 Task: Buy 3 Foil Shavers for Women's from Shave & Hair Removal section under best seller category for shipping address: Mary Jones, 2840 Point Street, Park Ridge, Illinois 60068, Cell Number 7738643880. Pay from credit card ending with 7965, CVV 549
Action: Mouse moved to (27, 97)
Screenshot: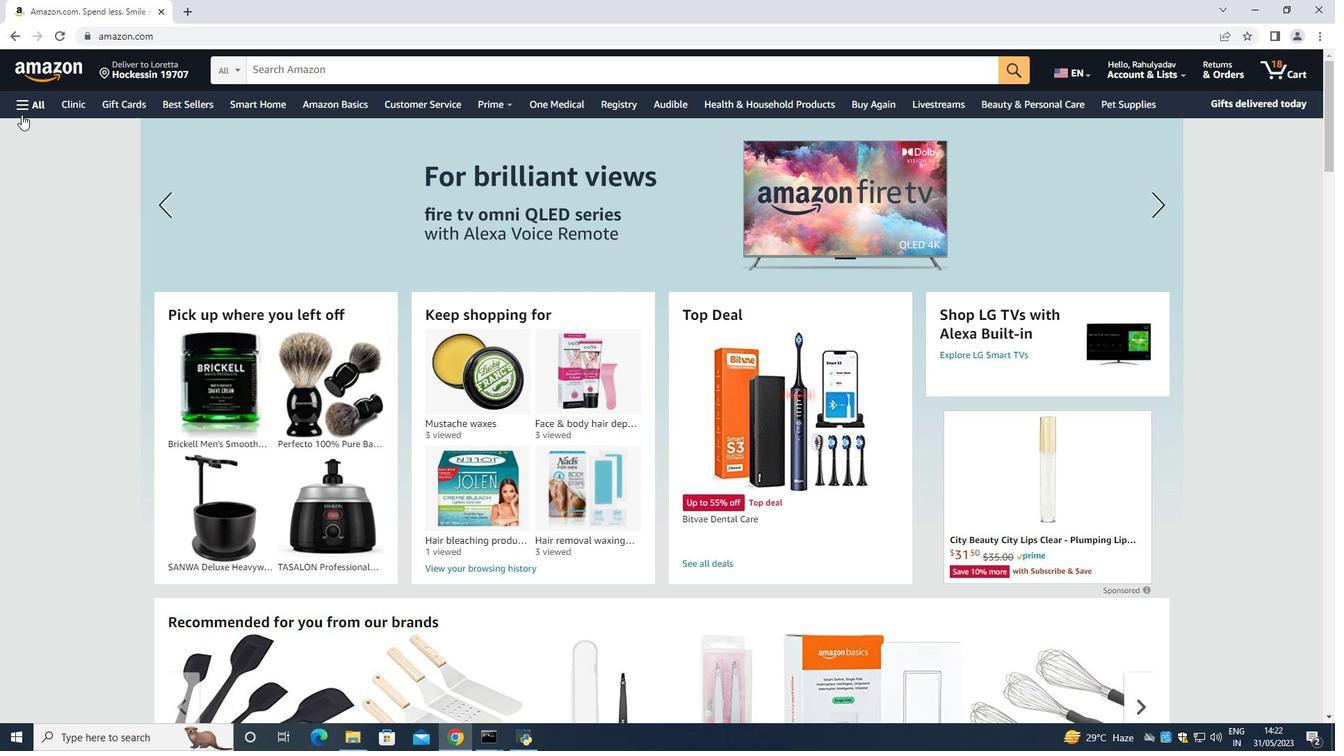 
Action: Mouse pressed left at (27, 97)
Screenshot: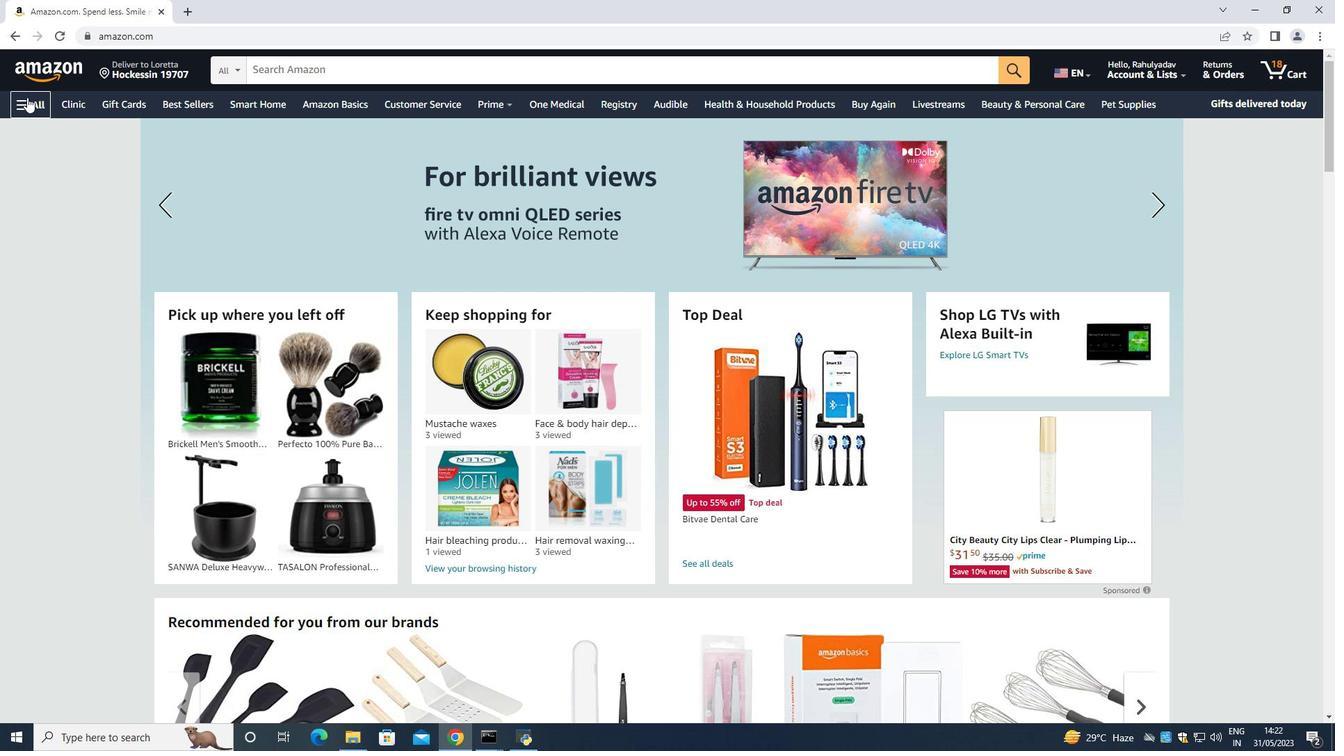 
Action: Mouse moved to (51, 137)
Screenshot: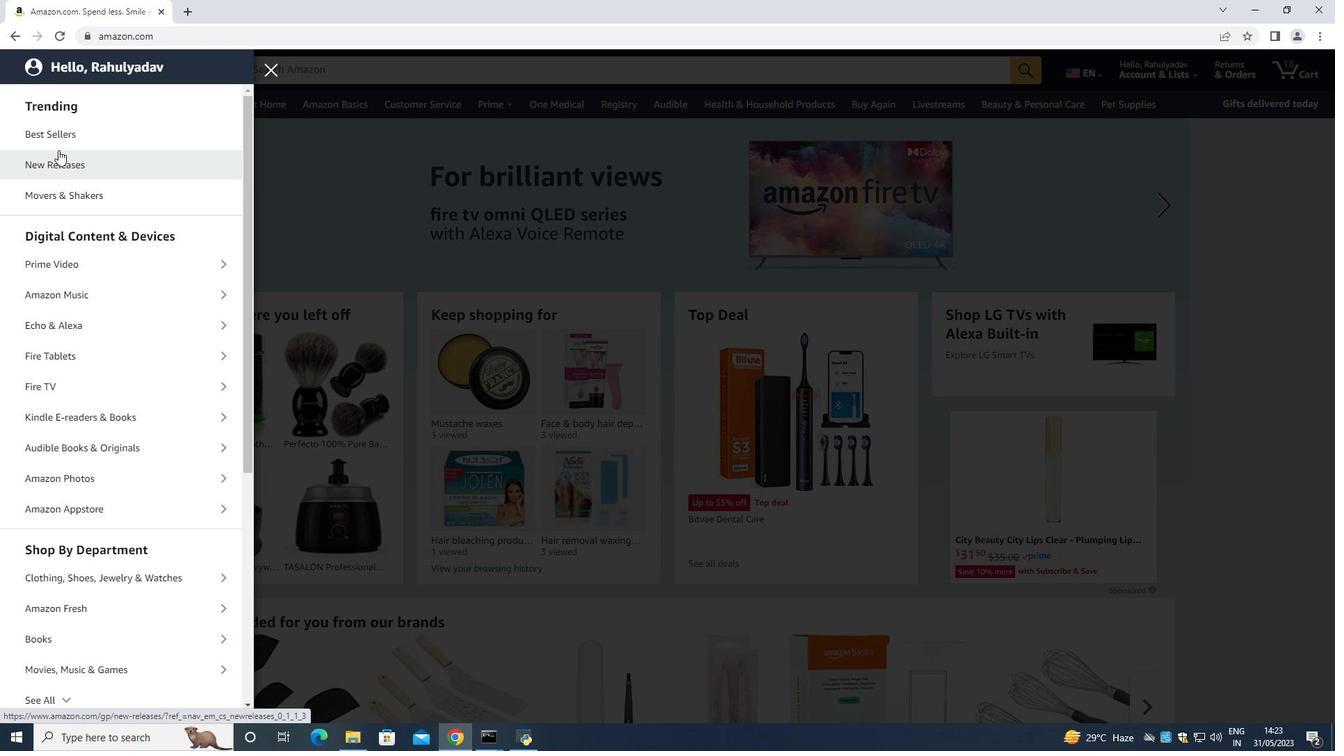 
Action: Mouse pressed left at (51, 137)
Screenshot: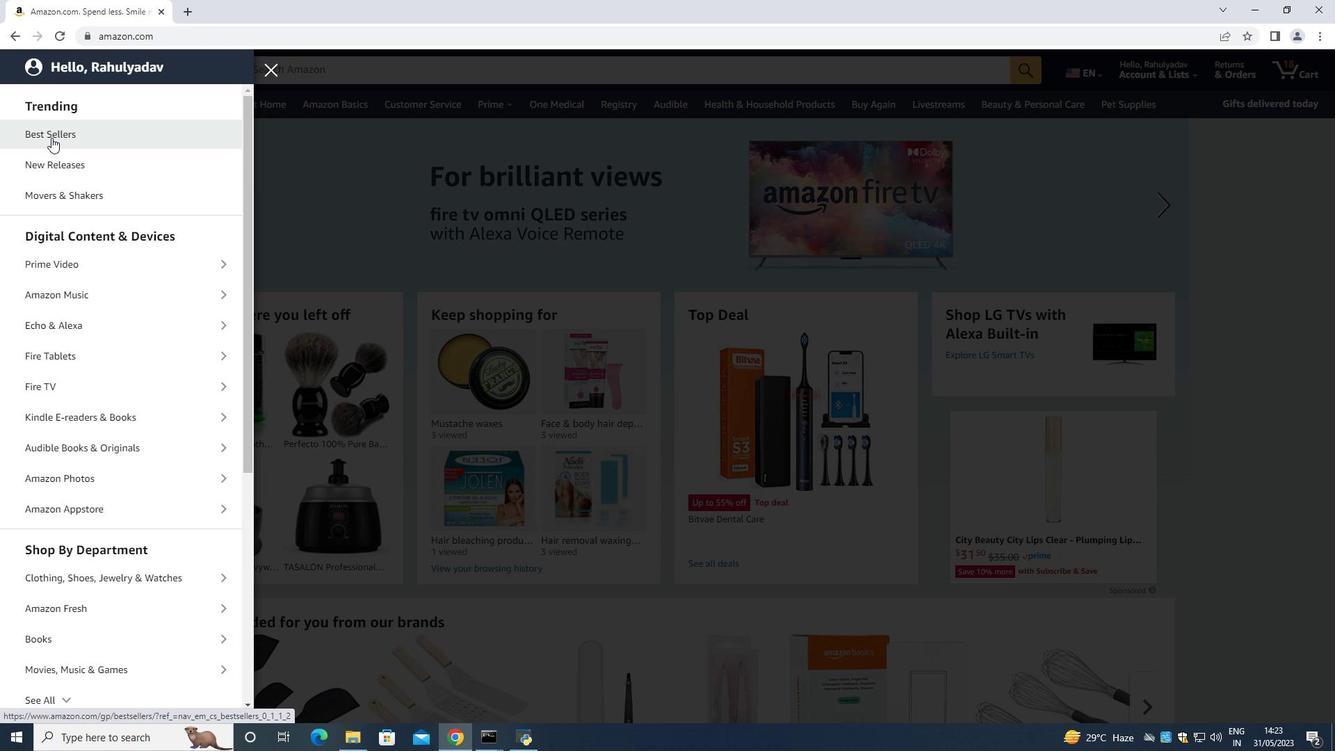 
Action: Mouse moved to (352, 80)
Screenshot: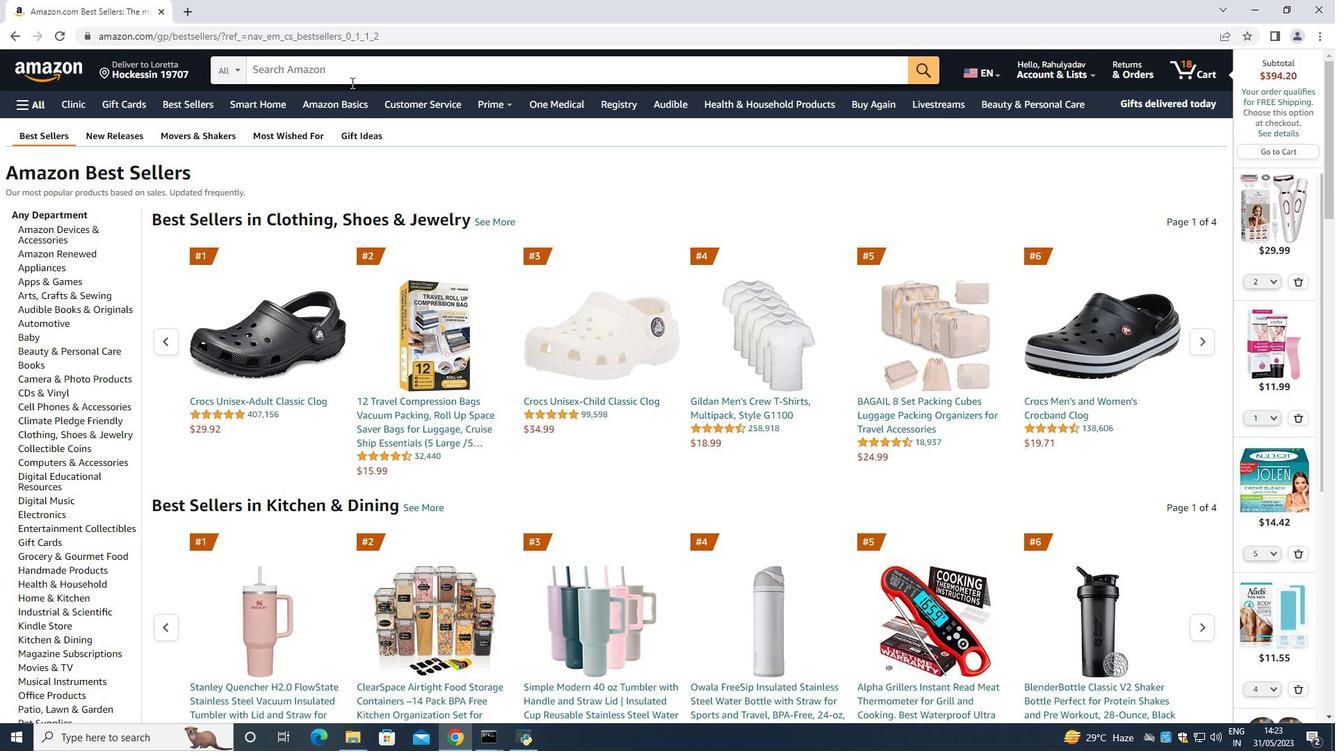 
Action: Mouse pressed left at (352, 80)
Screenshot: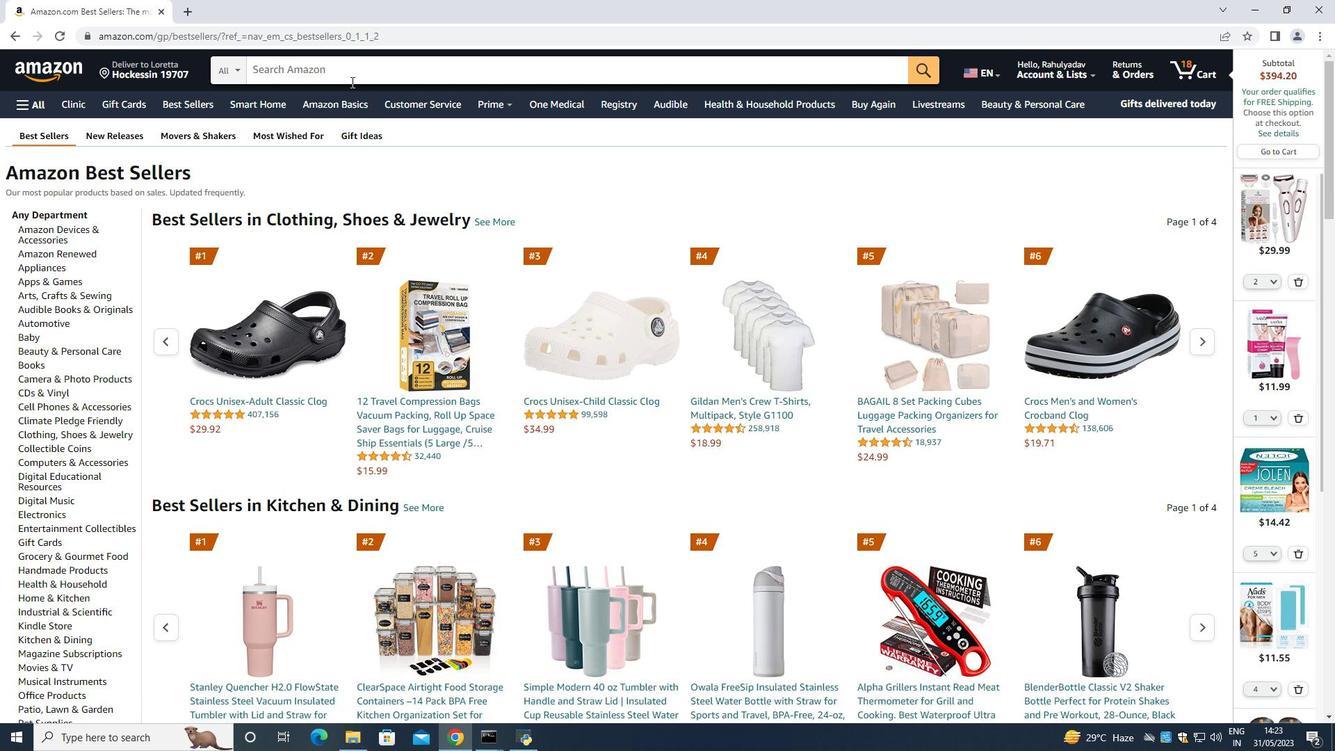 
Action: Key pressed <Key.shift><Key.shift><Key.shift><Key.shift><Key.shift><Key.shift><Key.shift><Key.shift><Key.shift><Key.shift><Key.shift><Key.shift><Key.shift><Key.shift><Key.shift>Foil<Key.space><Key.shift><Key.shift><Key.shift>Shavers<Key.space><Key.shift>For<Key.space><Key.shift>Womr<Key.backspace>en<Key.space><Key.enter><Key.right><Key.down><Key.down><Key.down><Key.down><Key.down><Key.down>
Screenshot: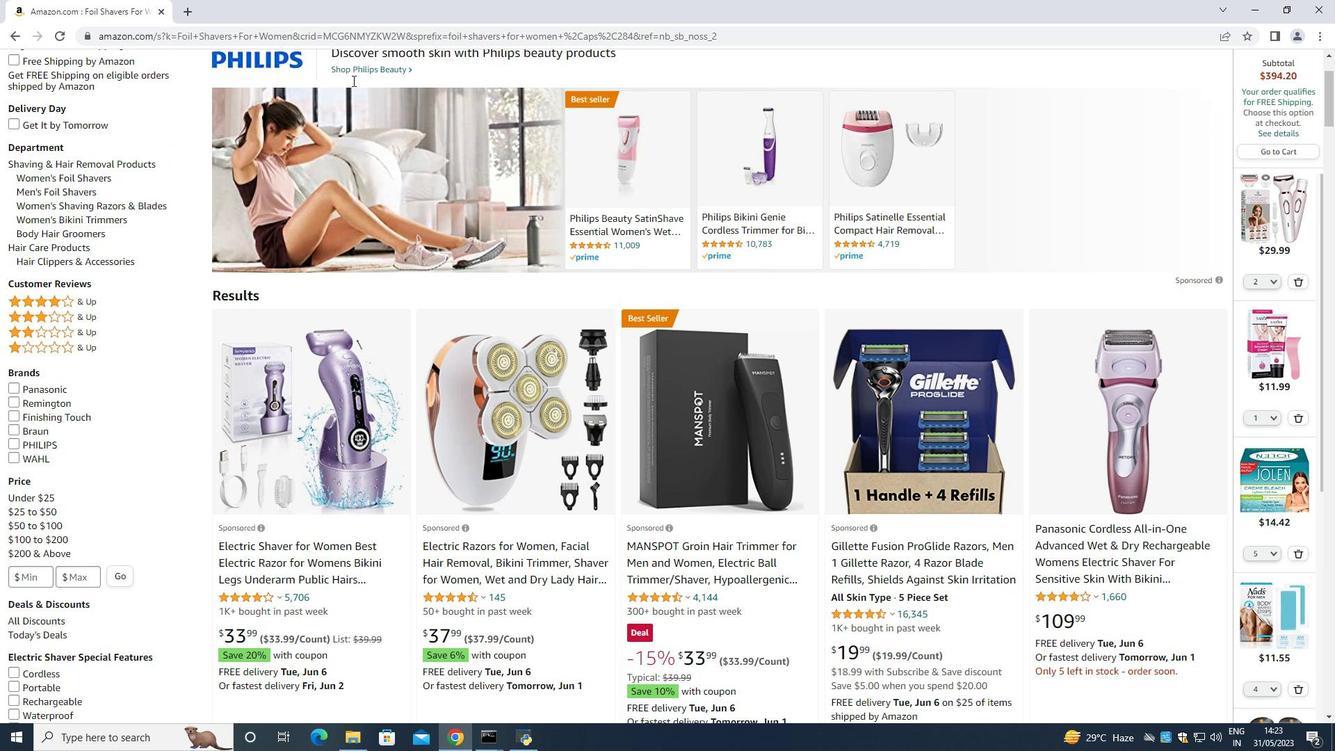 
Action: Mouse moved to (811, 498)
Screenshot: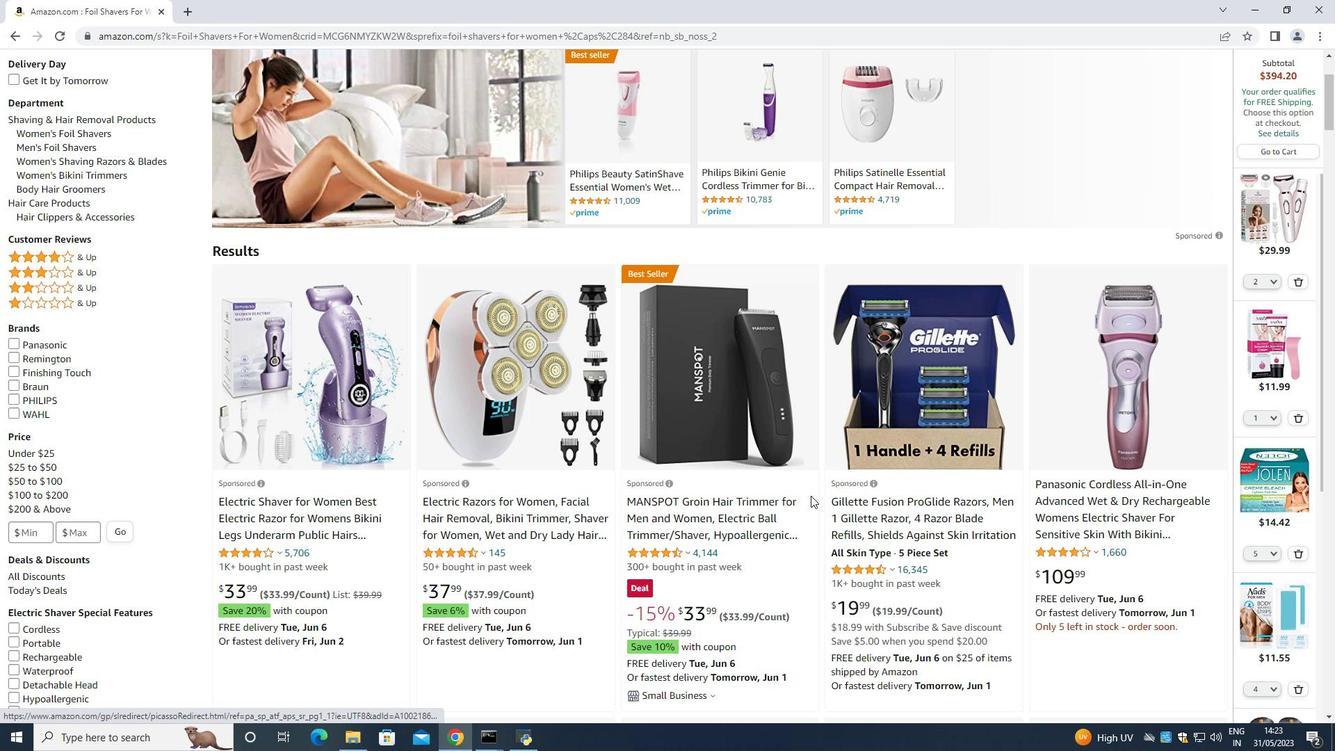 
Action: Mouse scrolled (811, 497) with delta (0, 0)
Screenshot: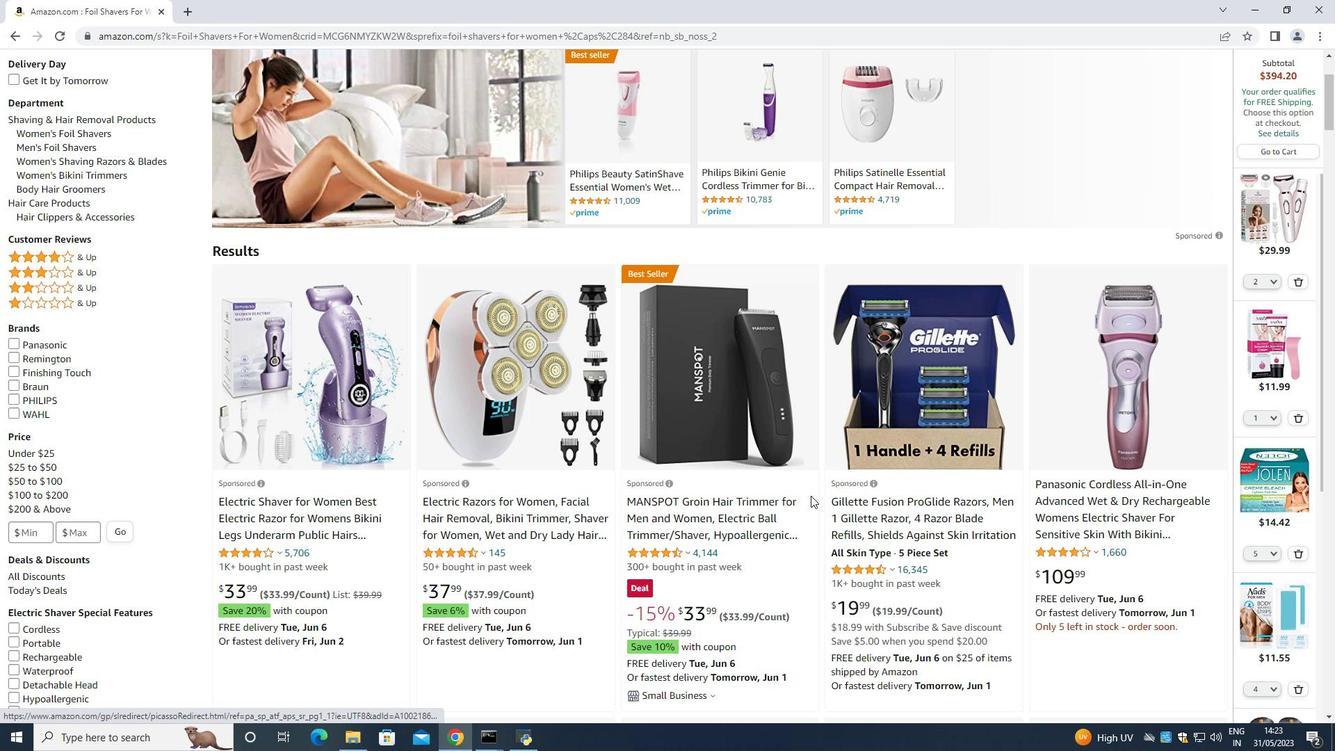 
Action: Mouse moved to (809, 503)
Screenshot: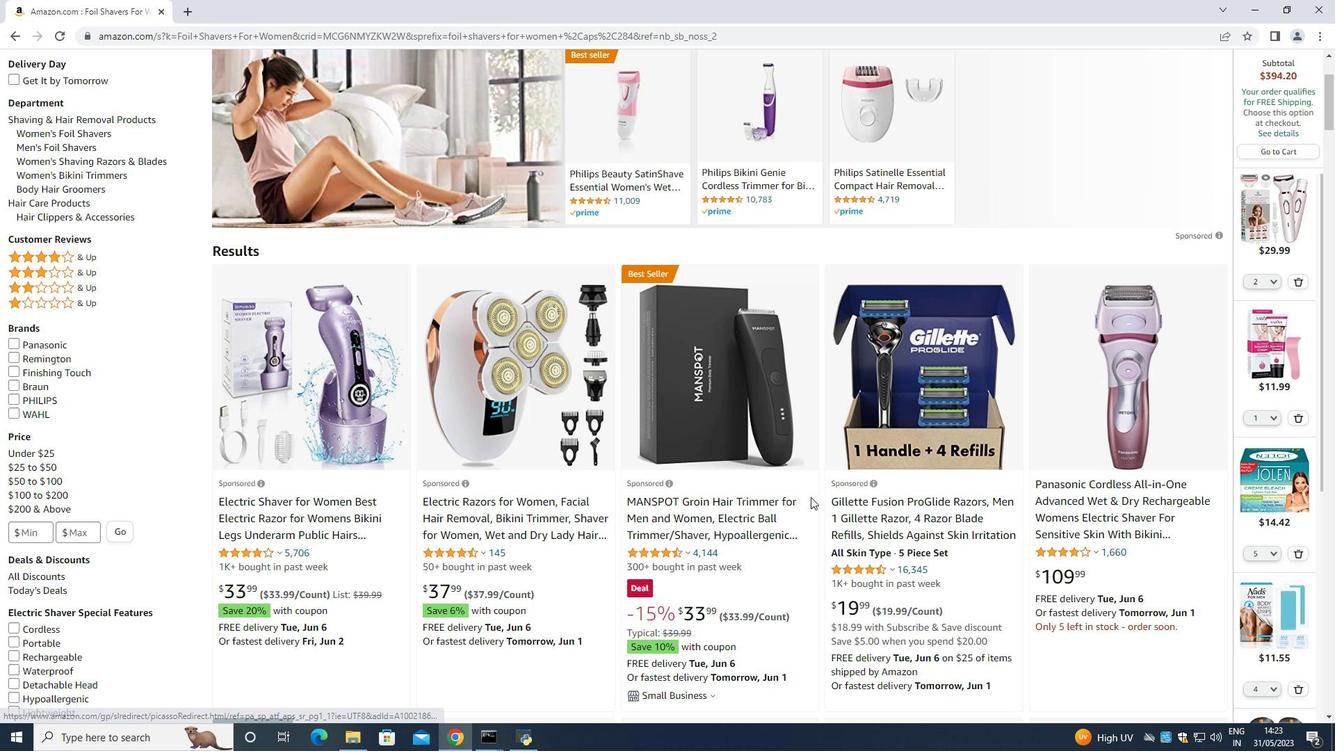 
Action: Mouse scrolled (809, 502) with delta (0, 0)
Screenshot: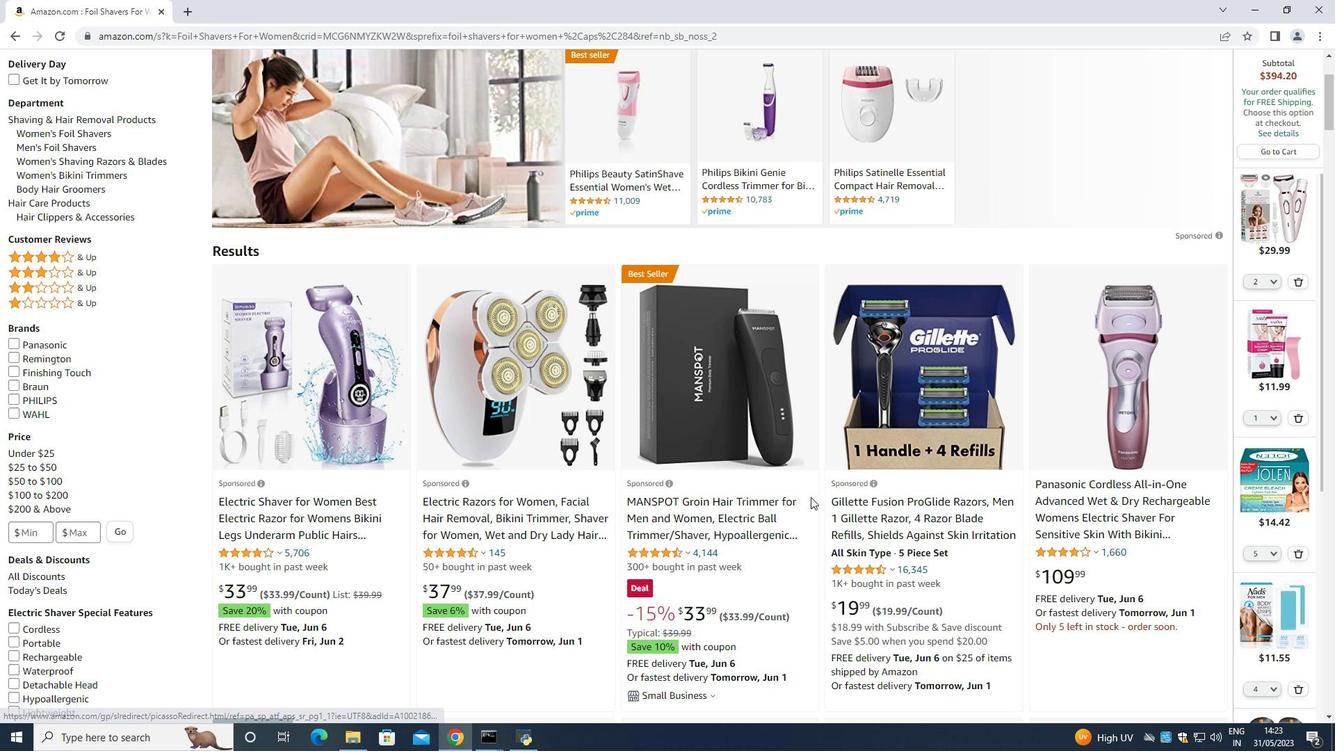 
Action: Mouse moved to (748, 460)
Screenshot: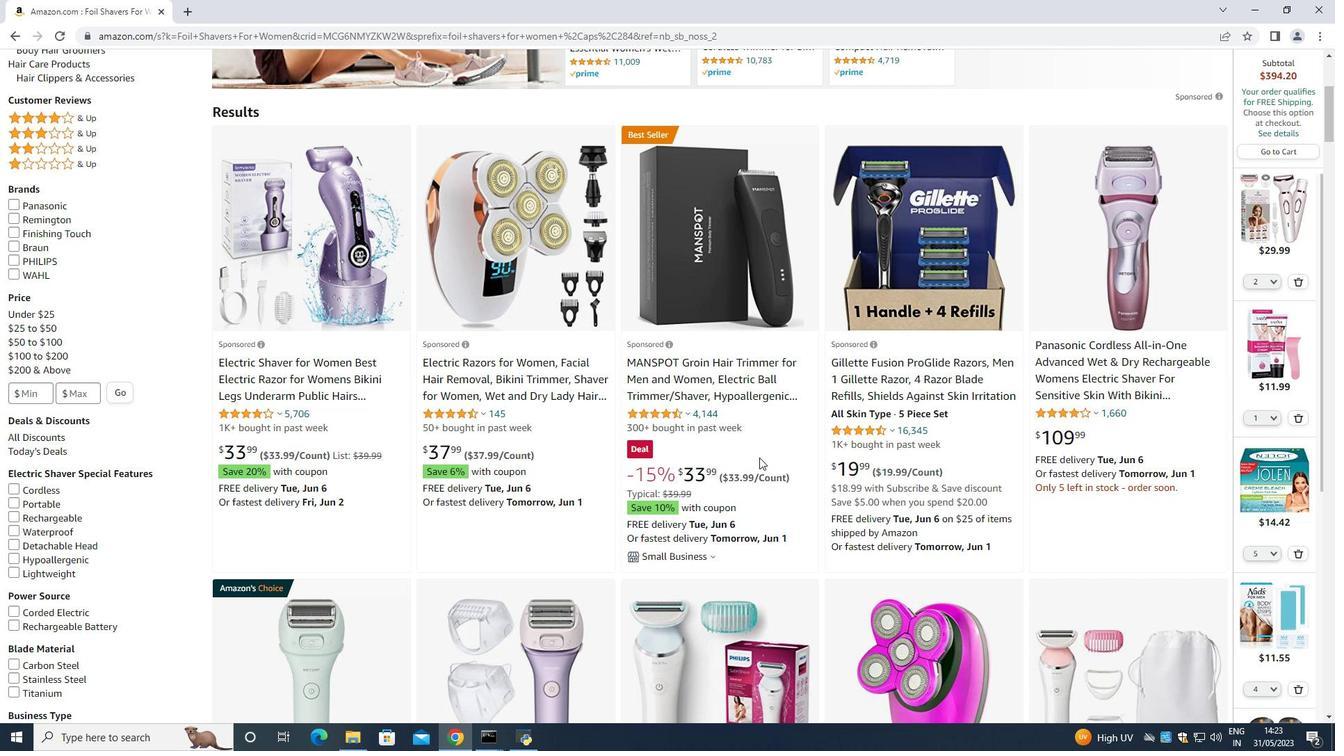 
Action: Mouse scrolled (748, 459) with delta (0, 0)
Screenshot: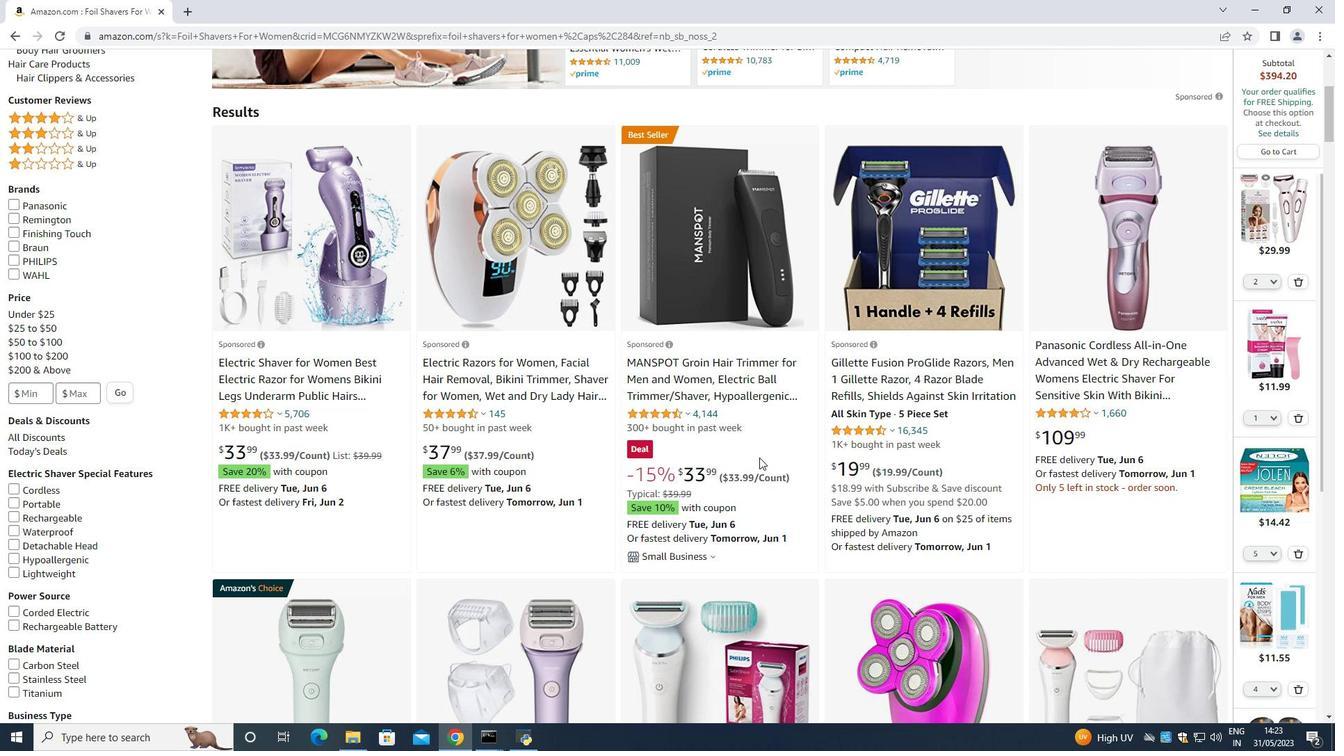 
Action: Mouse scrolled (748, 459) with delta (0, 0)
Screenshot: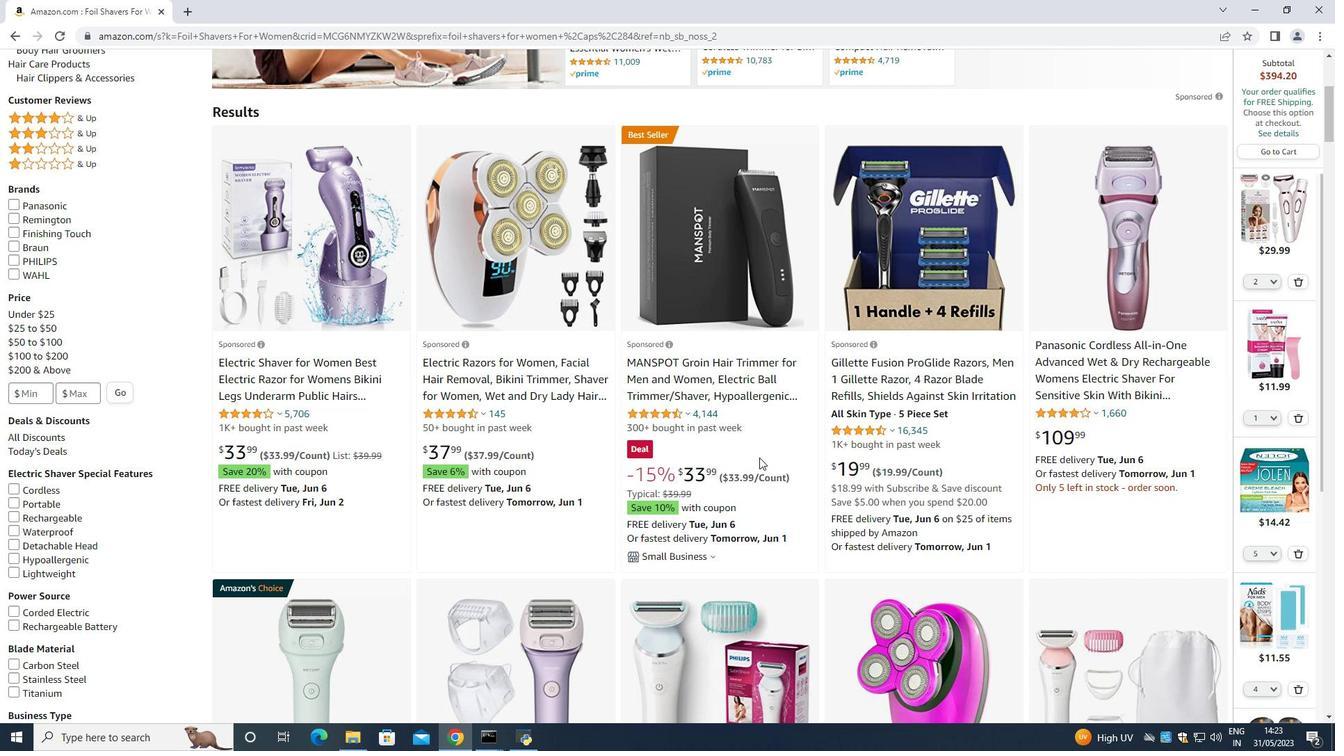 
Action: Mouse moved to (743, 460)
Screenshot: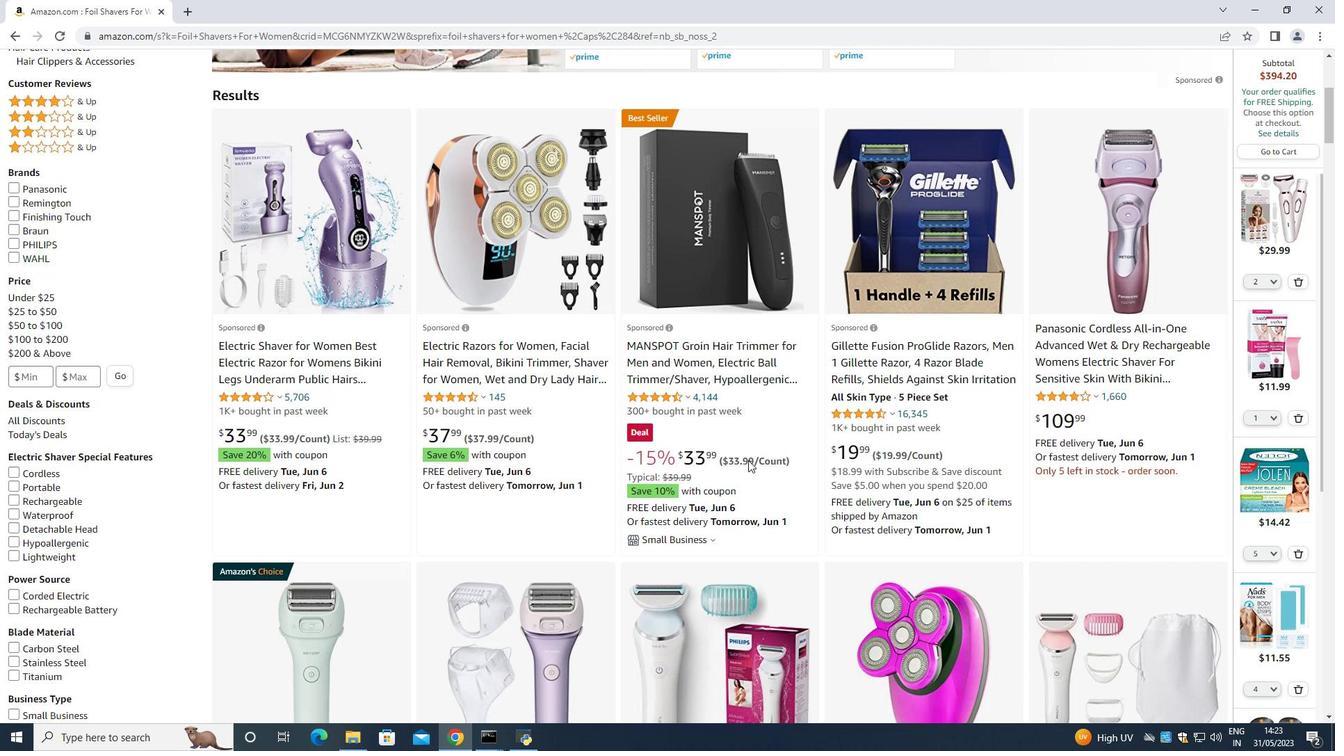
Action: Mouse scrolled (745, 459) with delta (0, 0)
Screenshot: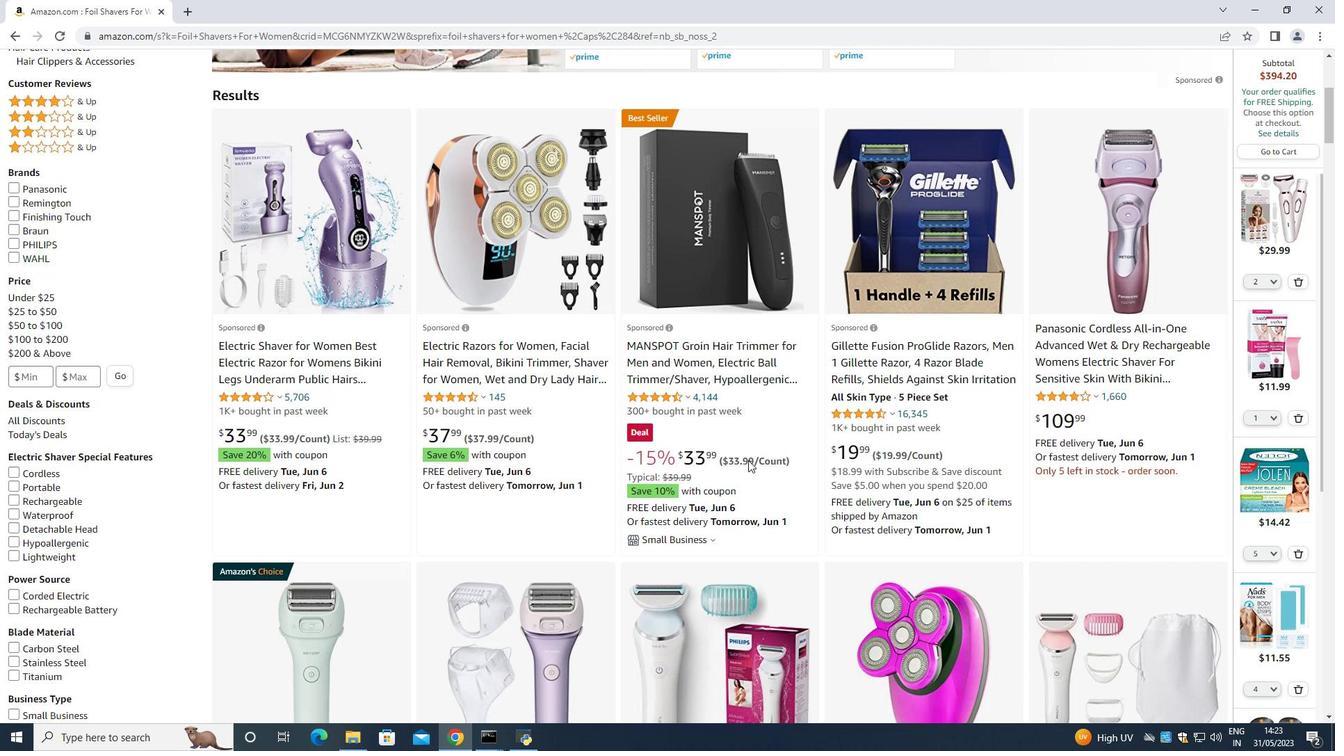 
Action: Mouse moved to (848, 381)
Screenshot: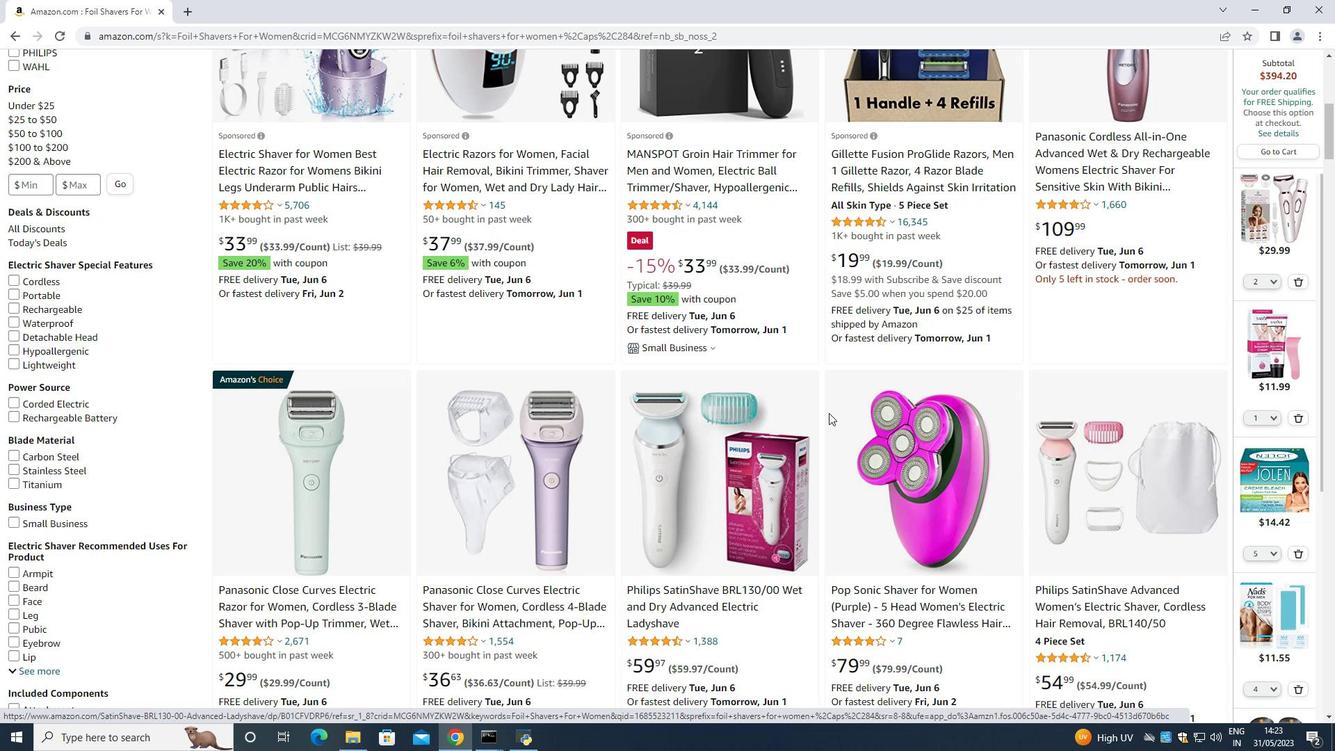 
Action: Mouse scrolled (848, 381) with delta (0, 0)
Screenshot: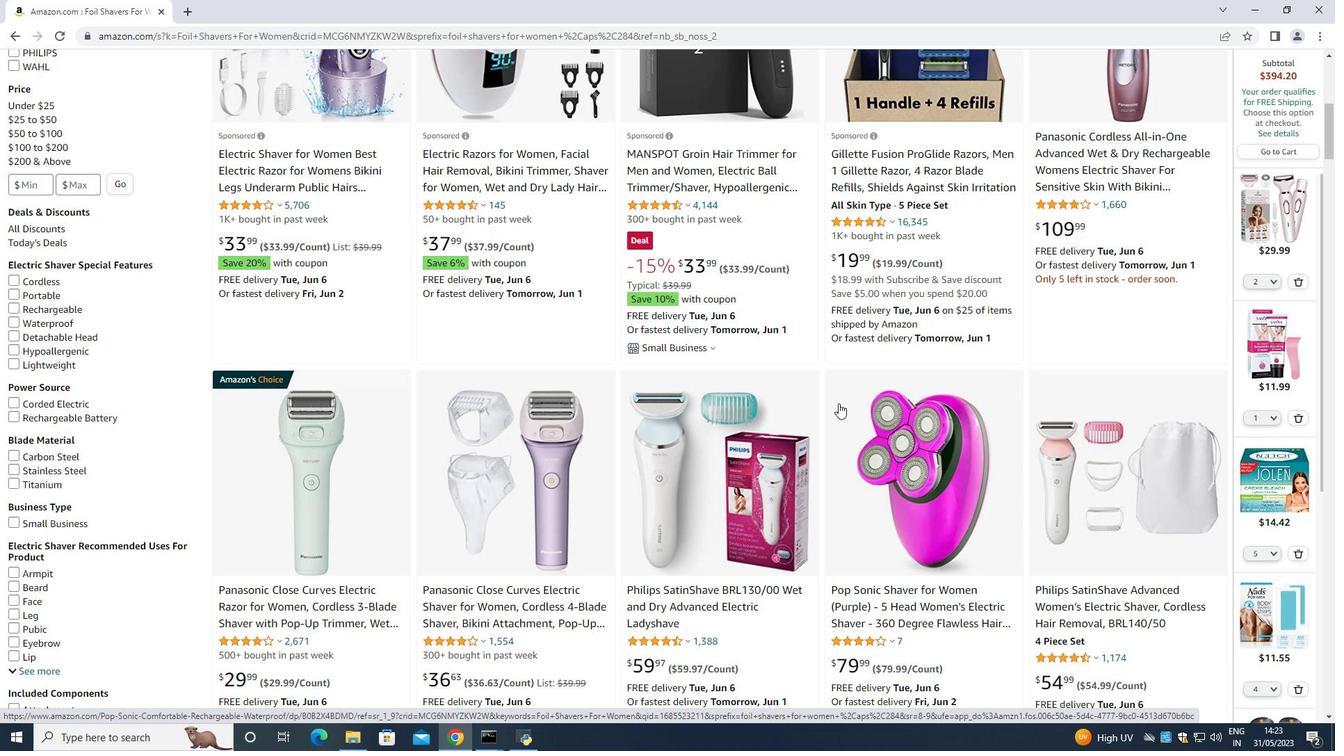 
Action: Mouse moved to (848, 379)
Screenshot: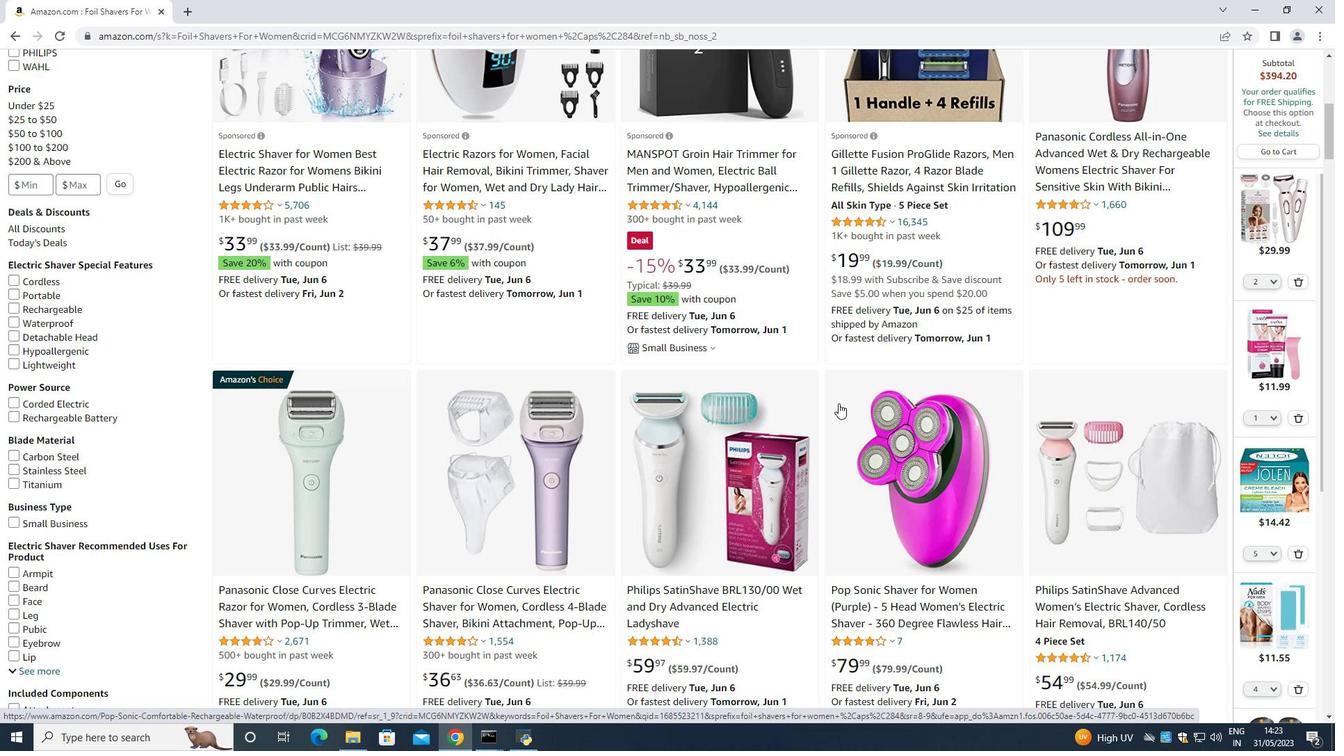 
Action: Mouse scrolled (848, 380) with delta (0, 0)
Screenshot: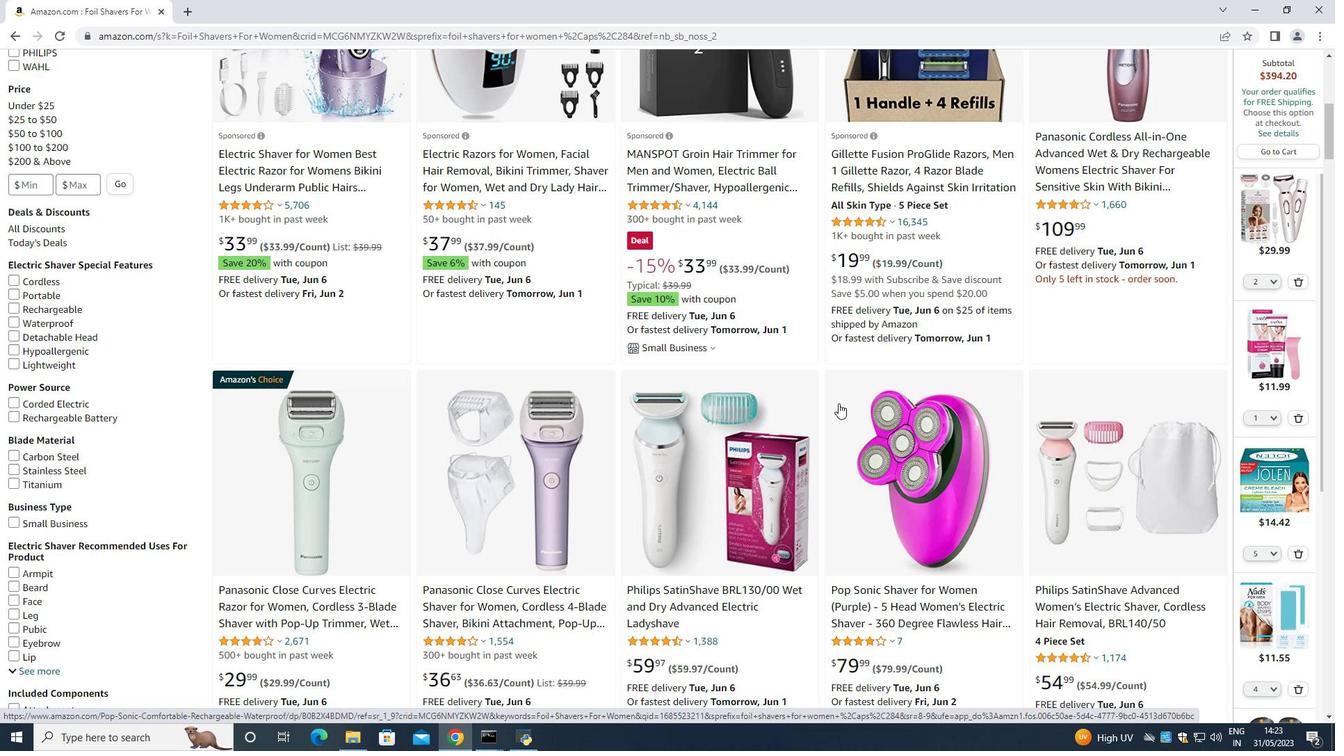 
Action: Mouse moved to (845, 376)
Screenshot: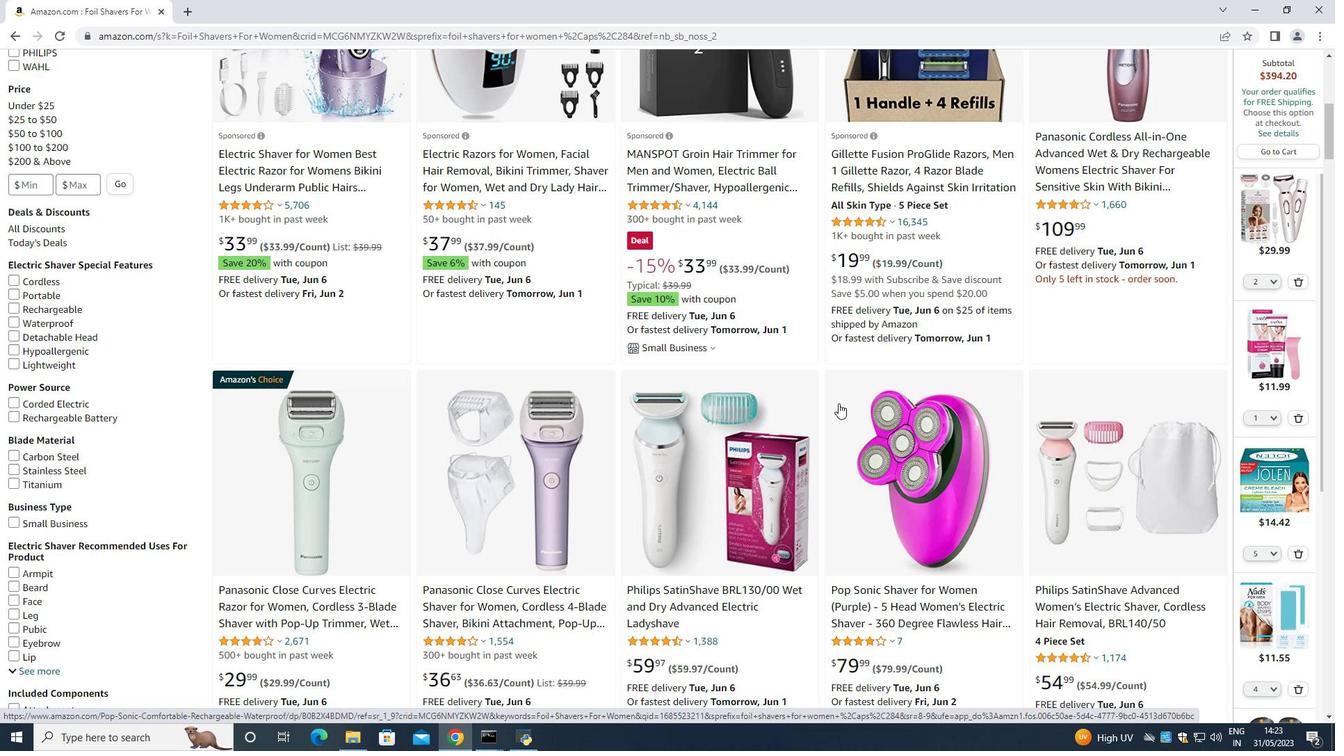 
Action: Mouse scrolled (845, 377) with delta (0, 0)
Screenshot: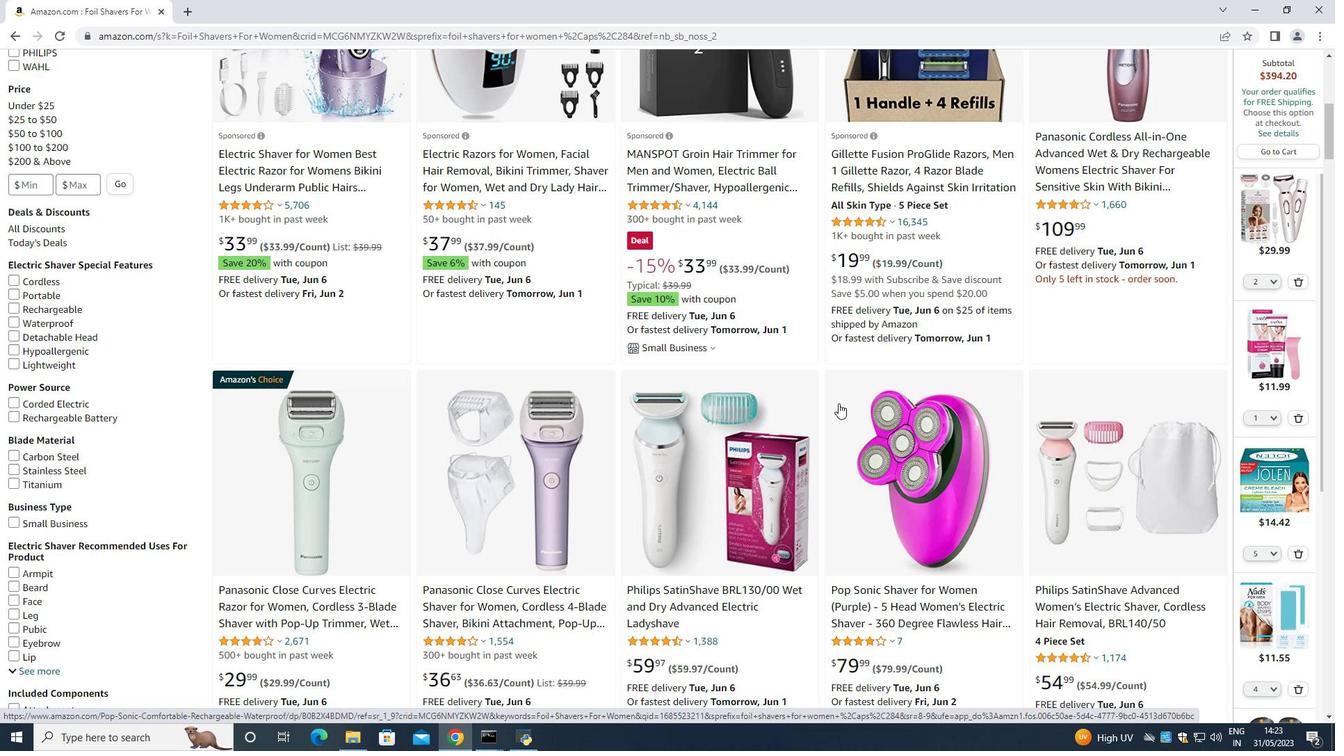 
Action: Mouse moved to (838, 372)
Screenshot: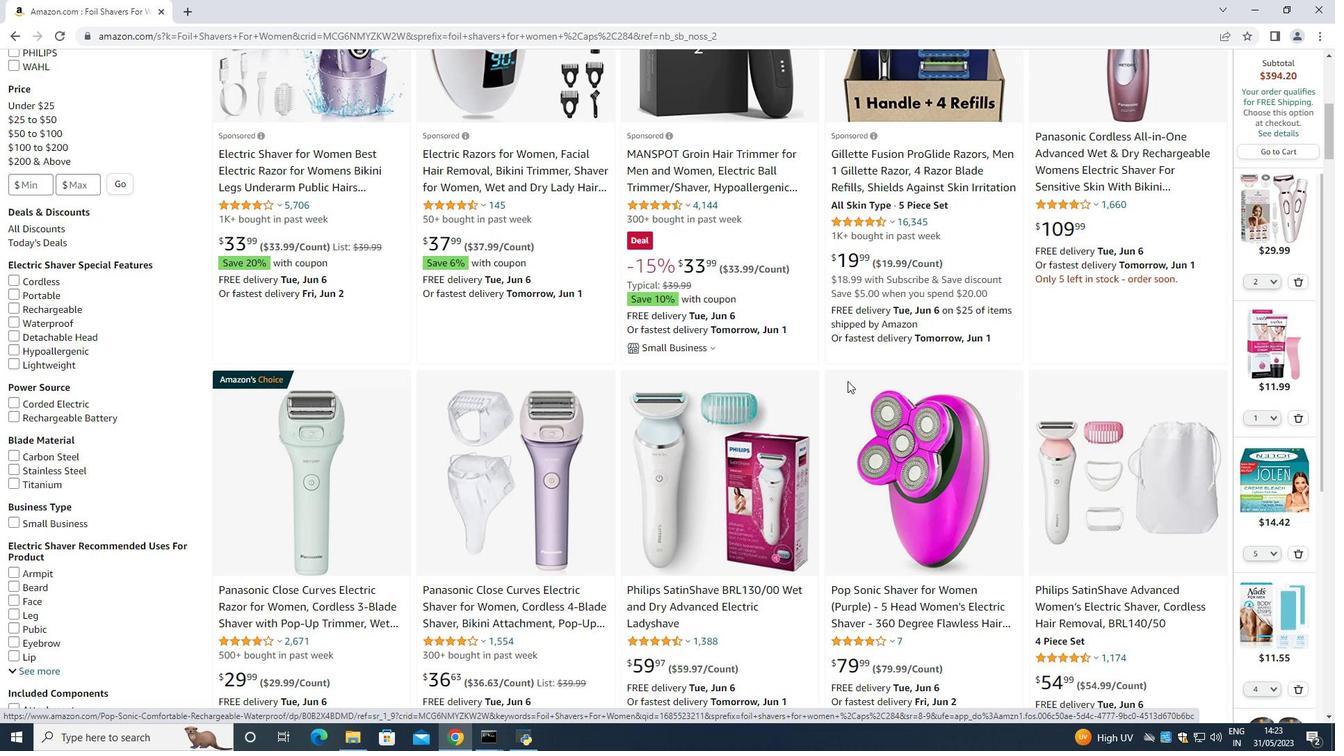 
Action: Mouse scrolled (839, 372) with delta (0, 0)
Screenshot: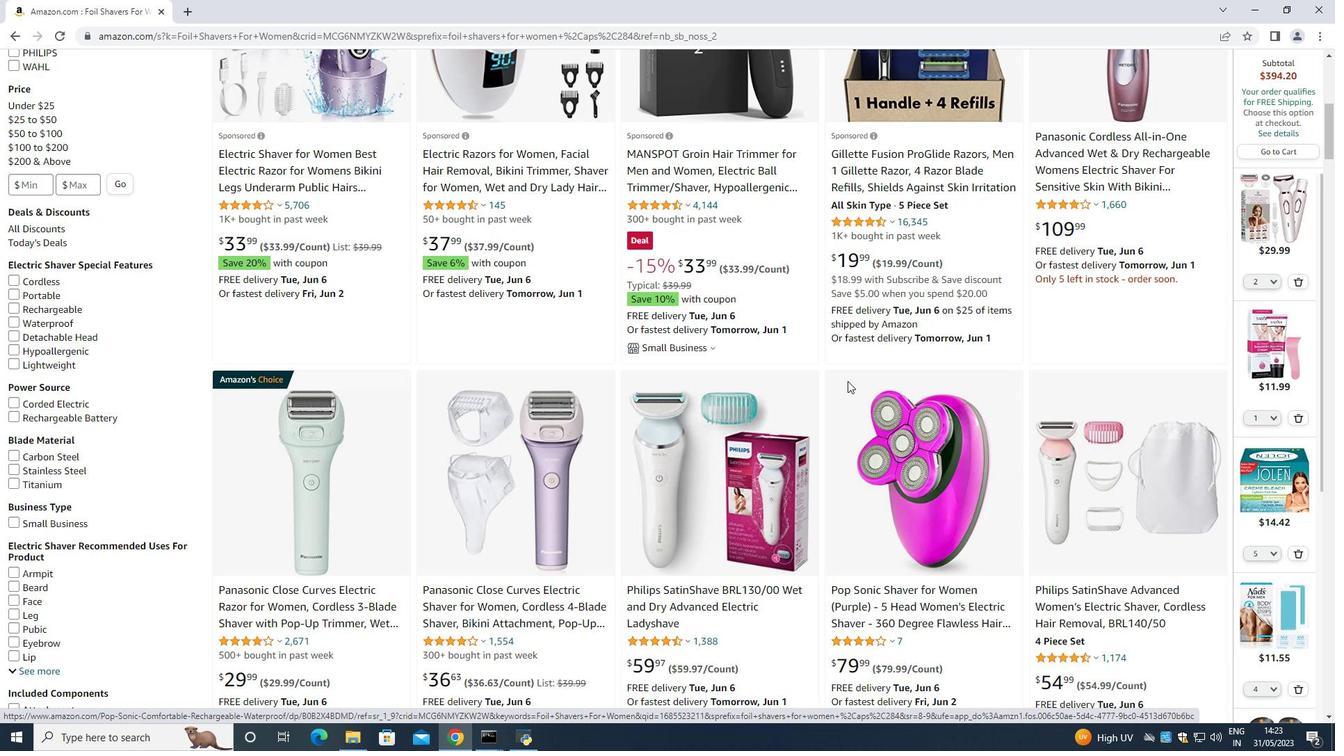 
Action: Mouse moved to (835, 370)
Screenshot: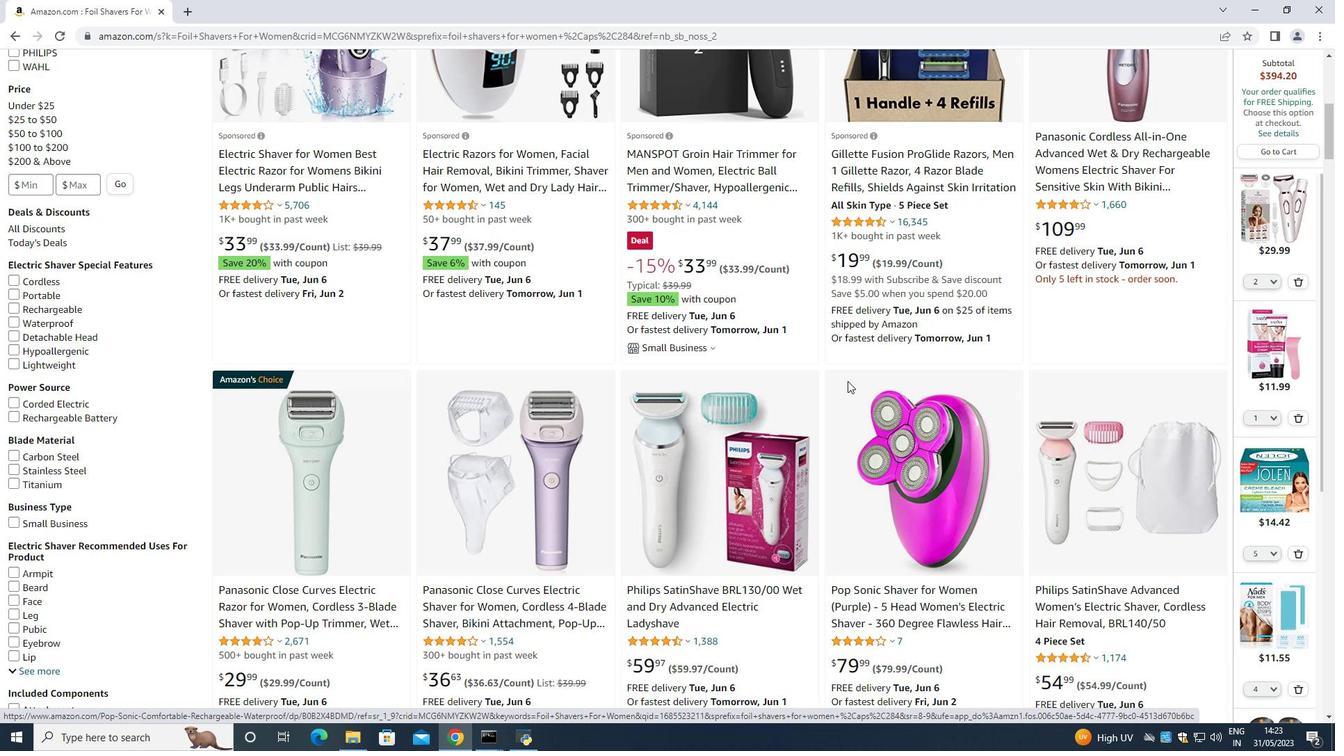 
Action: Mouse scrolled (836, 371) with delta (0, 0)
Screenshot: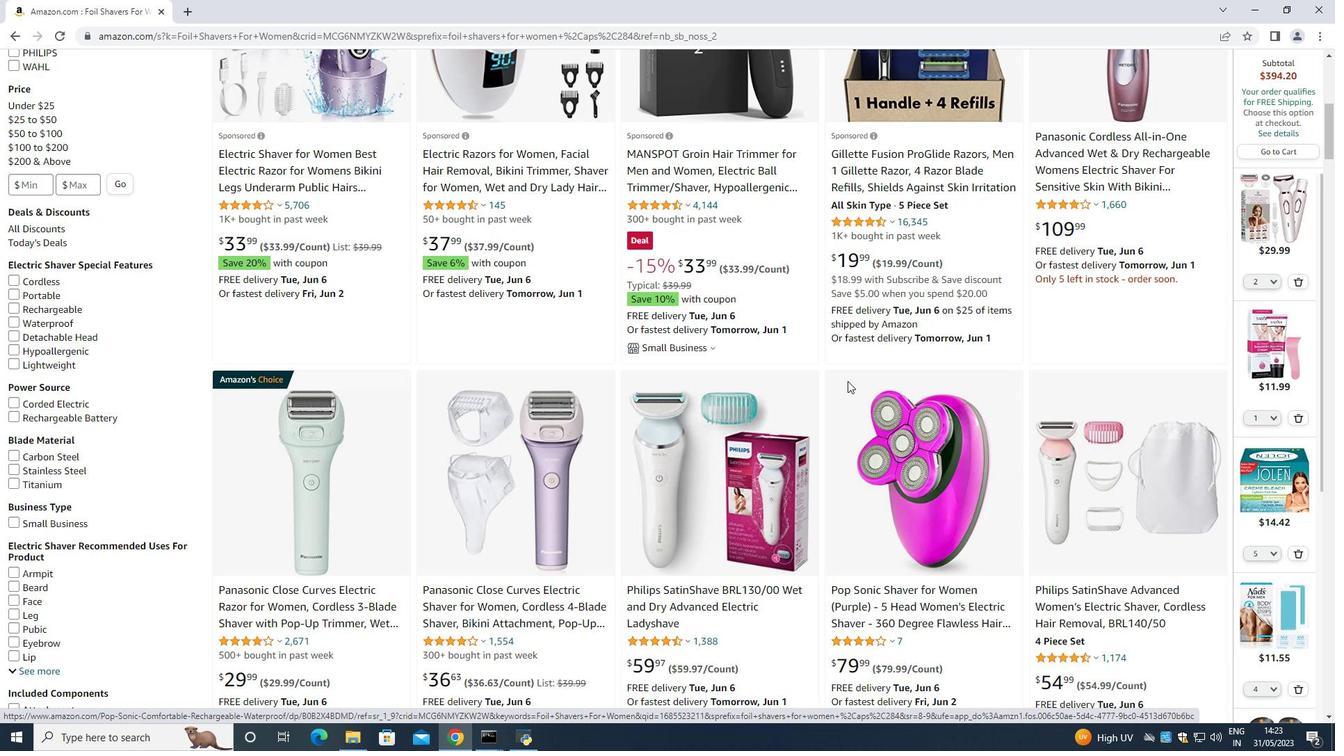 
Action: Mouse moved to (835, 369)
Screenshot: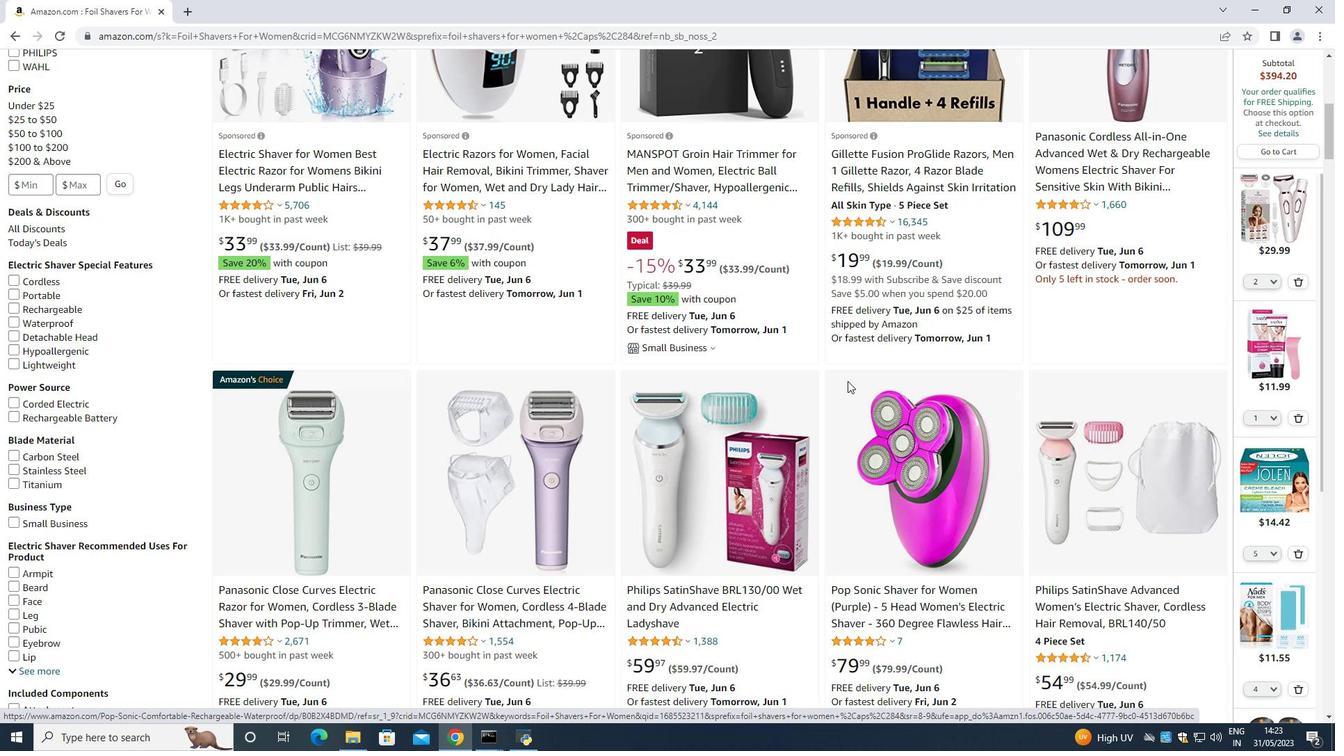 
Action: Mouse scrolled (835, 370) with delta (0, 0)
Screenshot: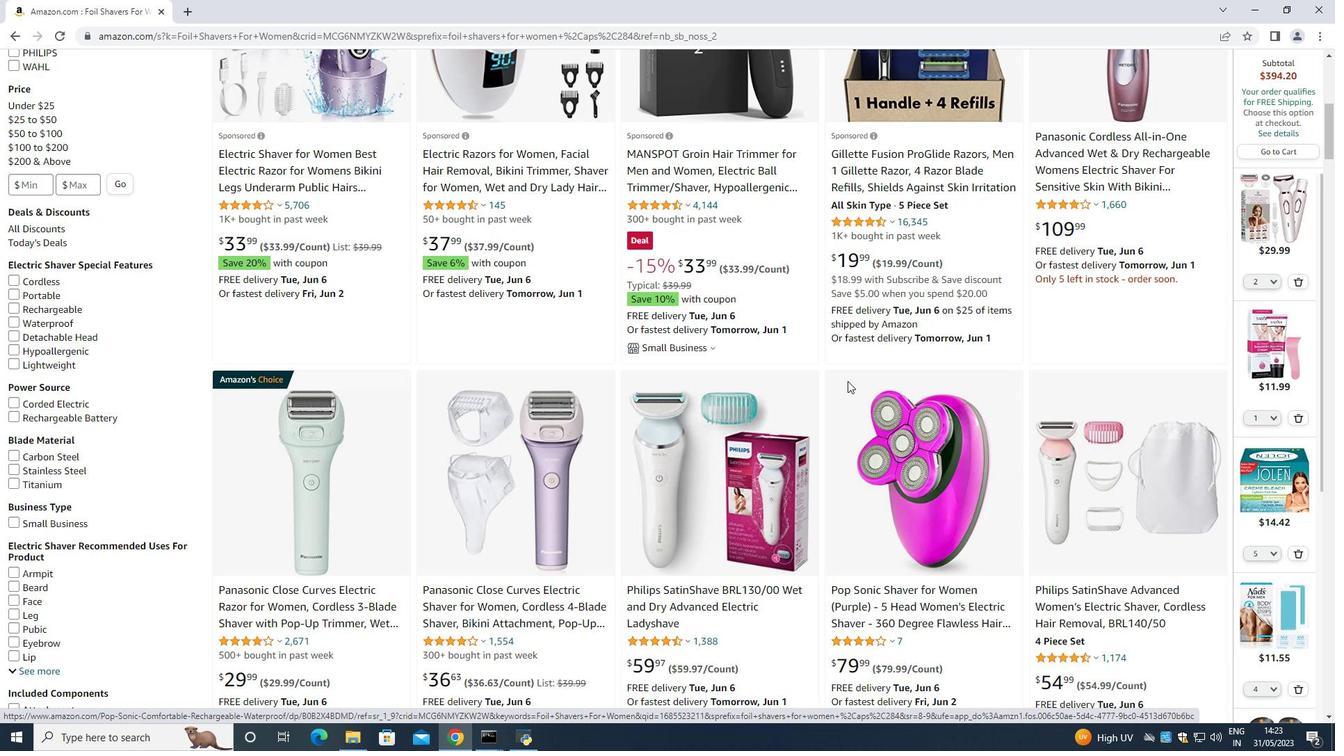 
Action: Mouse moved to (827, 361)
Screenshot: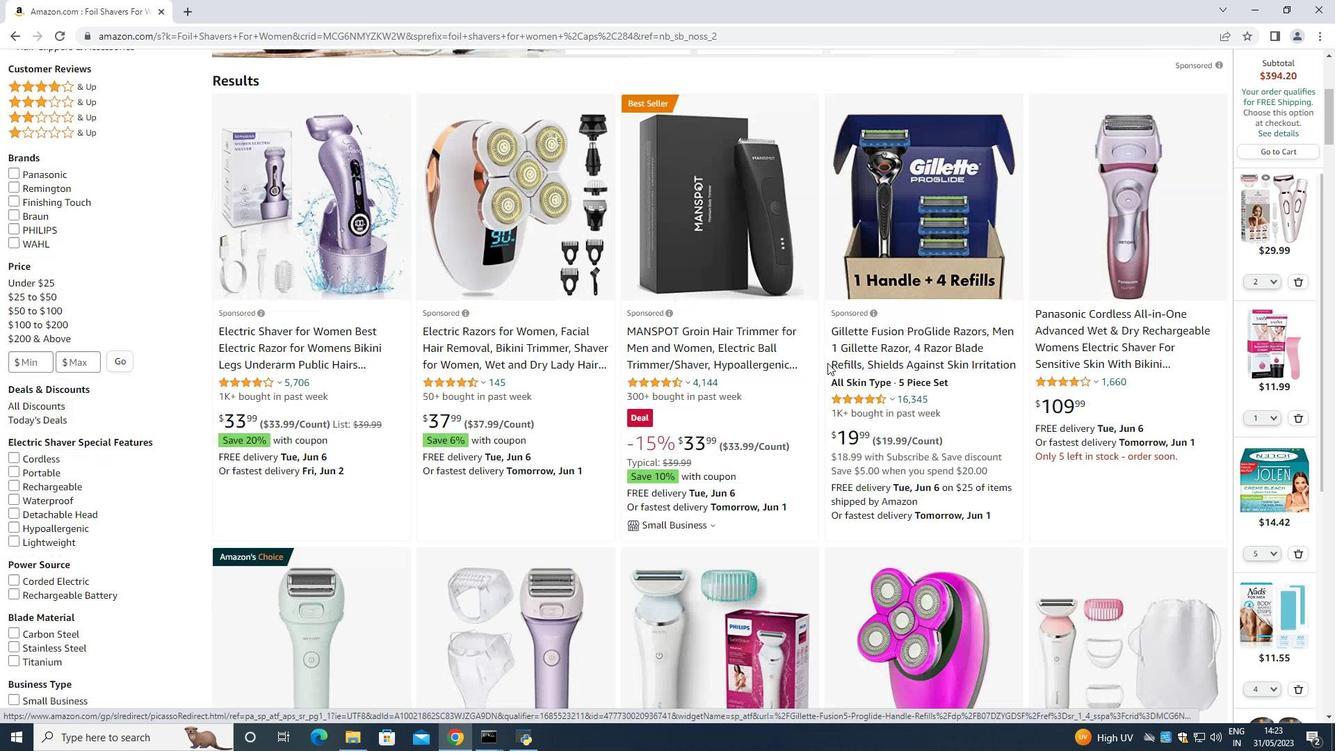 
Action: Mouse scrolled (827, 361) with delta (0, 0)
Screenshot: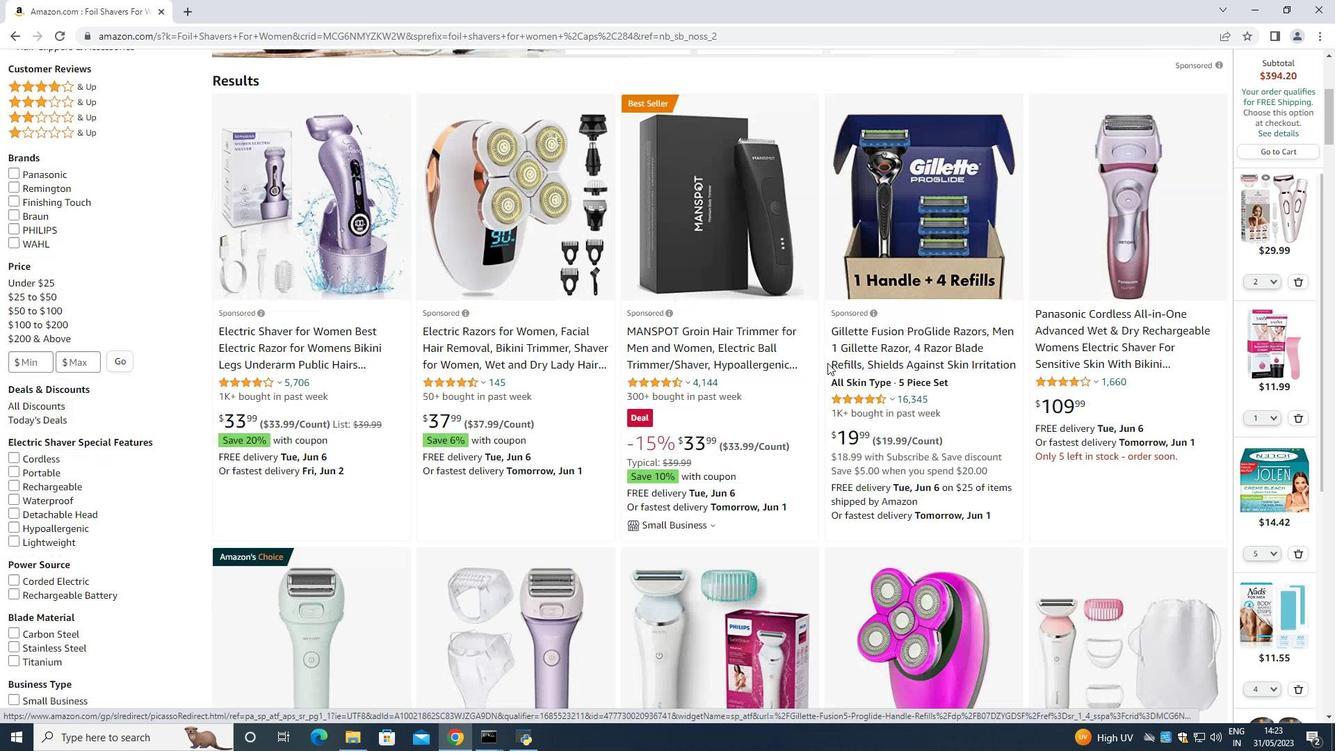 
Action: Mouse moved to (827, 359)
Screenshot: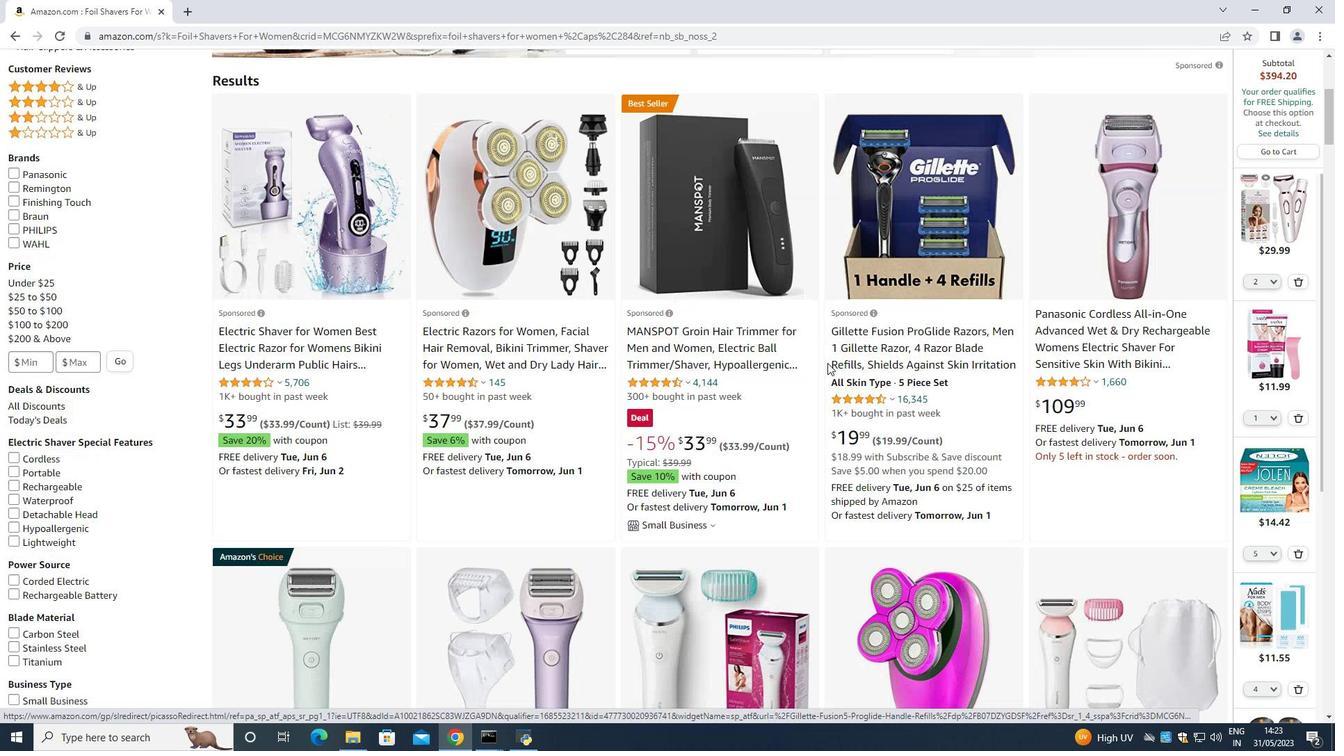 
Action: Mouse scrolled (827, 360) with delta (0, 0)
Screenshot: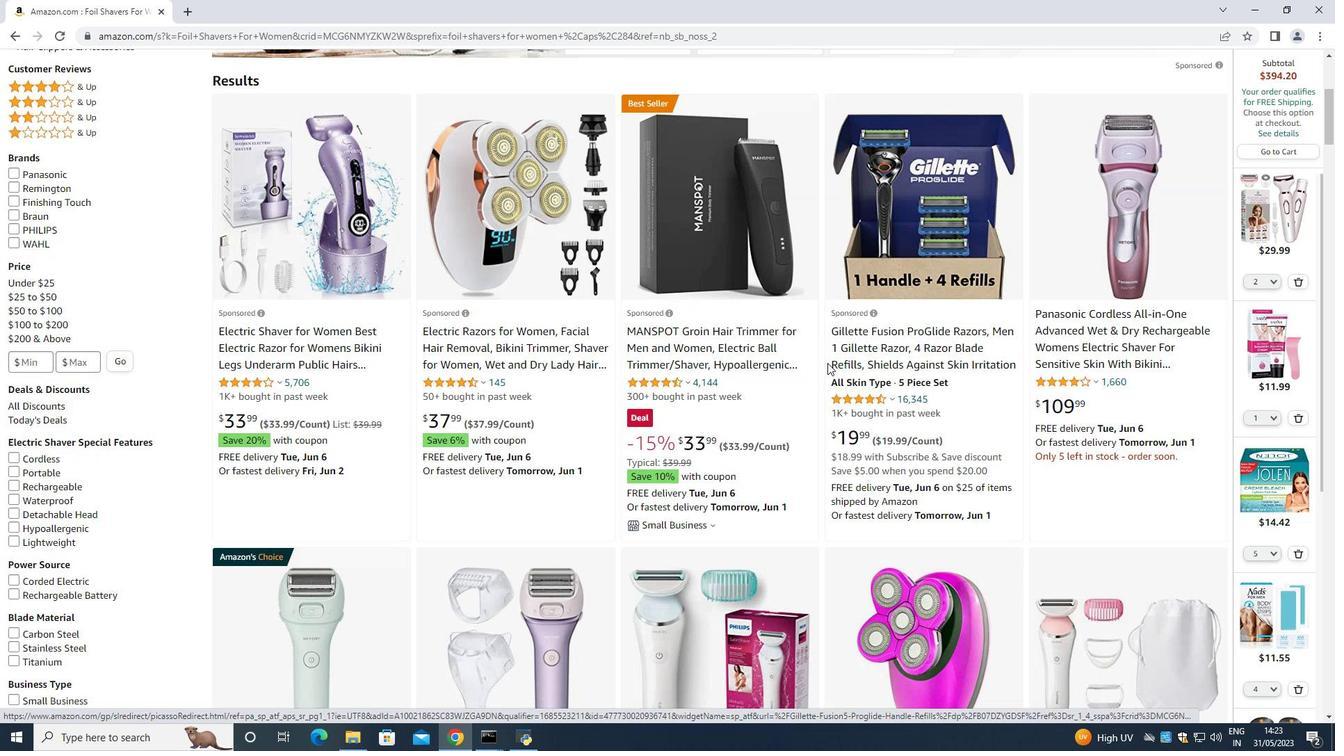 
Action: Mouse scrolled (827, 360) with delta (0, 0)
Screenshot: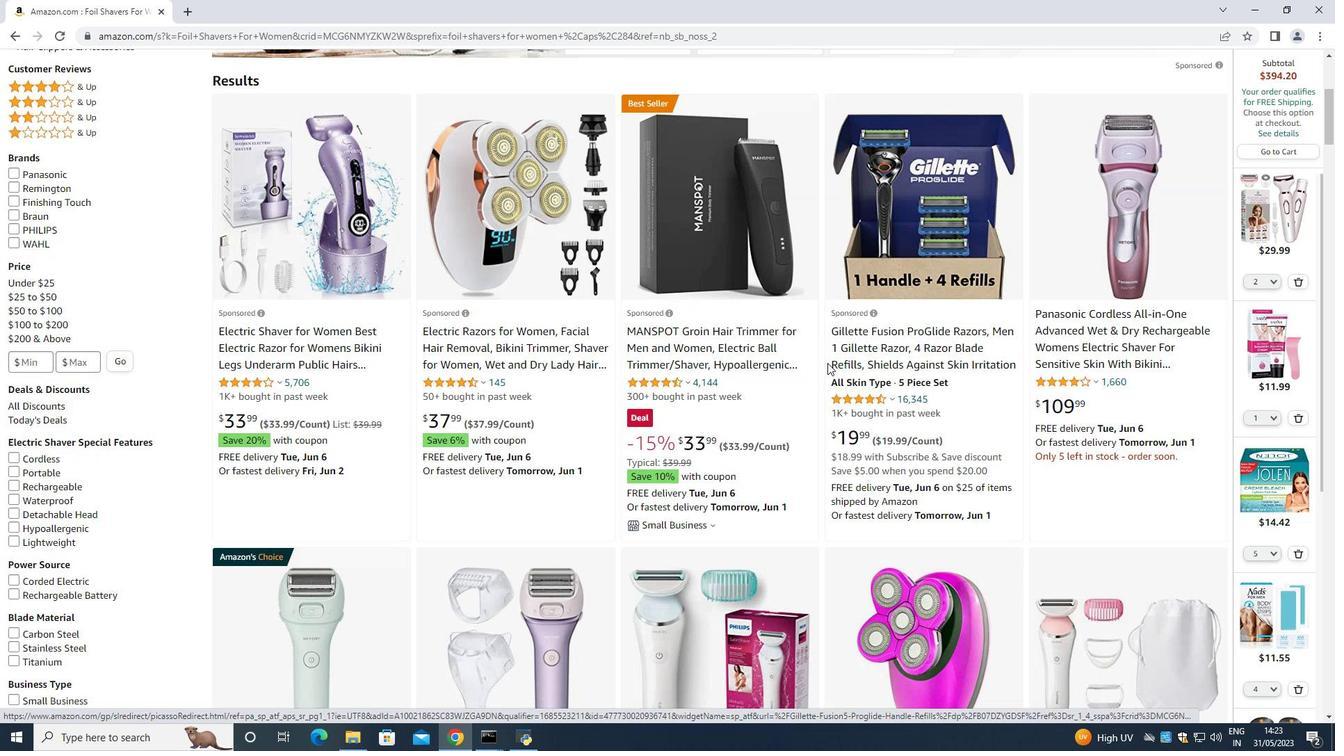 
Action: Mouse scrolled (827, 360) with delta (0, 0)
Screenshot: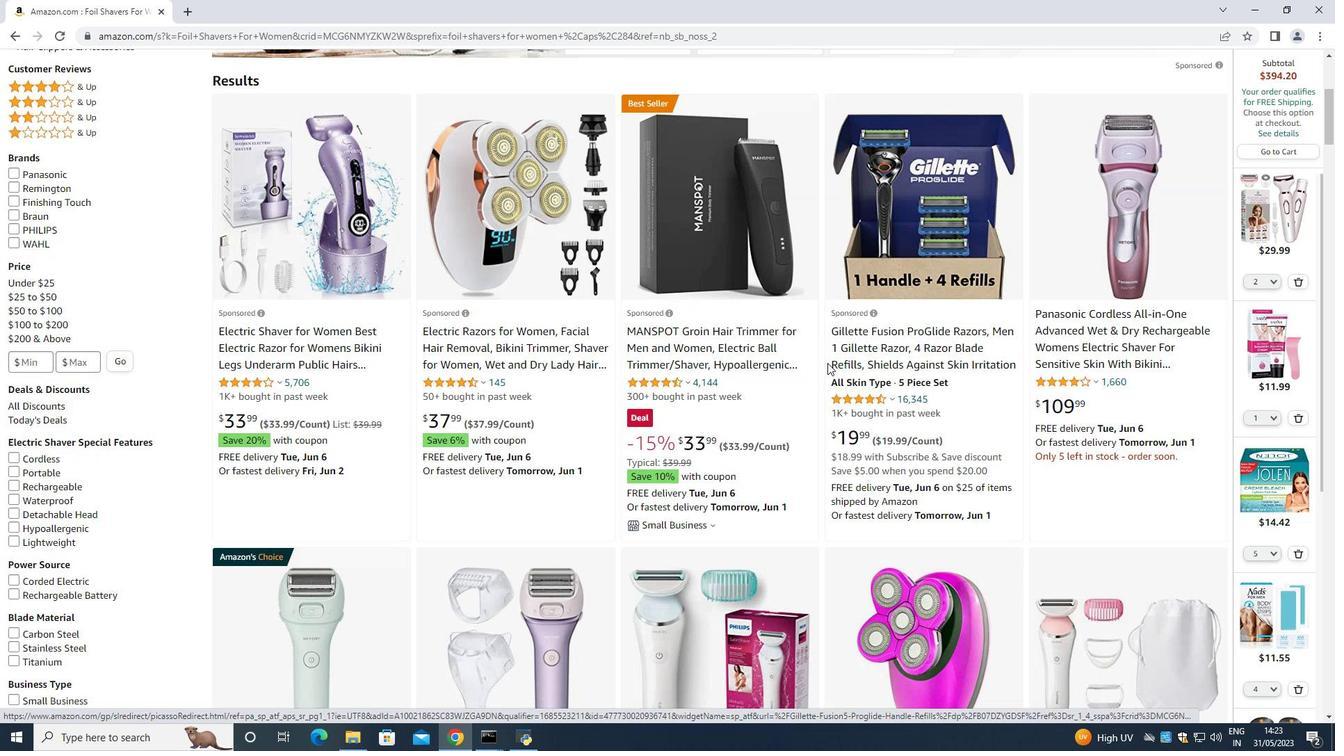 
Action: Mouse scrolled (827, 360) with delta (0, 0)
Screenshot: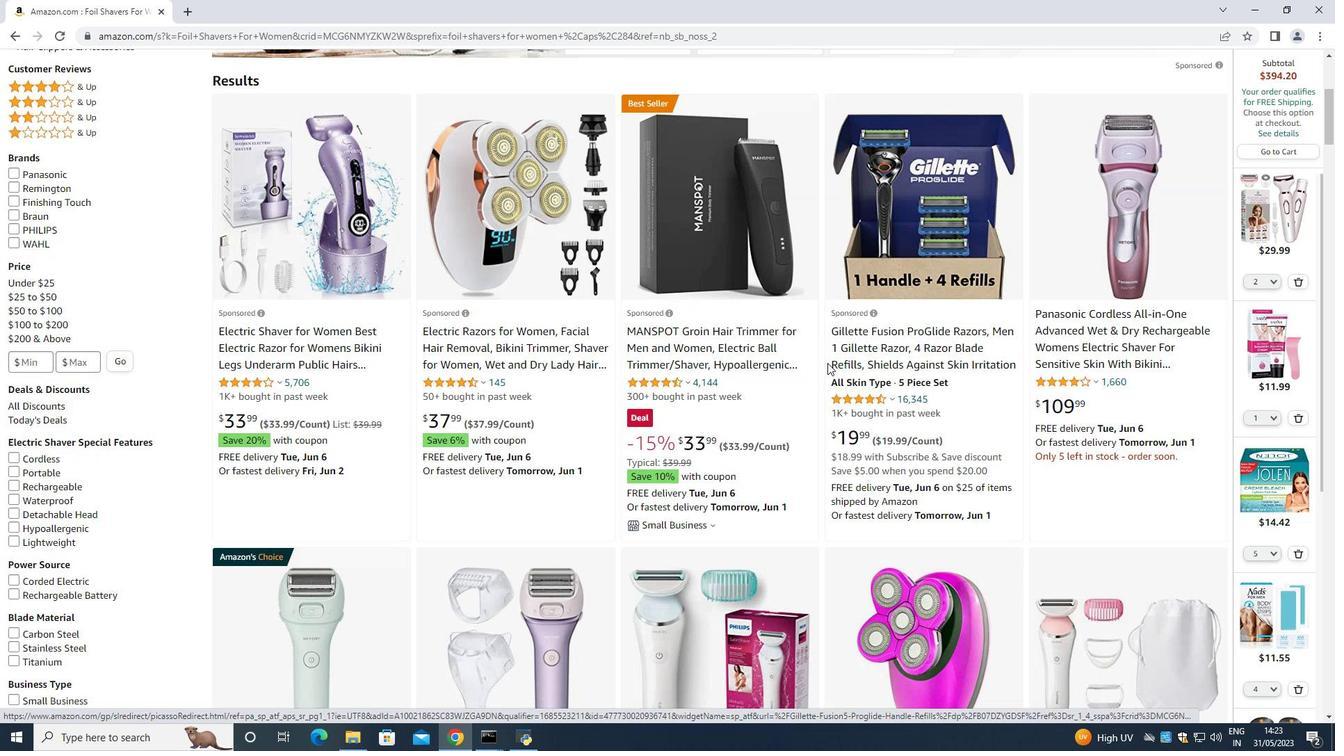 
Action: Mouse scrolled (827, 360) with delta (0, 0)
Screenshot: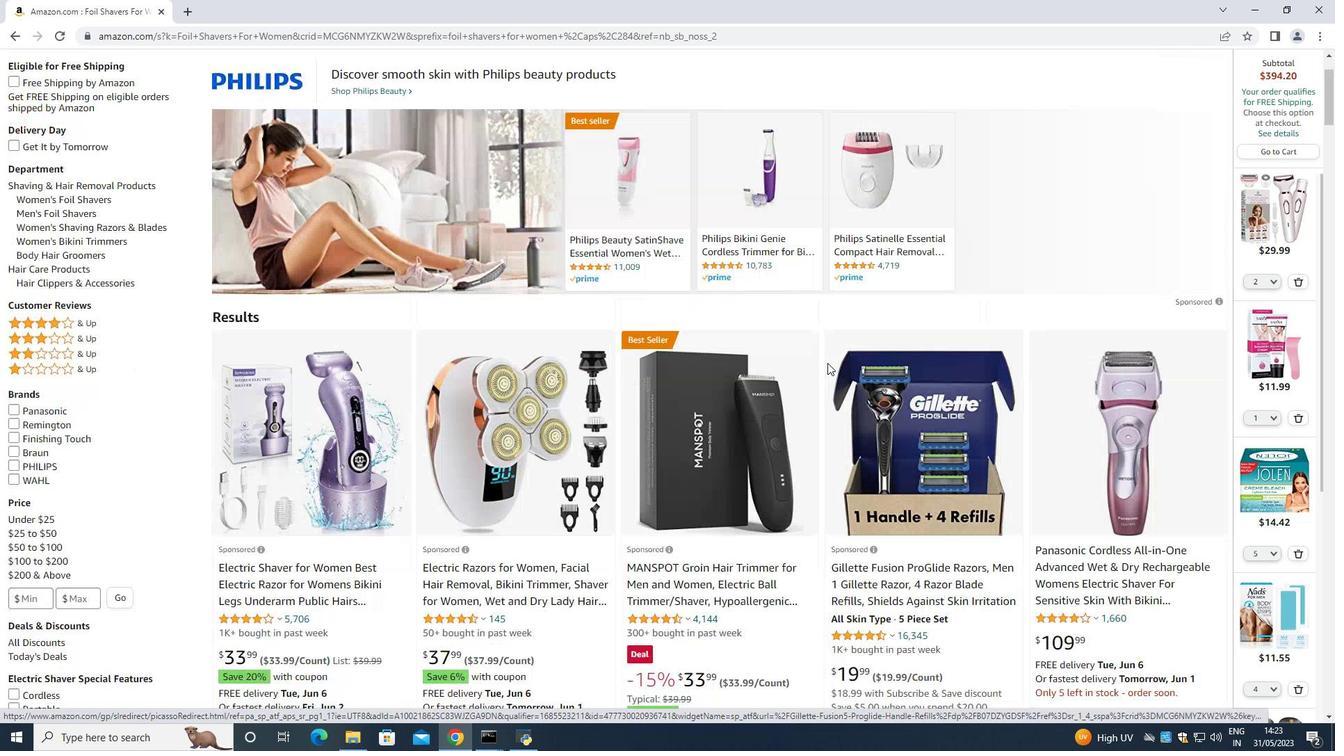 
Action: Mouse moved to (813, 347)
Screenshot: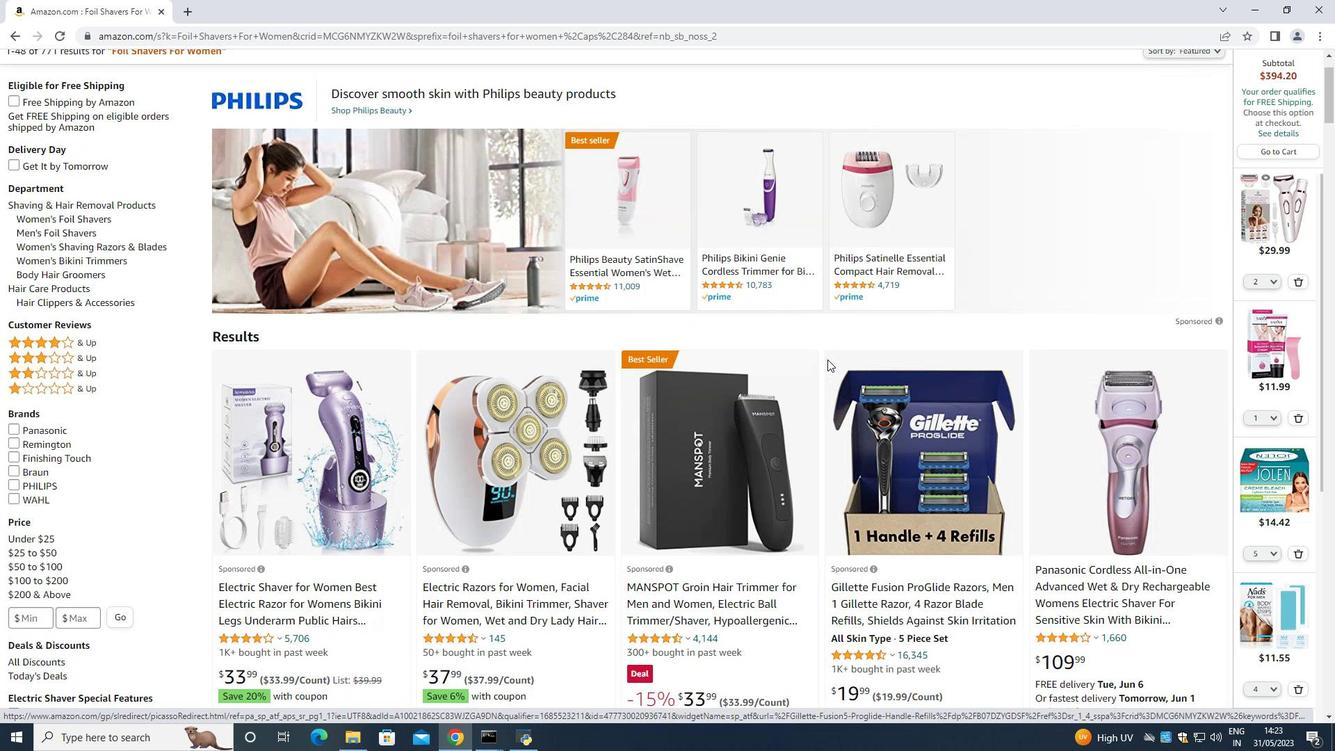 
Action: Mouse scrolled (813, 348) with delta (0, 0)
Screenshot: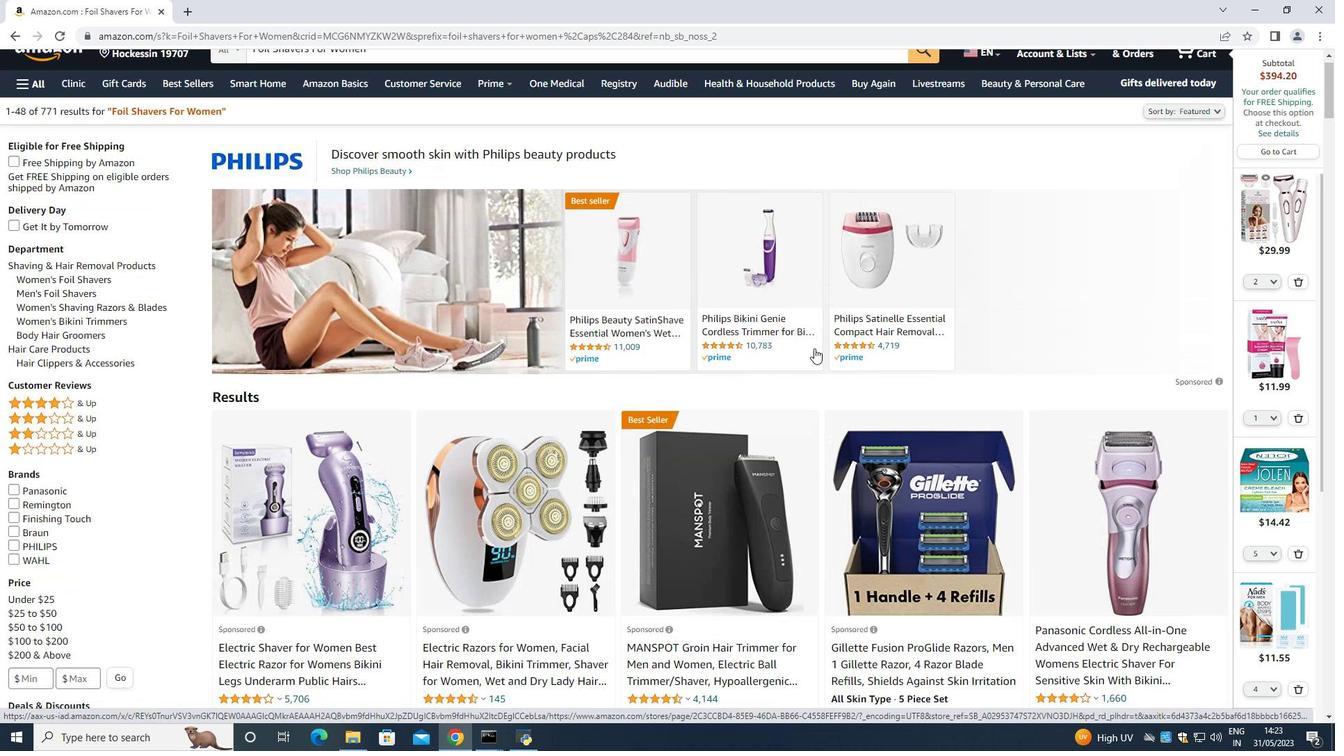 
Action: Mouse scrolled (813, 348) with delta (0, 0)
Screenshot: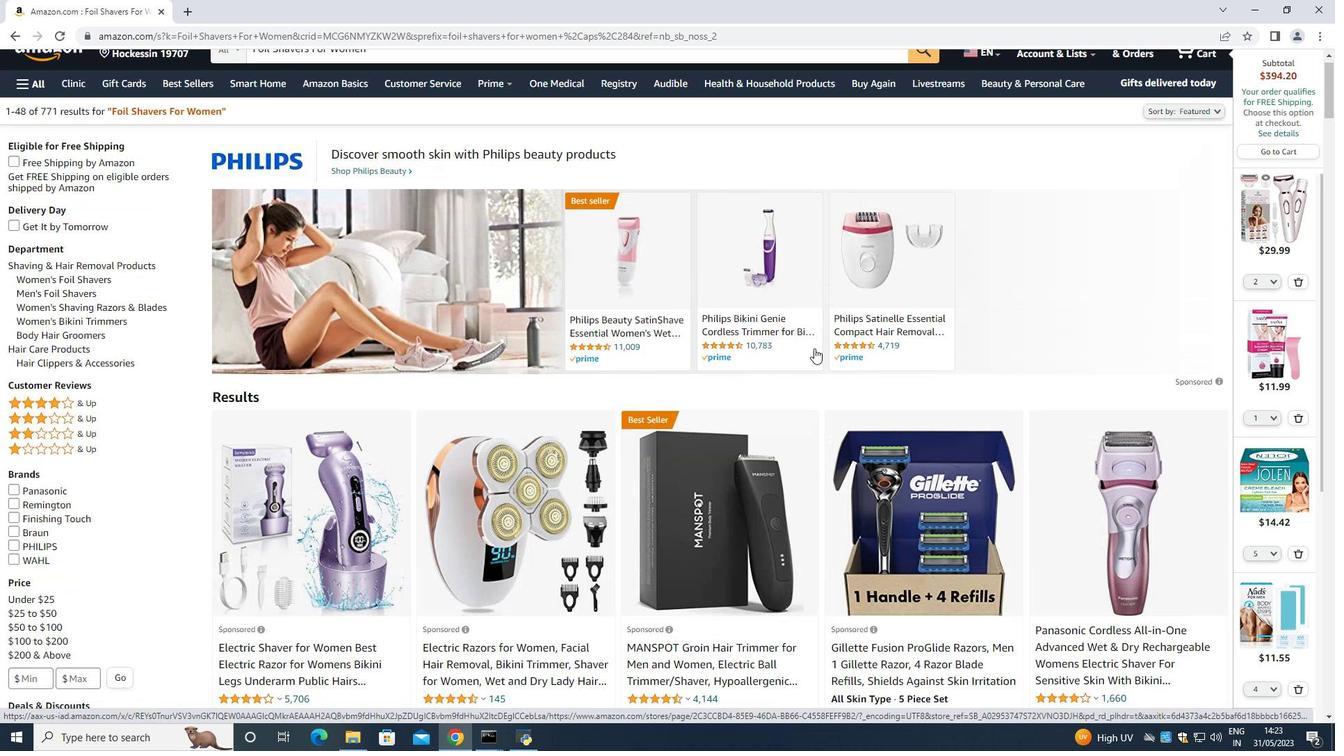 
Action: Mouse scrolled (813, 348) with delta (0, 0)
Screenshot: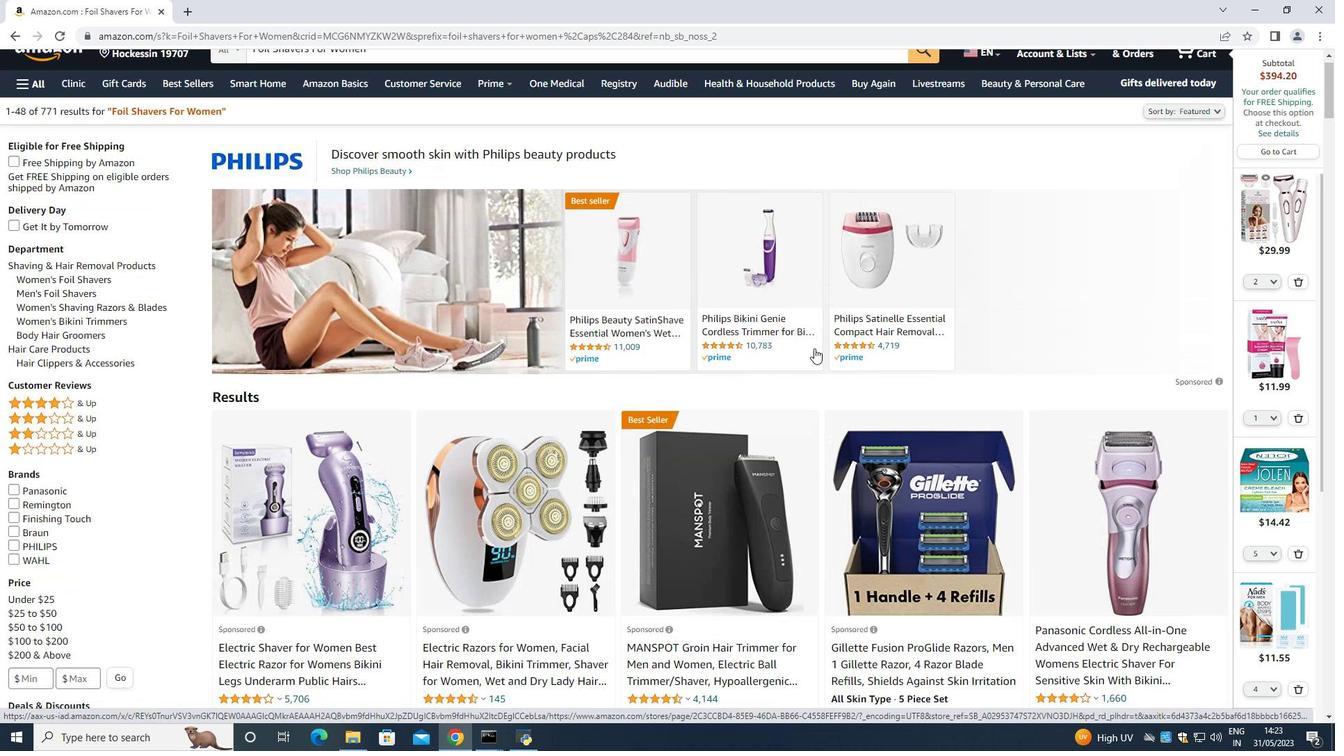 
Action: Mouse scrolled (813, 348) with delta (0, 0)
Screenshot: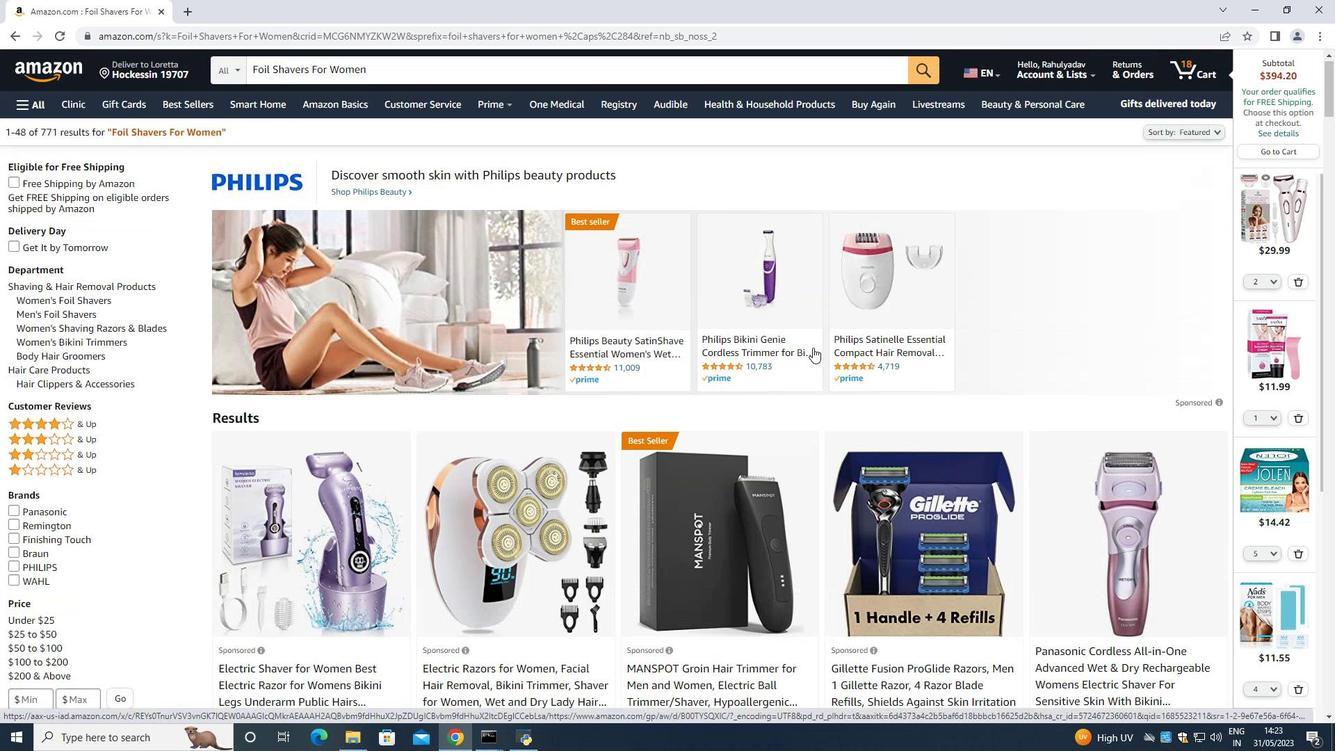 
Action: Mouse scrolled (813, 348) with delta (0, 0)
Screenshot: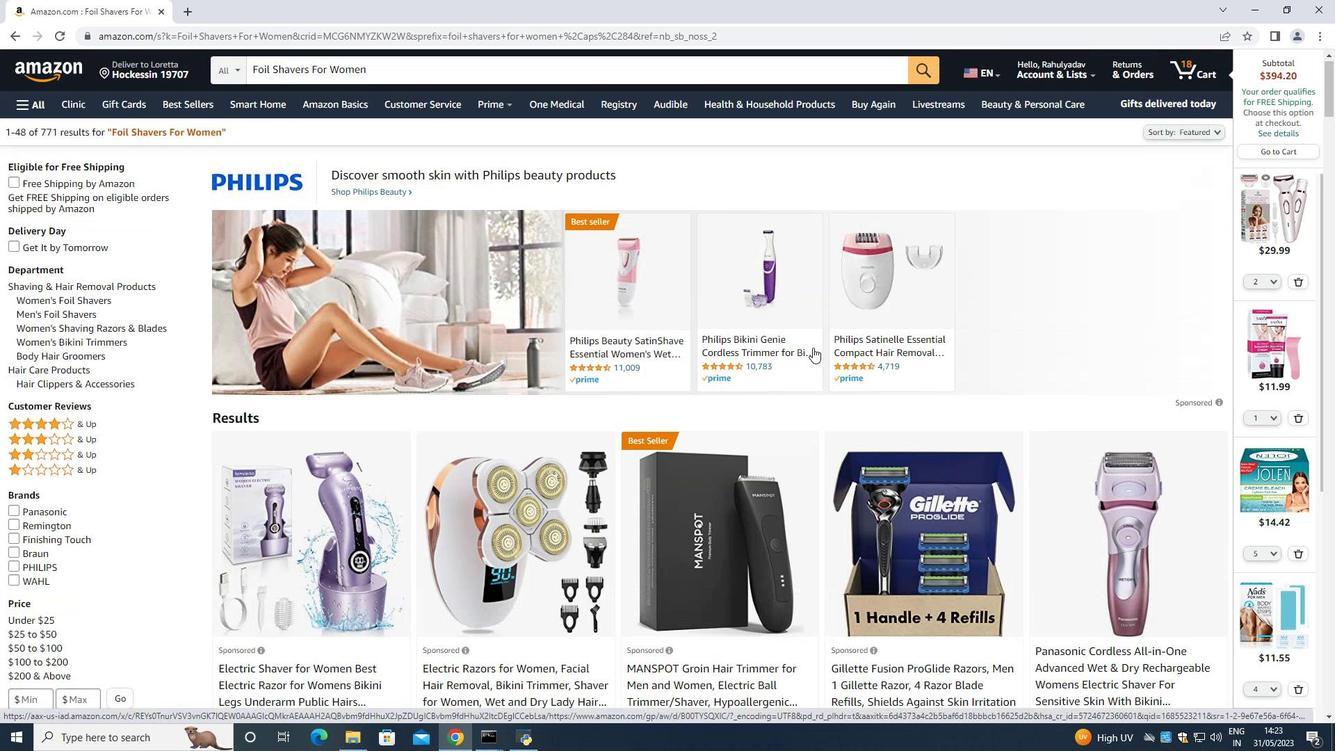 
Action: Mouse scrolled (813, 348) with delta (0, 0)
Screenshot: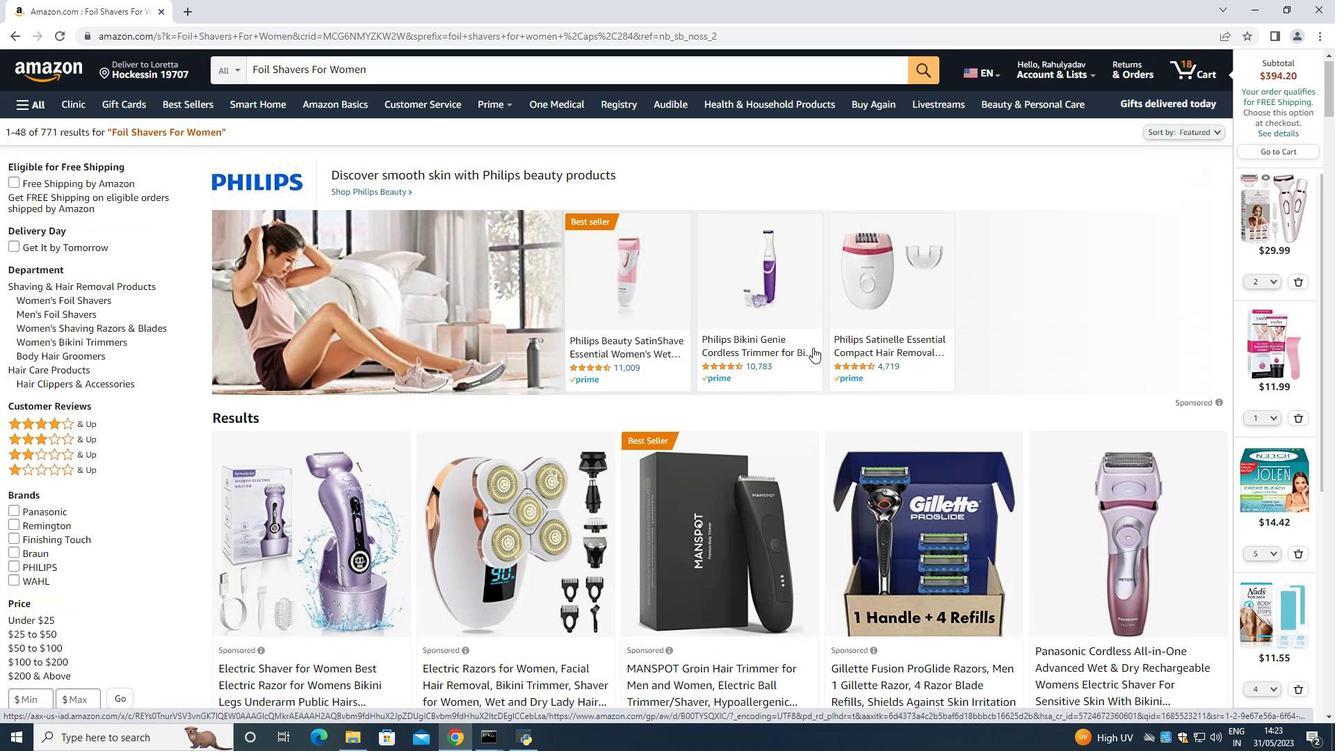 
Action: Mouse scrolled (813, 348) with delta (0, 0)
Screenshot: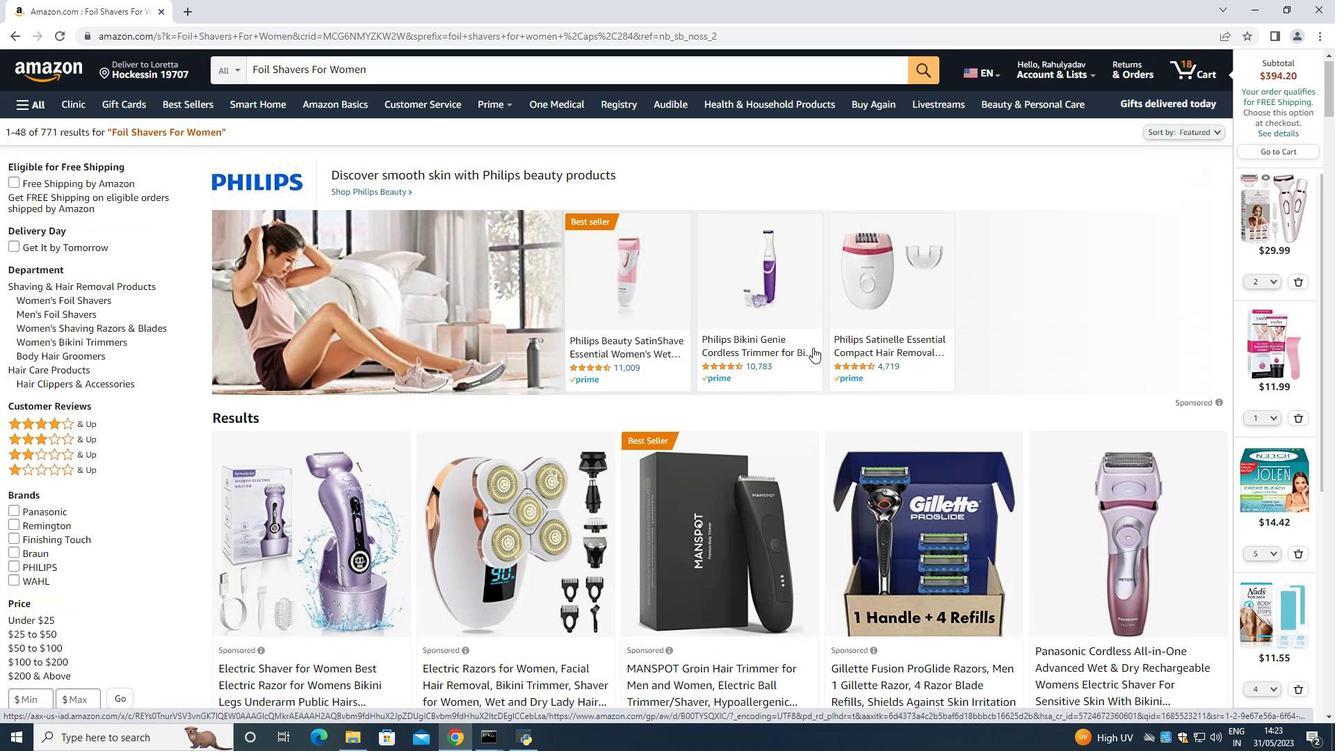 
Action: Mouse moved to (560, 423)
Screenshot: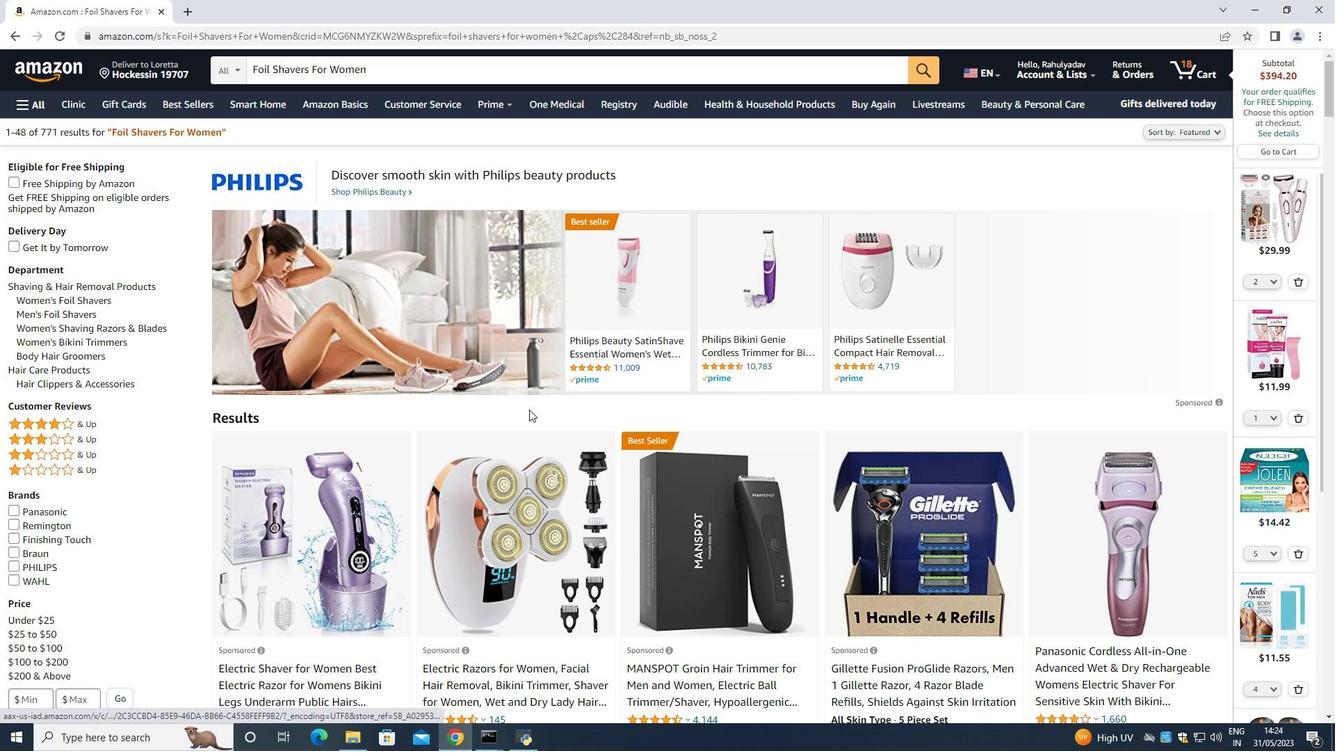 
Action: Mouse scrolled (560, 422) with delta (0, 0)
Screenshot: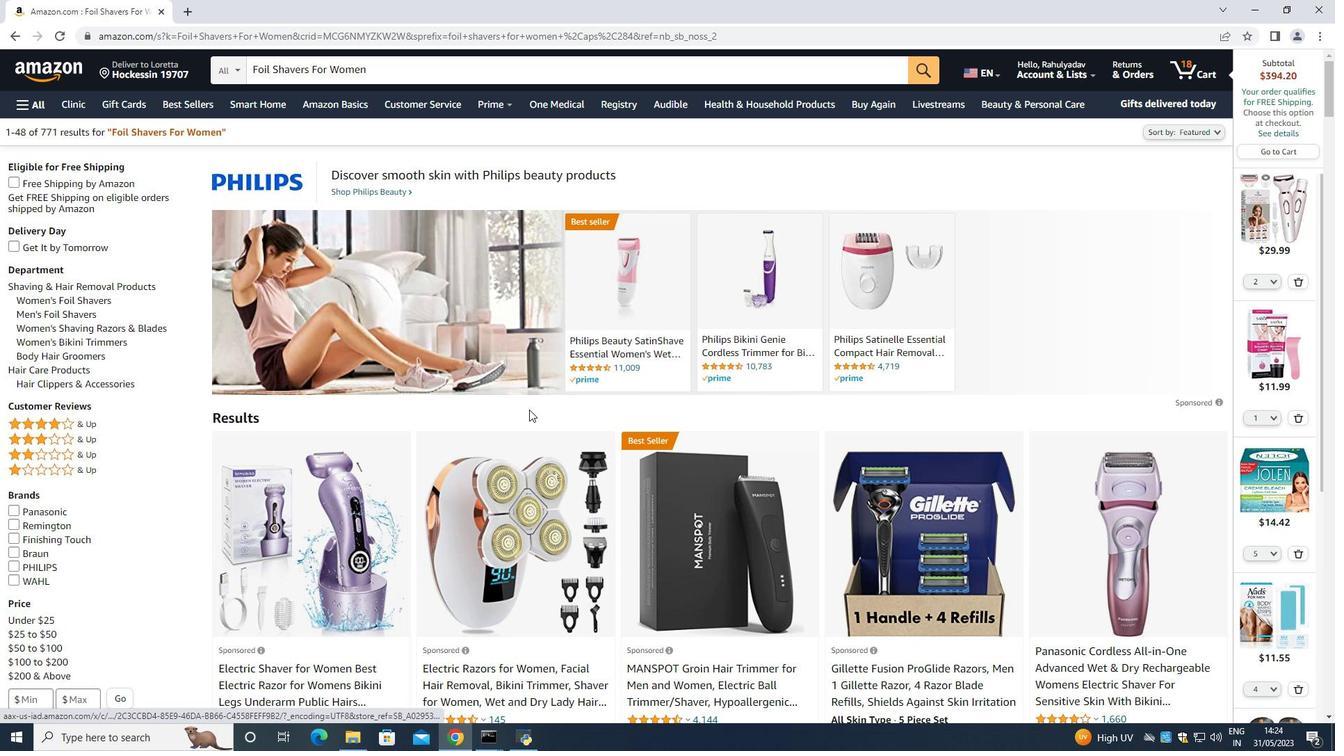 
Action: Mouse moved to (665, 434)
Screenshot: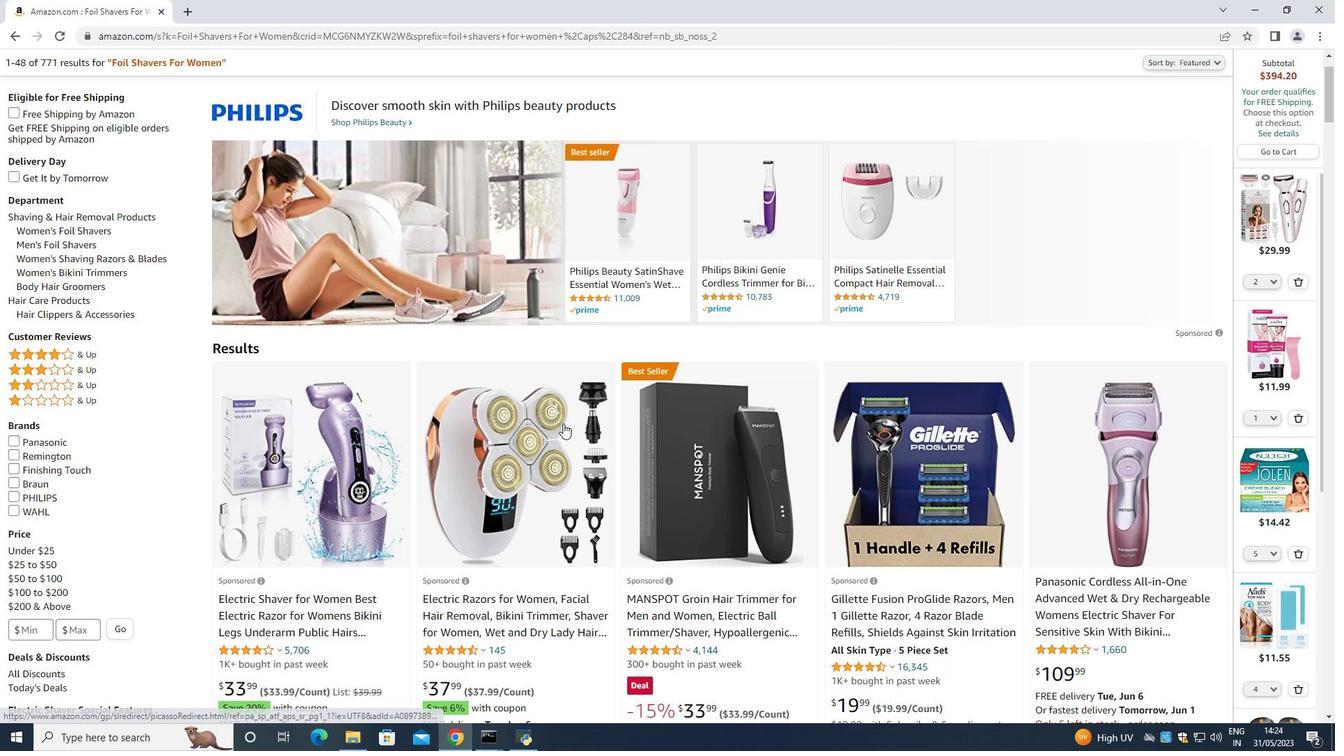 
Action: Mouse scrolled (664, 434) with delta (0, 0)
Screenshot: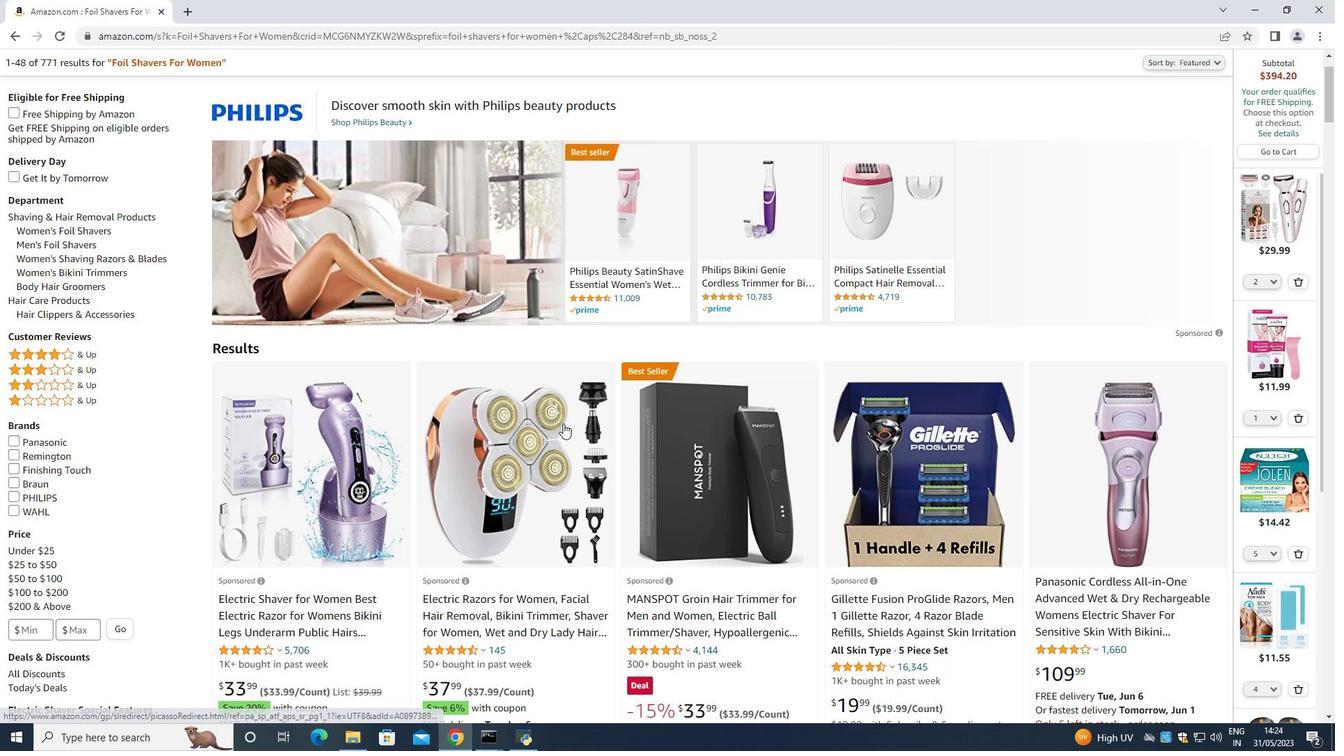 
Action: Mouse moved to (1172, 542)
Screenshot: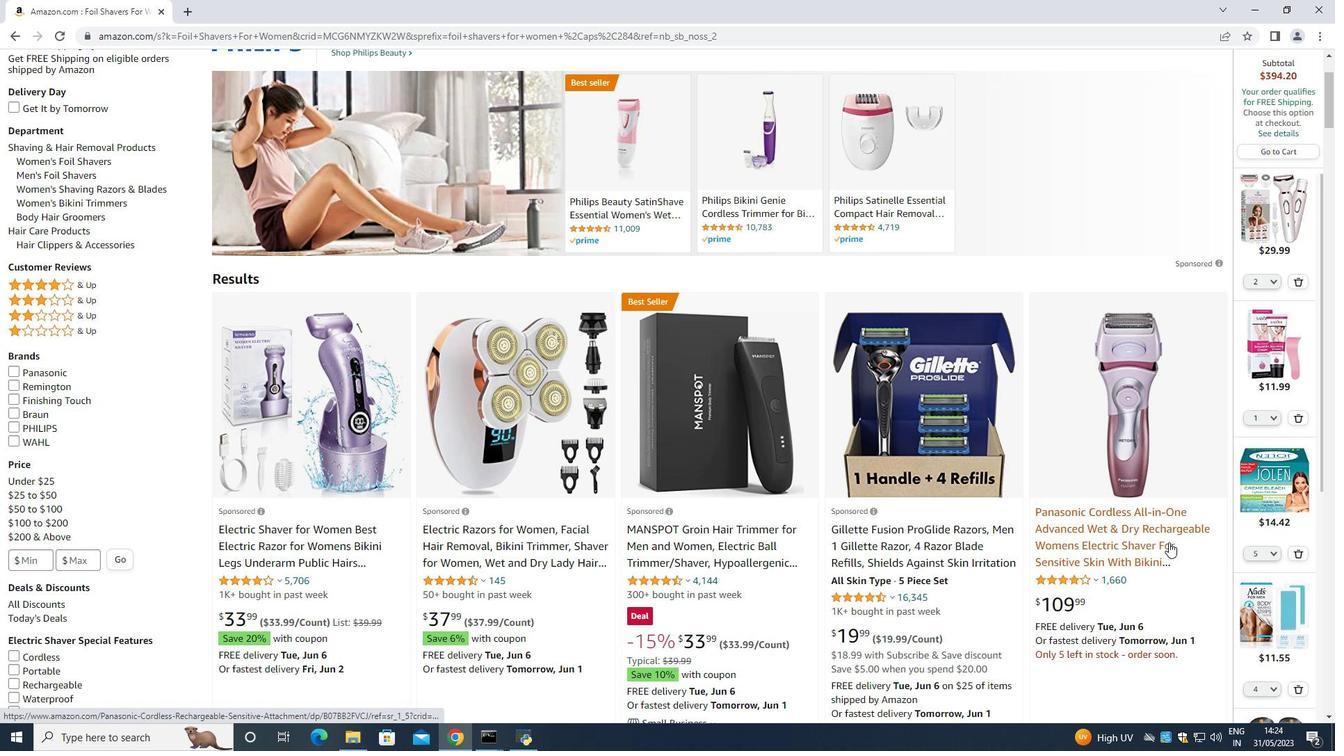 
Action: Mouse scrolled (1172, 541) with delta (0, 0)
Screenshot: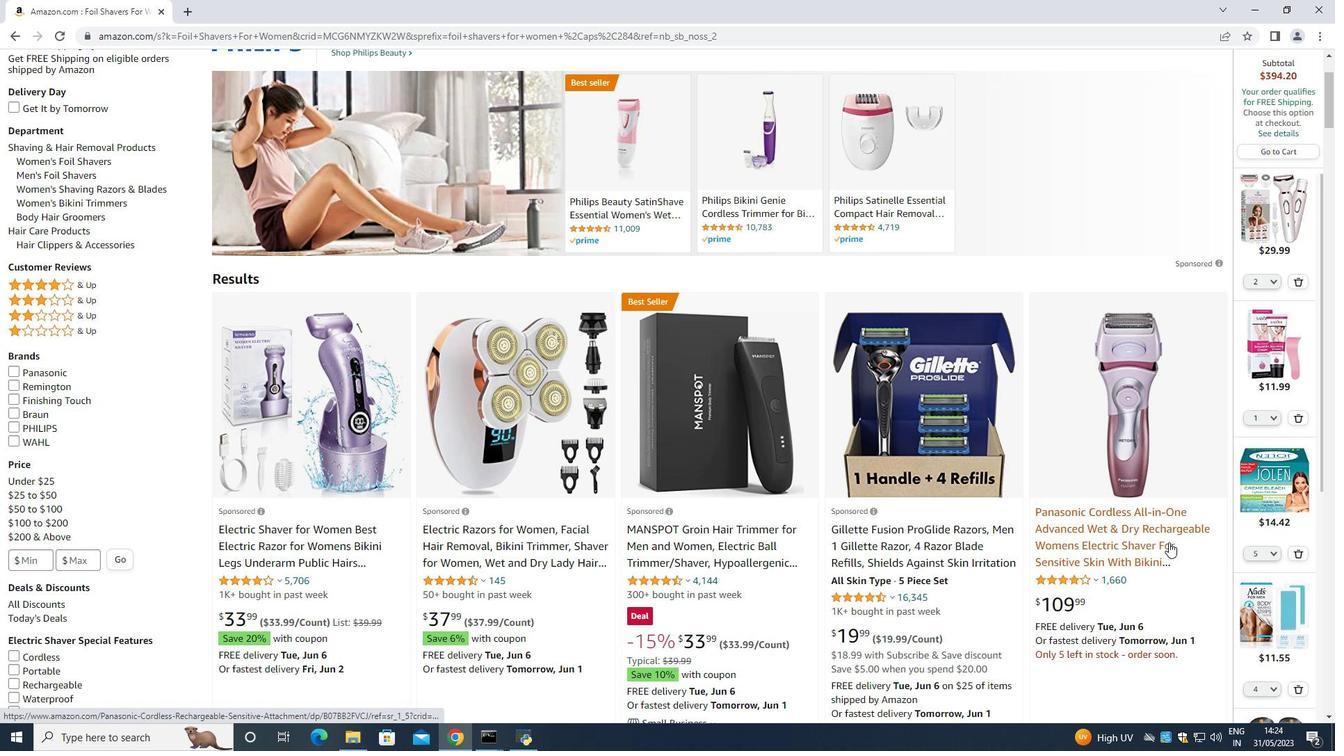 
Action: Mouse moved to (1111, 518)
Screenshot: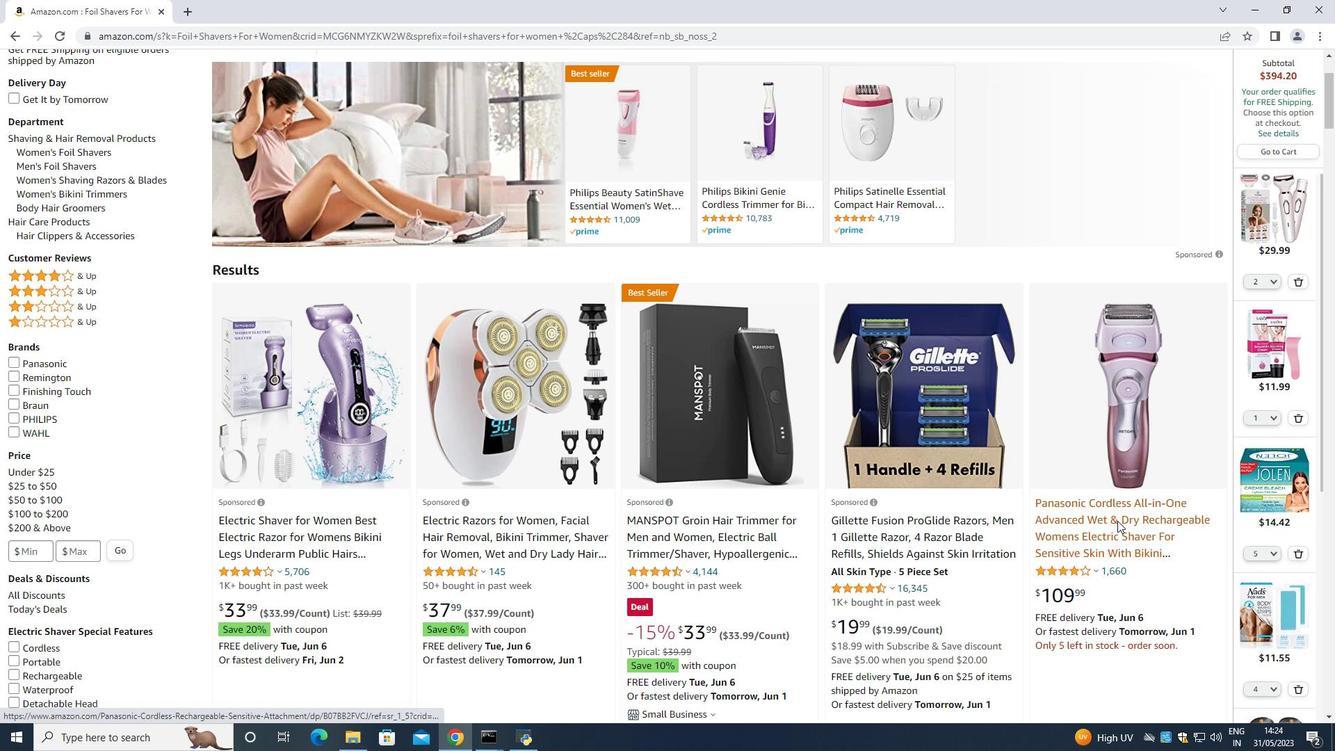 
Action: Mouse scrolled (1111, 517) with delta (0, 0)
Screenshot: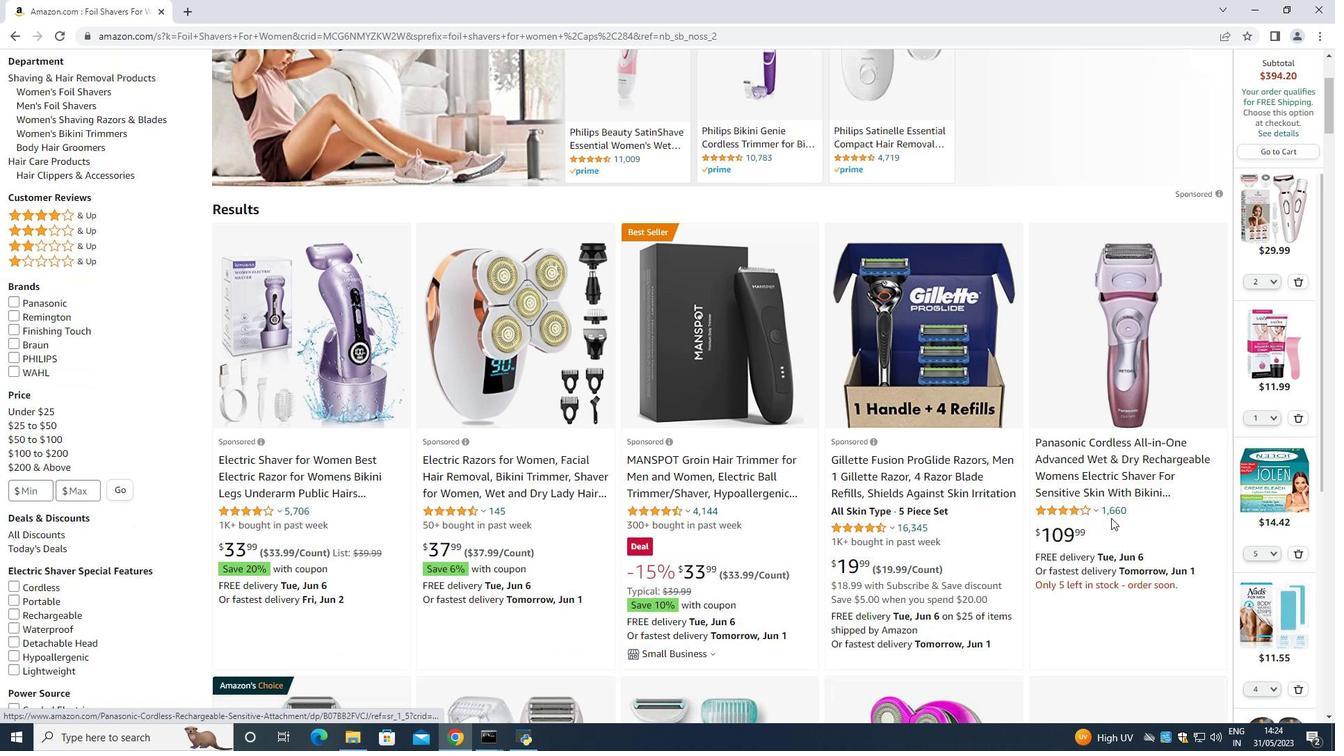 
Action: Mouse scrolled (1111, 517) with delta (0, 0)
Screenshot: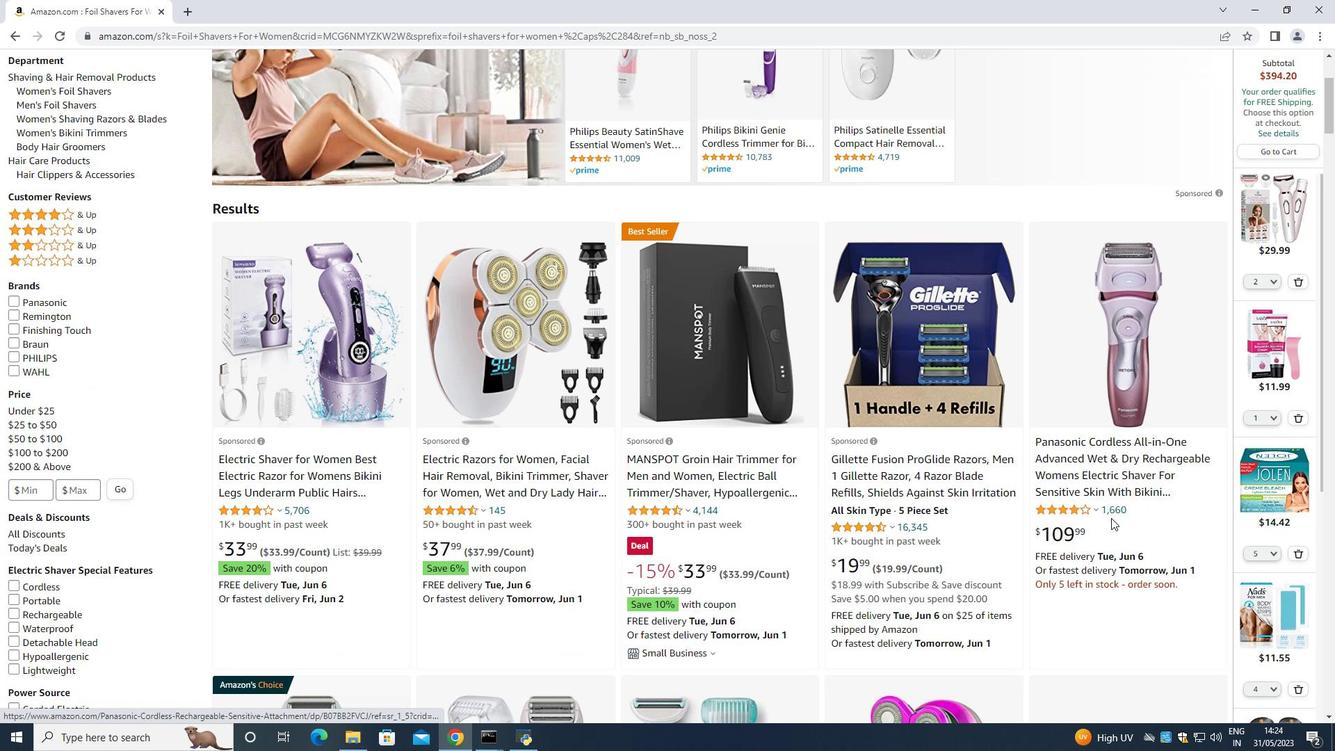 
Action: Mouse moved to (752, 338)
Screenshot: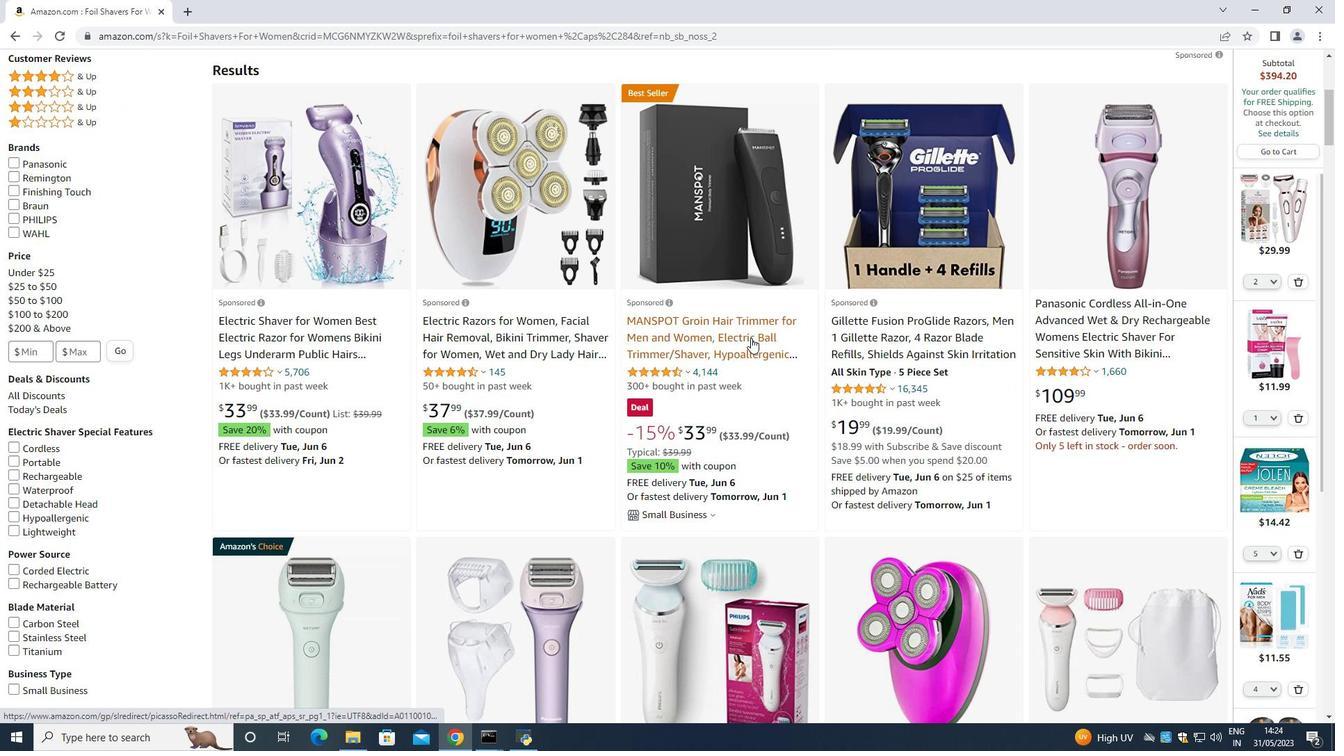 
Action: Mouse pressed left at (752, 338)
Screenshot: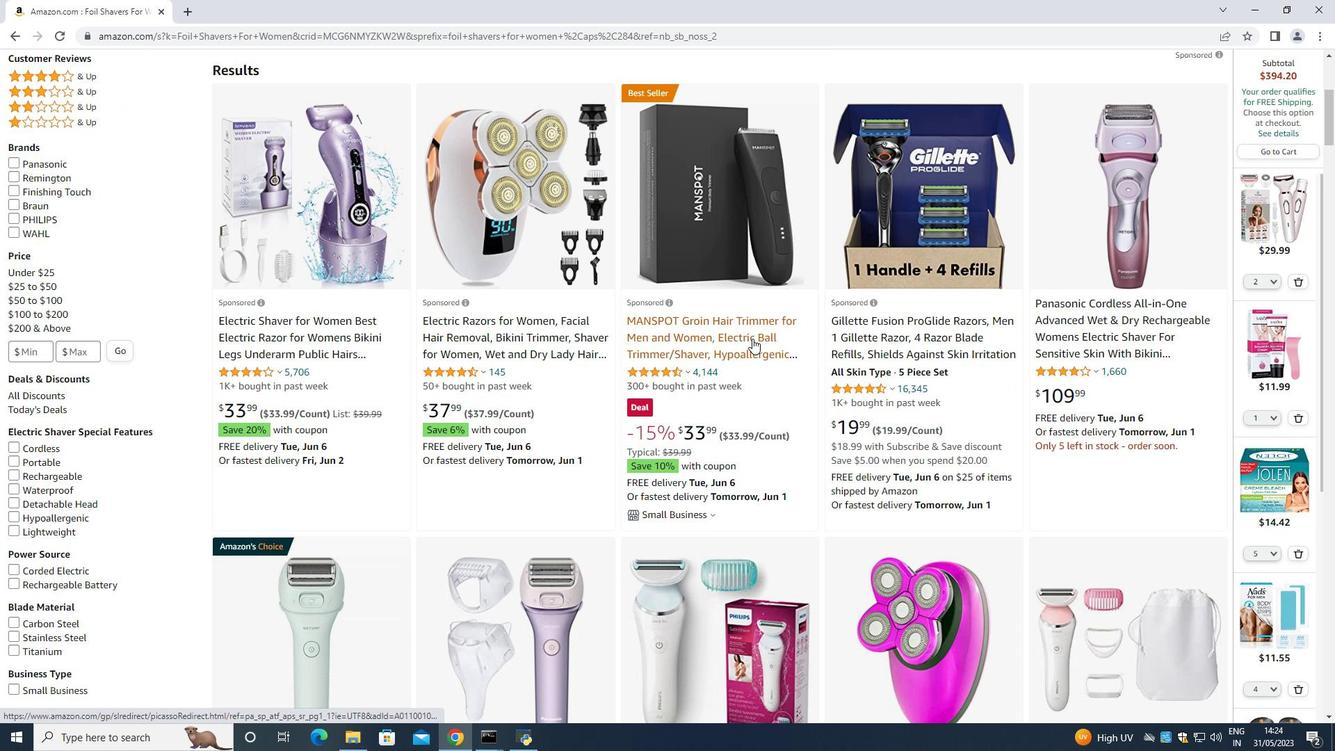 
Action: Mouse moved to (11, 36)
Screenshot: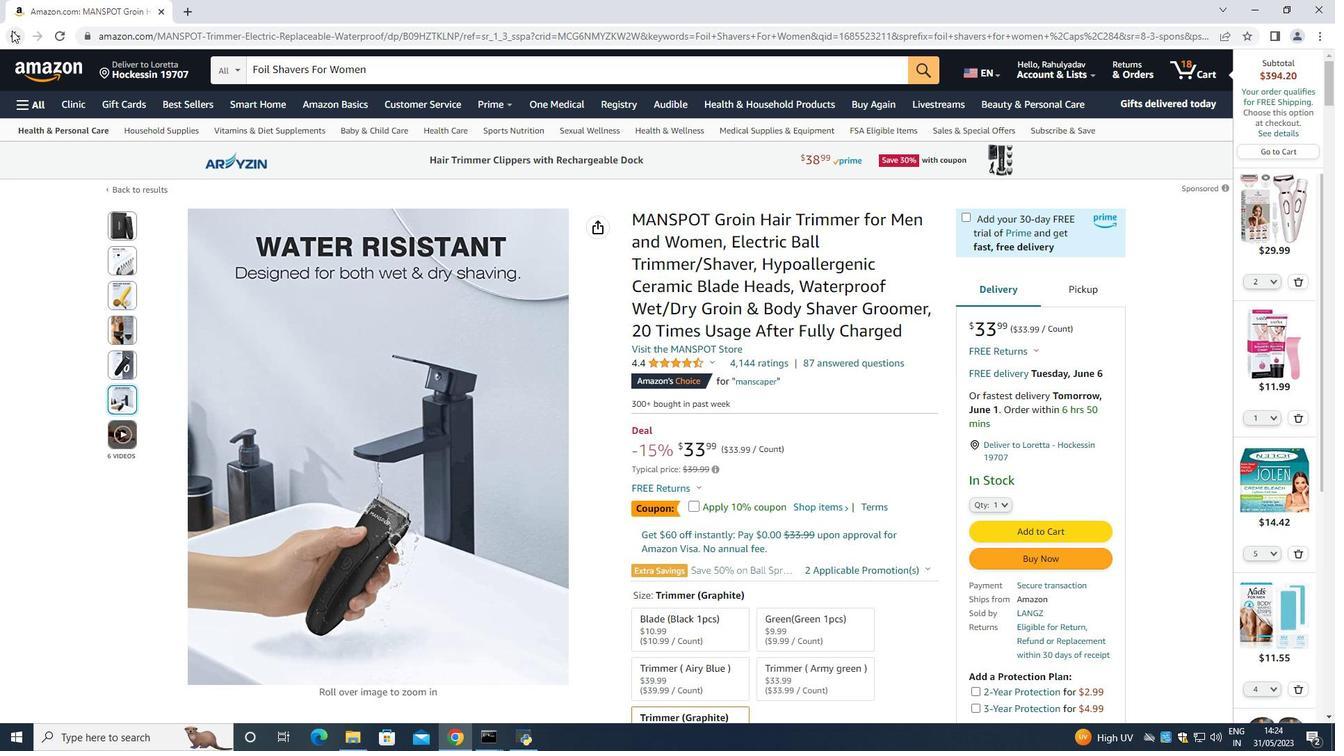 
Action: Mouse pressed left at (11, 36)
Screenshot: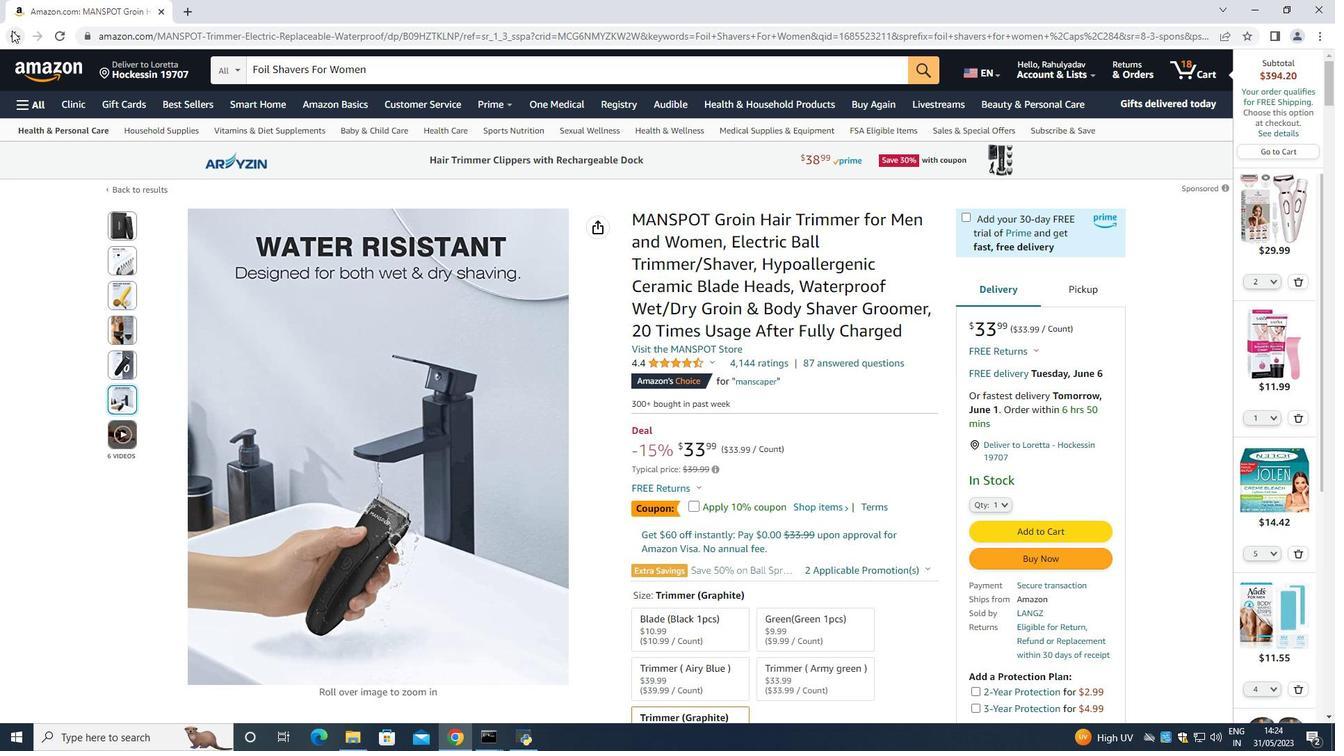 
Action: Mouse moved to (1111, 352)
Screenshot: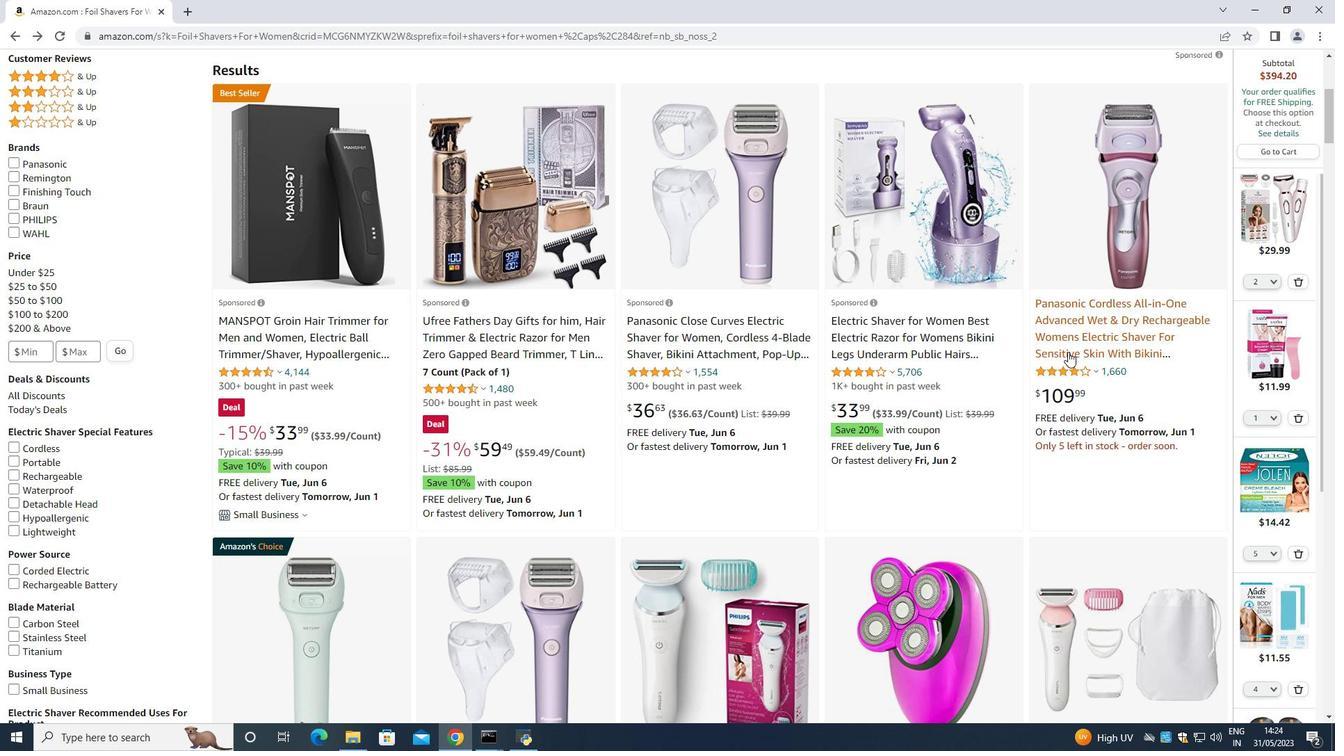 
Action: Mouse scrolled (1111, 351) with delta (0, 0)
Screenshot: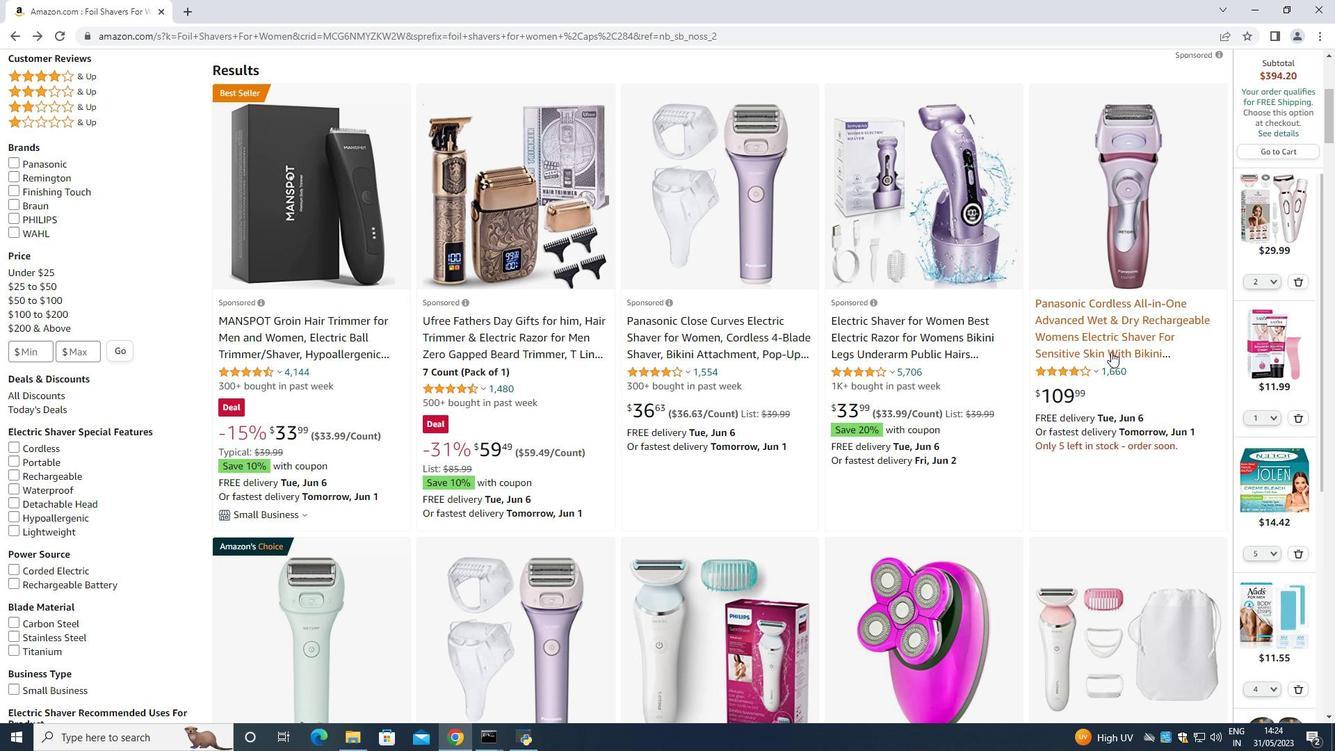 
Action: Mouse moved to (1112, 353)
Screenshot: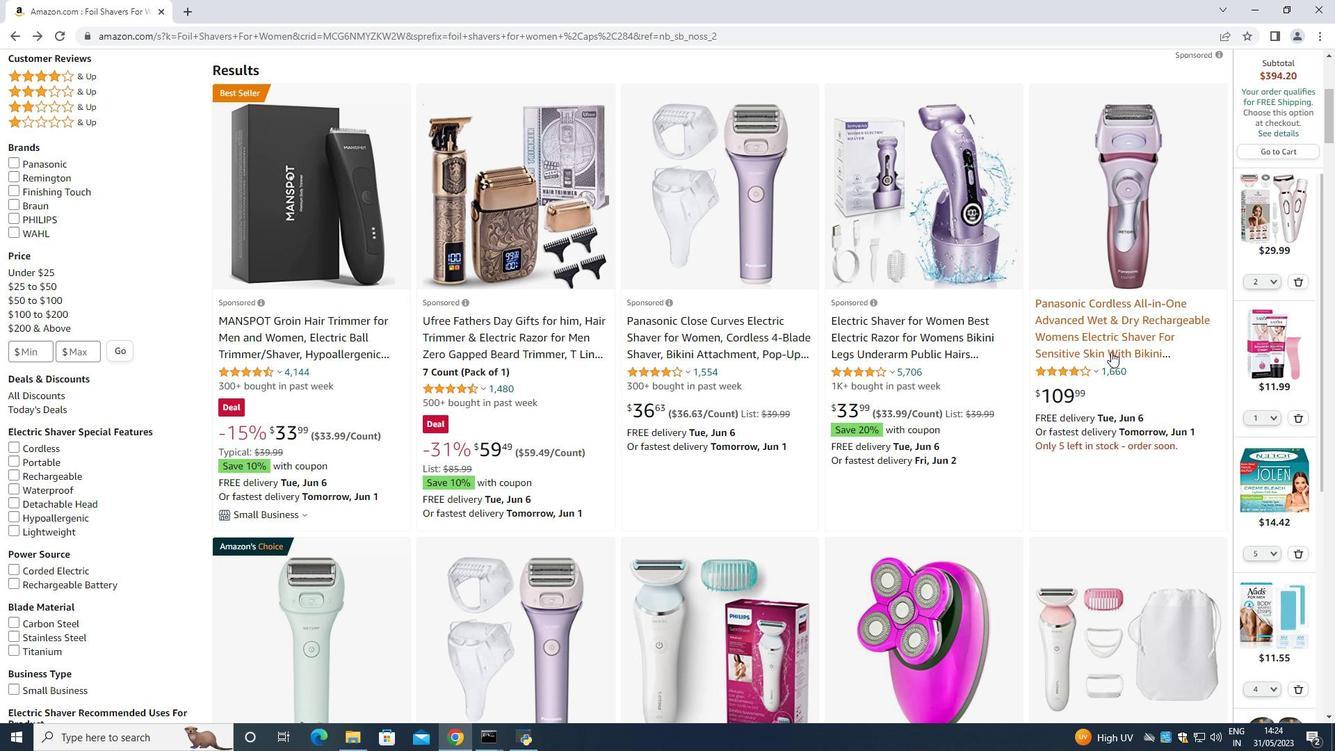 
Action: Mouse scrolled (1112, 352) with delta (0, 0)
Screenshot: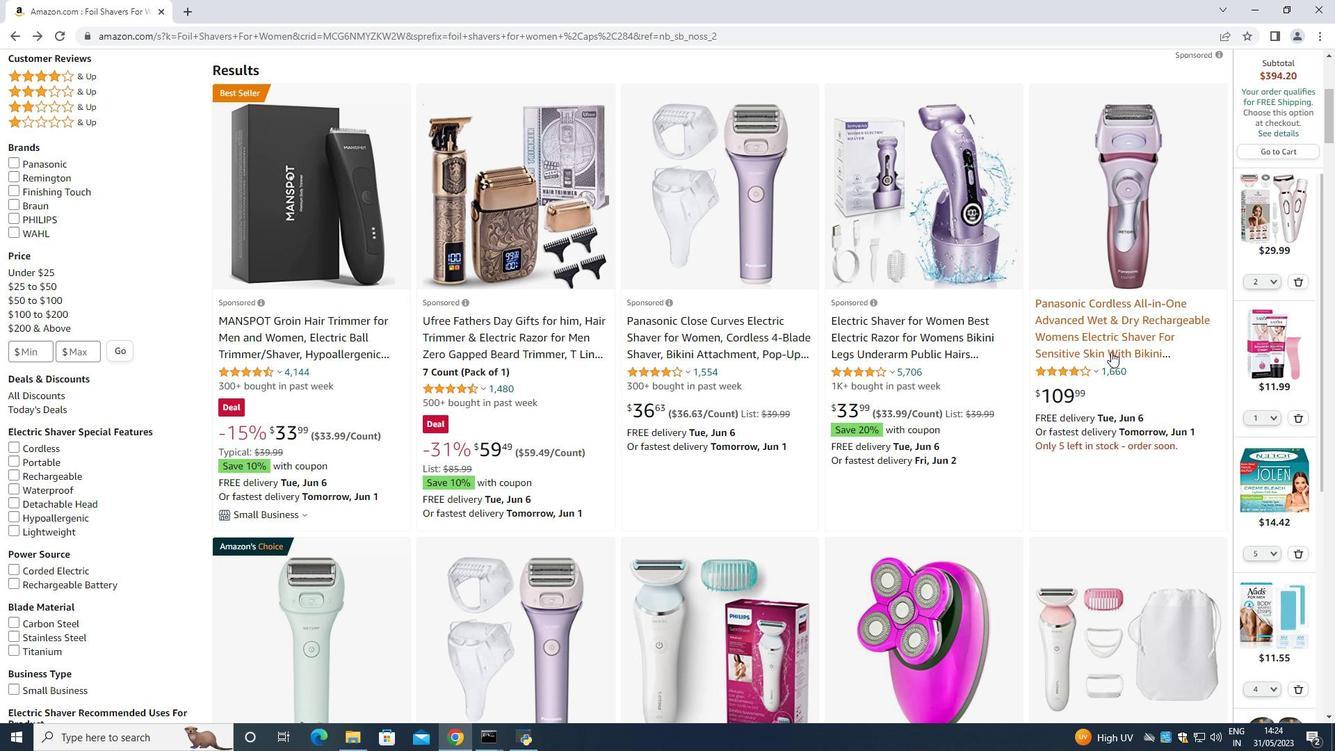 
Action: Mouse moved to (1112, 354)
Screenshot: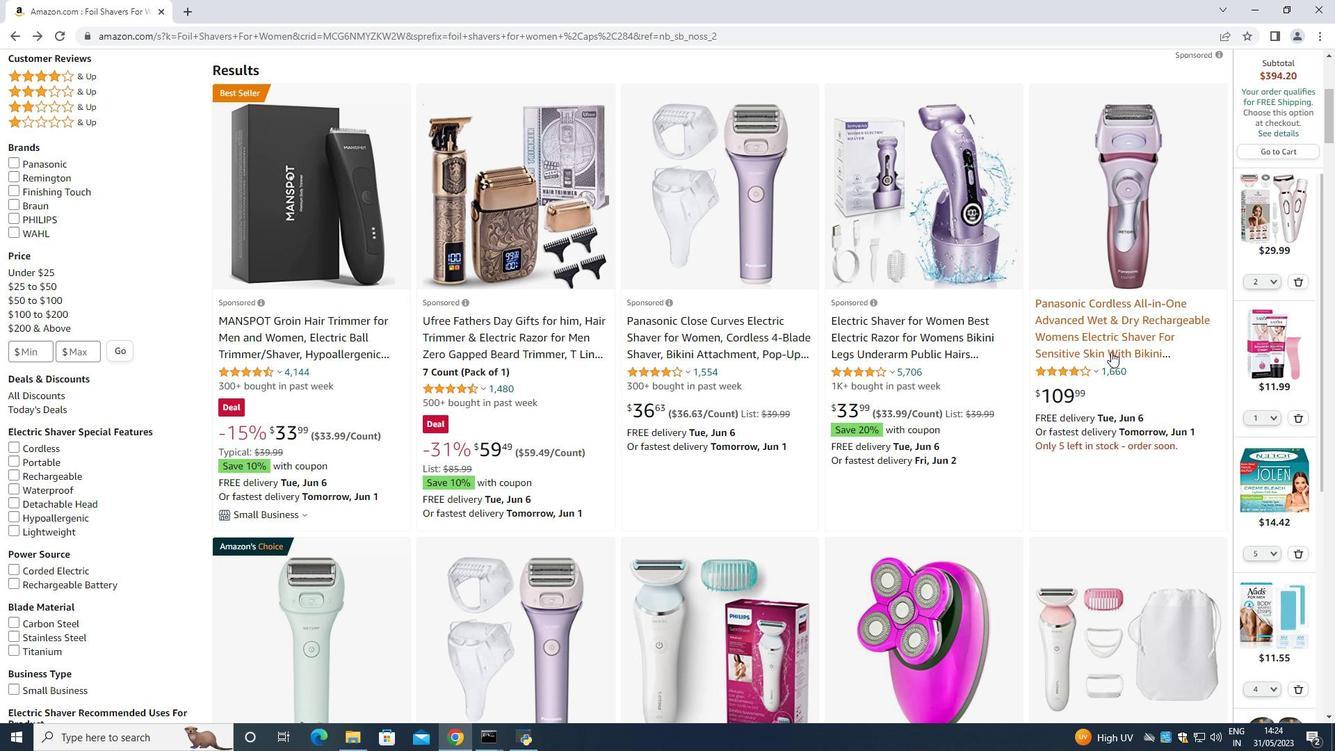 
Action: Mouse scrolled (1112, 353) with delta (0, 0)
Screenshot: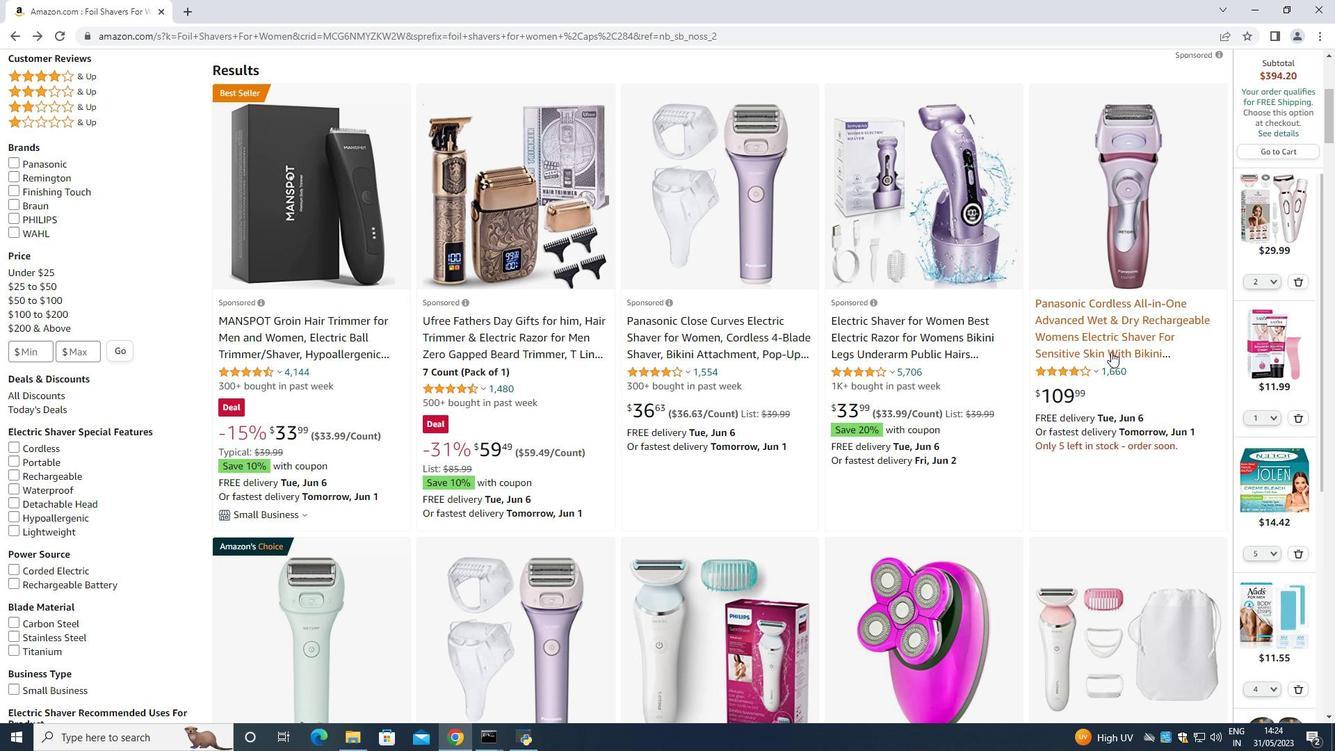 
Action: Mouse scrolled (1112, 353) with delta (0, 0)
Screenshot: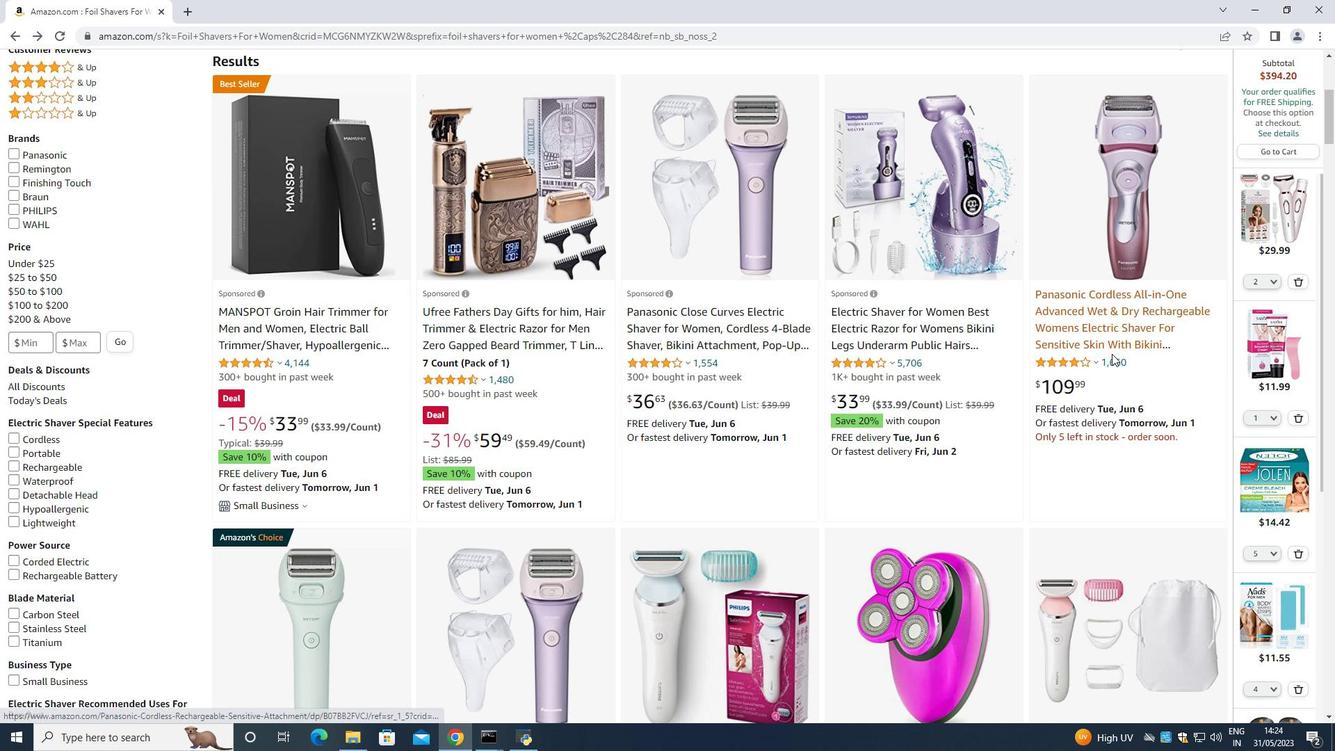 
Action: Mouse moved to (1112, 354)
Screenshot: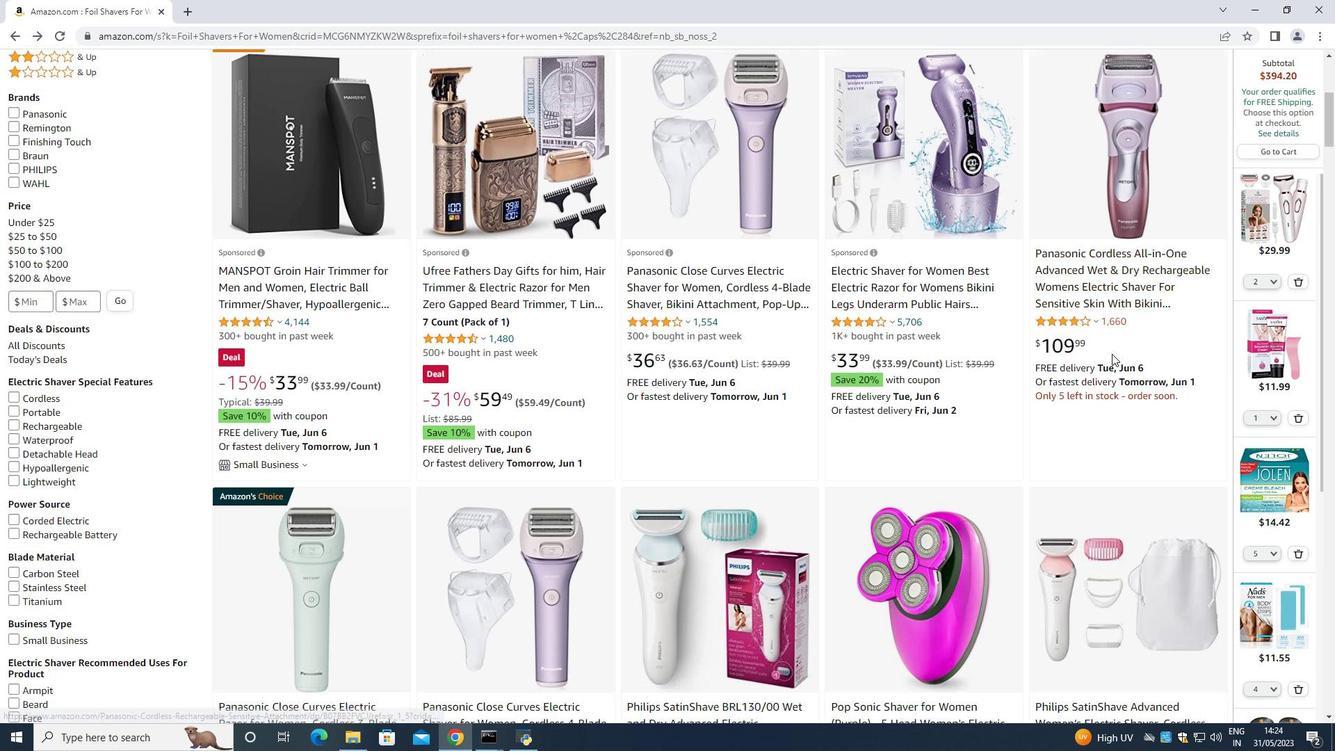 
Action: Mouse scrolled (1112, 354) with delta (0, 0)
Screenshot: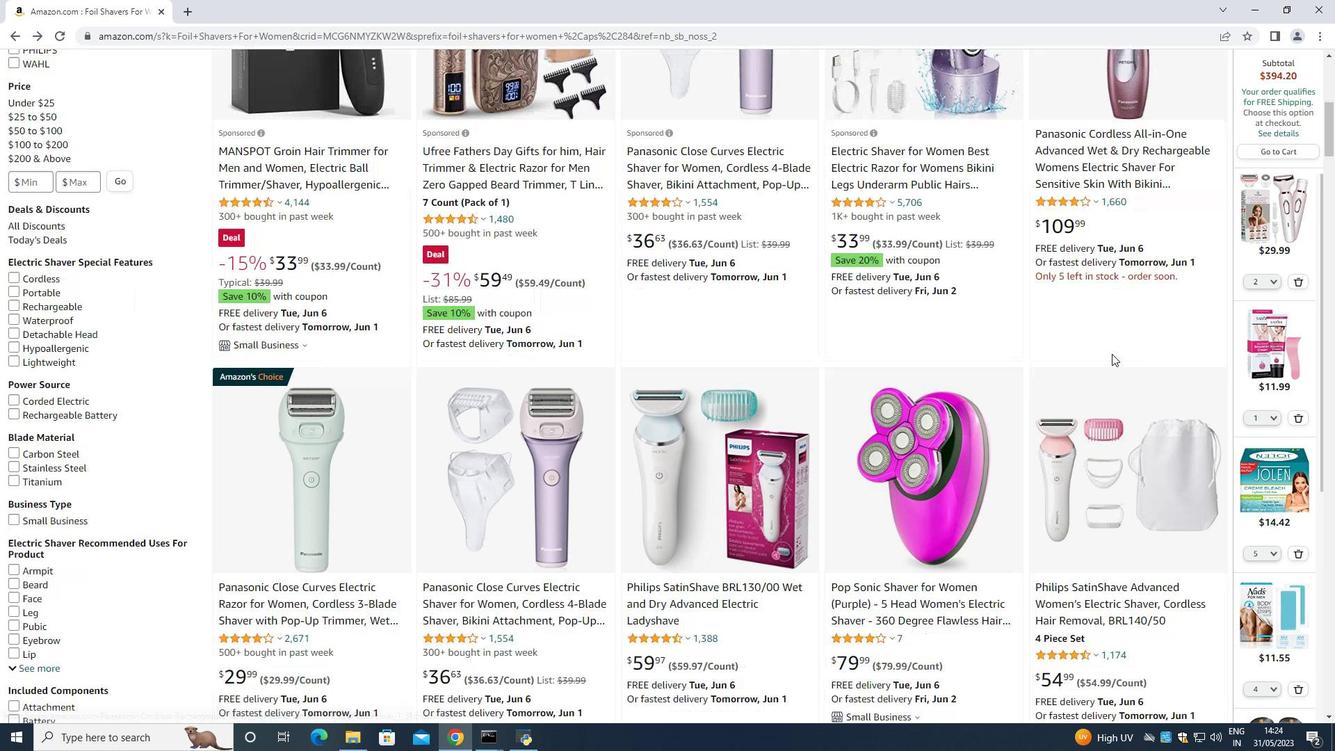 
Action: Mouse moved to (315, 403)
Screenshot: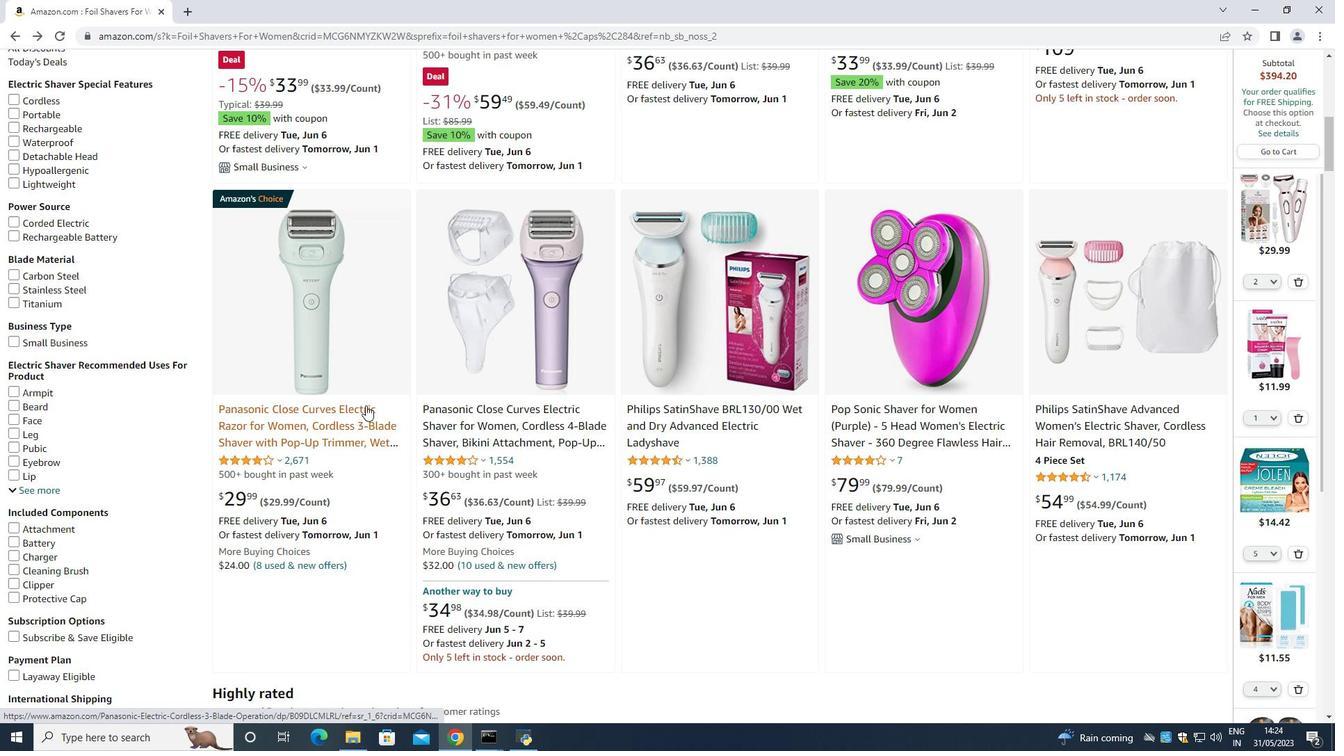 
Action: Mouse scrolled (315, 402) with delta (0, 0)
Screenshot: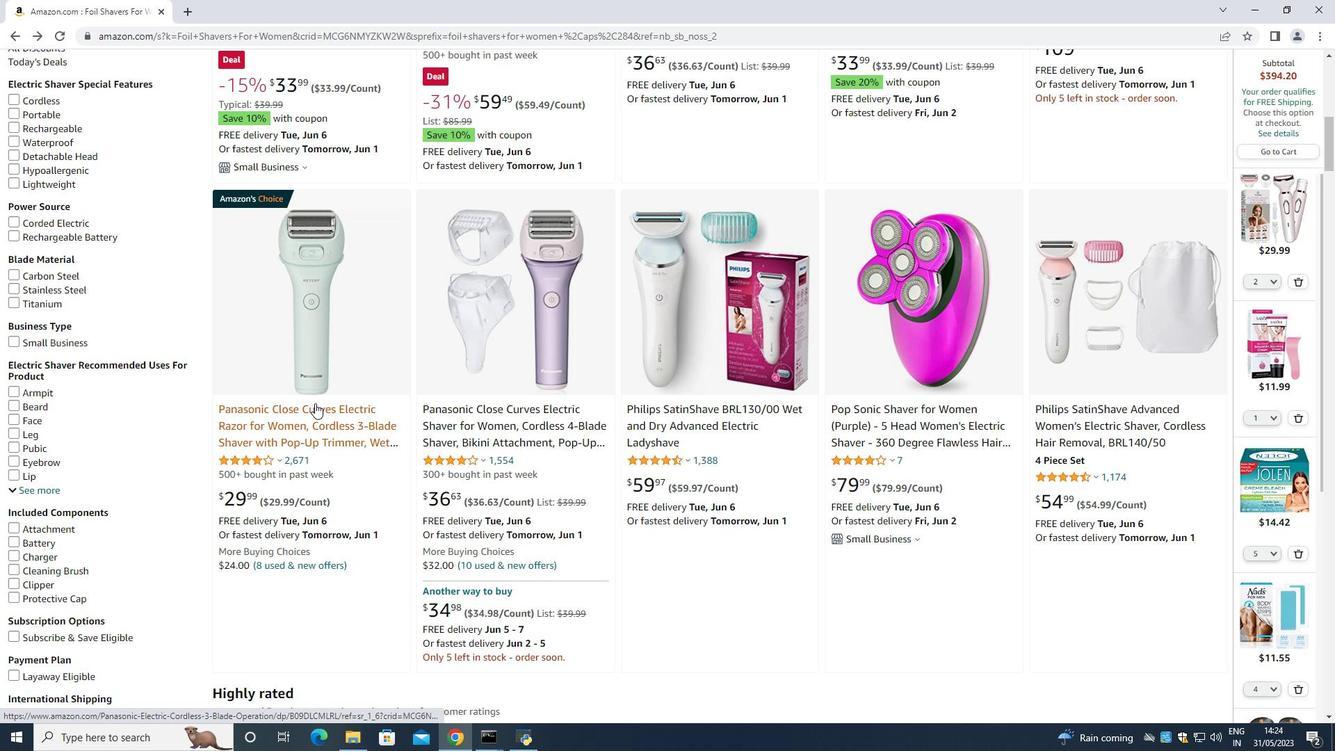 
Action: Mouse scrolled (315, 402) with delta (0, 0)
Screenshot: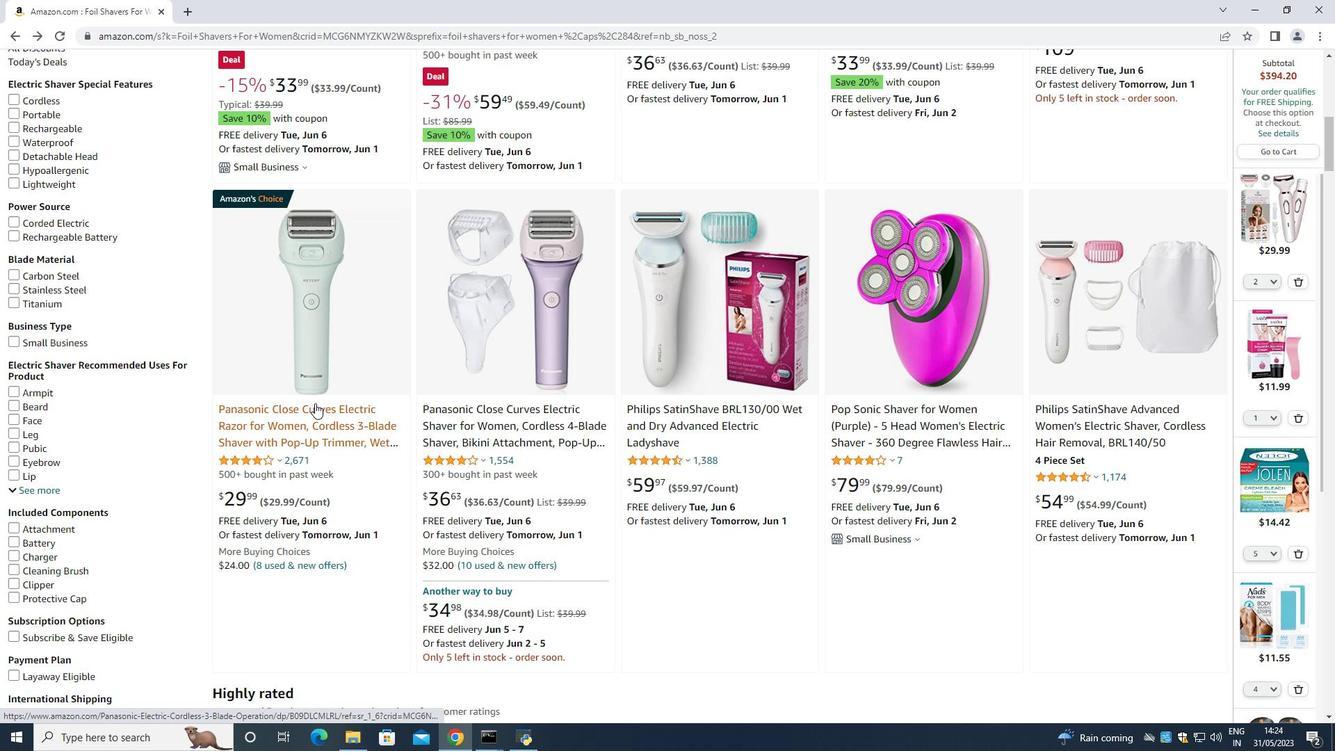 
Action: Mouse scrolled (315, 402) with delta (0, 0)
Screenshot: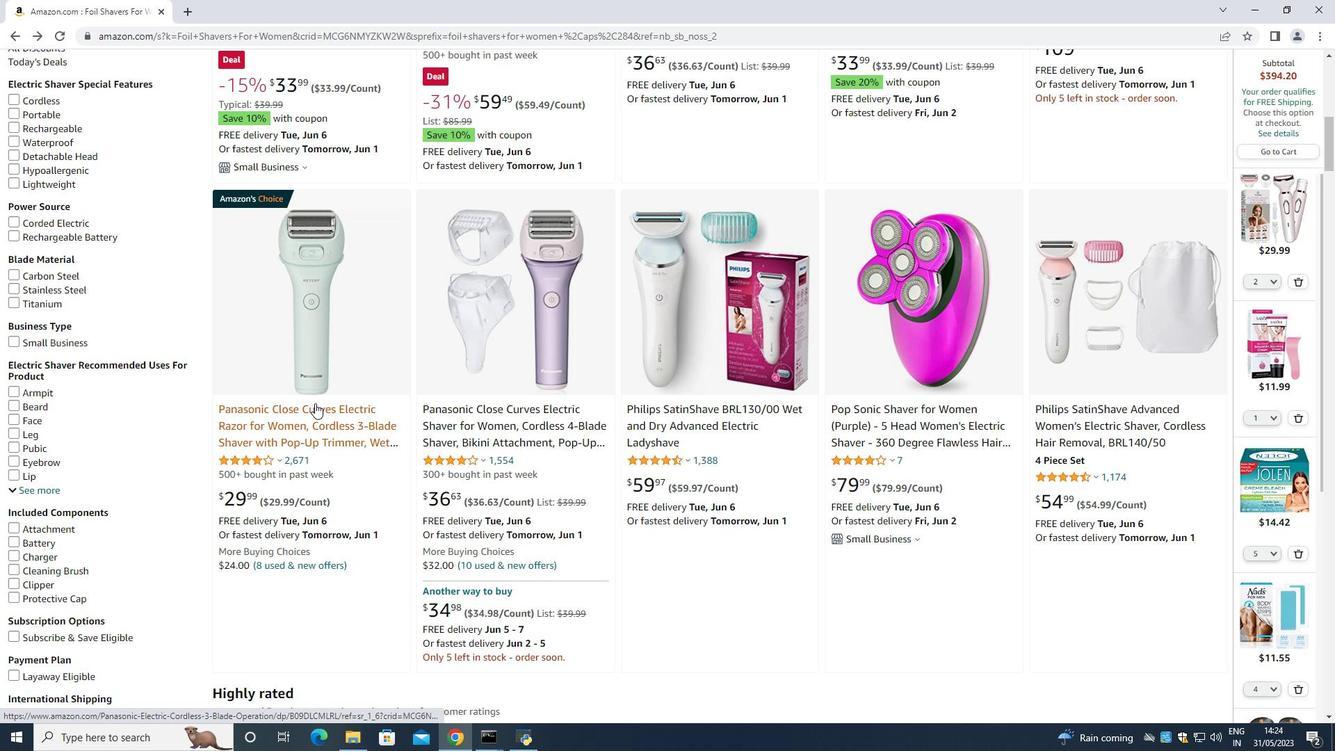 
Action: Mouse scrolled (315, 402) with delta (0, 0)
Screenshot: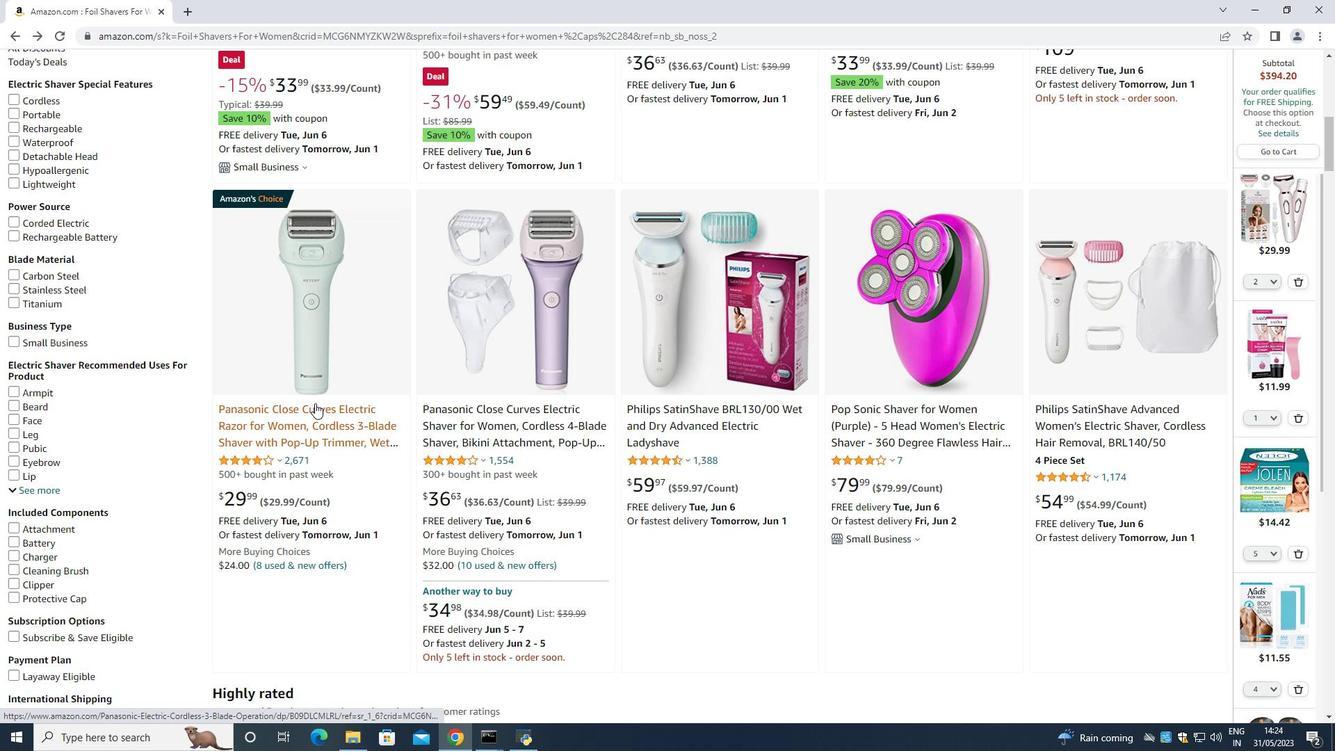 
Action: Mouse scrolled (315, 402) with delta (0, 0)
Screenshot: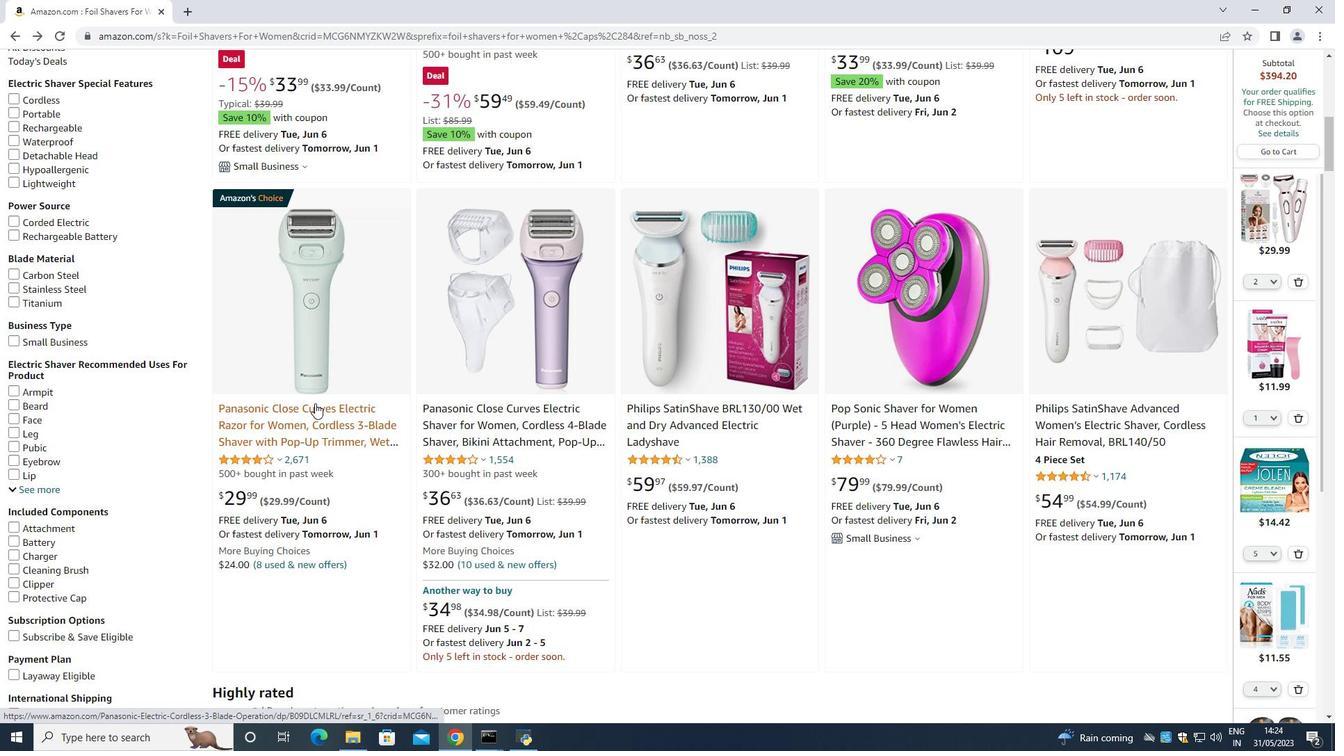 
Action: Mouse scrolled (315, 402) with delta (0, 0)
Screenshot: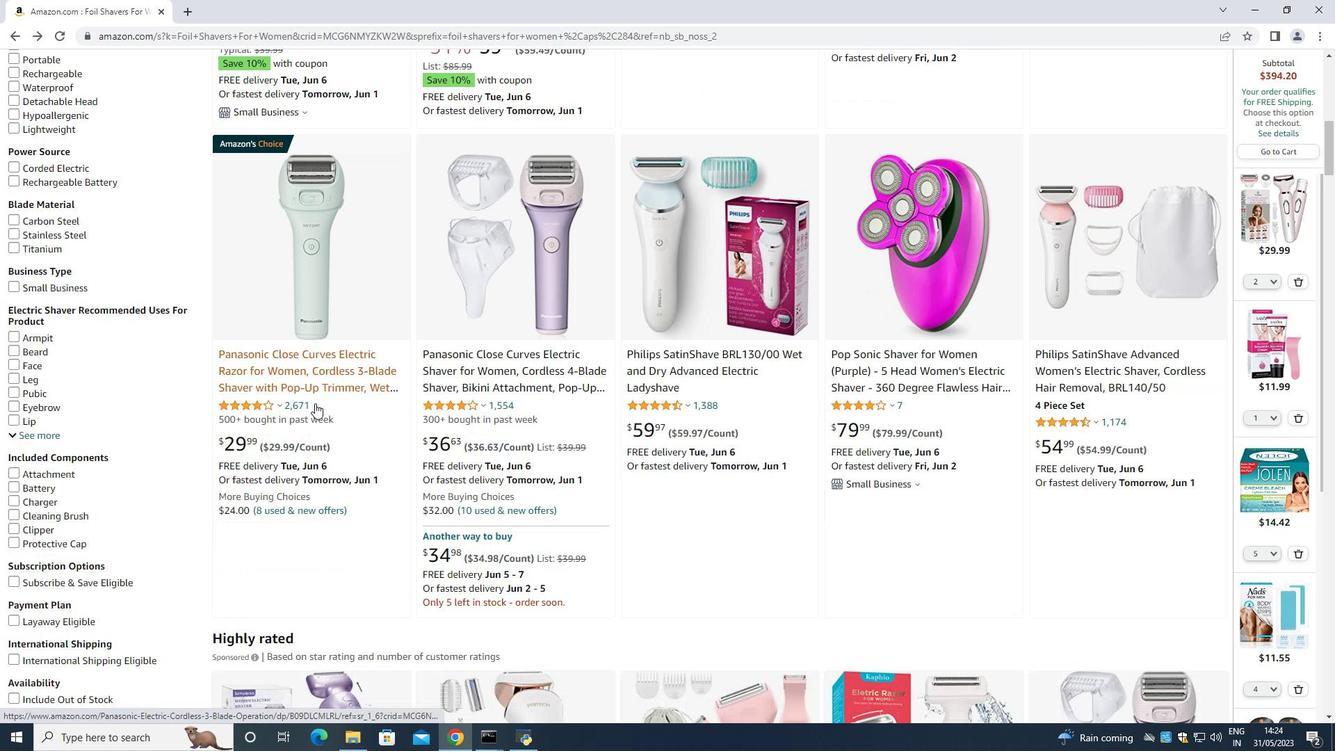 
Action: Mouse moved to (1070, 538)
Screenshot: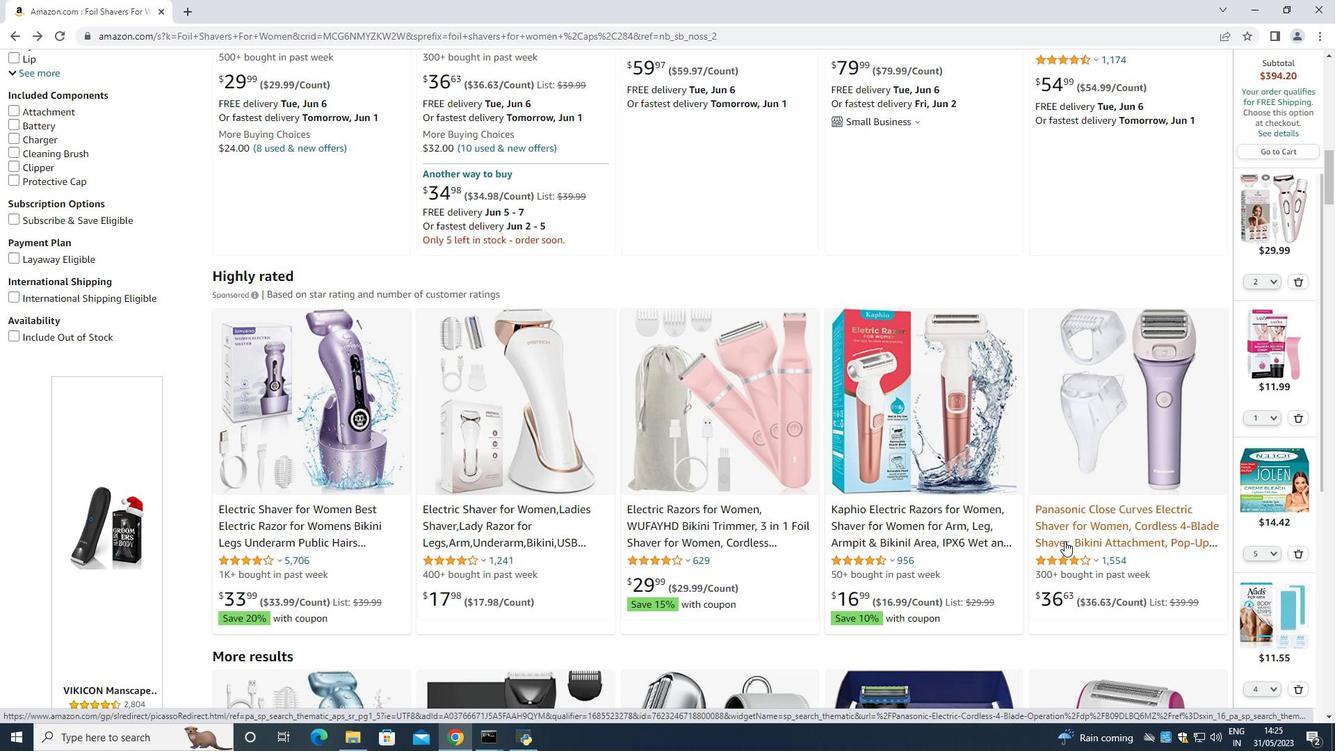 
Action: Mouse scrolled (1070, 537) with delta (0, 0)
Screenshot: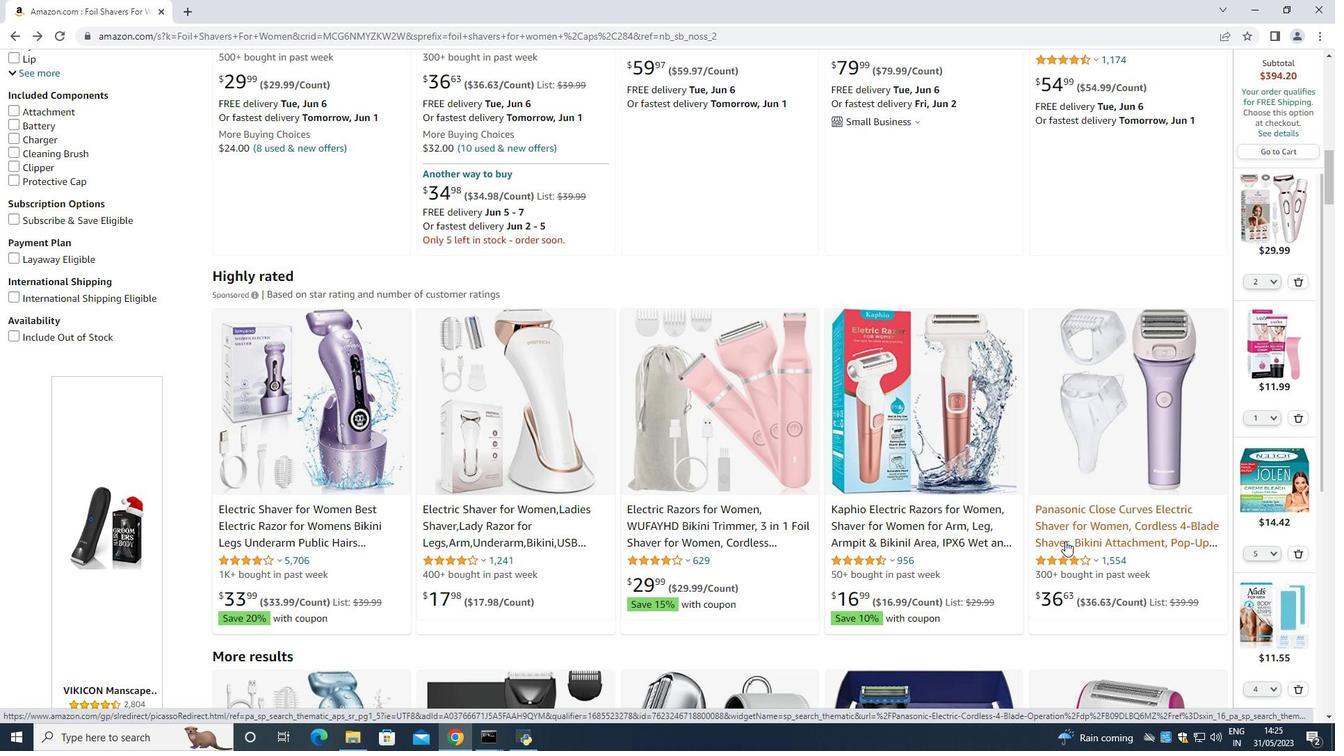 
Action: Mouse scrolled (1070, 537) with delta (0, 0)
Screenshot: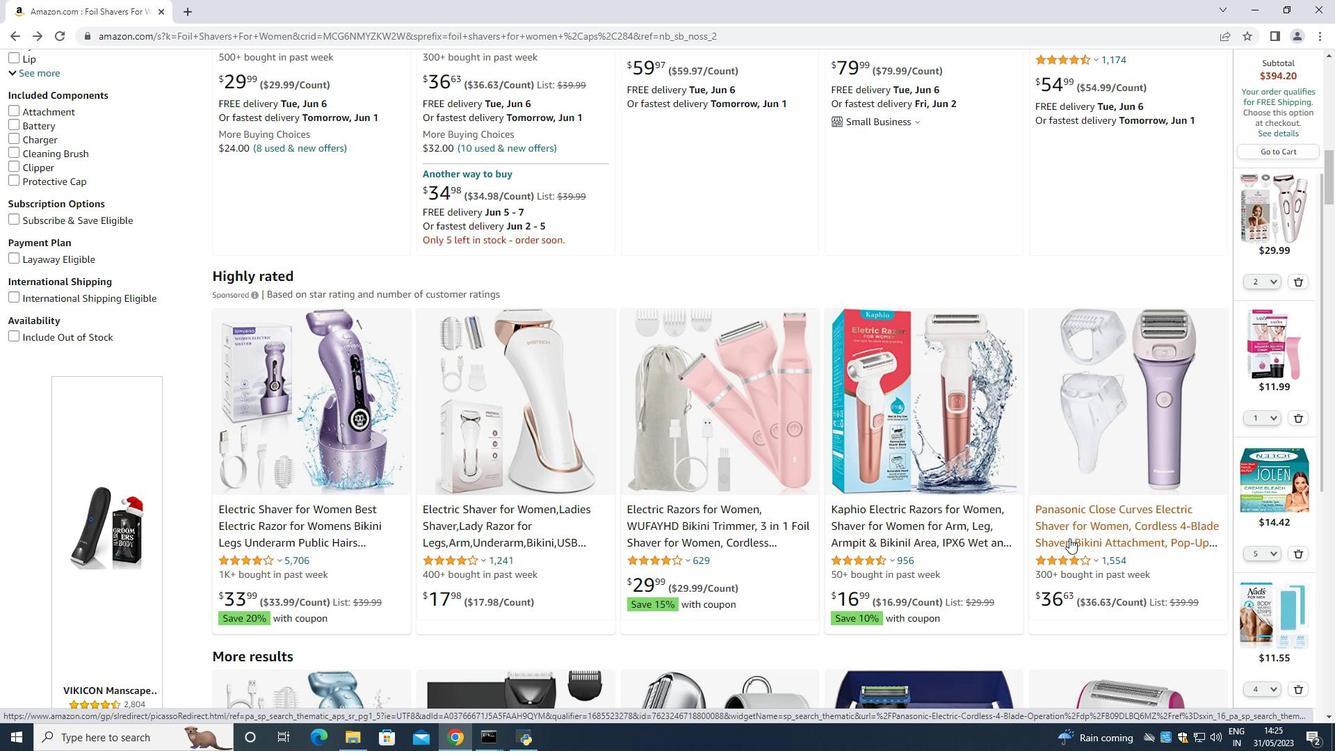 
Action: Mouse scrolled (1070, 537) with delta (0, 0)
Screenshot: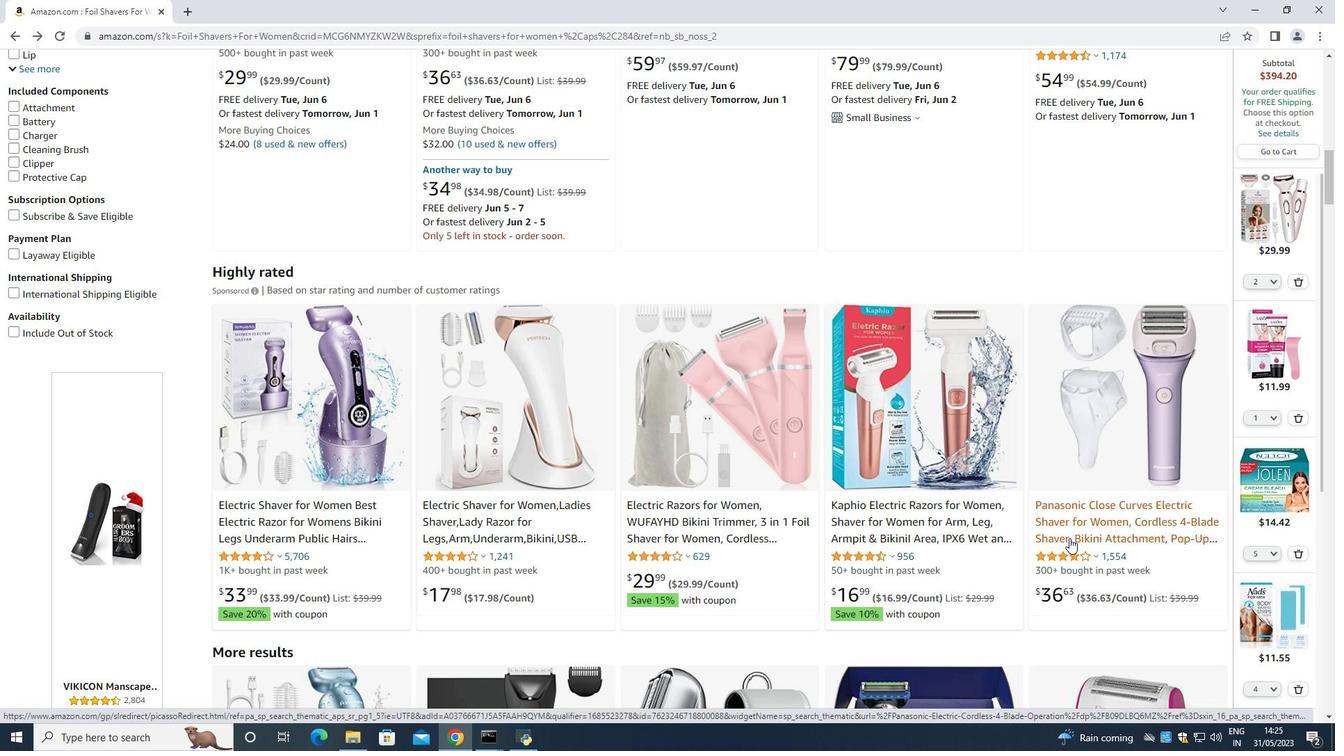 
Action: Mouse scrolled (1070, 537) with delta (0, 0)
Screenshot: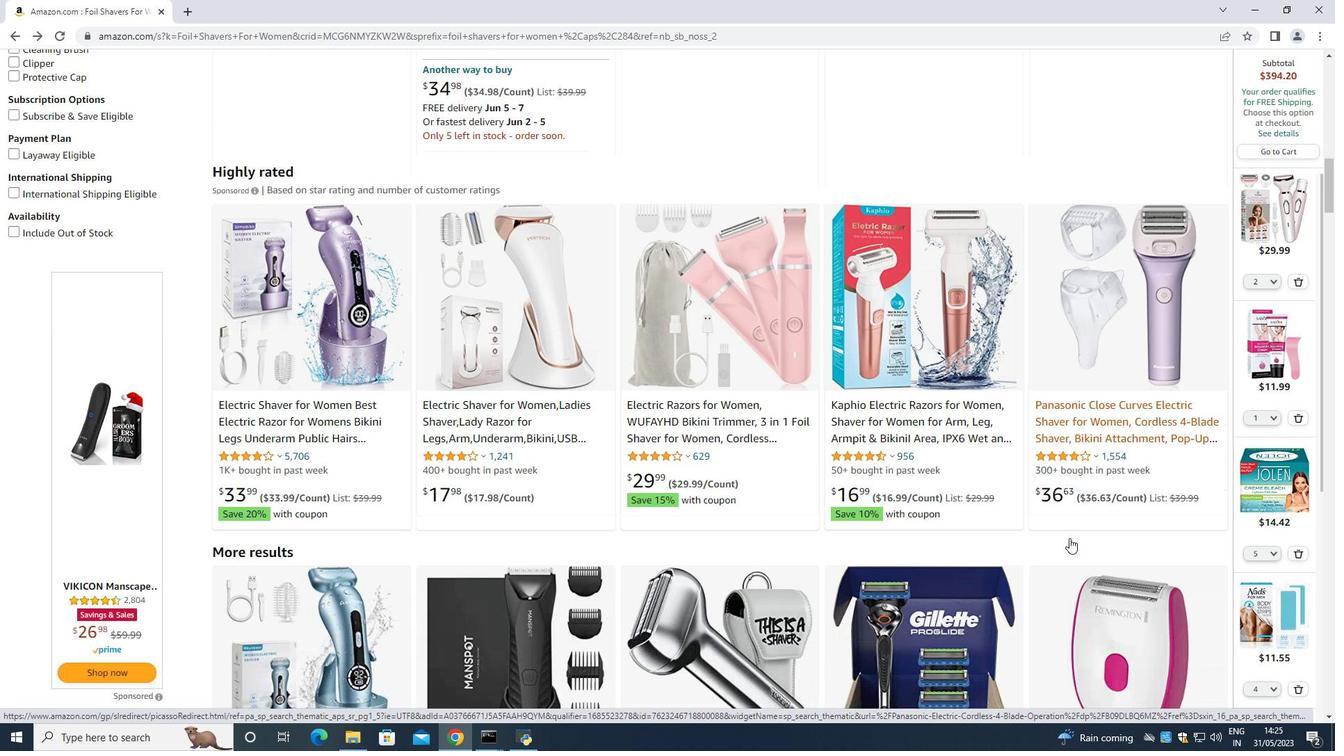 
Action: Mouse scrolled (1070, 537) with delta (0, 0)
Screenshot: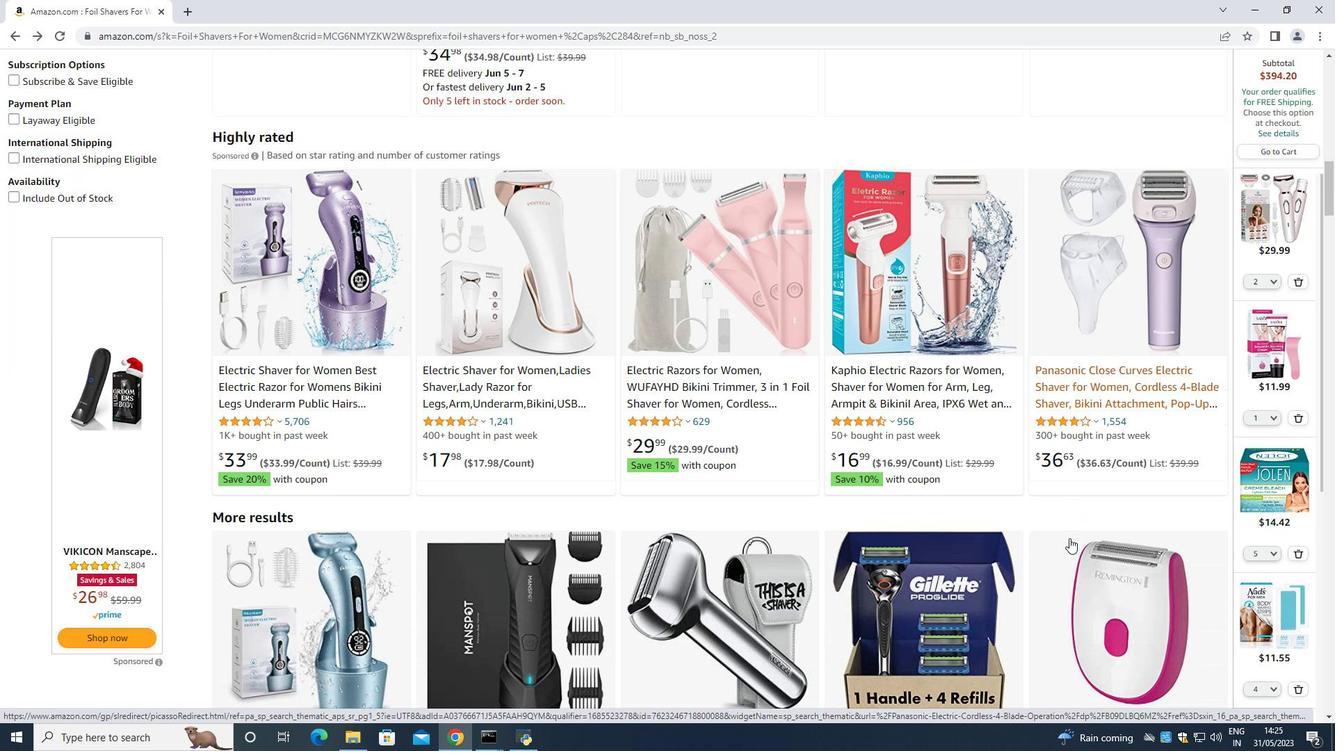 
Action: Mouse moved to (1070, 537)
Screenshot: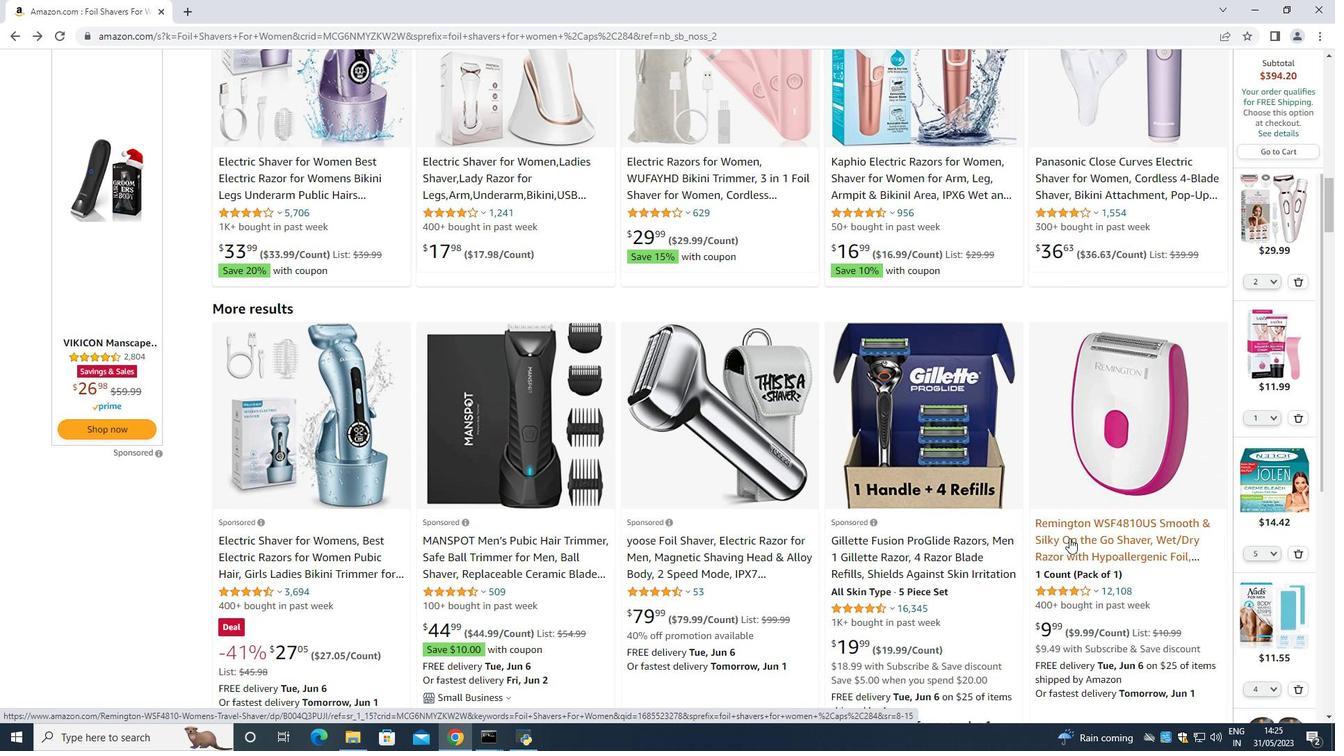 
Action: Mouse scrolled (1070, 537) with delta (0, 0)
Screenshot: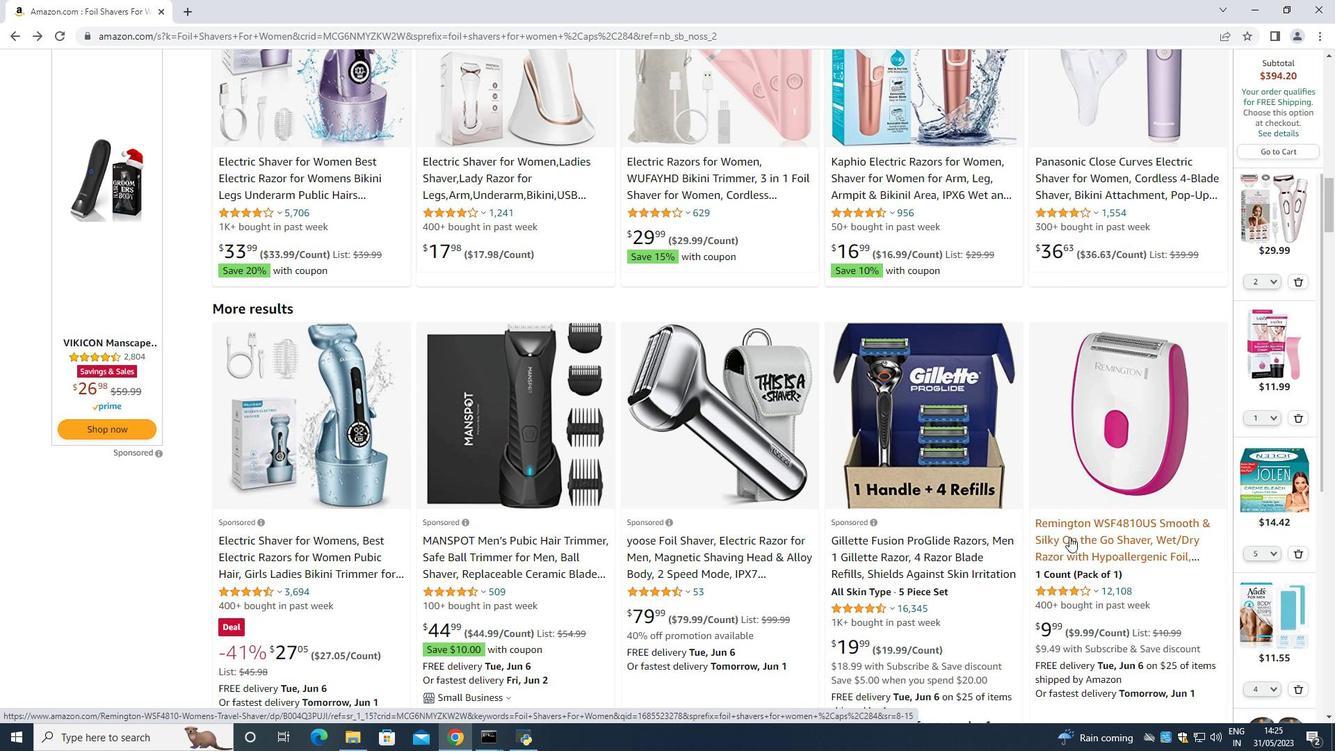 
Action: Mouse moved to (701, 610)
Screenshot: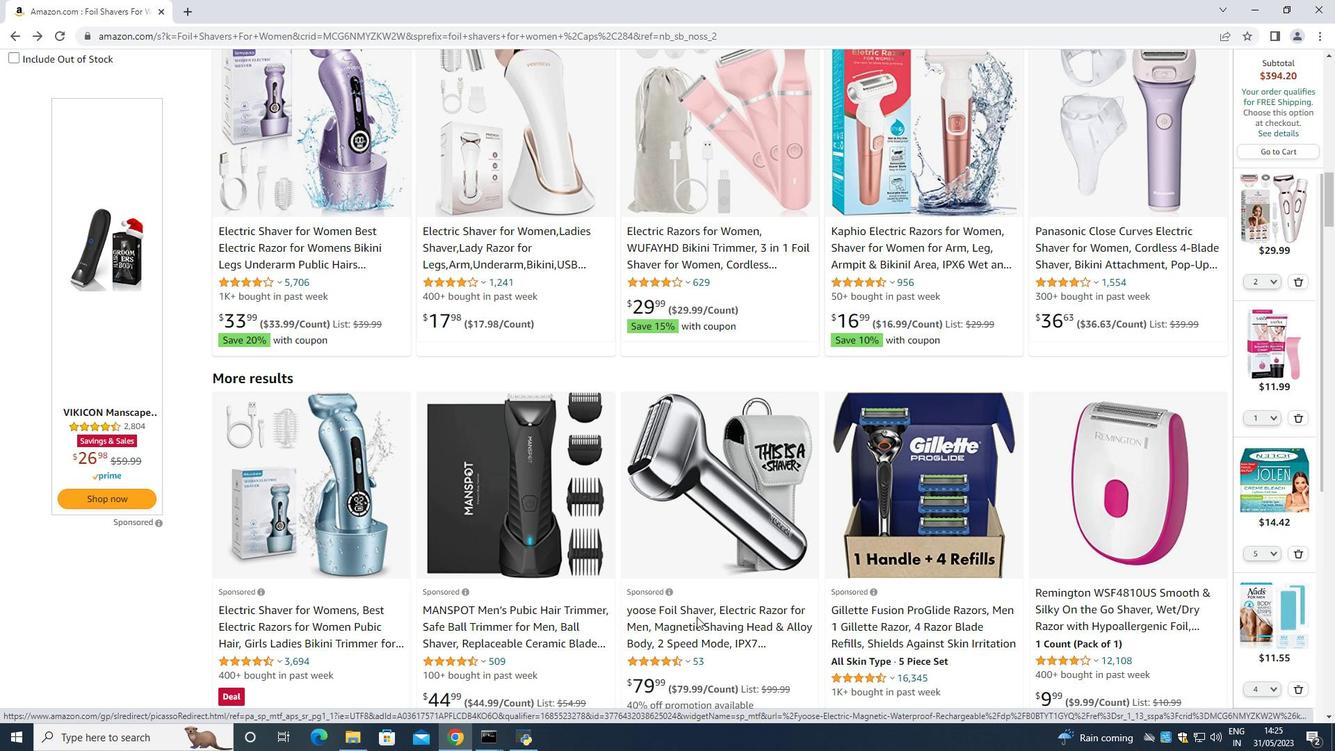 
Action: Mouse scrolled (701, 609) with delta (0, 0)
Screenshot: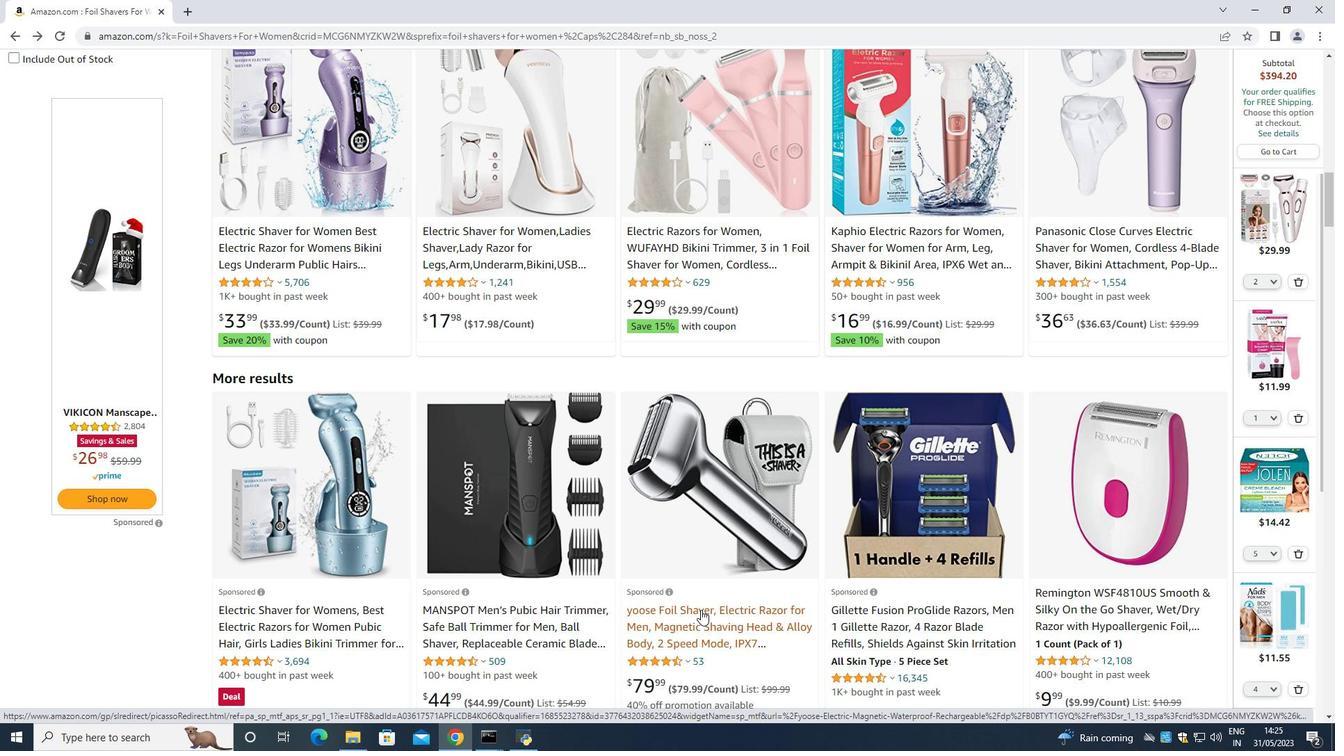 
Action: Mouse scrolled (701, 609) with delta (0, 0)
Screenshot: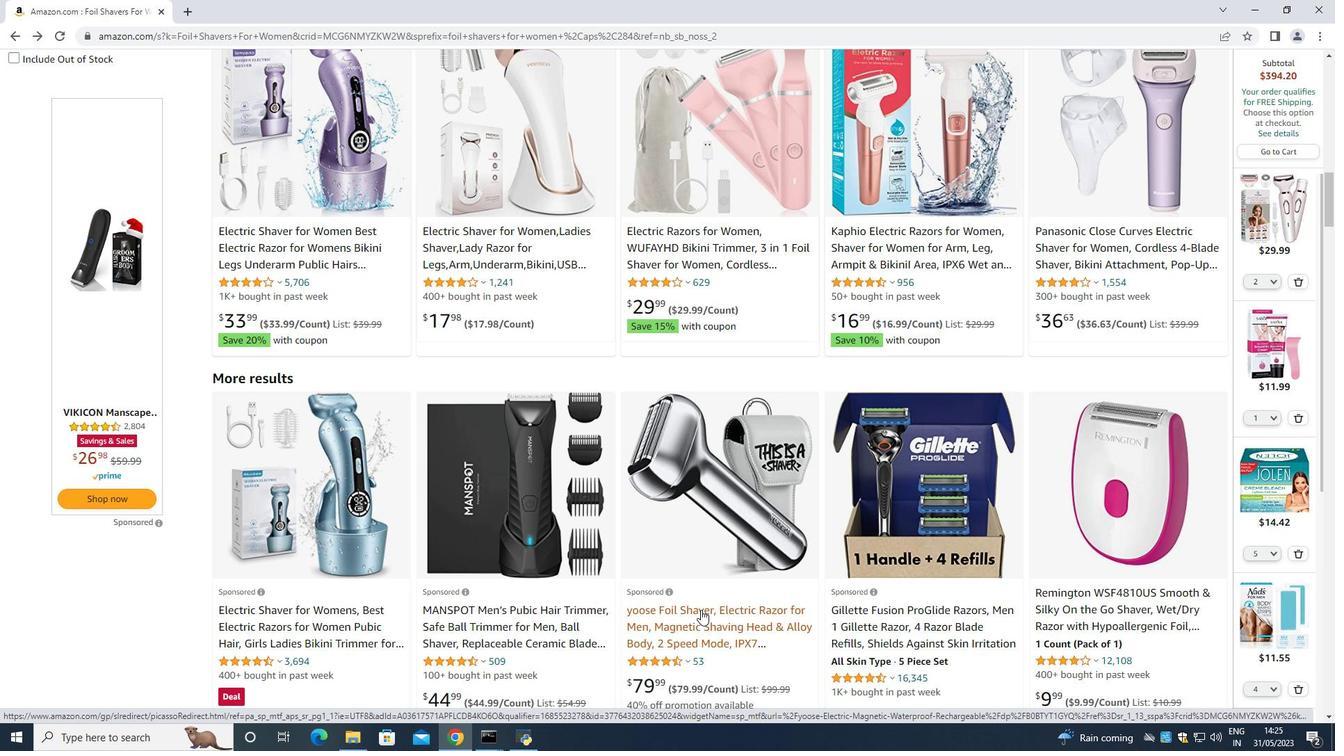
Action: Mouse moved to (697, 594)
Screenshot: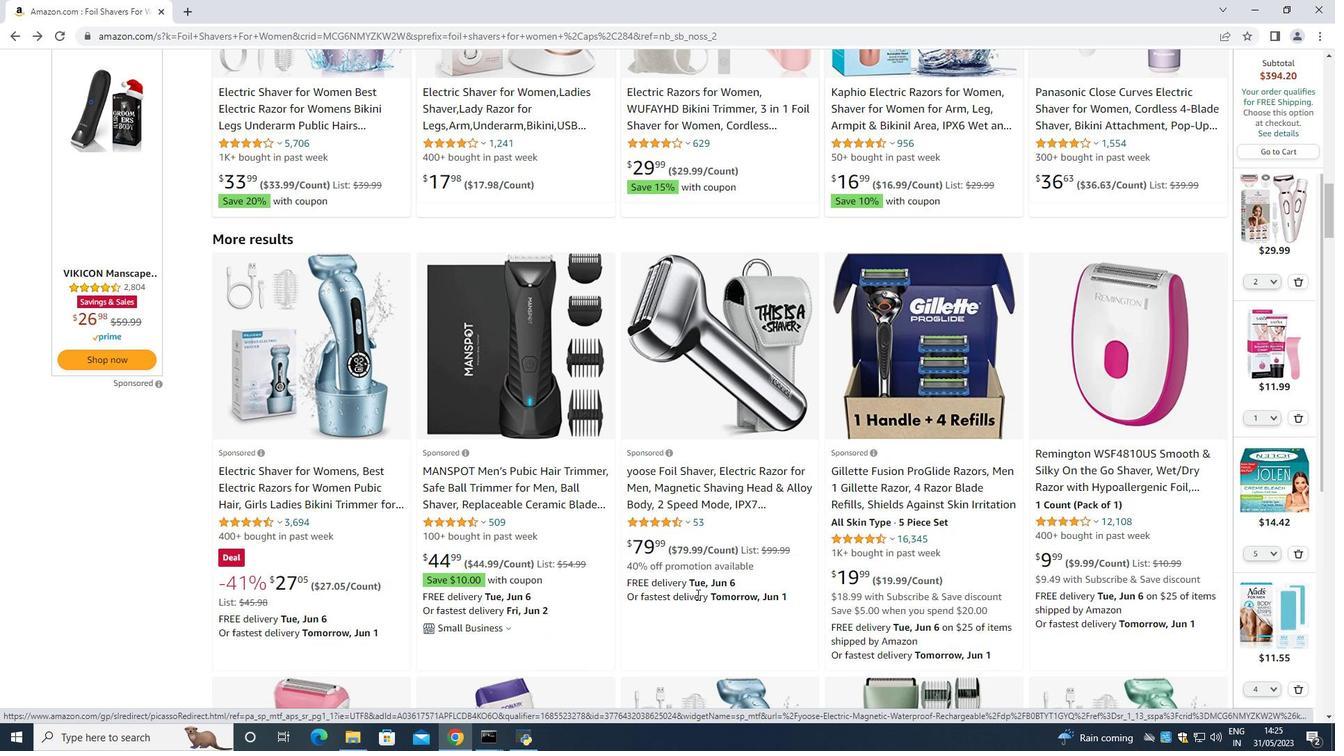 
Action: Mouse scrolled (697, 593) with delta (0, 0)
Screenshot: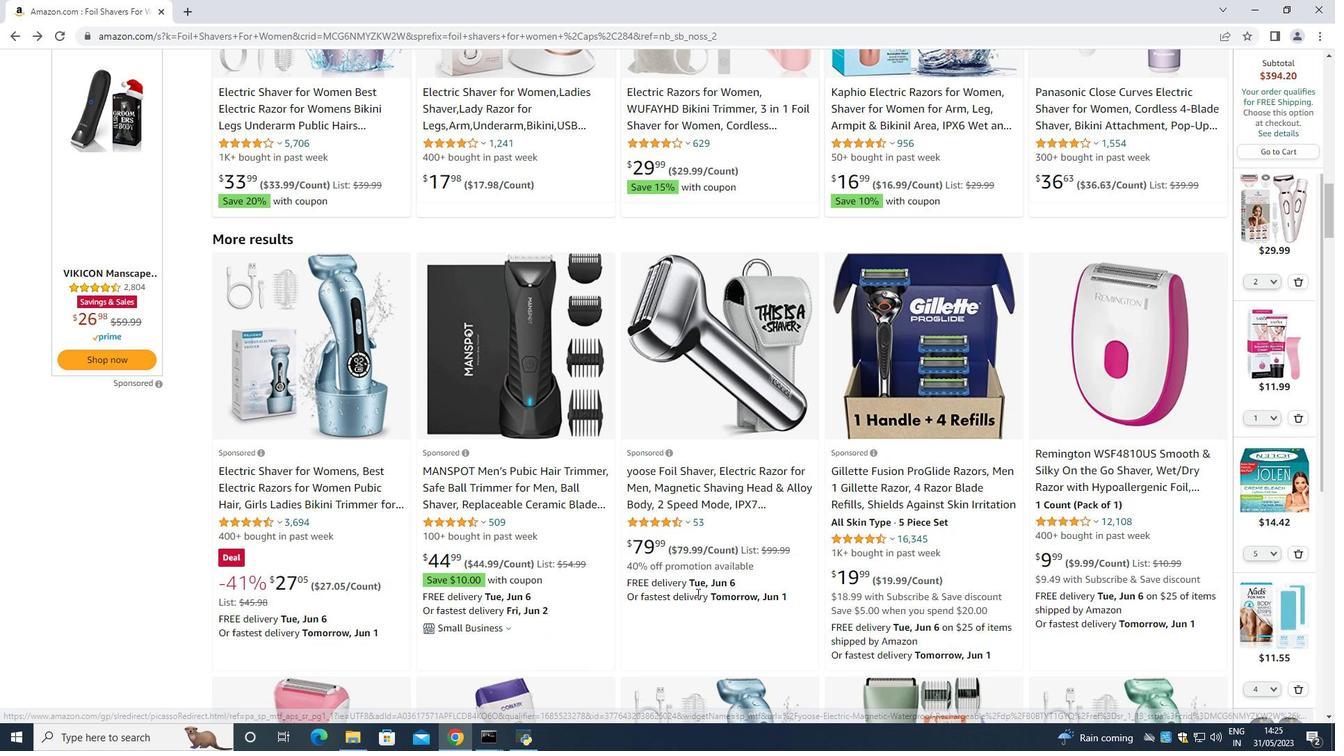 
Action: Mouse scrolled (697, 593) with delta (0, 0)
Screenshot: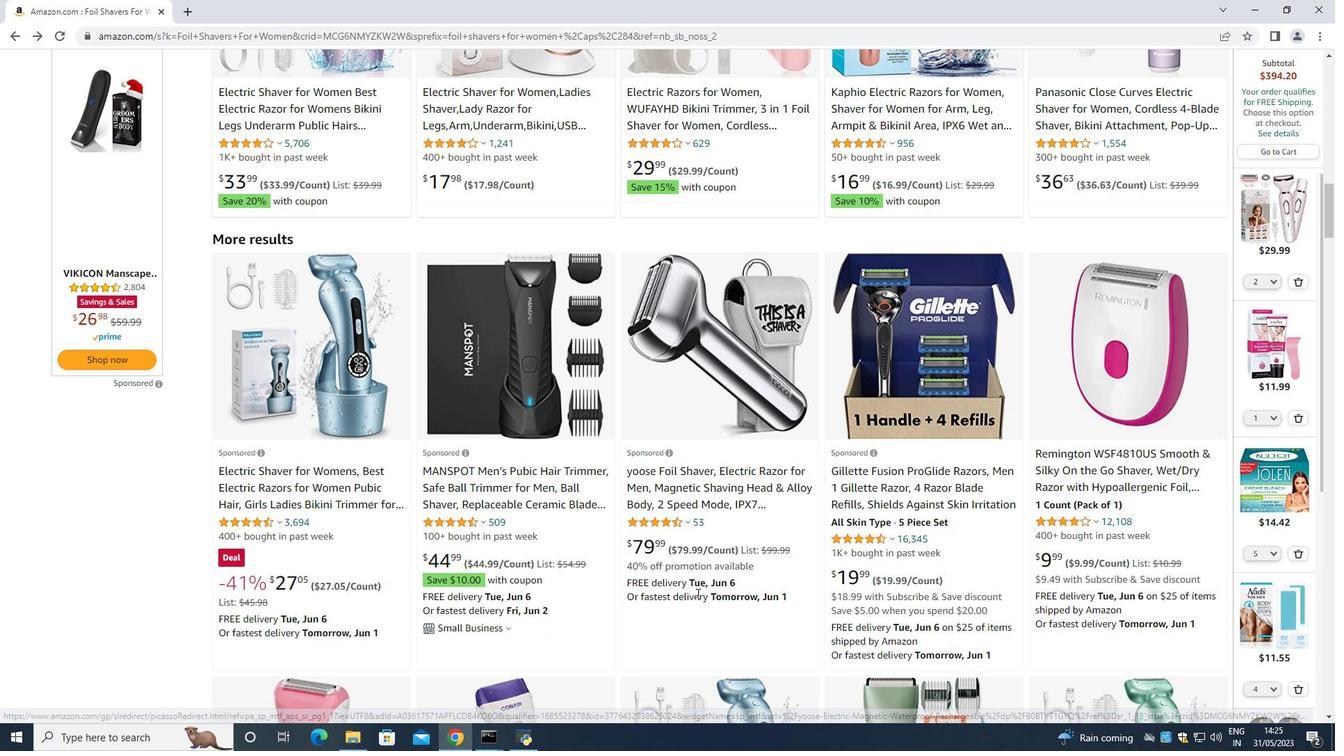 
Action: Mouse scrolled (697, 593) with delta (0, 0)
Screenshot: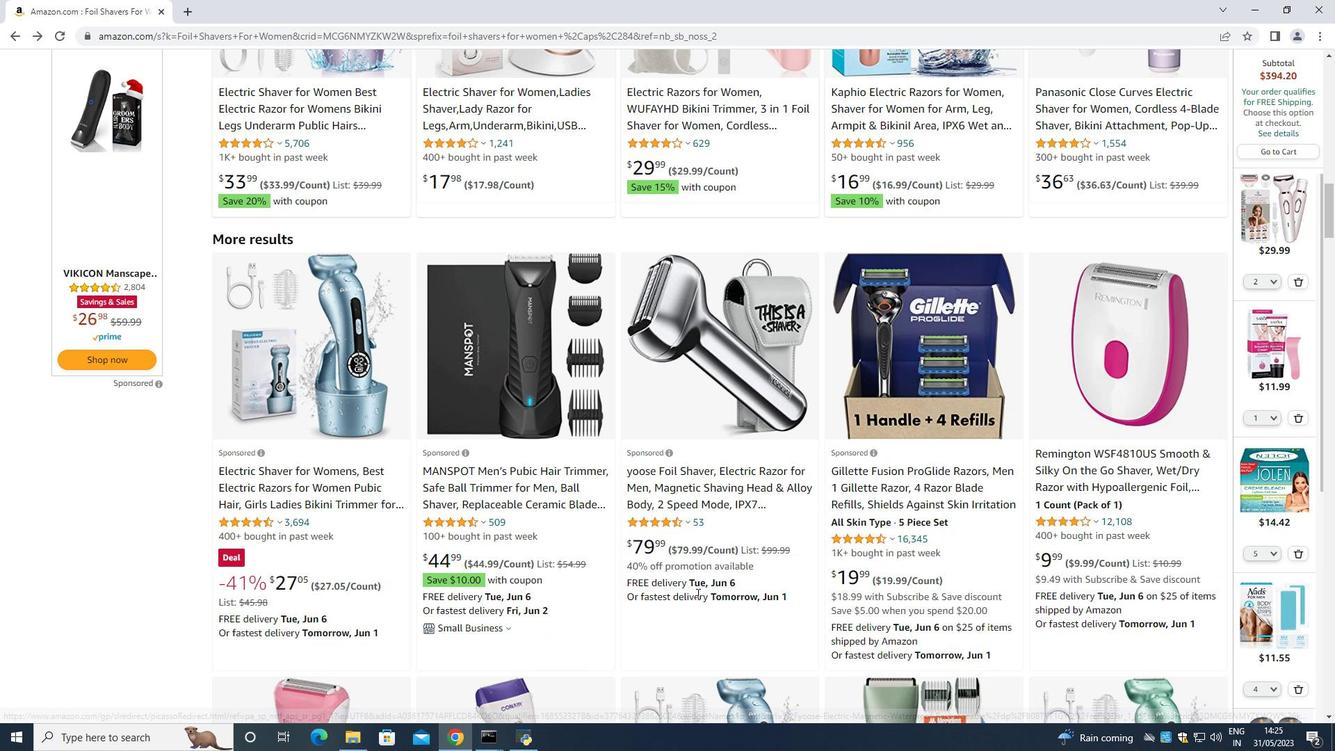 
Action: Mouse scrolled (697, 593) with delta (0, 0)
Screenshot: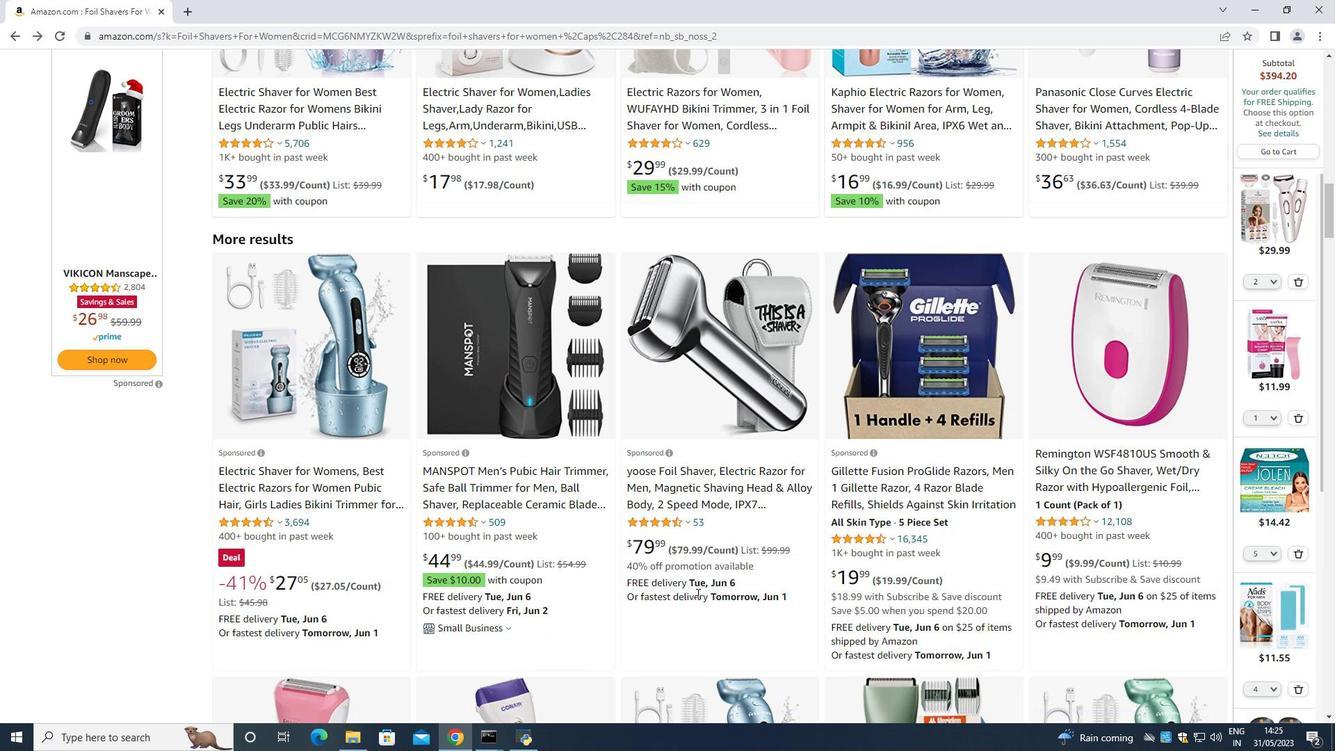 
Action: Mouse moved to (1112, 584)
Screenshot: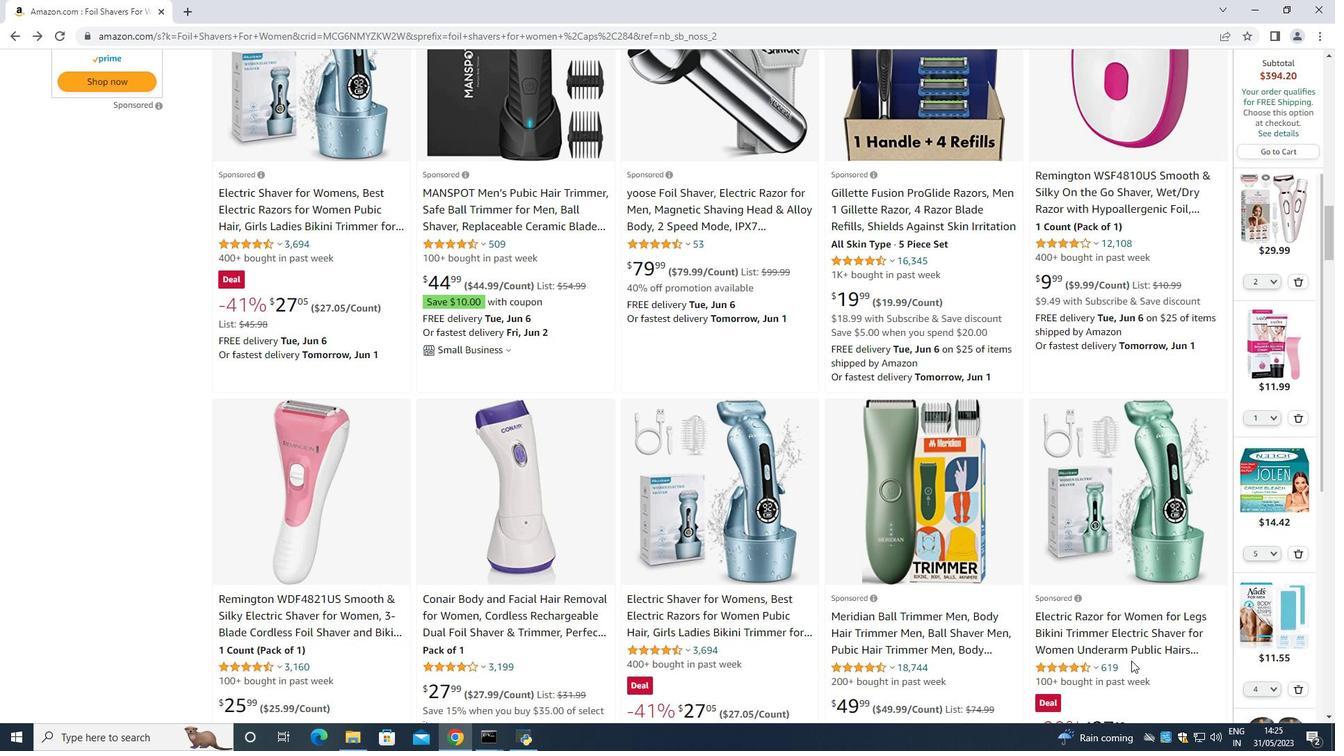 
Action: Mouse scrolled (1112, 585) with delta (0, 0)
Screenshot: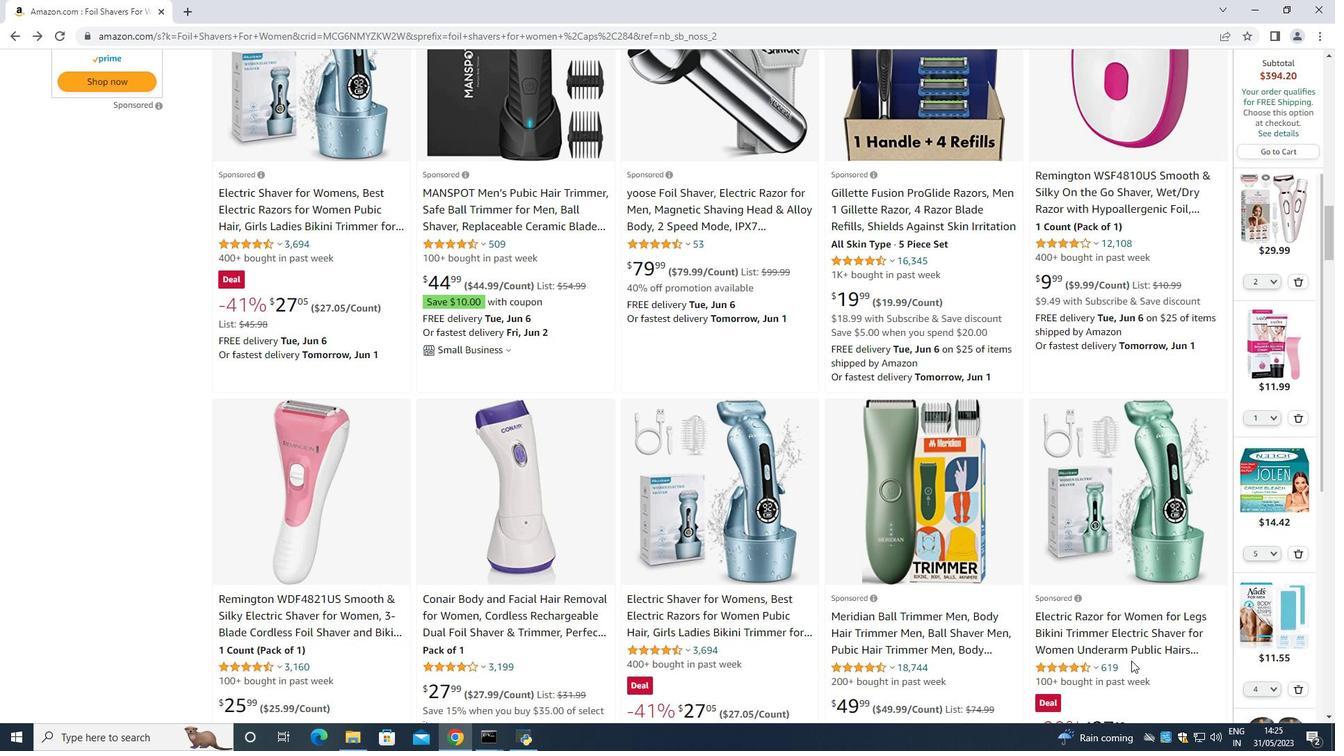 
Action: Mouse moved to (1111, 581)
Screenshot: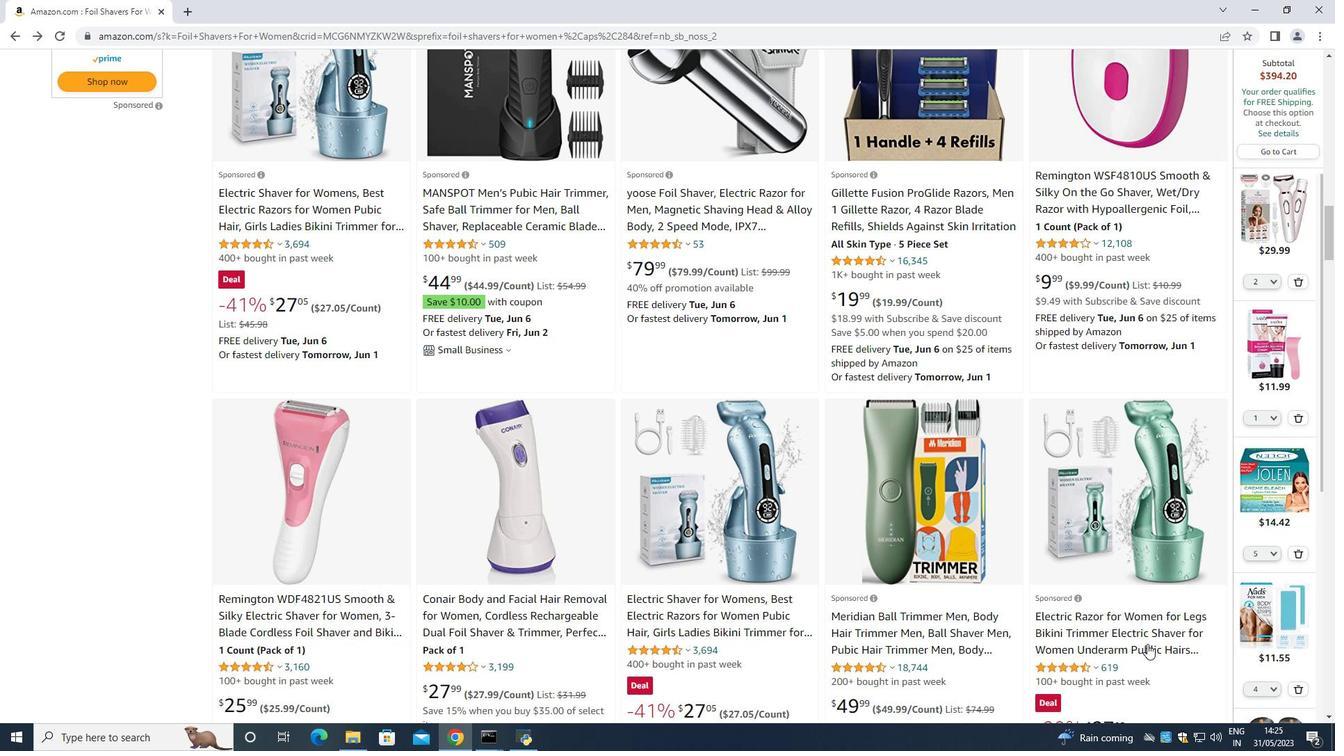 
Action: Mouse scrolled (1111, 582) with delta (0, 0)
Screenshot: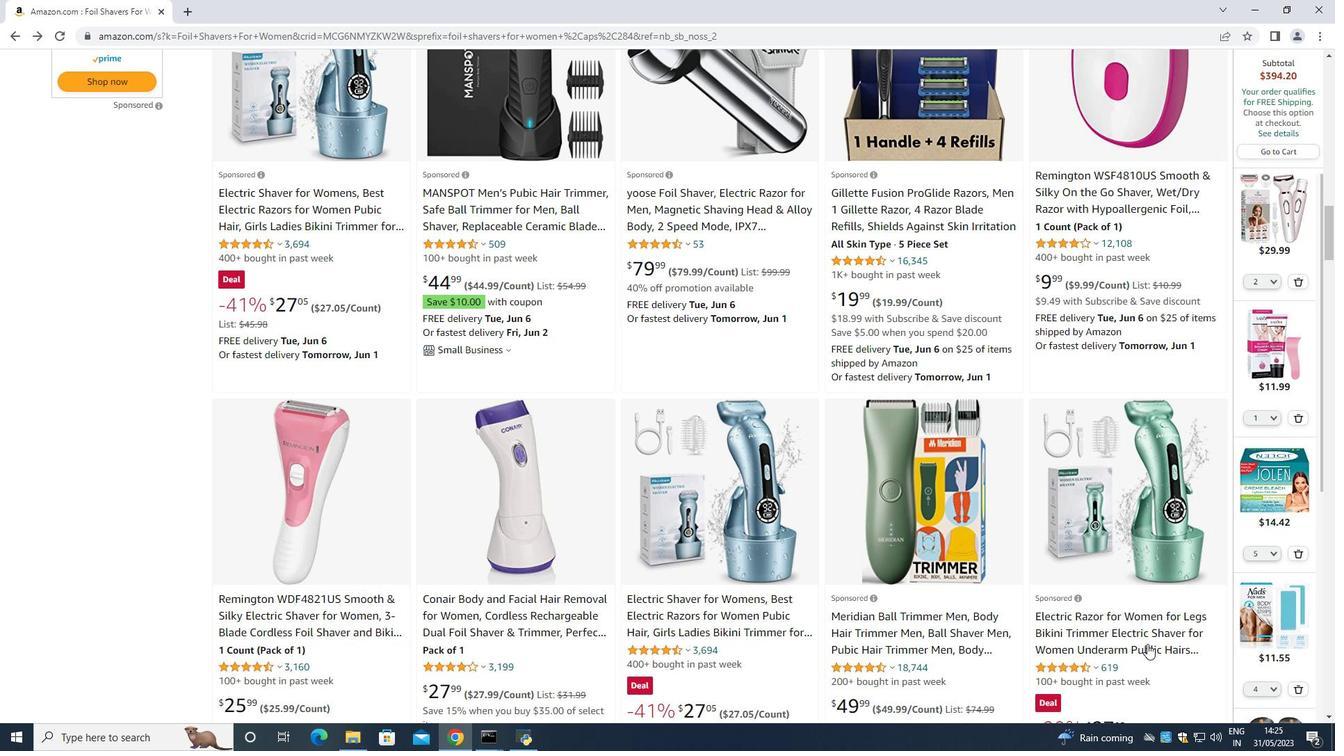 
Action: Mouse scrolled (1111, 582) with delta (0, 0)
Screenshot: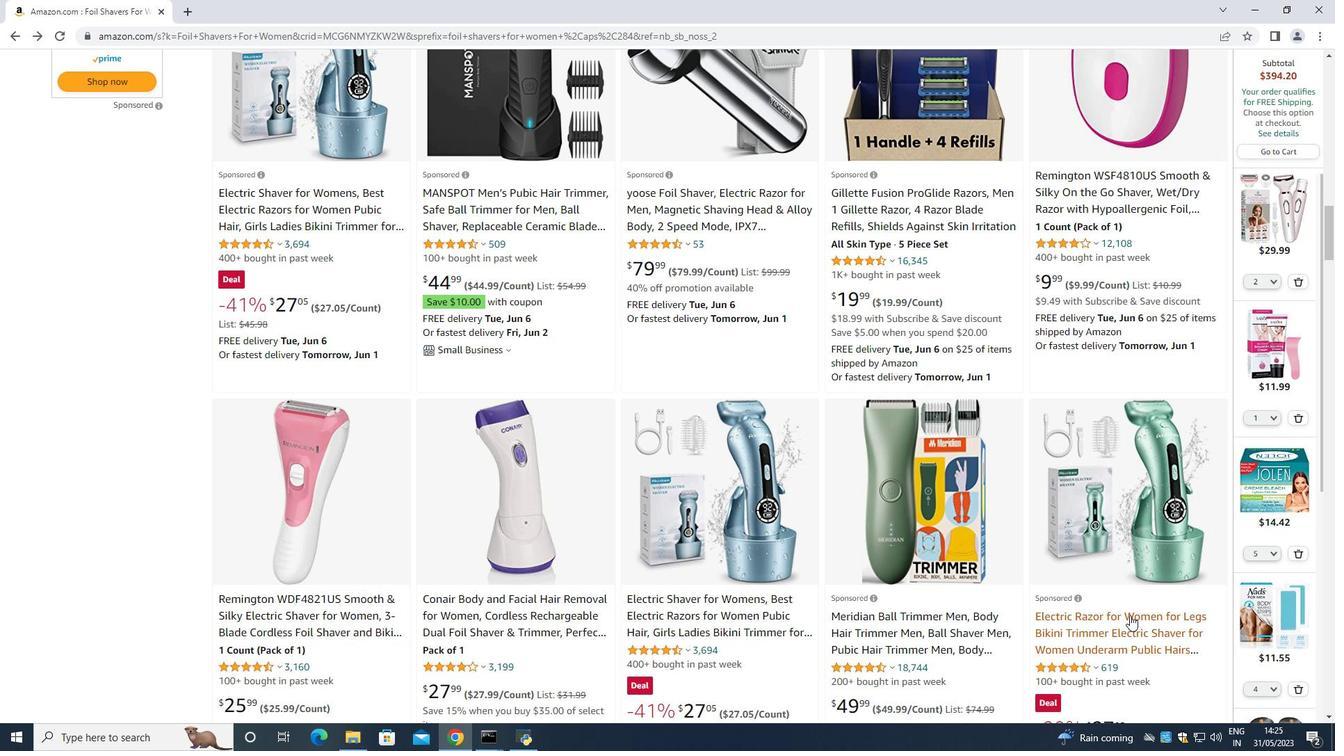 
Action: Mouse scrolled (1111, 582) with delta (0, 0)
Screenshot: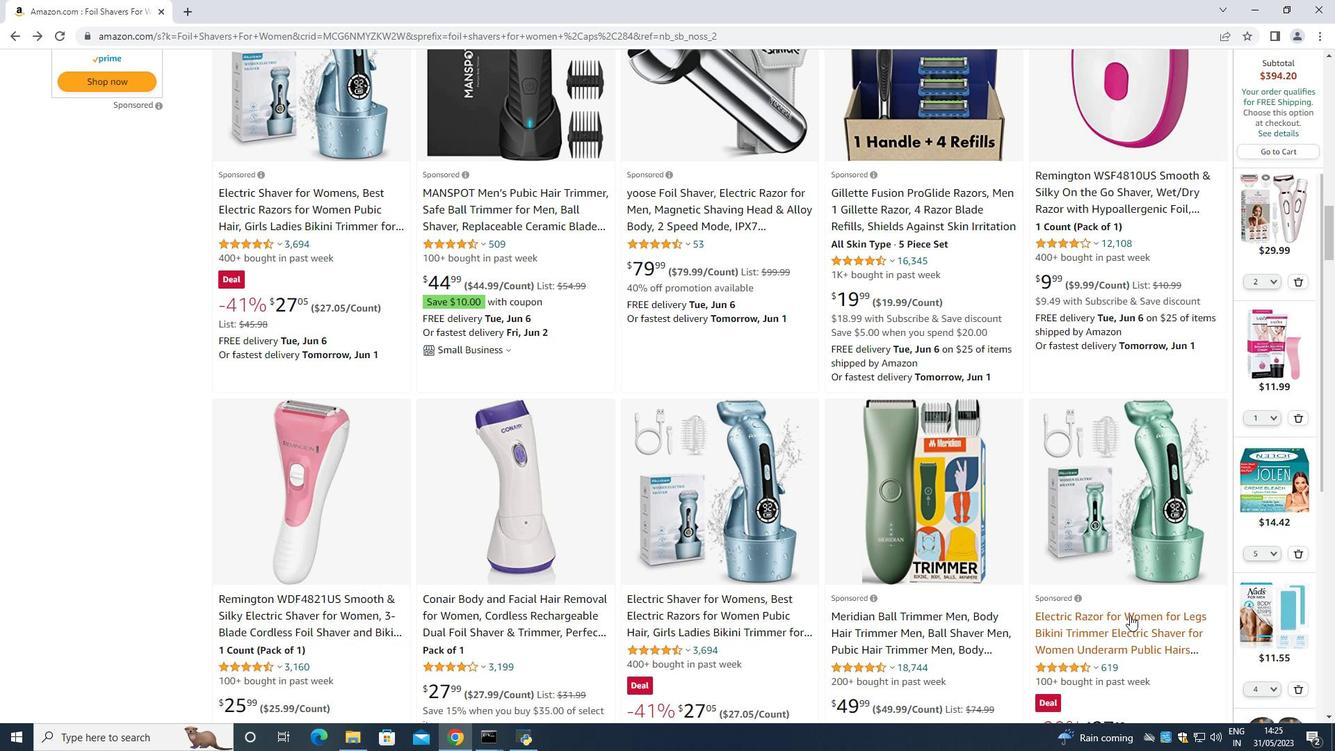 
Action: Mouse moved to (1110, 580)
Screenshot: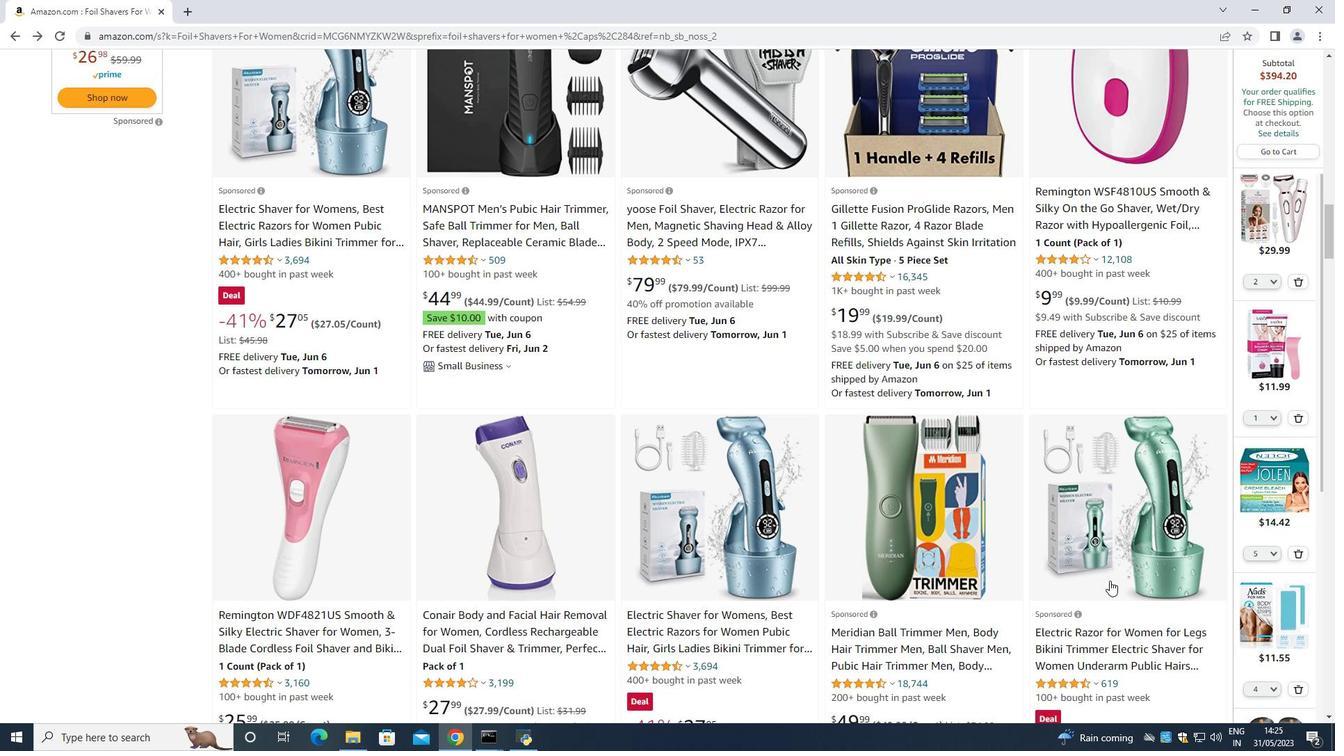 
Action: Mouse scrolled (1110, 580) with delta (0, 0)
Screenshot: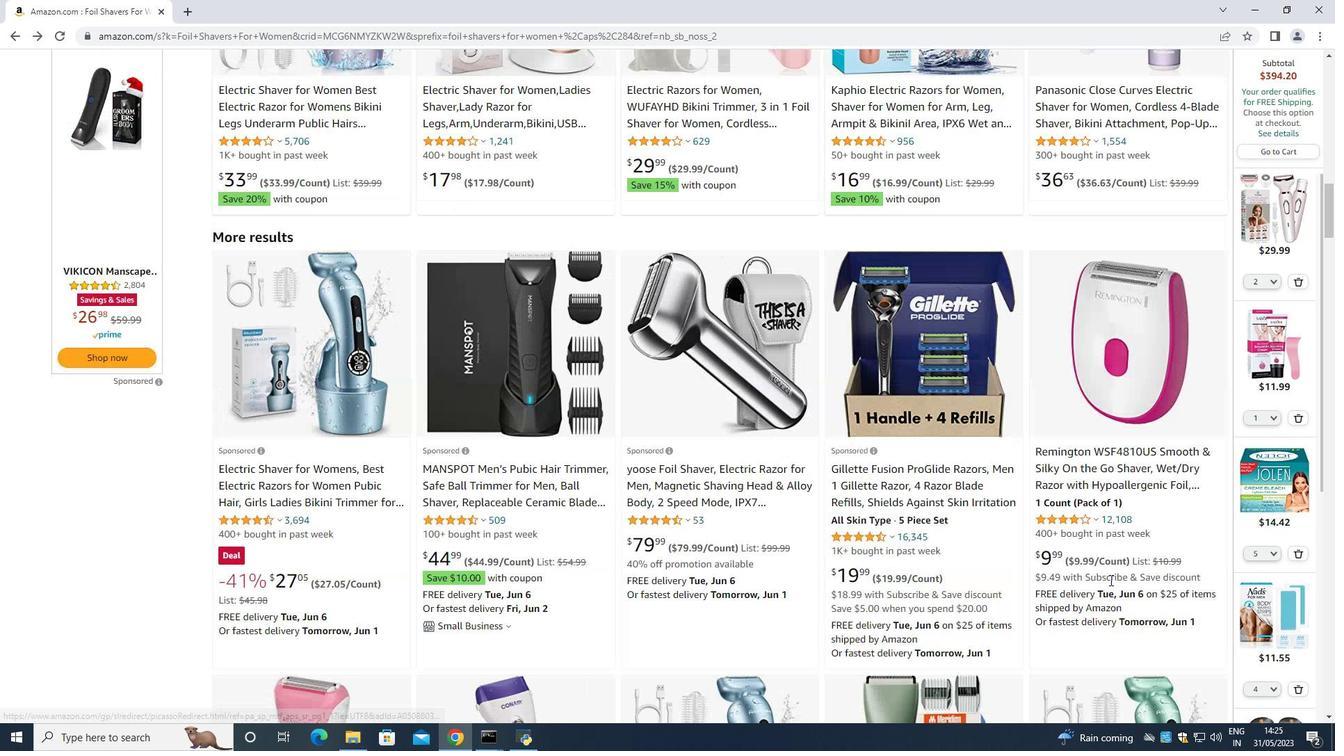 
Action: Mouse scrolled (1110, 580) with delta (0, 0)
Screenshot: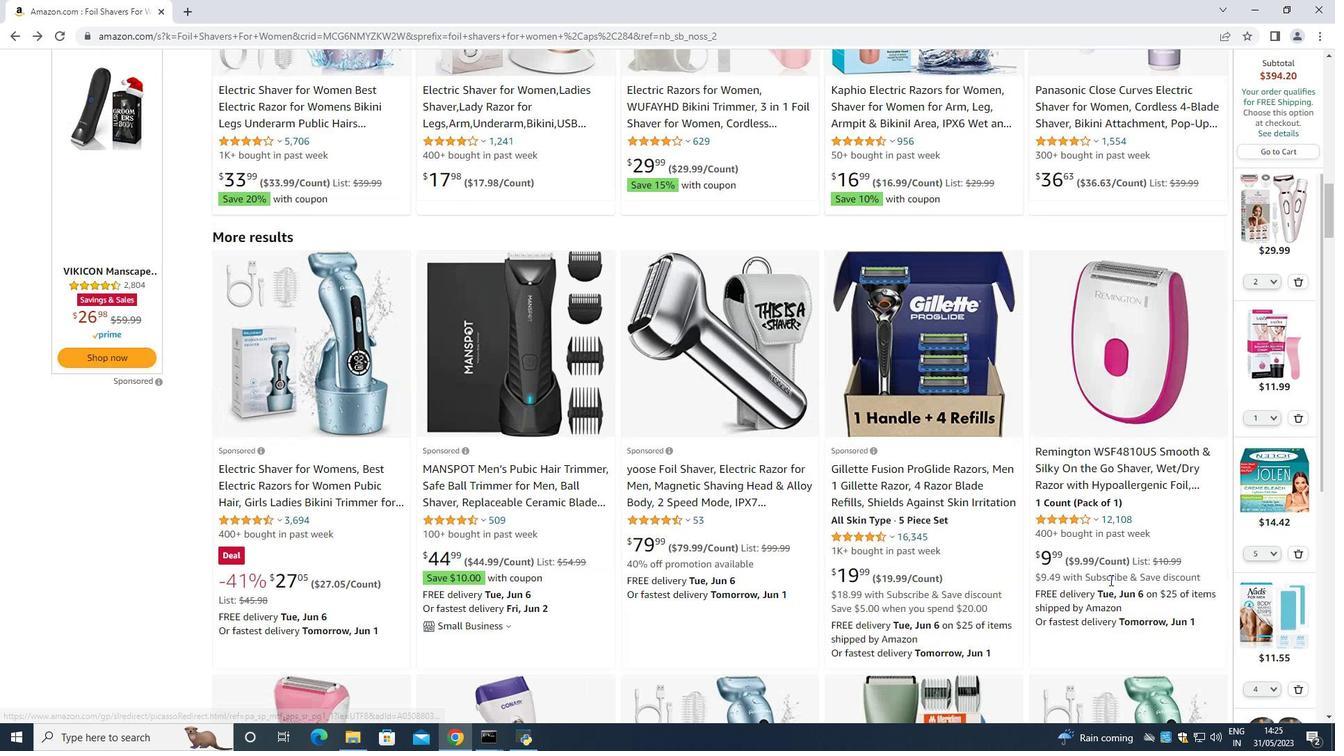 
Action: Mouse scrolled (1110, 580) with delta (0, 0)
Screenshot: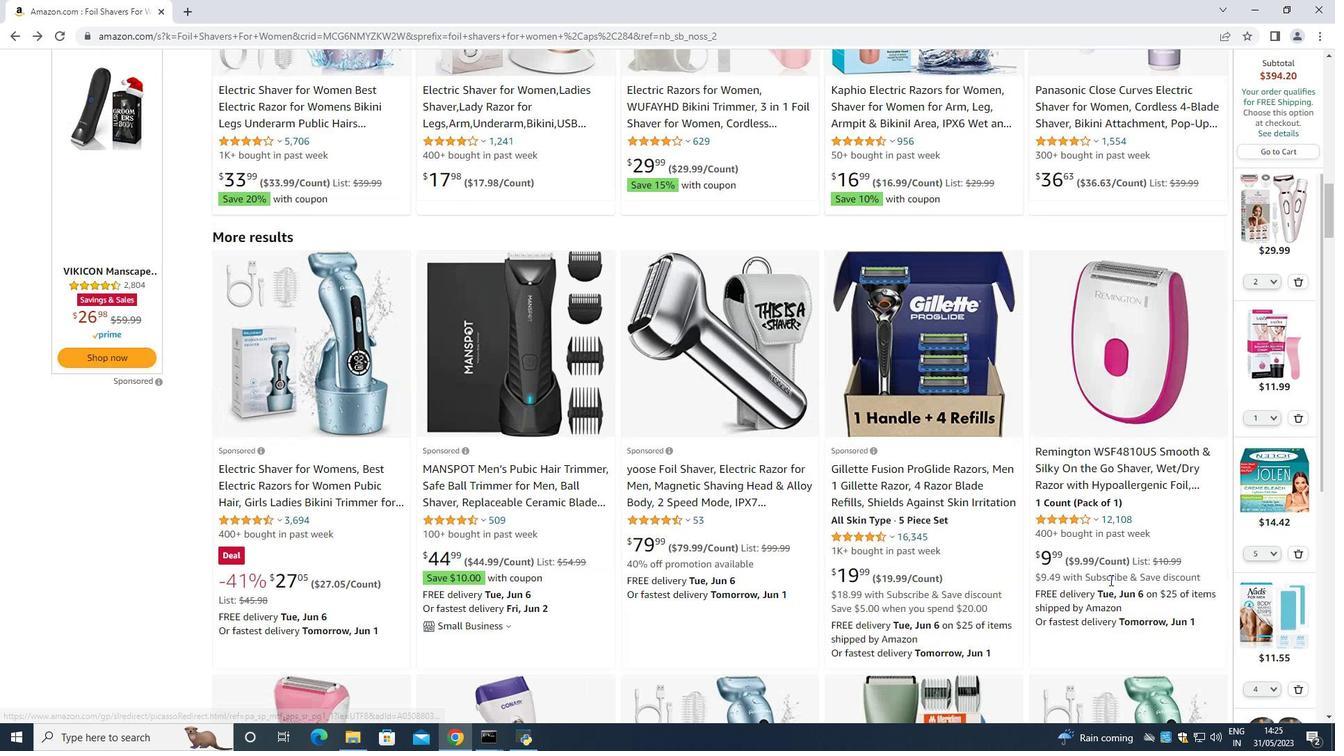 
Action: Mouse scrolled (1110, 580) with delta (0, 0)
Screenshot: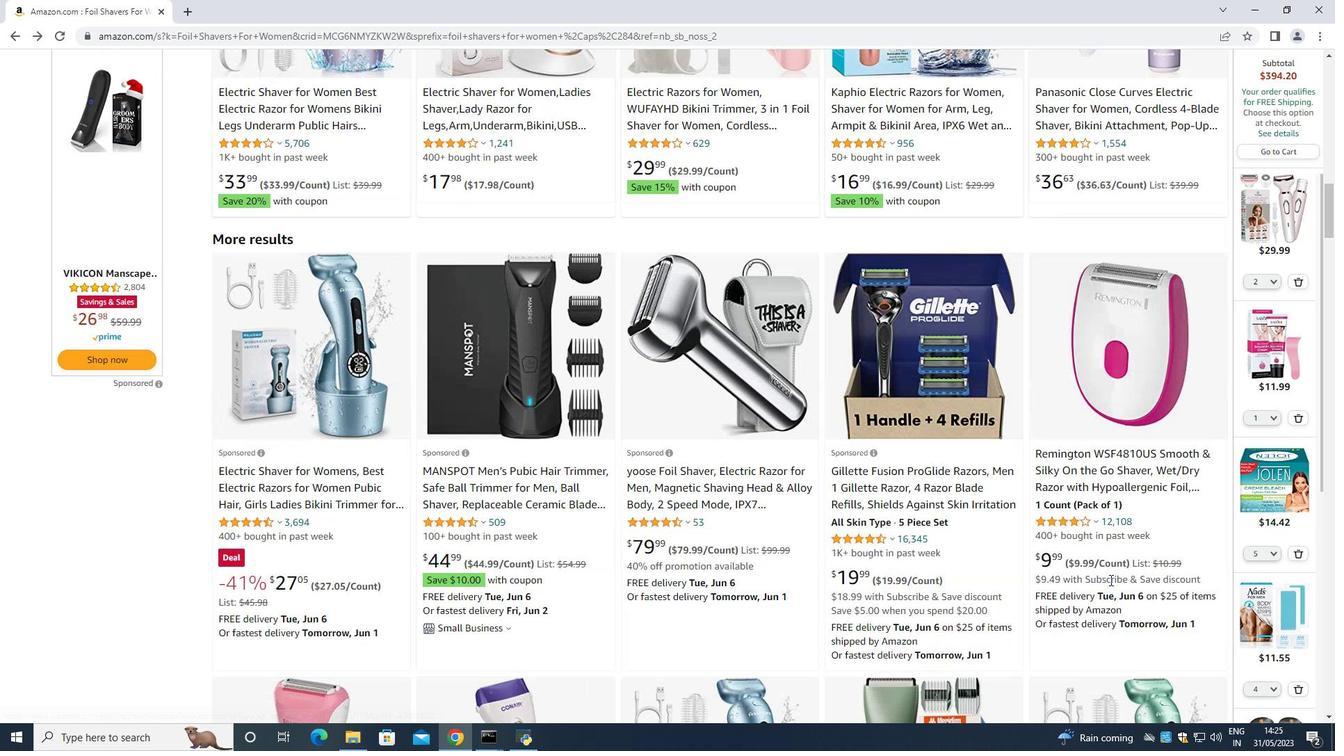 
Action: Mouse scrolled (1110, 580) with delta (0, 0)
Screenshot: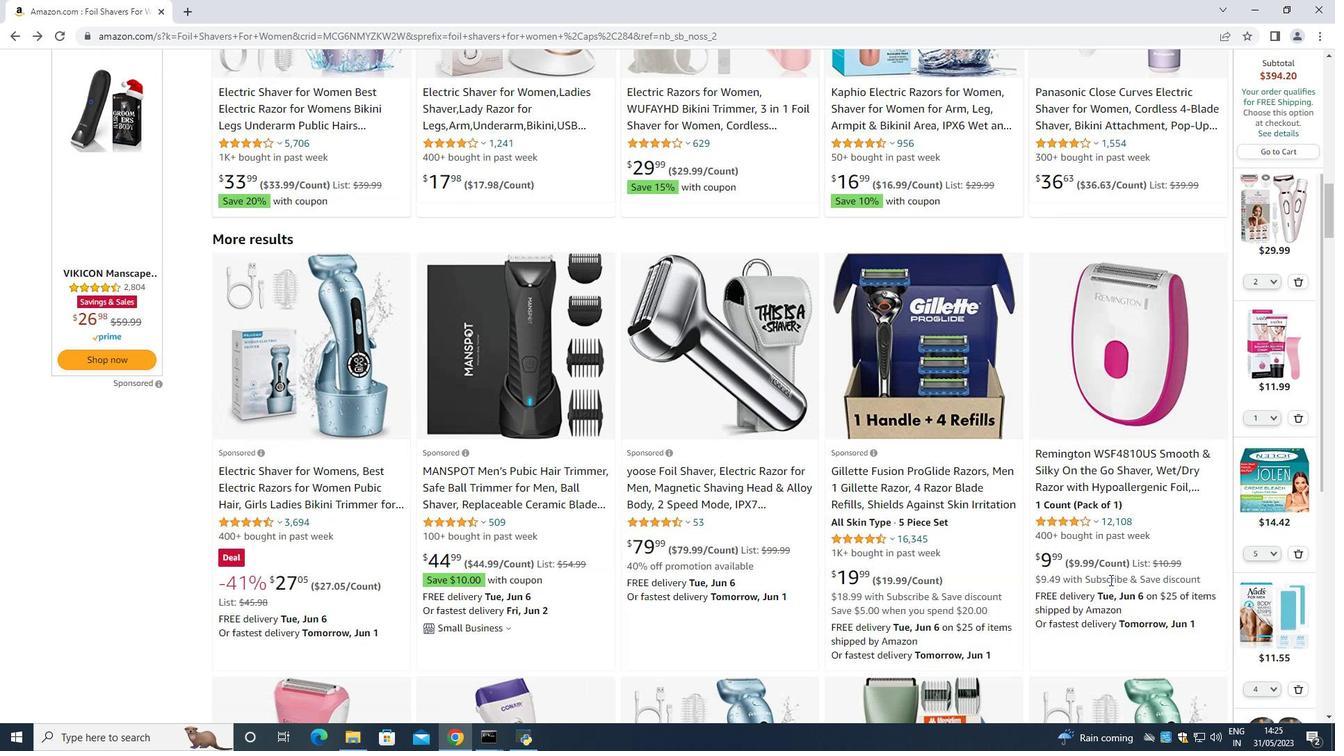 
Action: Mouse scrolled (1110, 580) with delta (0, 0)
Screenshot: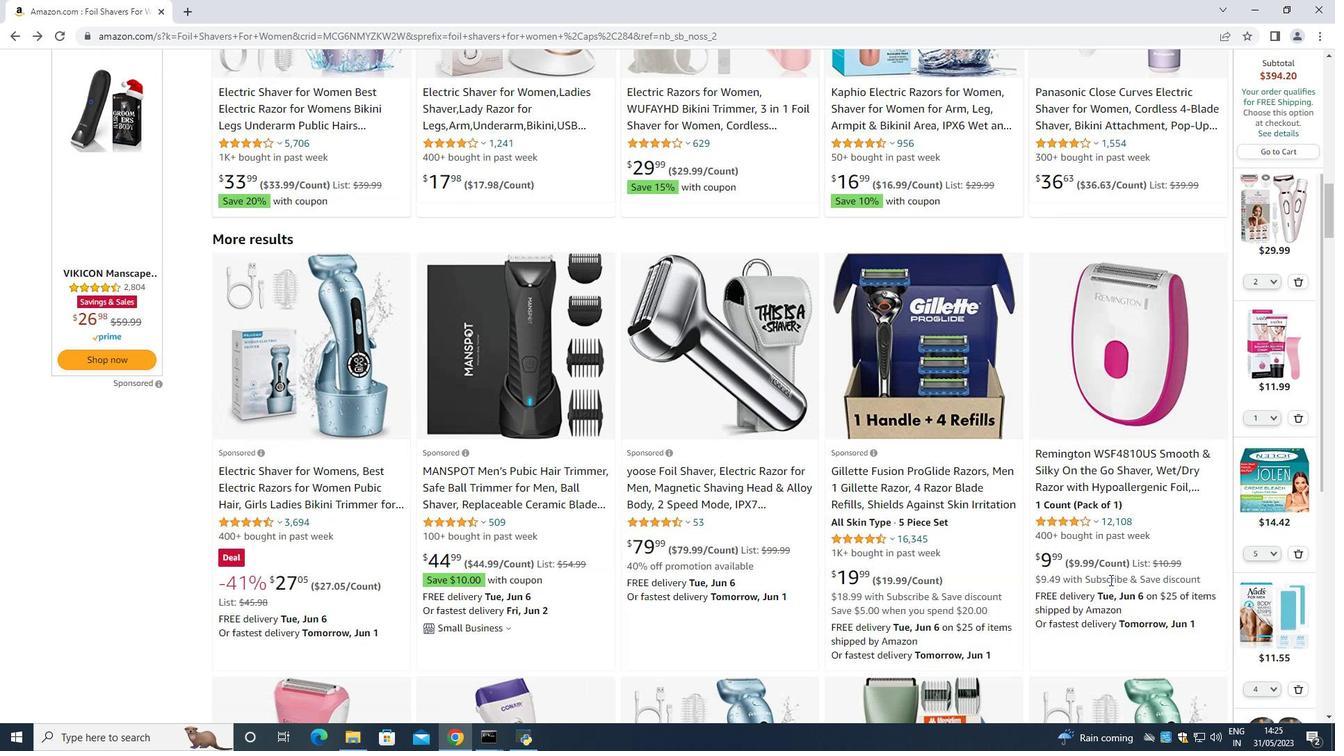 
Action: Mouse scrolled (1110, 580) with delta (0, 0)
Screenshot: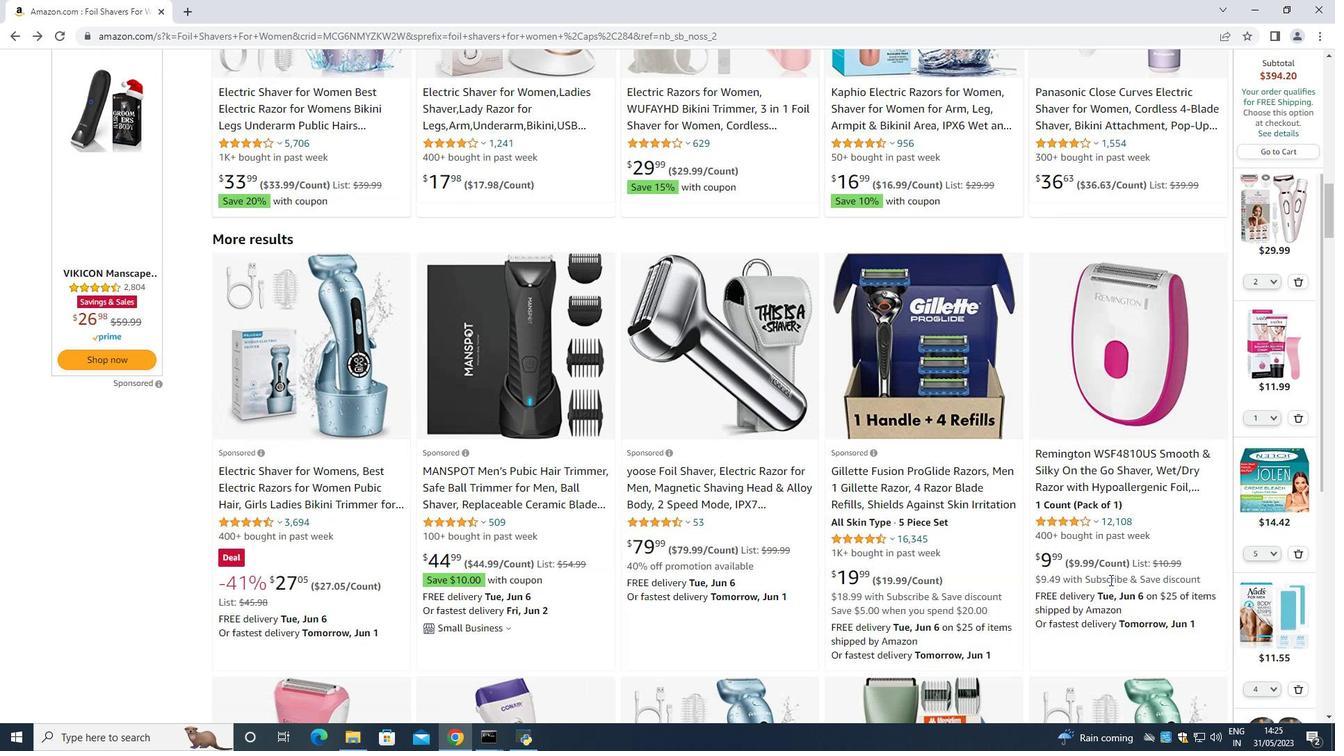 
Action: Mouse moved to (1110, 580)
Screenshot: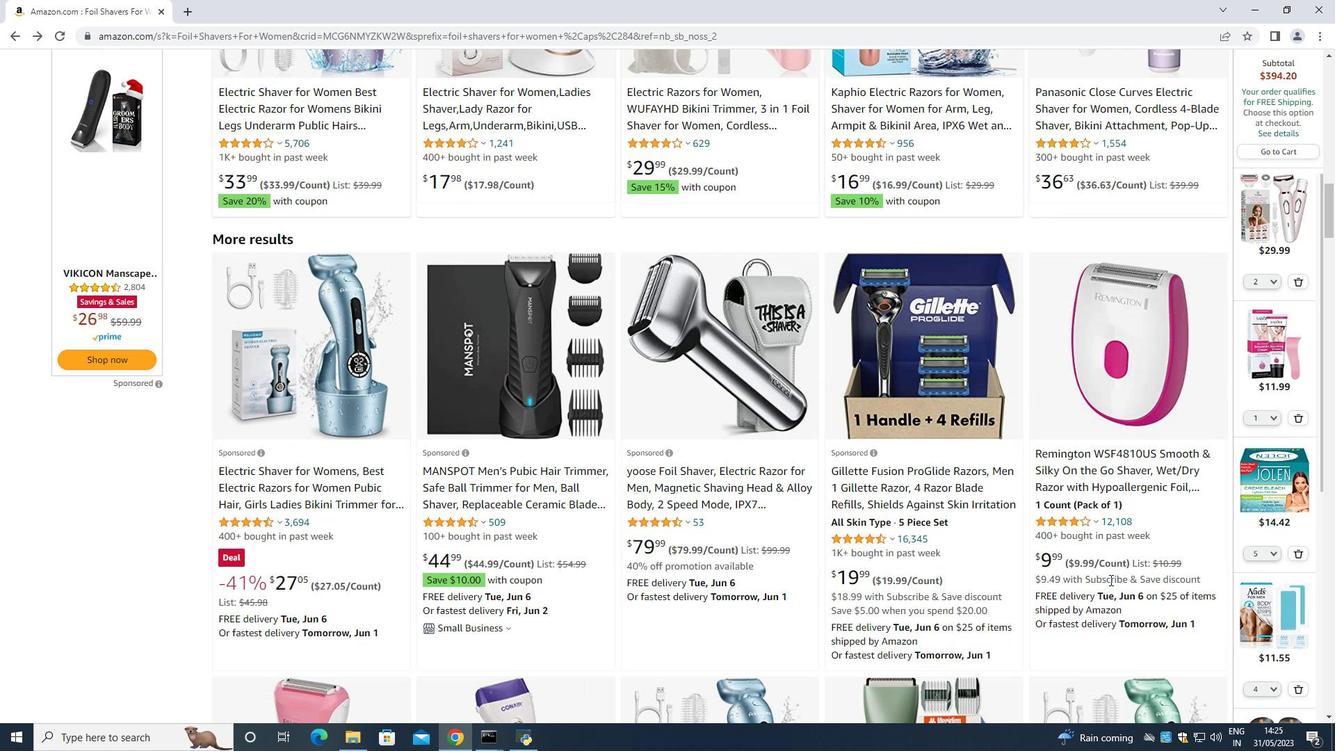 
Action: Mouse scrolled (1110, 580) with delta (0, 0)
Screenshot: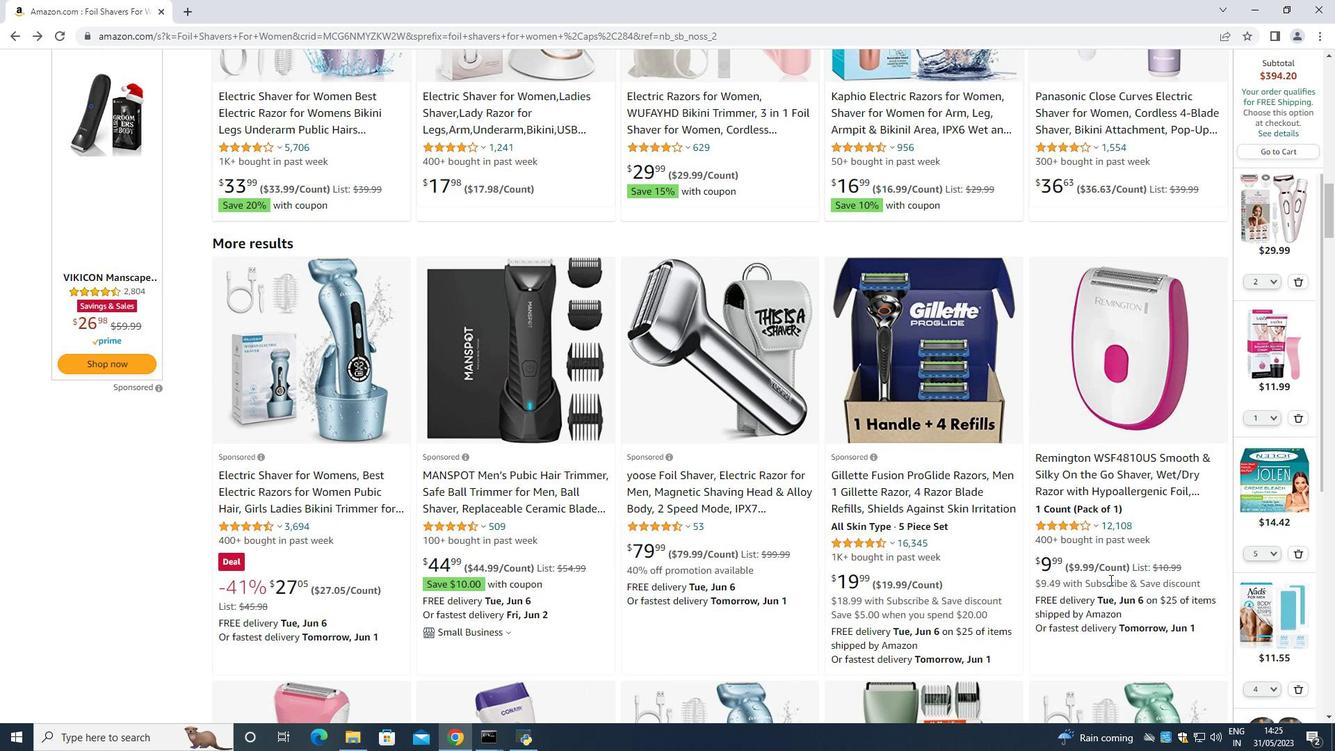 
Action: Mouse moved to (1110, 578)
Screenshot: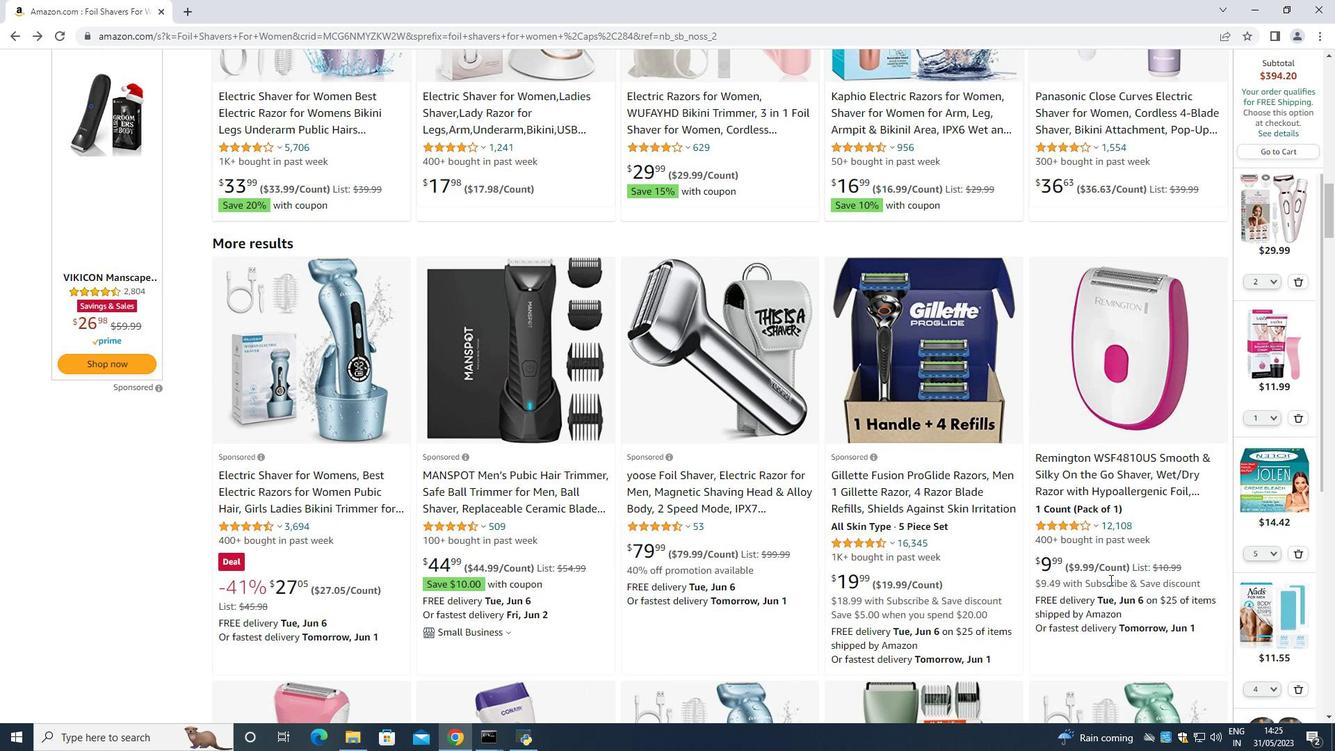 
Action: Mouse scrolled (1110, 578) with delta (0, 0)
Screenshot: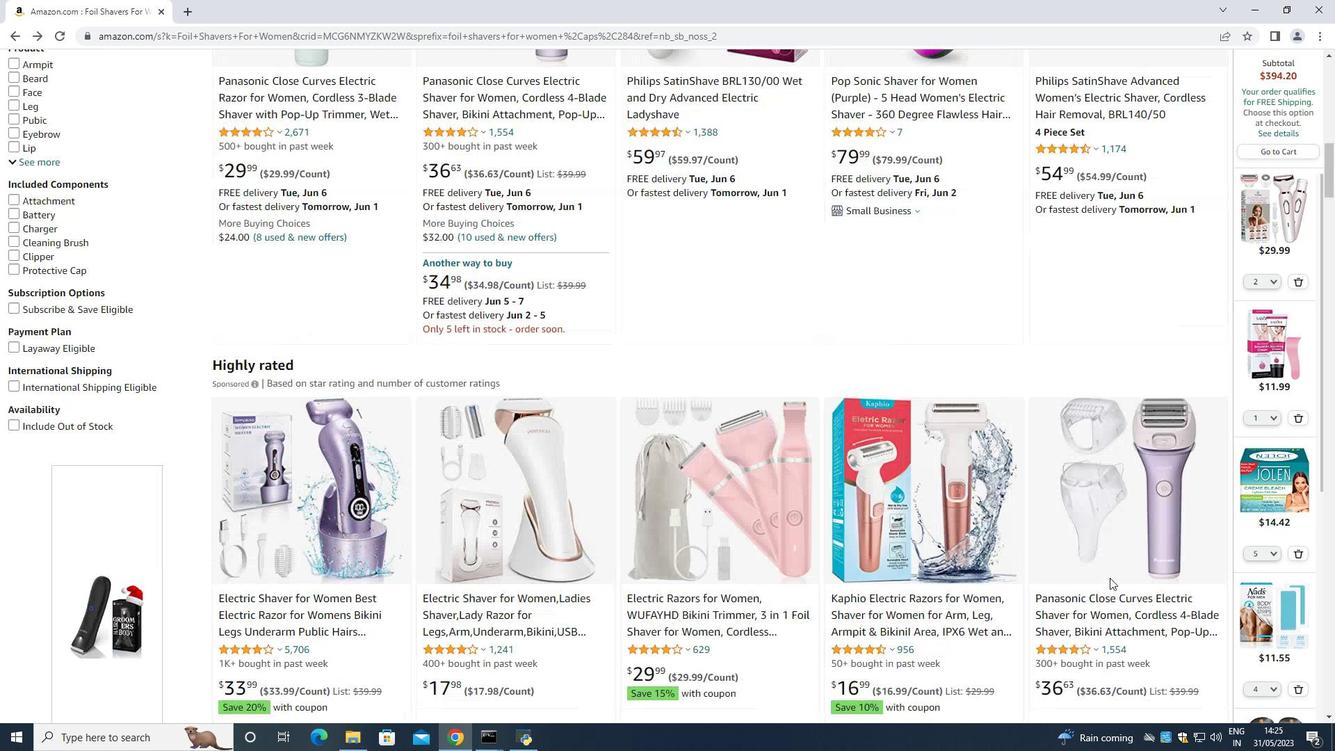 
Action: Mouse scrolled (1110, 578) with delta (0, 0)
Screenshot: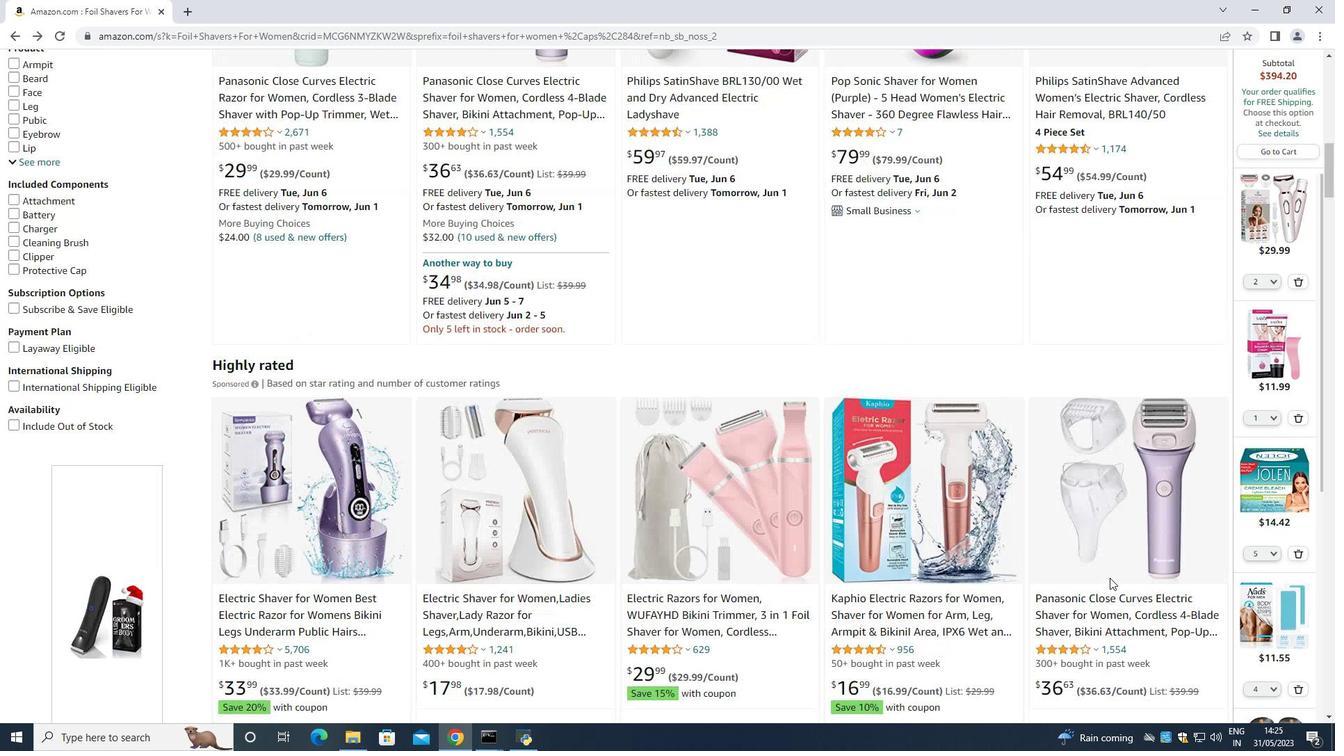 
Action: Mouse scrolled (1110, 578) with delta (0, 0)
Screenshot: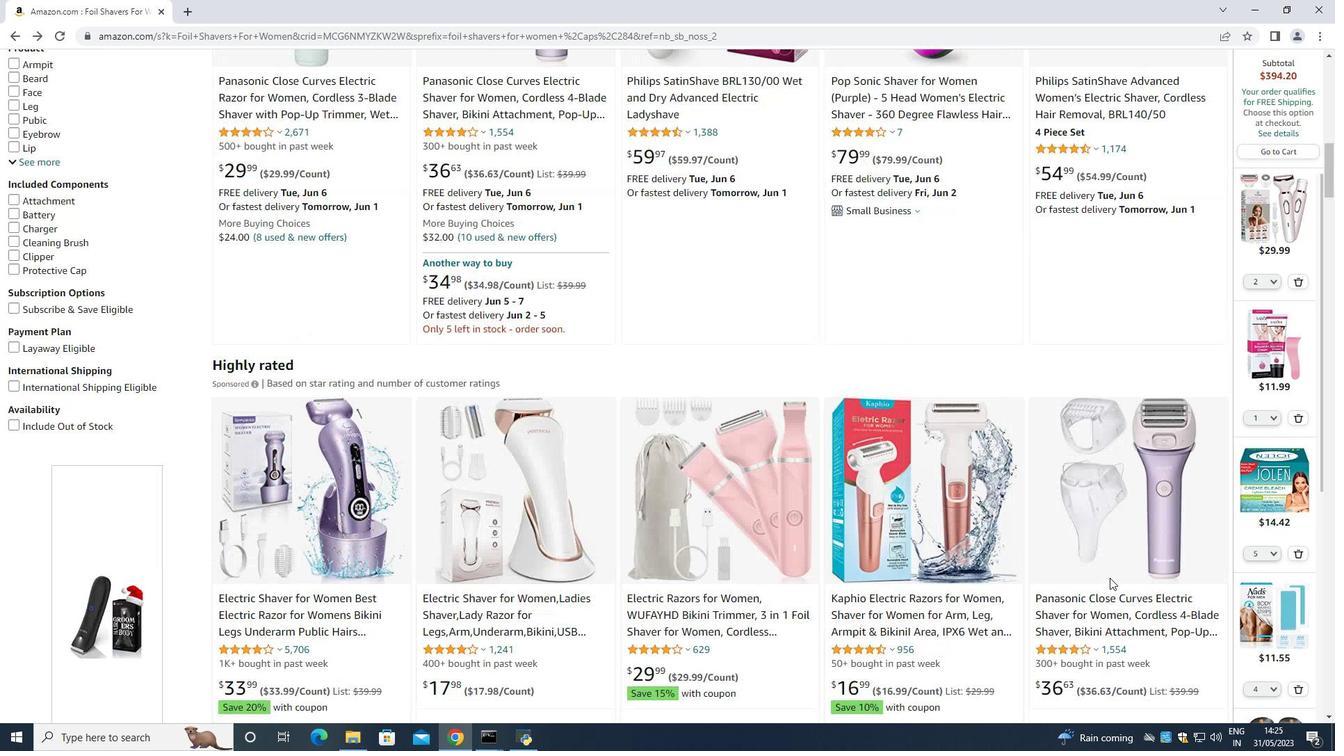 
Action: Mouse scrolled (1110, 578) with delta (0, 0)
Screenshot: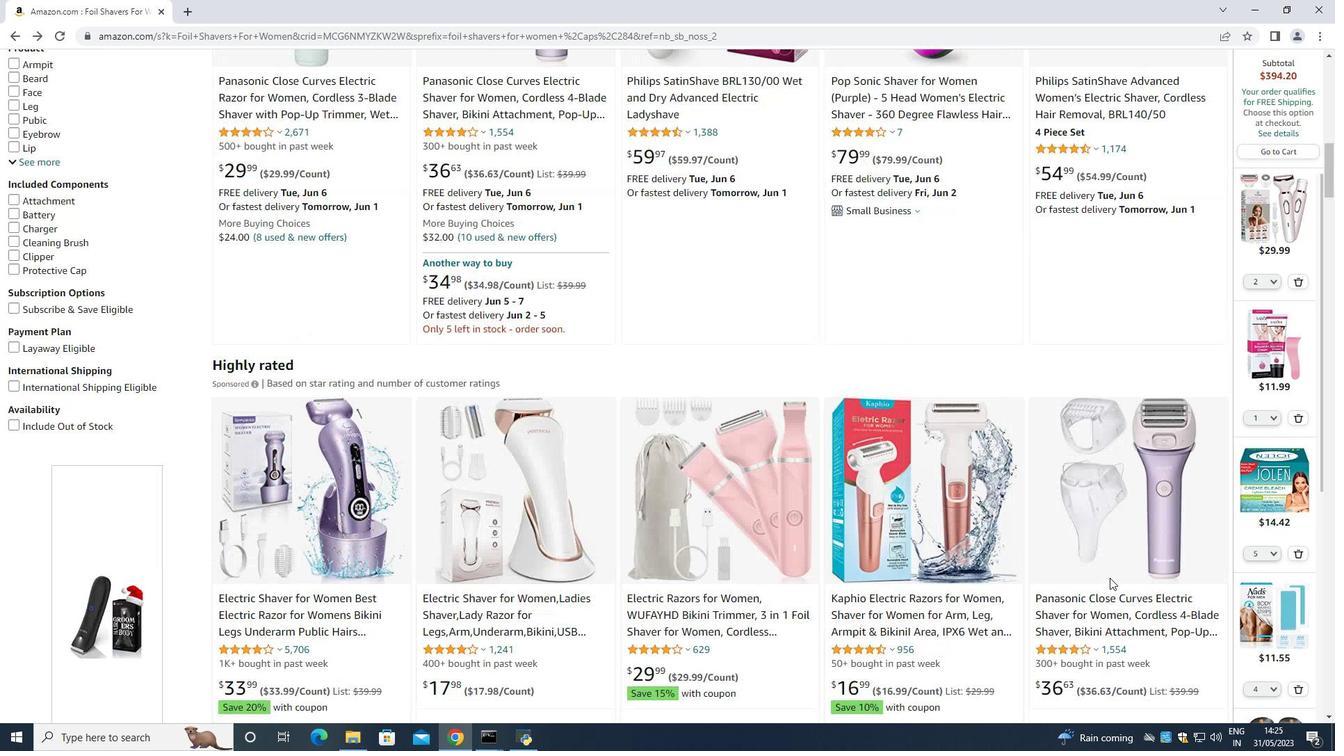 
Action: Mouse scrolled (1110, 578) with delta (0, 0)
Screenshot: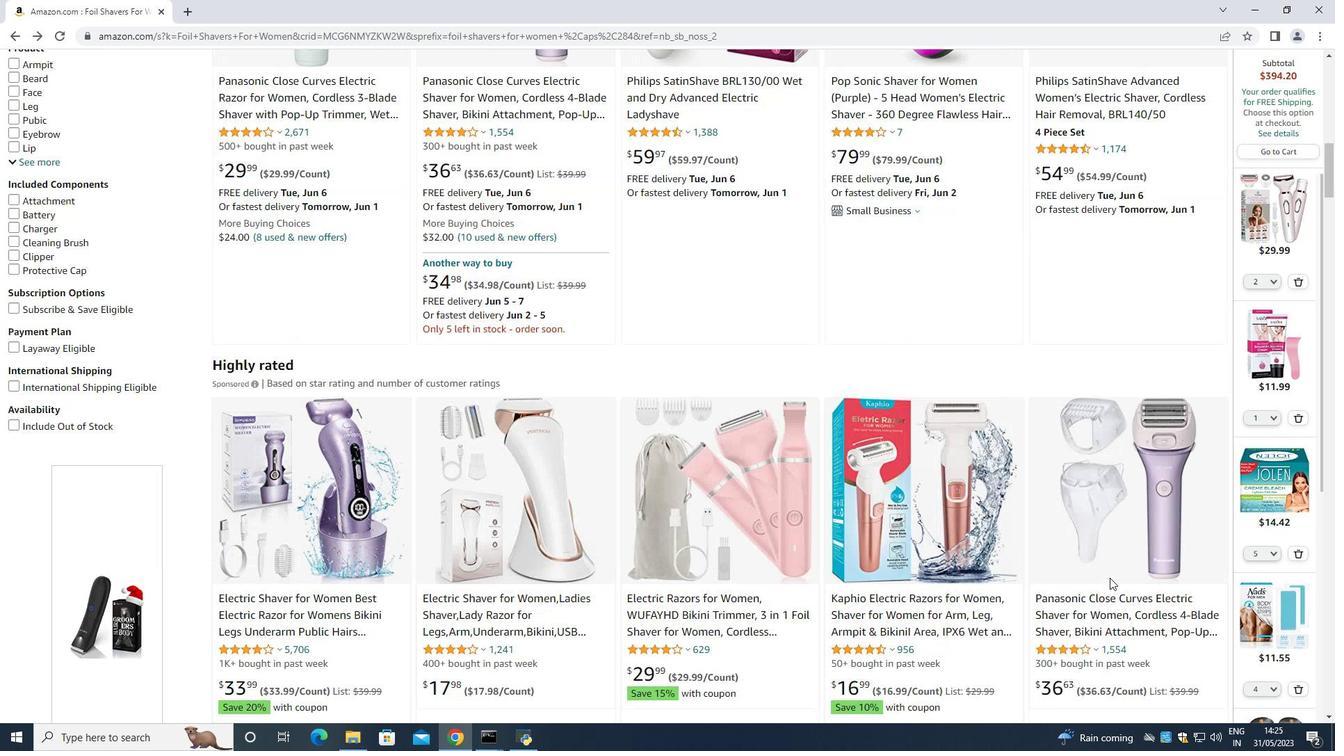 
Action: Mouse scrolled (1110, 578) with delta (0, 0)
Screenshot: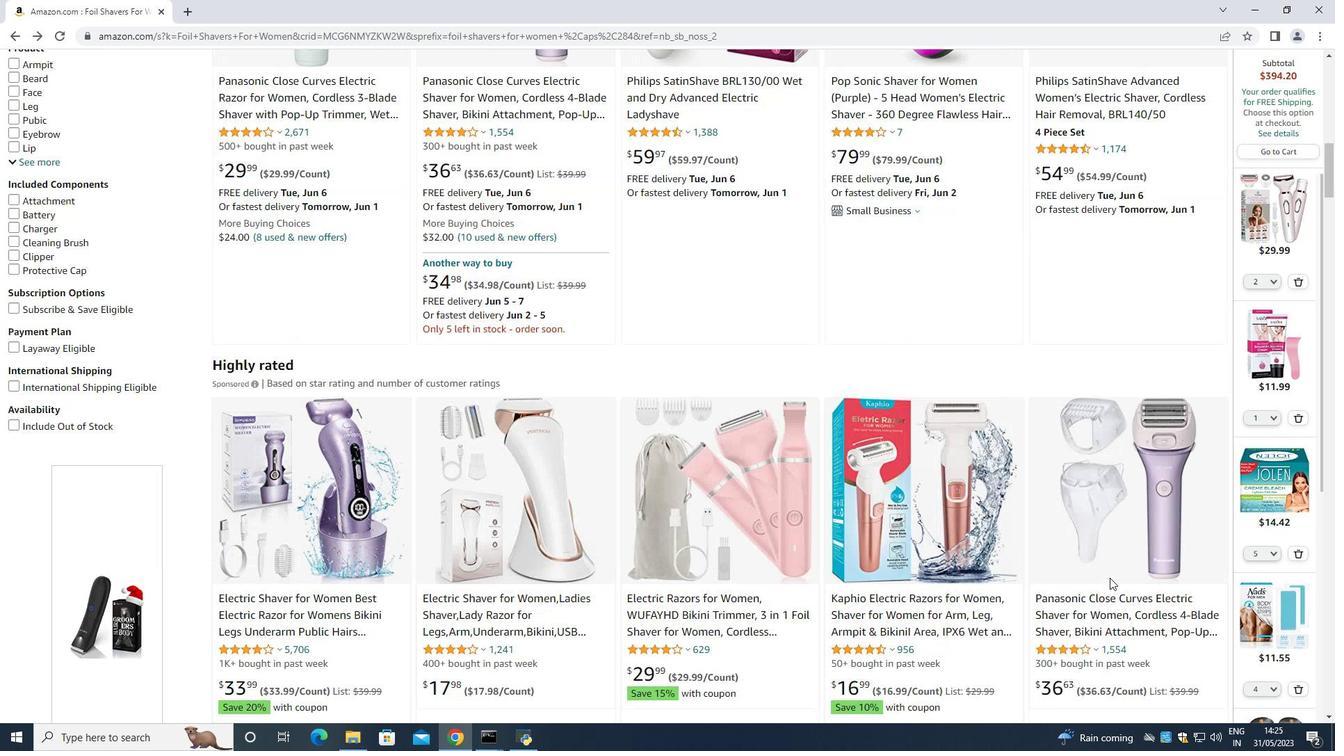 
Action: Mouse scrolled (1110, 578) with delta (0, 0)
Screenshot: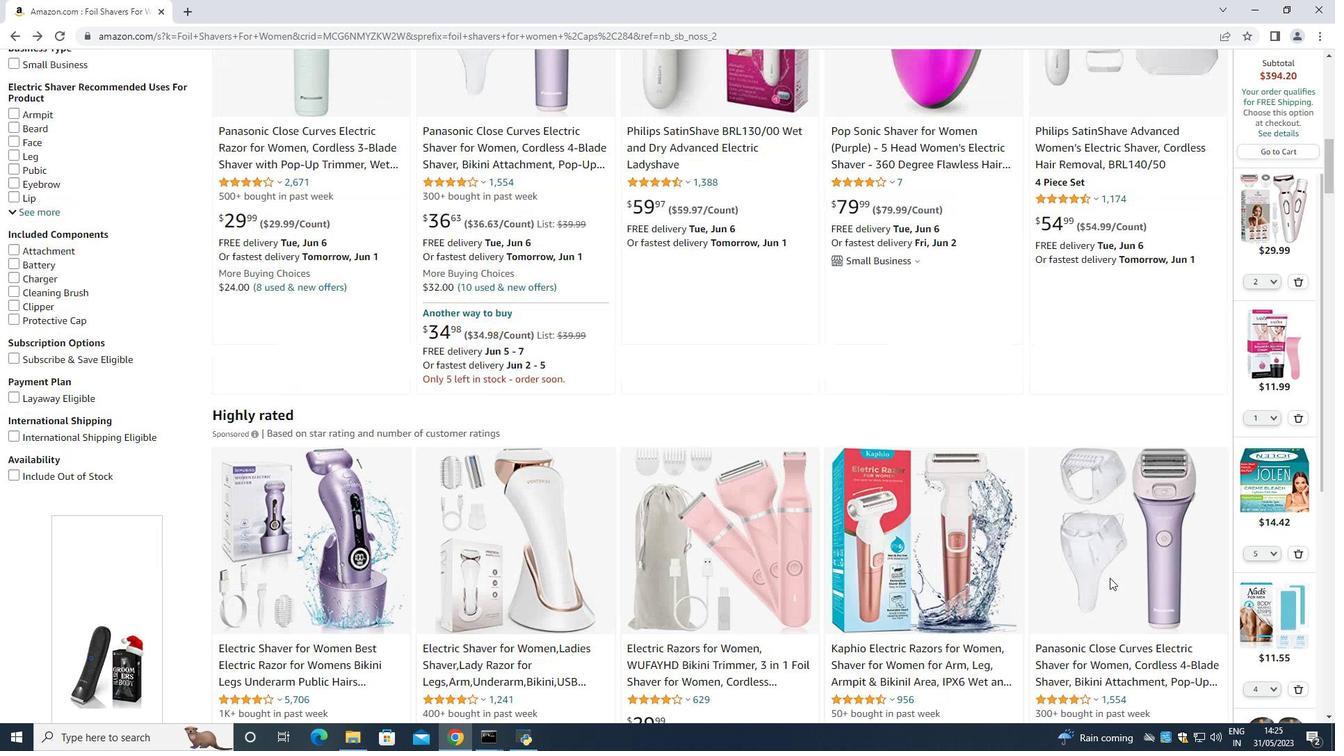 
Action: Mouse moved to (903, 630)
Screenshot: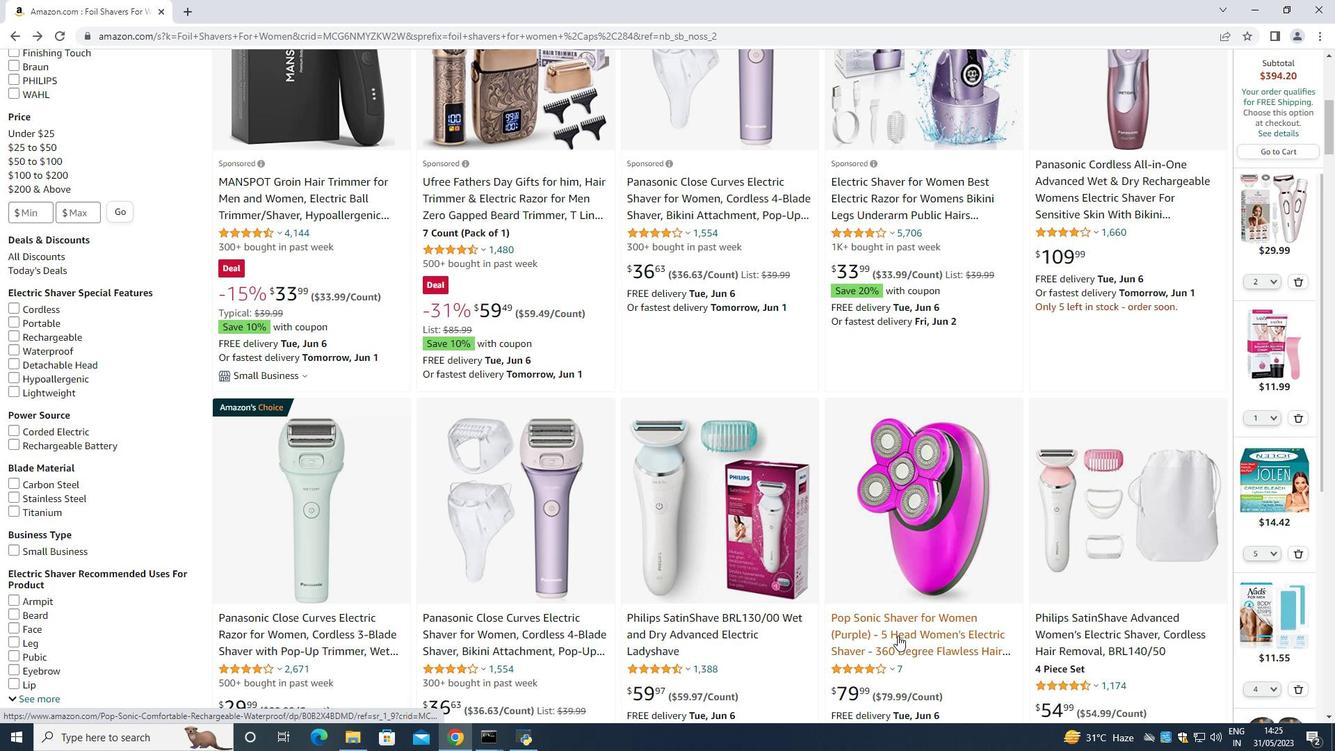 
Action: Mouse scrolled (903, 631) with delta (0, 0)
Screenshot: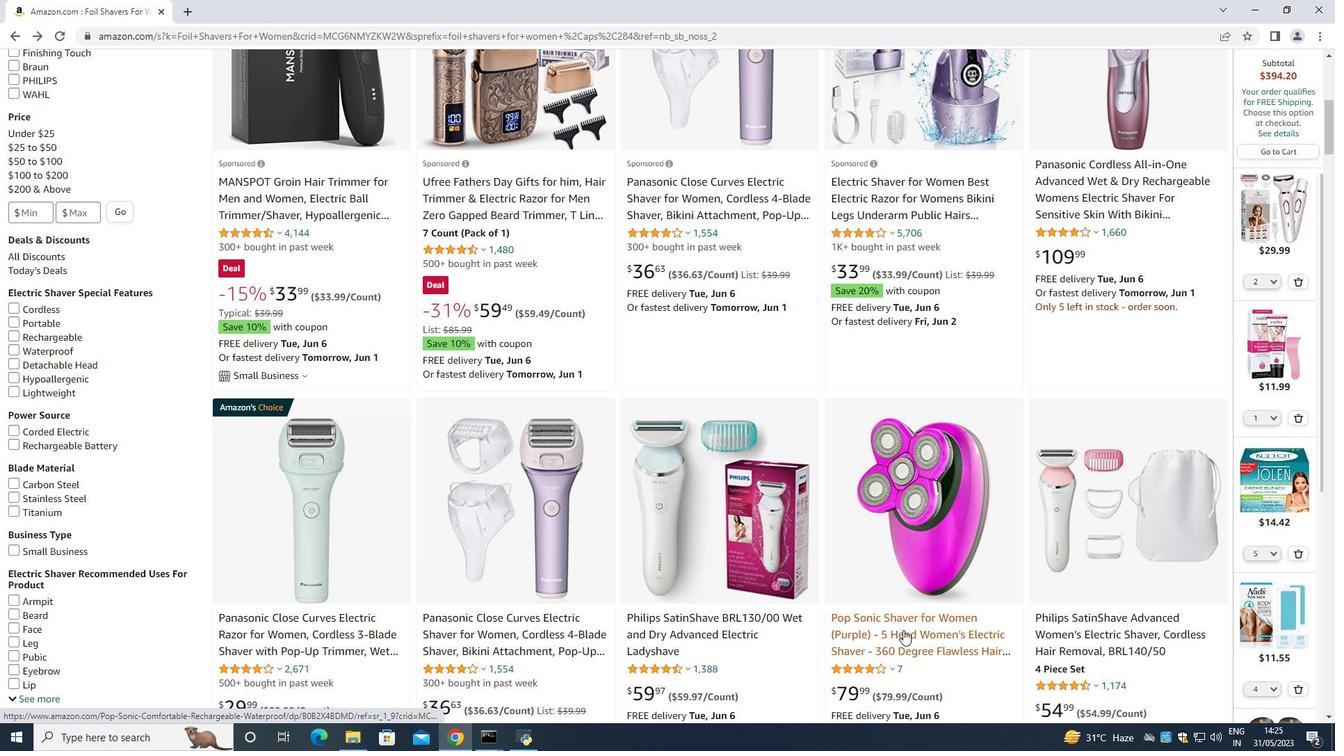 
Action: Mouse moved to (903, 629)
Screenshot: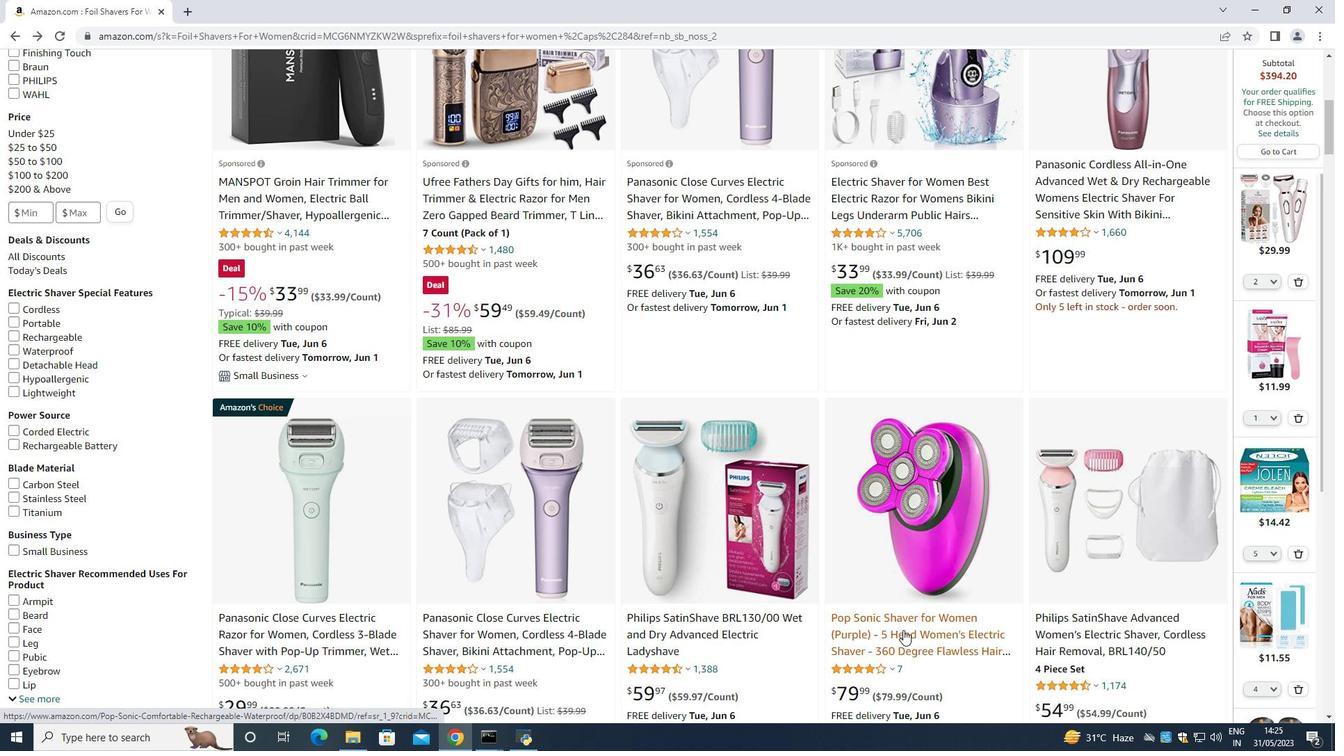 
Action: Mouse scrolled (903, 630) with delta (0, 0)
Screenshot: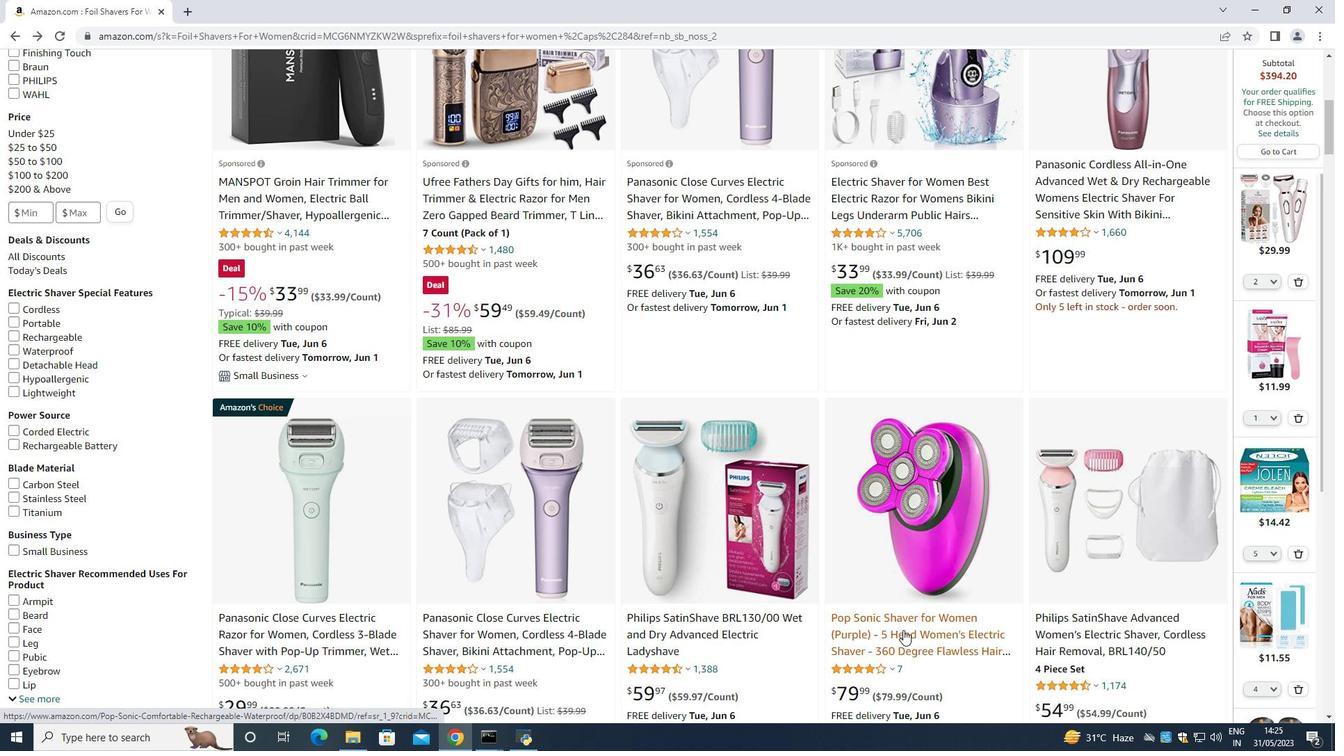 
Action: Mouse moved to (903, 627)
Screenshot: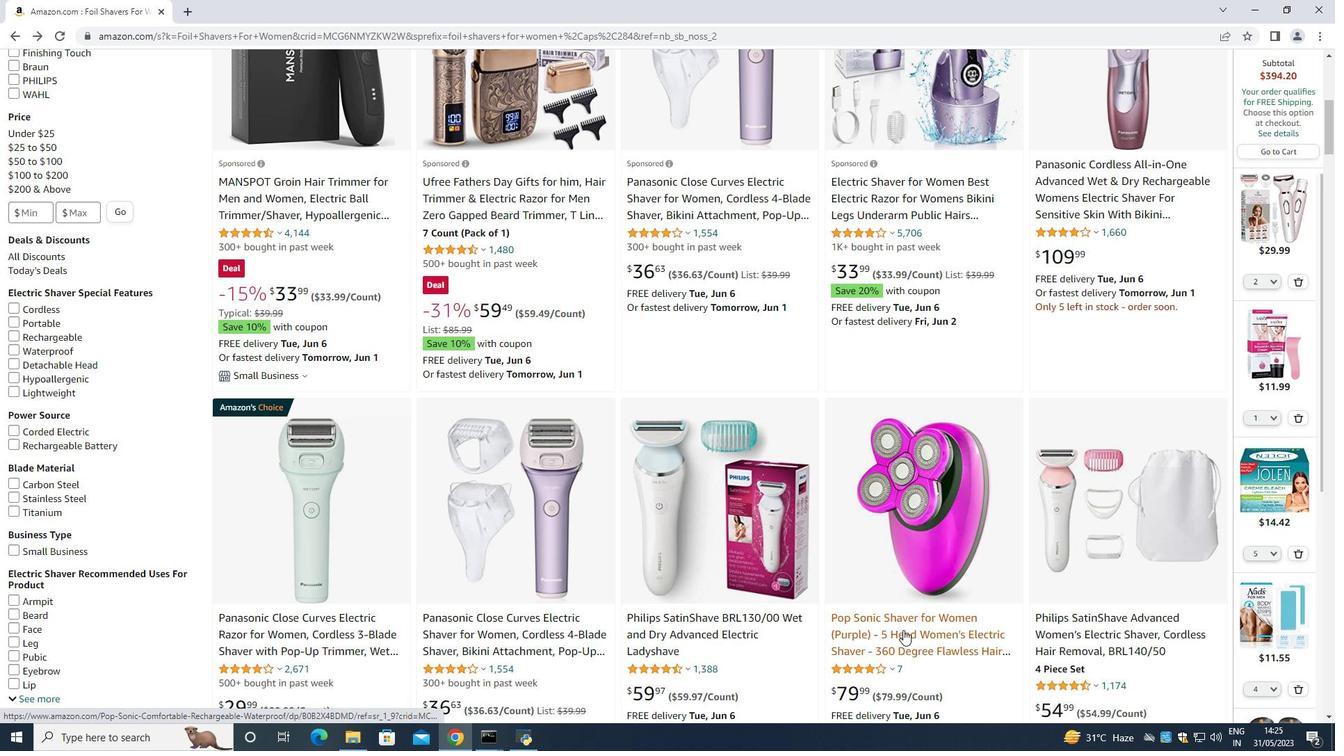 
Action: Mouse scrolled (903, 628) with delta (0, 0)
Screenshot: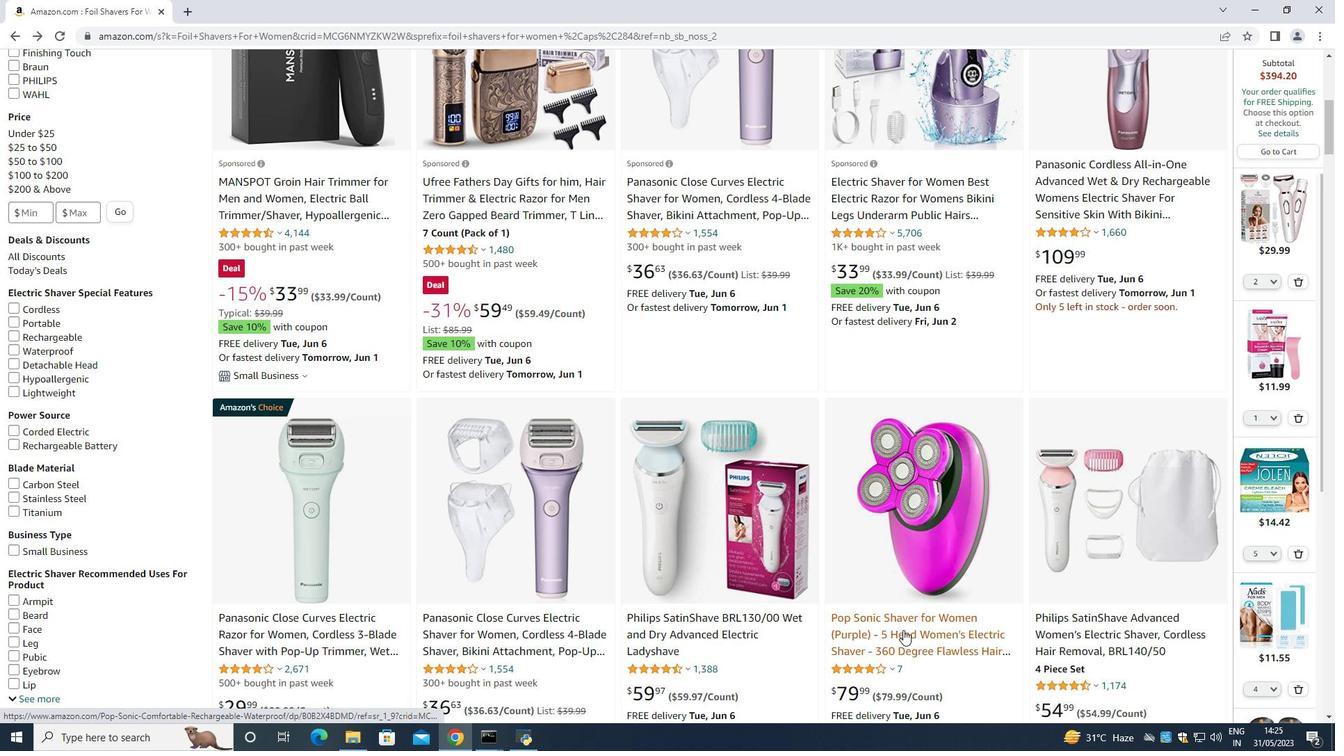 
Action: Mouse moved to (903, 627)
Screenshot: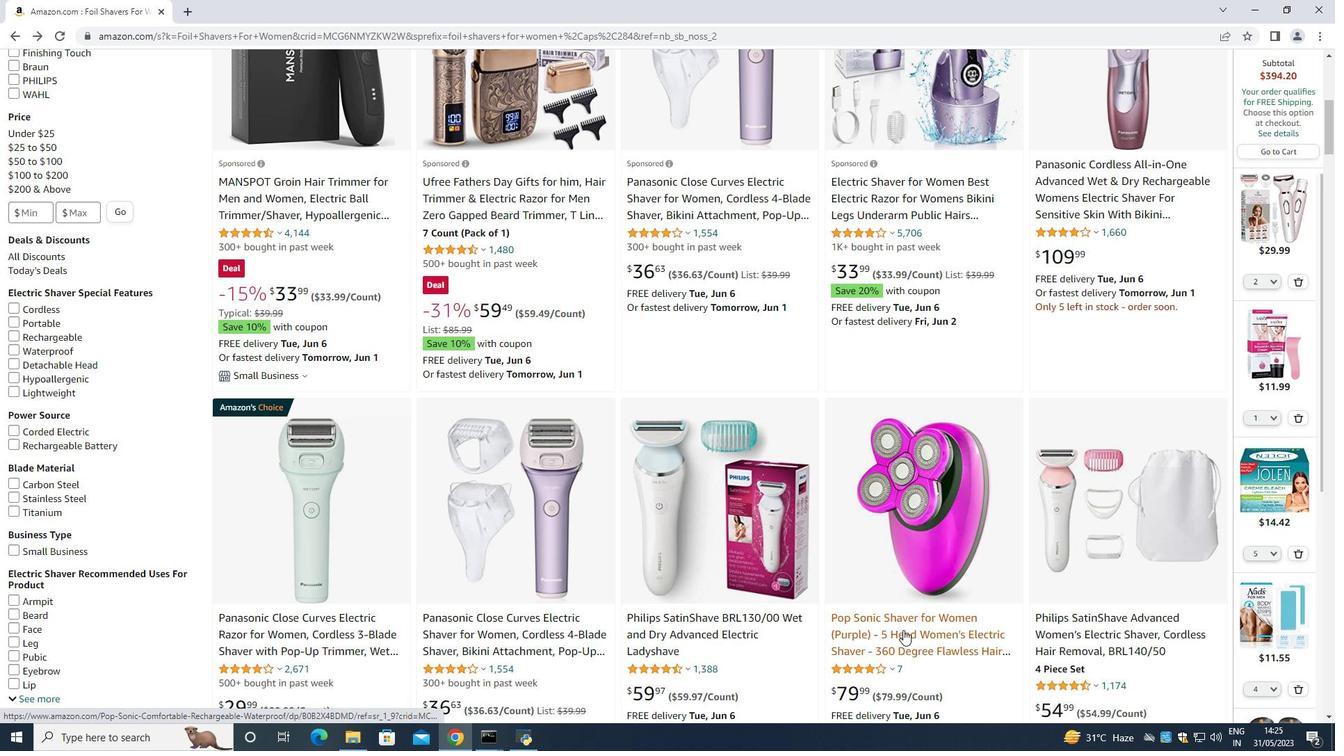 
Action: Mouse scrolled (903, 628) with delta (0, 0)
Screenshot: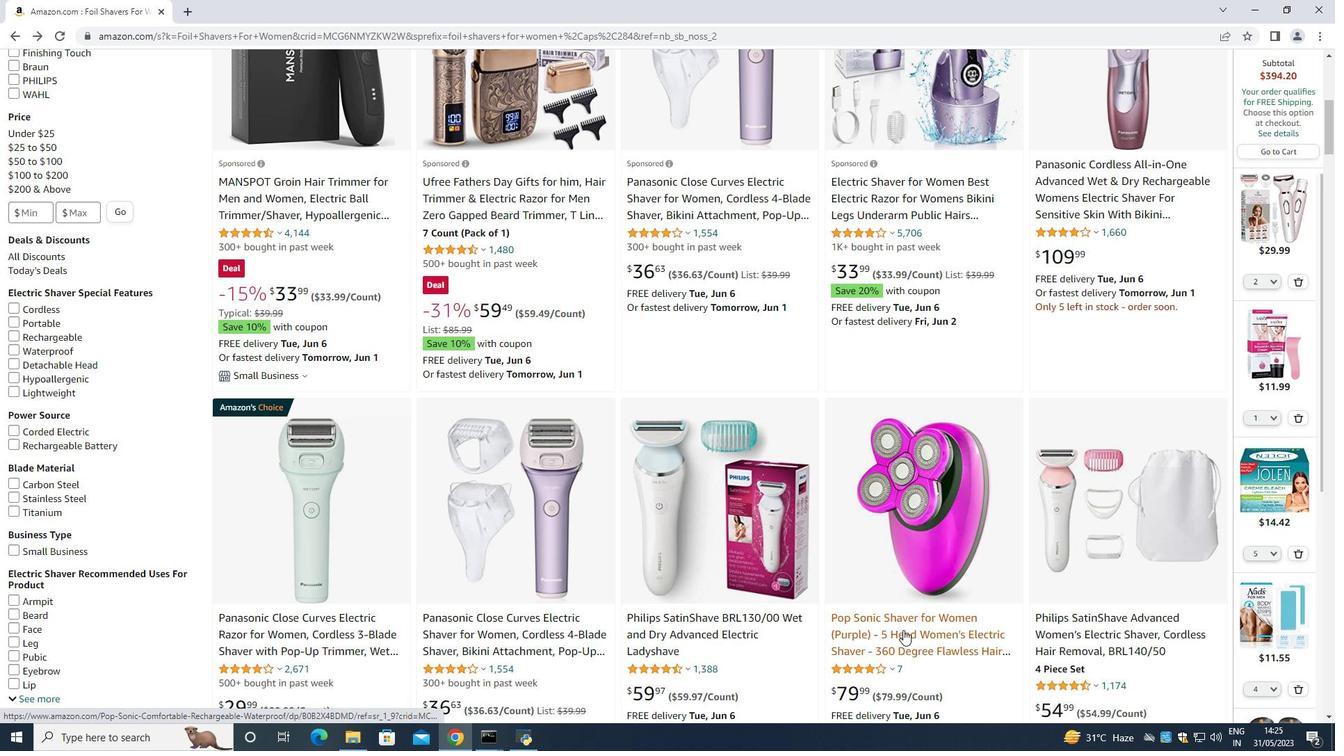 
Action: Mouse moved to (703, 502)
Screenshot: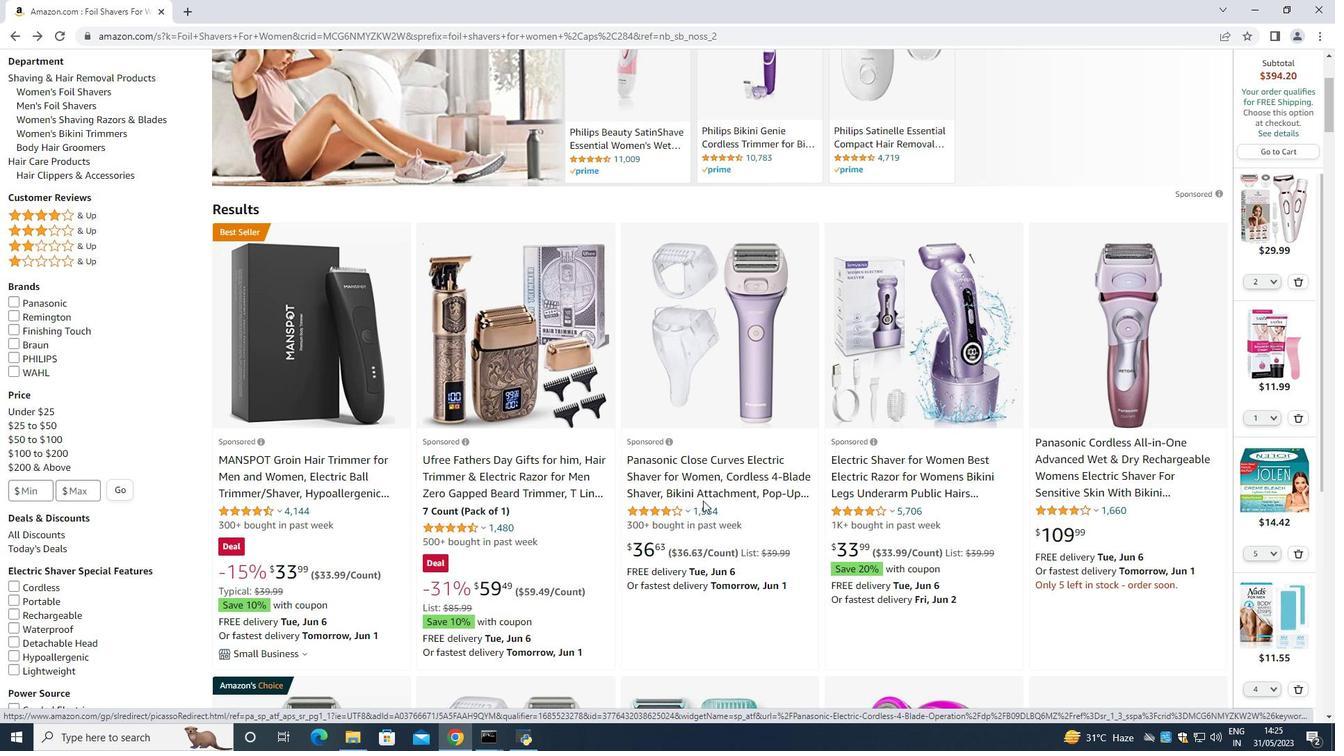 
Action: Mouse pressed left at (703, 501)
Screenshot: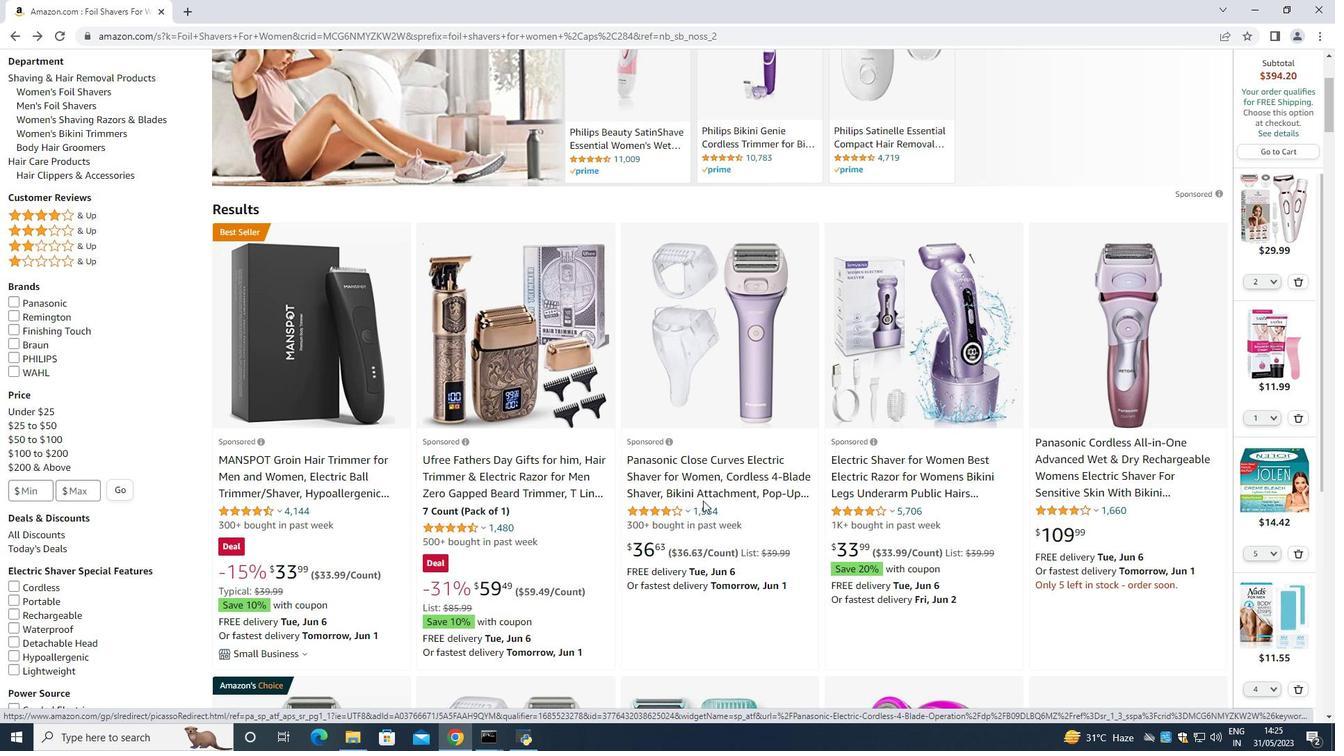 
Action: Mouse moved to (694, 496)
Screenshot: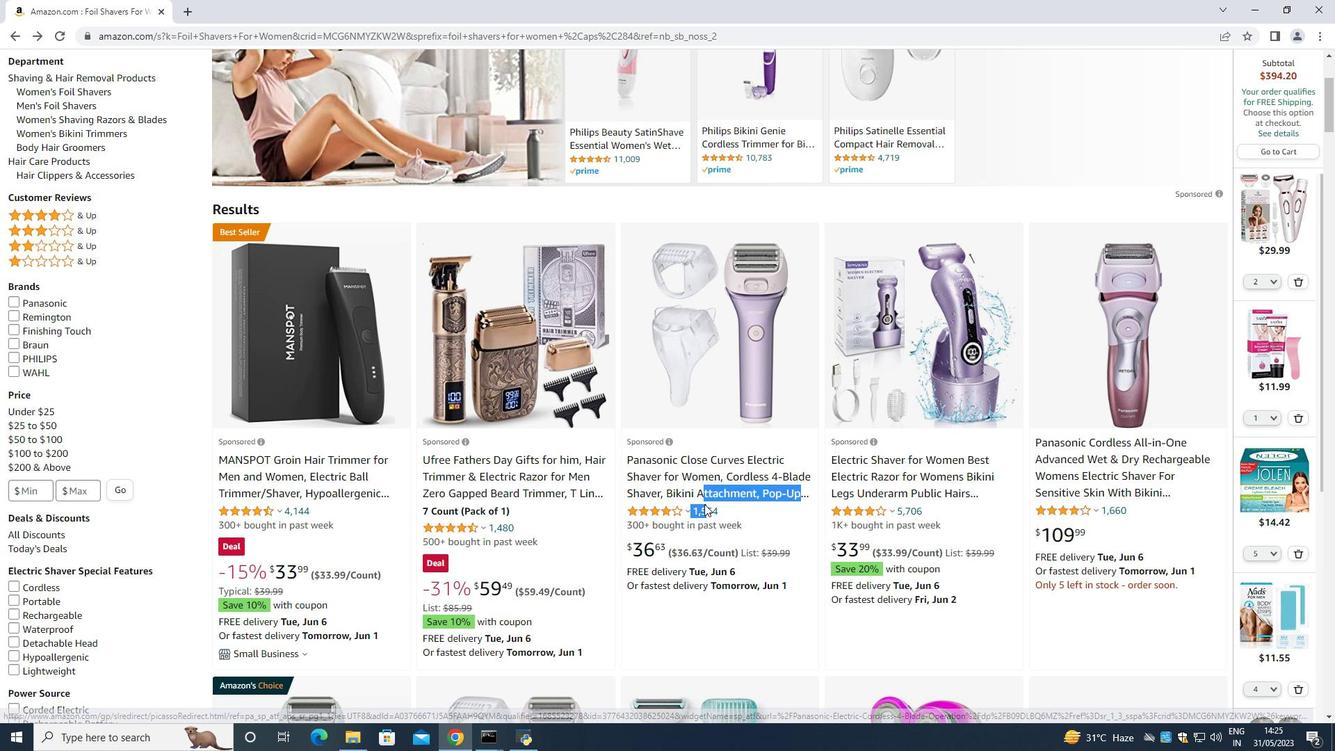 
Action: Mouse pressed left at (694, 496)
Screenshot: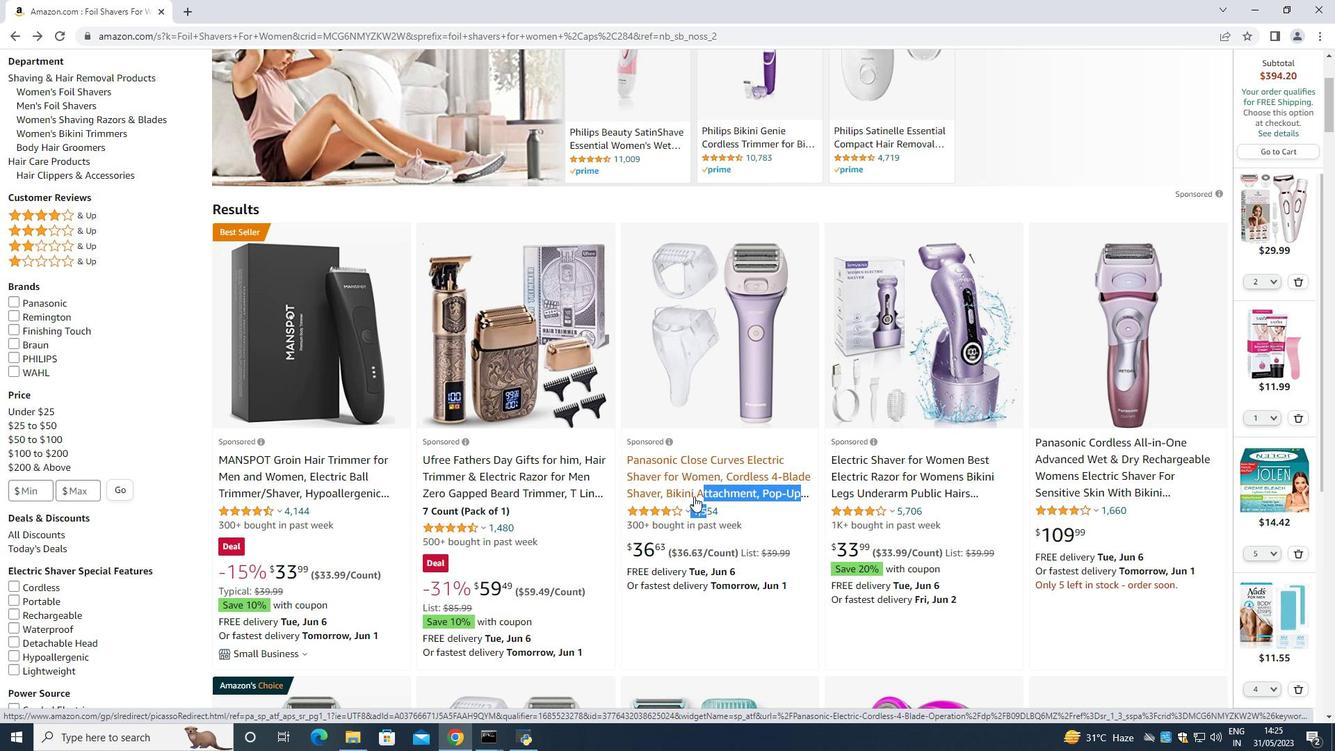 
Action: Mouse moved to (664, 477)
Screenshot: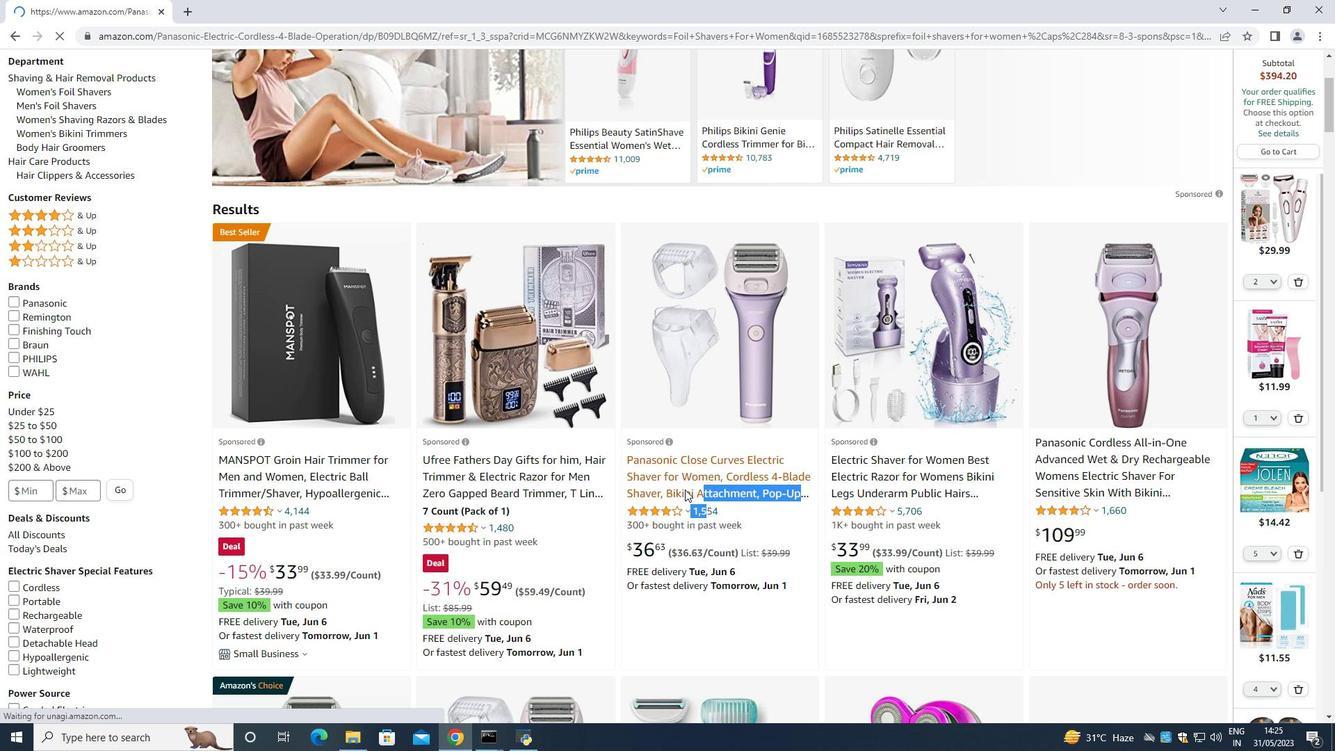 
Action: Mouse pressed left at (664, 477)
Screenshot: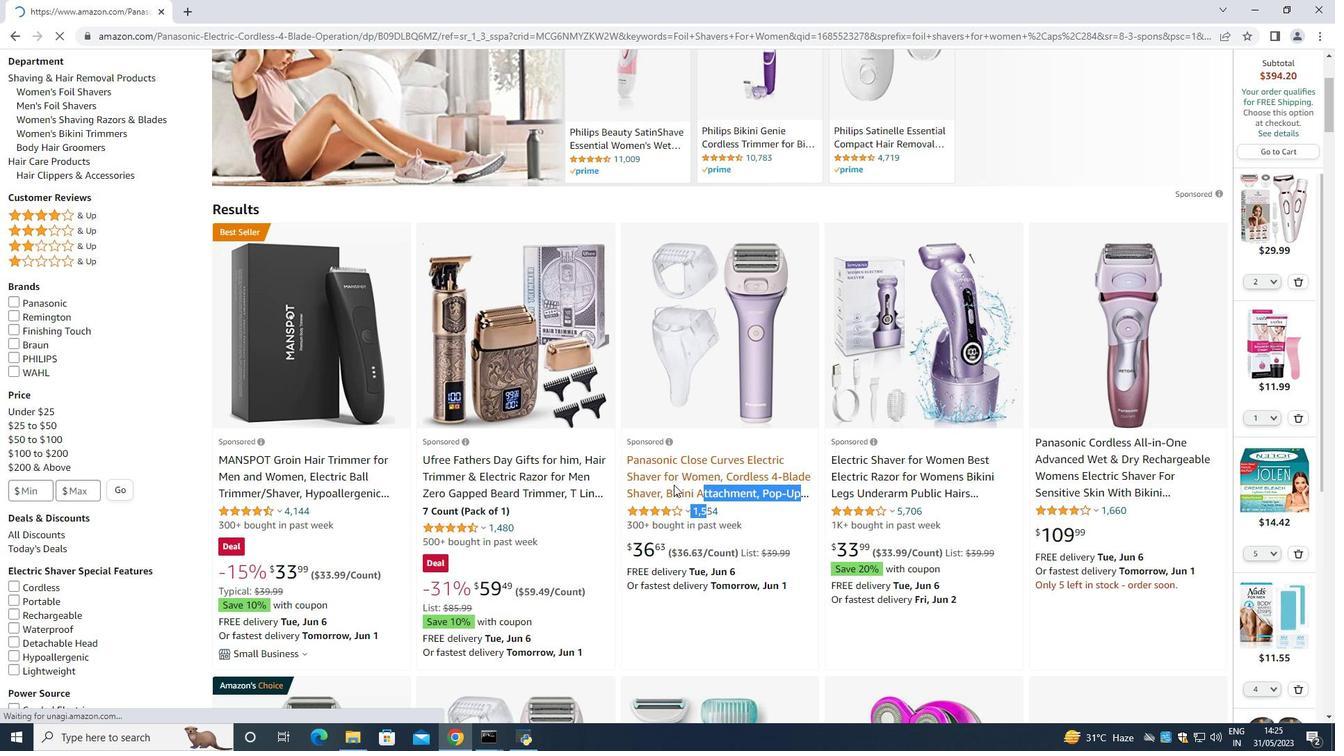 
Action: Mouse moved to (922, 278)
Screenshot: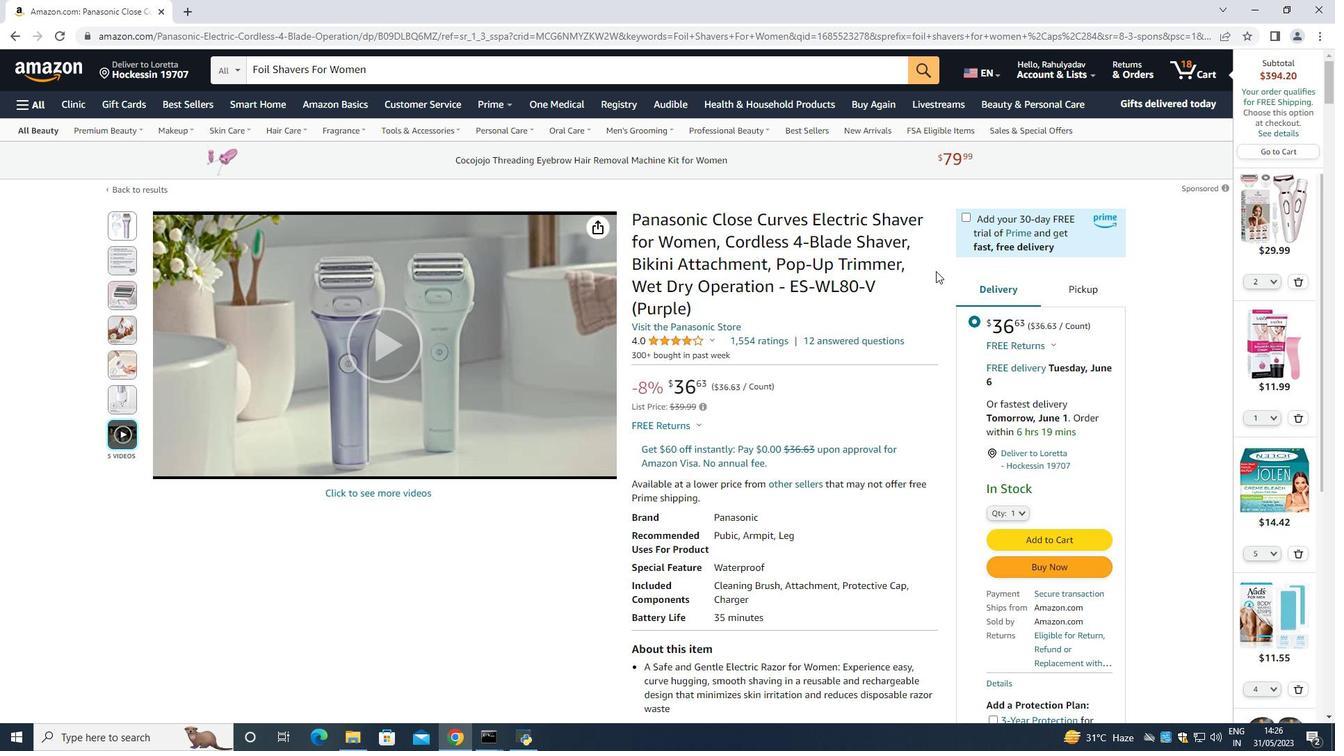 
Action: Mouse scrolled (933, 271) with delta (0, 0)
Screenshot: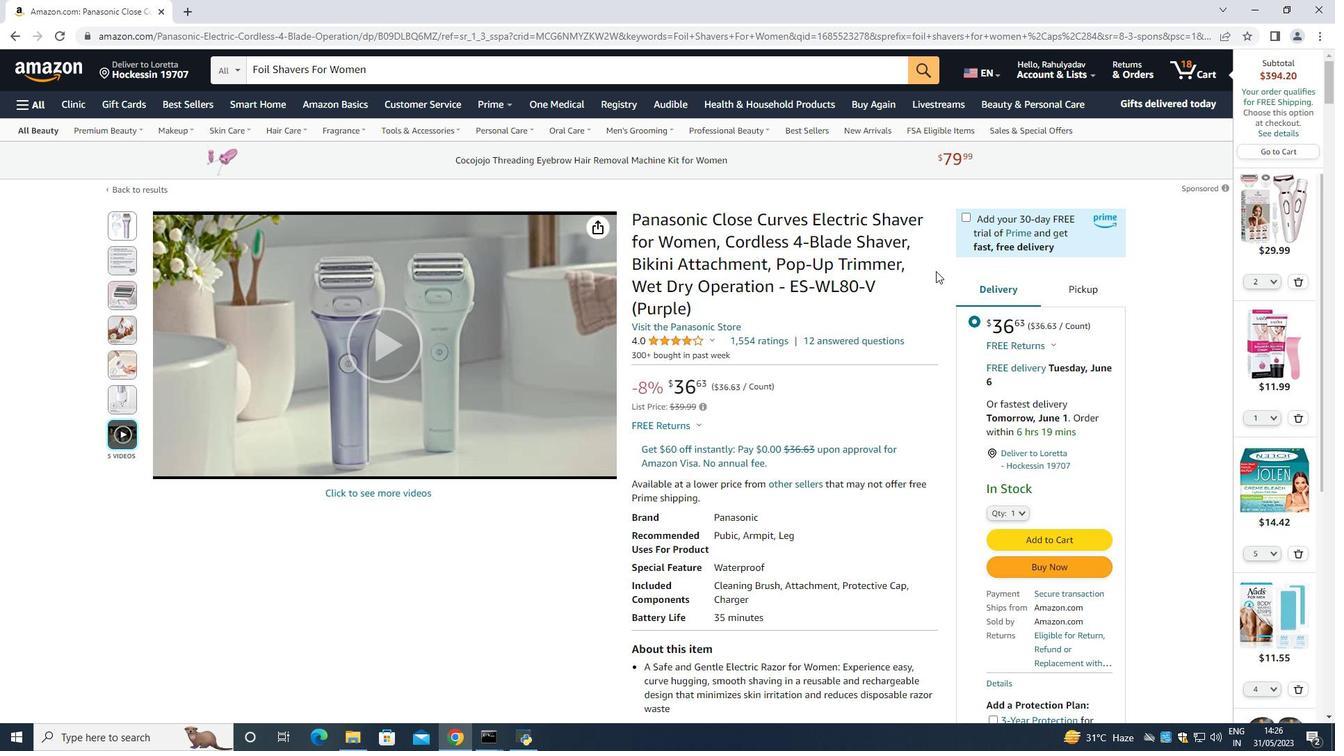
Action: Mouse moved to (921, 278)
Screenshot: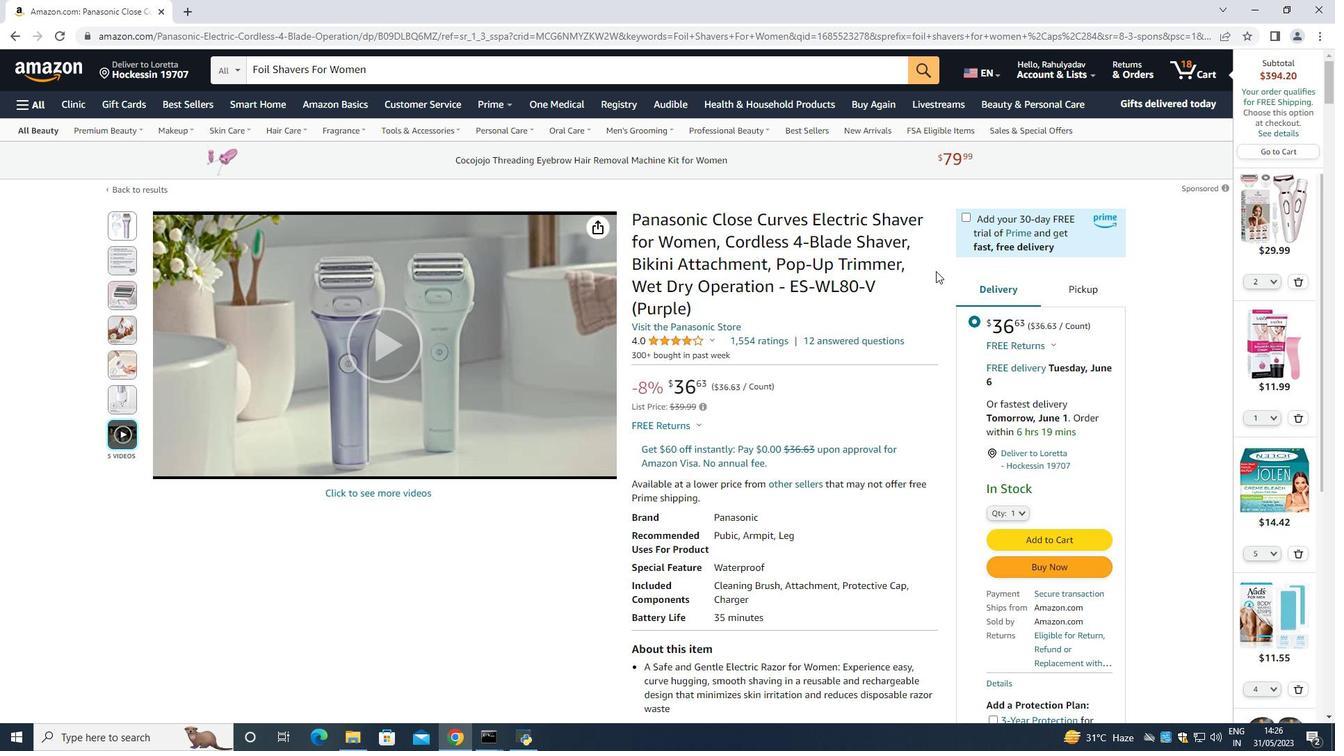 
Action: Mouse scrolled (930, 273) with delta (0, 0)
Screenshot: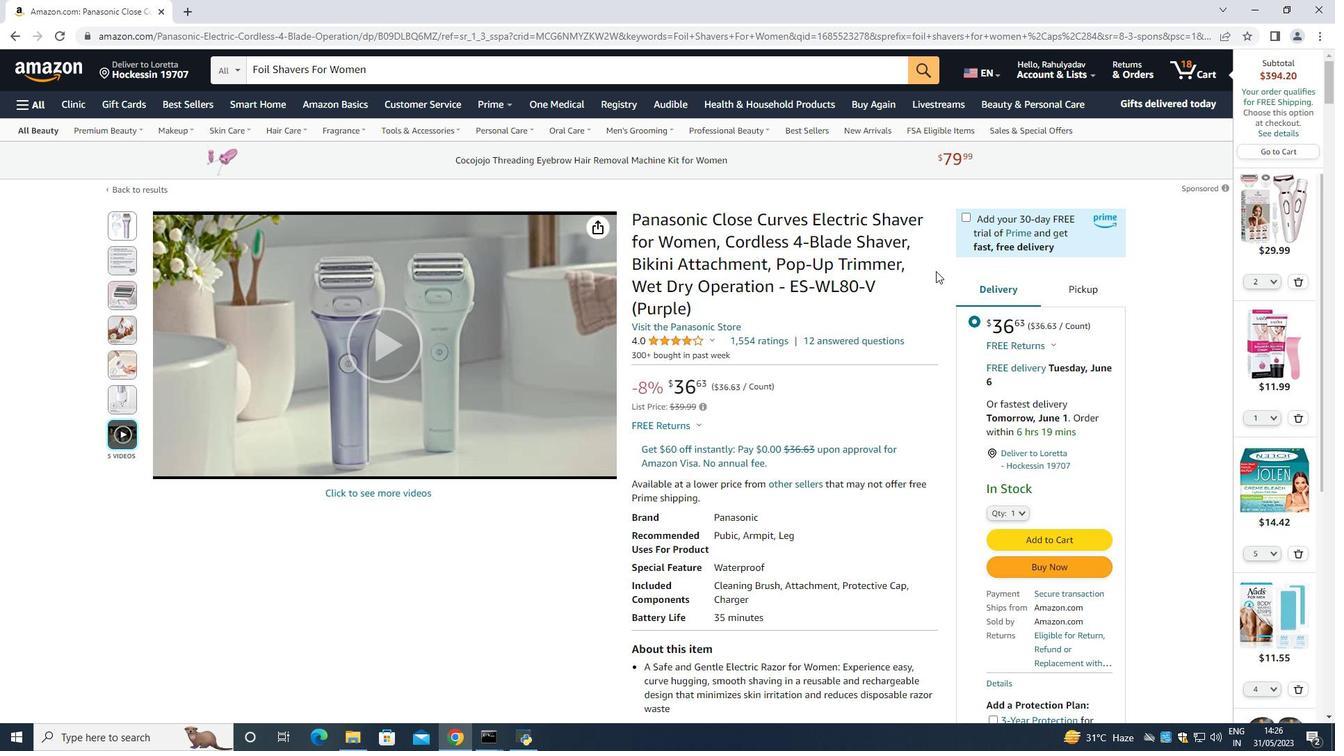 
Action: Mouse moved to (388, 164)
Screenshot: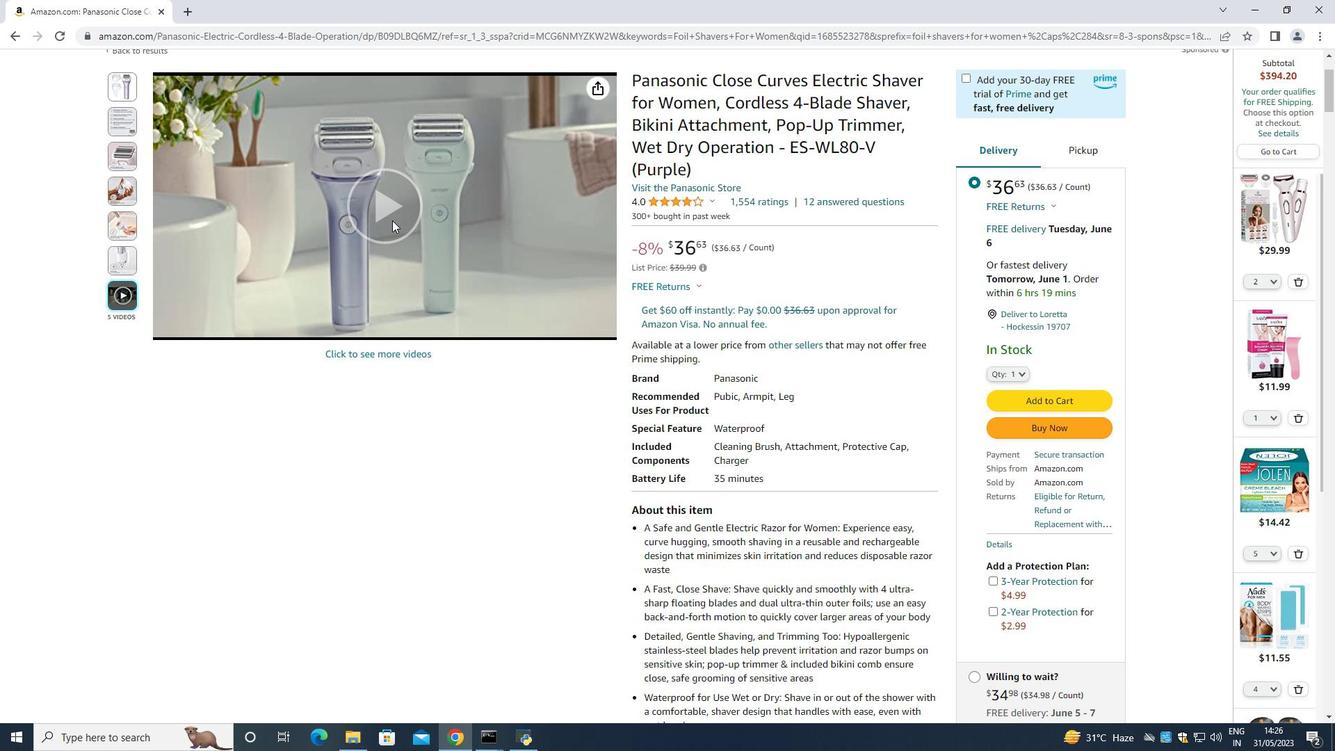 
Action: Mouse pressed left at (388, 164)
Screenshot: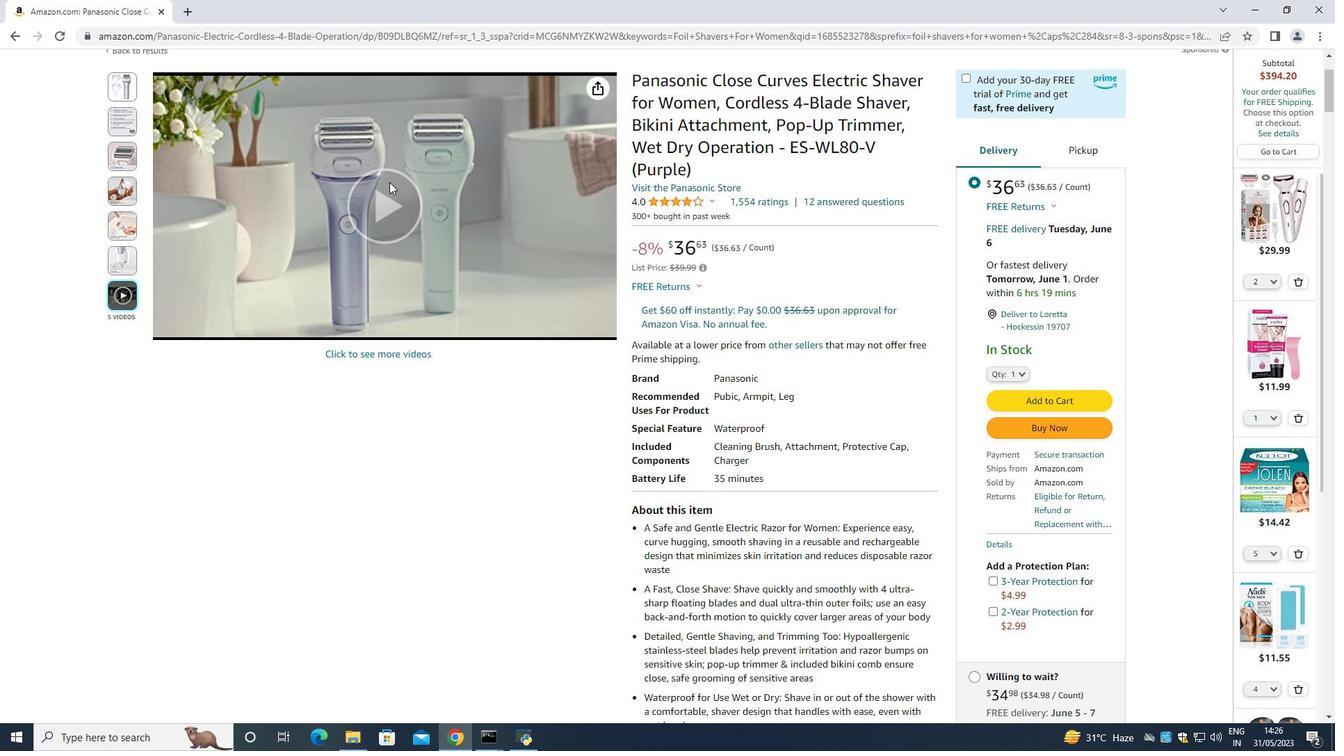 
Action: Mouse moved to (374, 194)
Screenshot: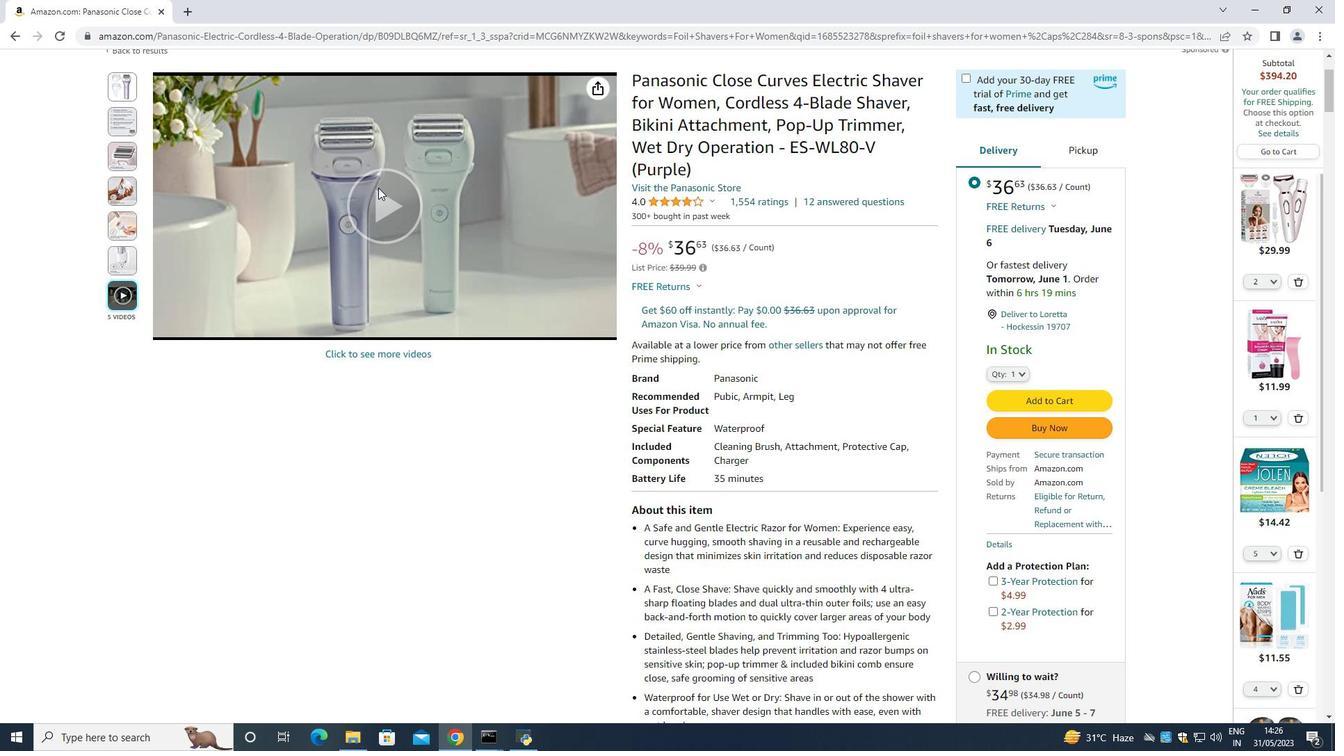 
Action: Mouse pressed left at (374, 194)
Screenshot: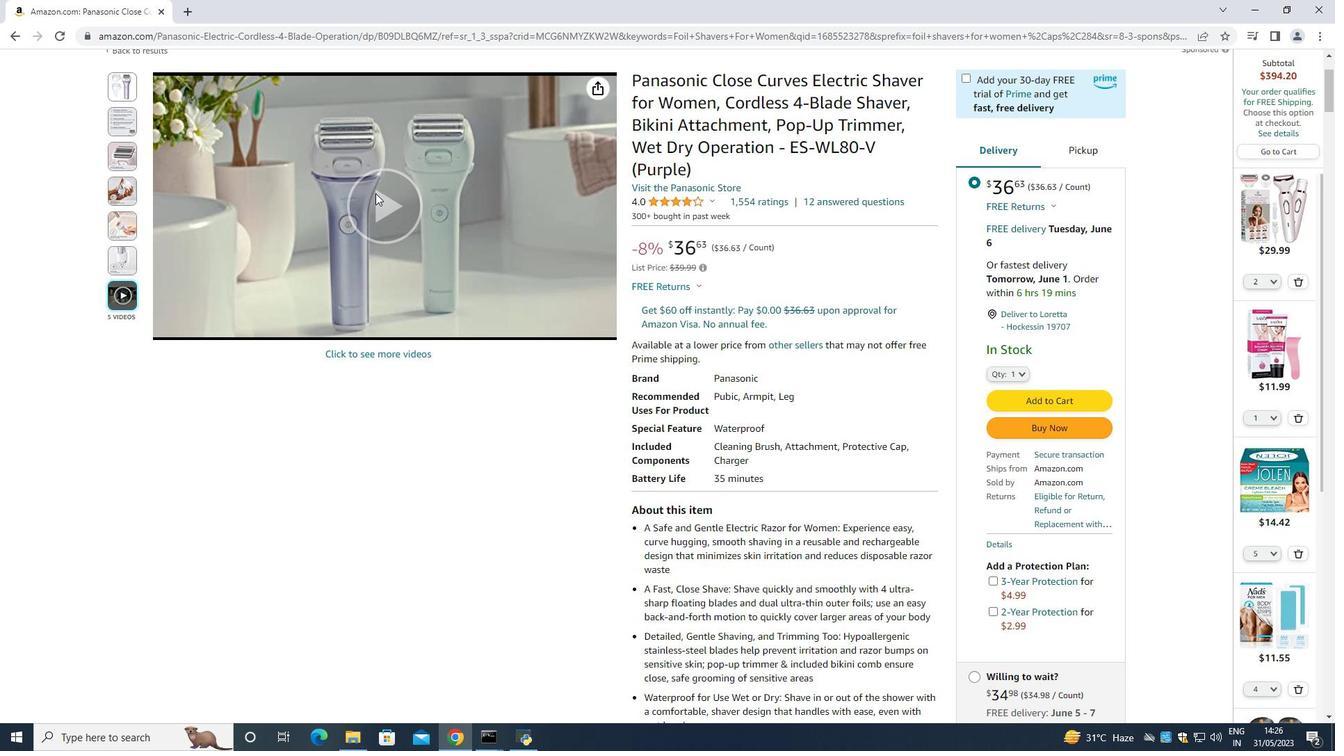 
Action: Mouse moved to (1290, 140)
Screenshot: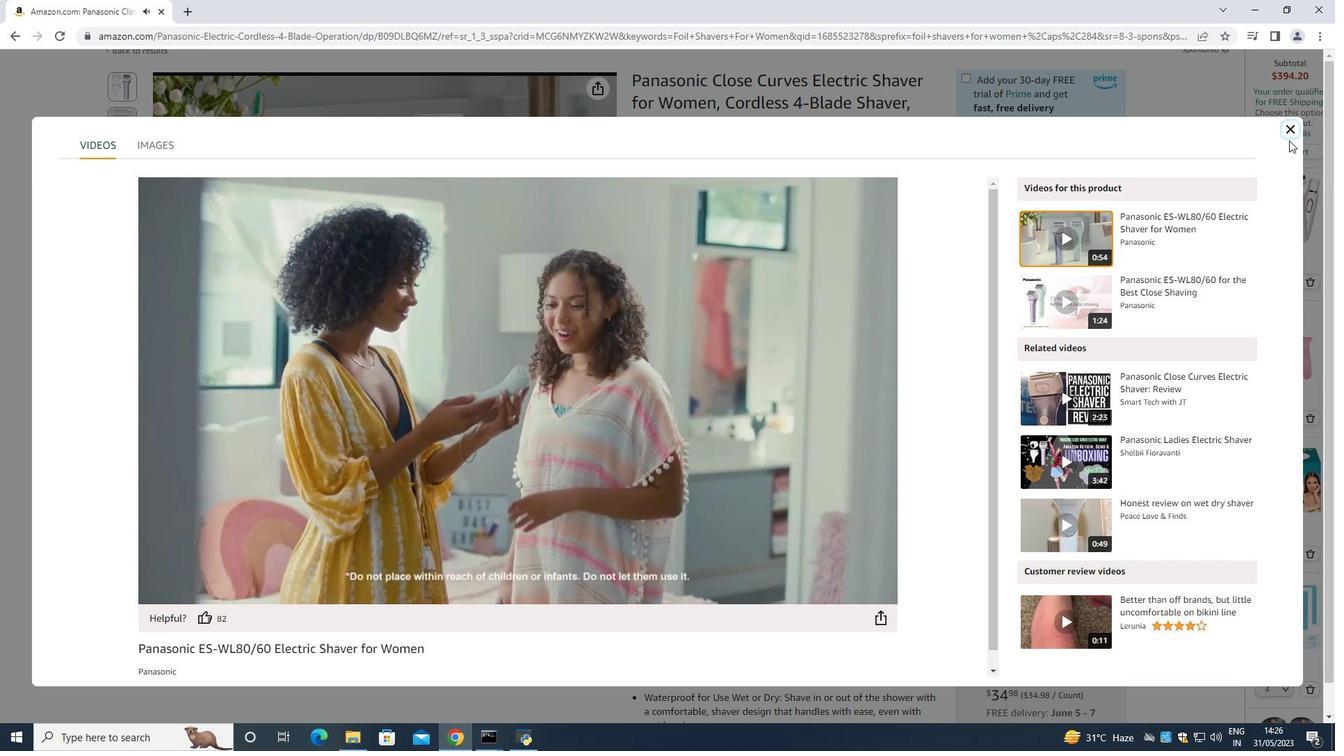 
Action: Mouse pressed left at (1290, 140)
Screenshot: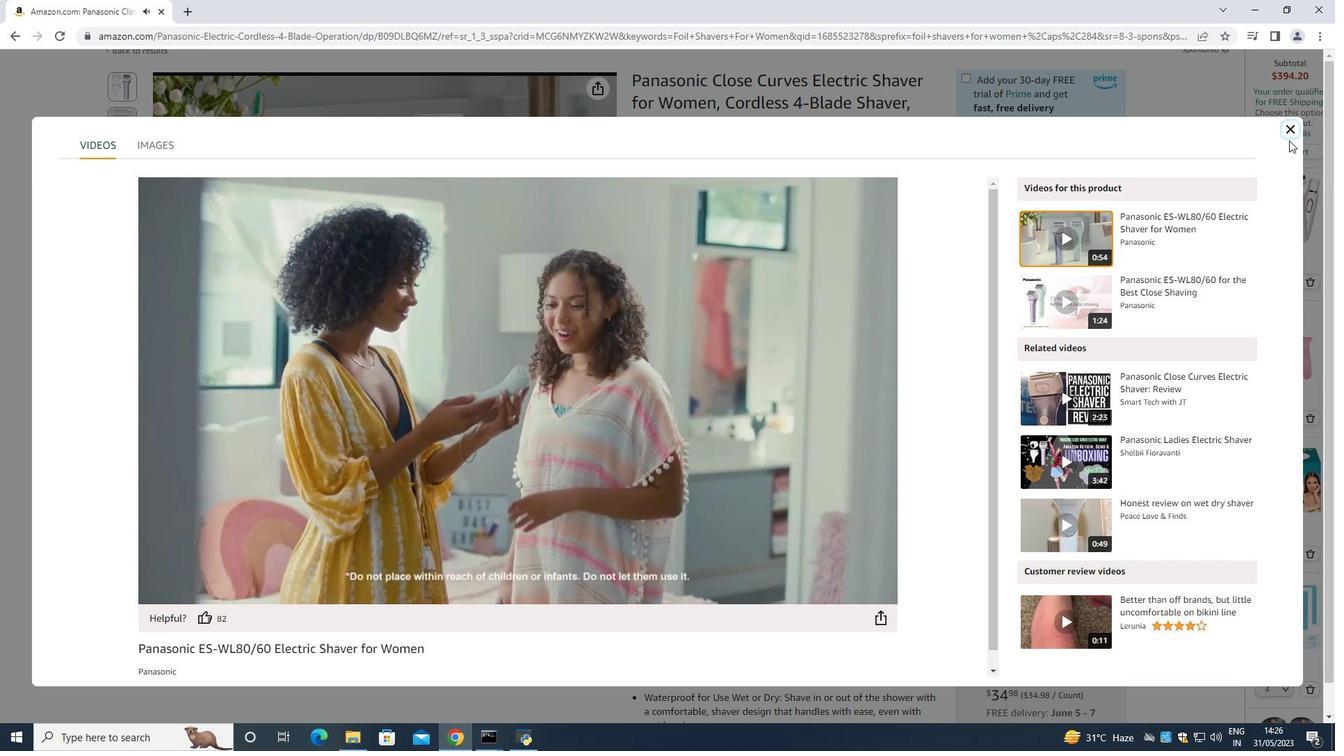 
Action: Mouse moved to (1291, 129)
Screenshot: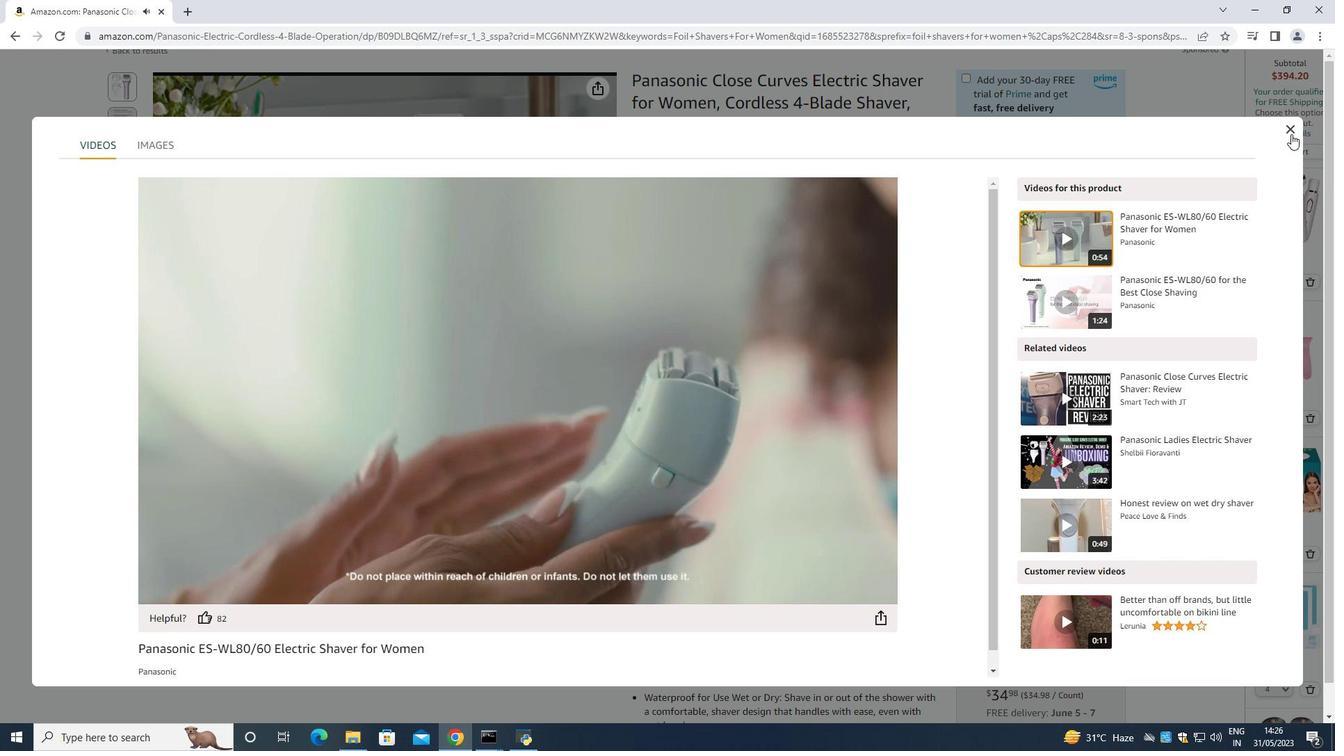 
Action: Mouse pressed left at (1291, 129)
Screenshot: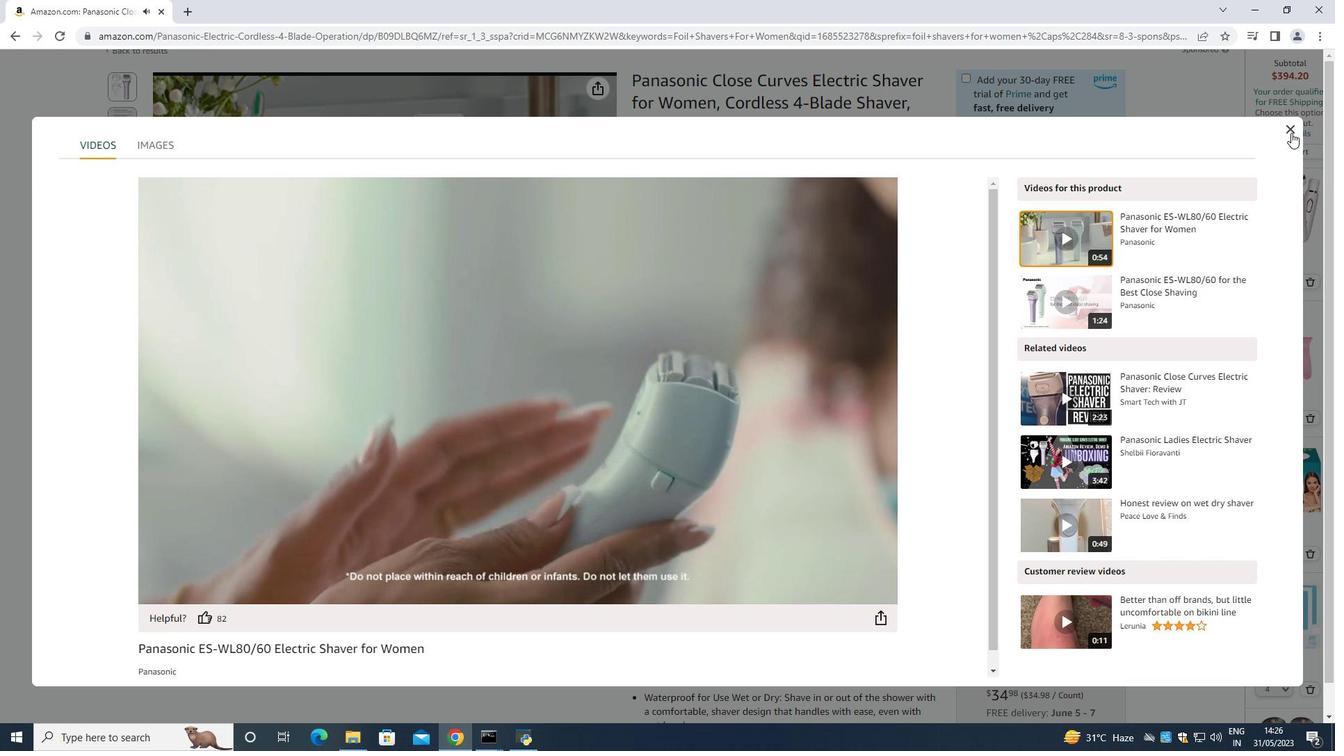 
Action: Mouse moved to (1026, 370)
Screenshot: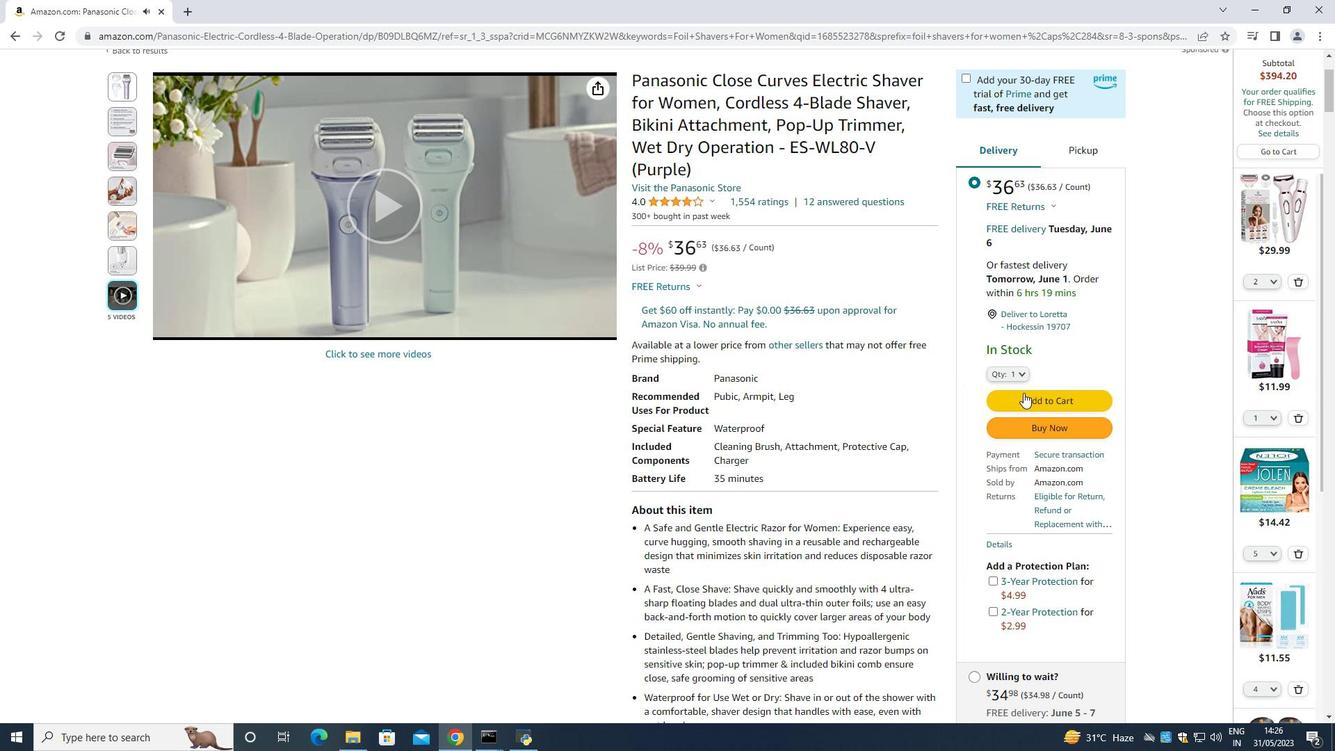 
Action: Mouse pressed left at (1026, 370)
Screenshot: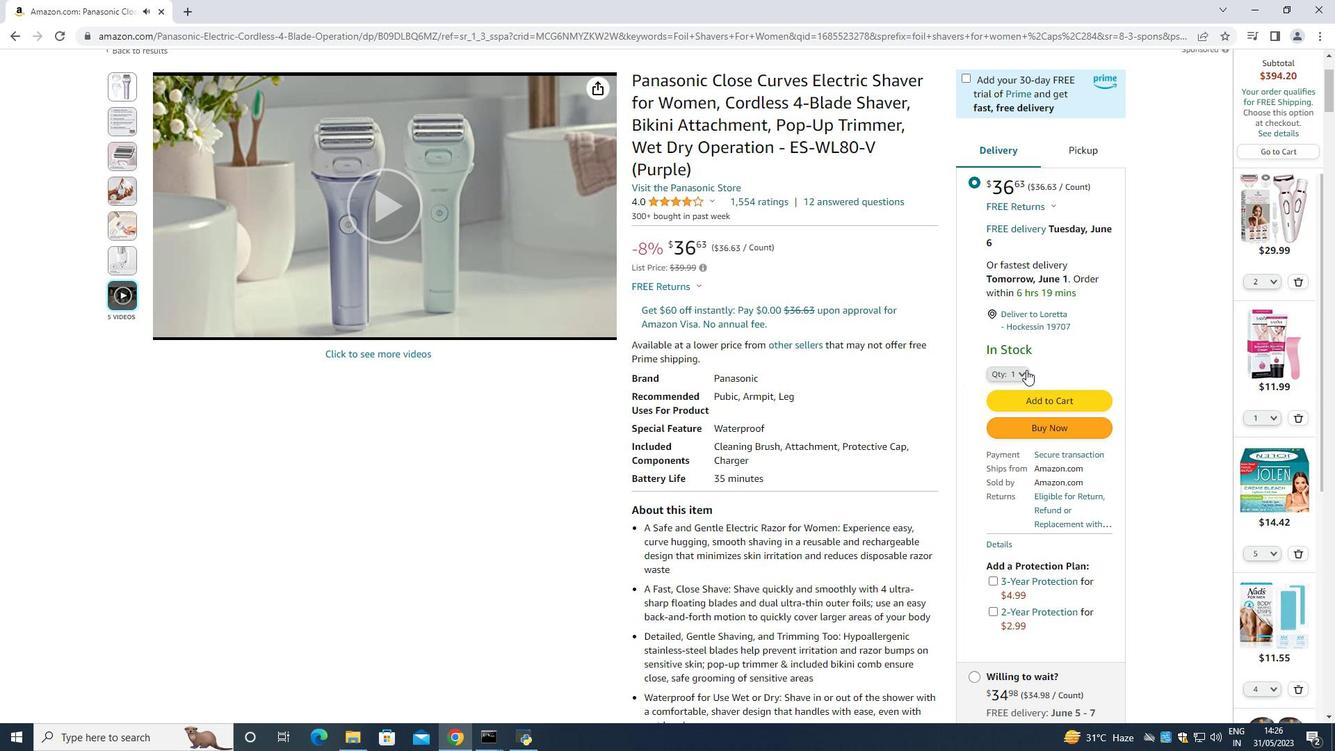 
Action: Mouse moved to (1007, 418)
Screenshot: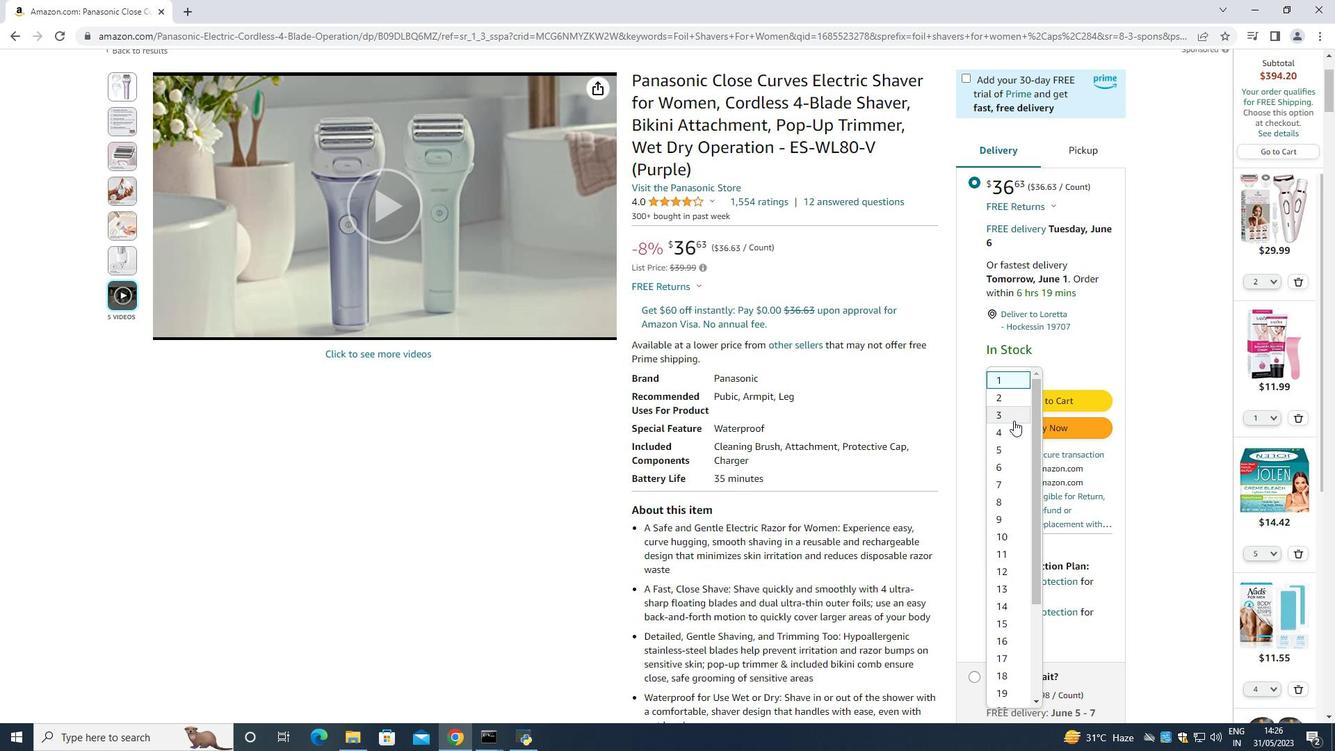 
Action: Mouse pressed left at (1007, 418)
Screenshot: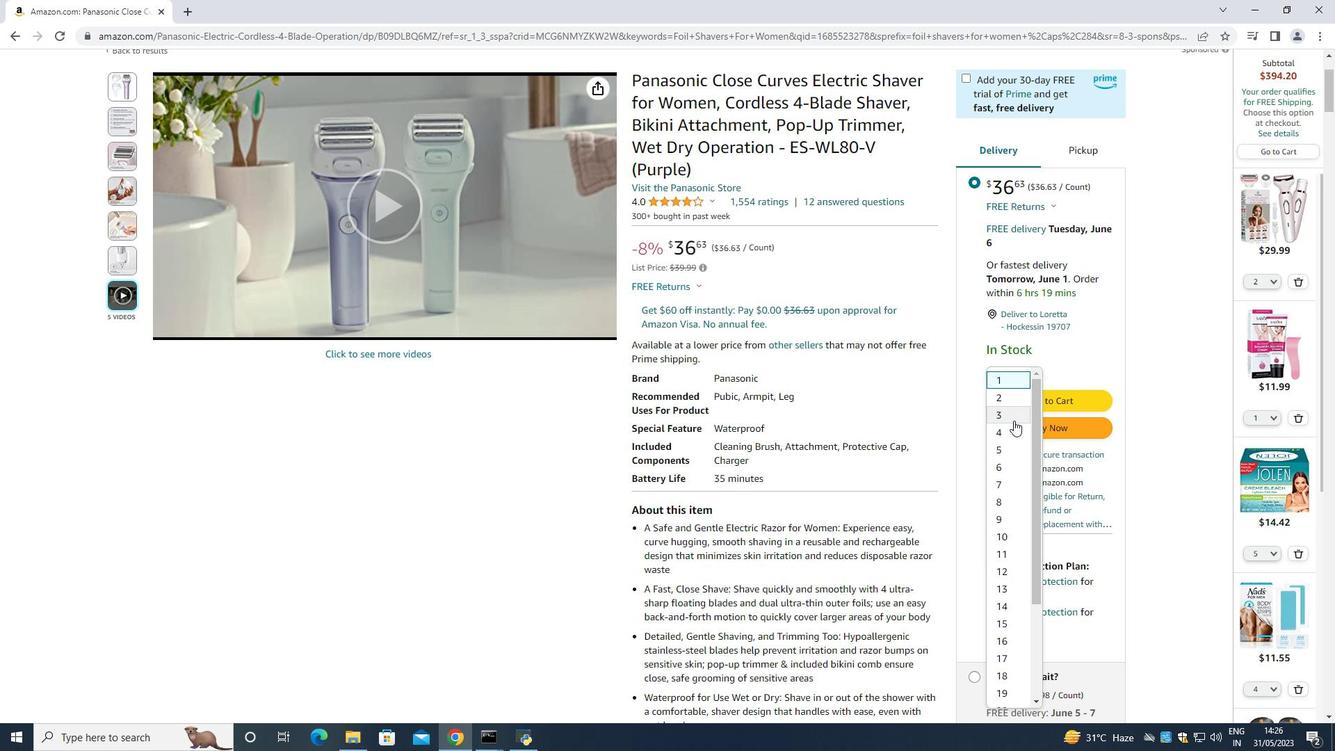 
Action: Mouse moved to (1031, 424)
Screenshot: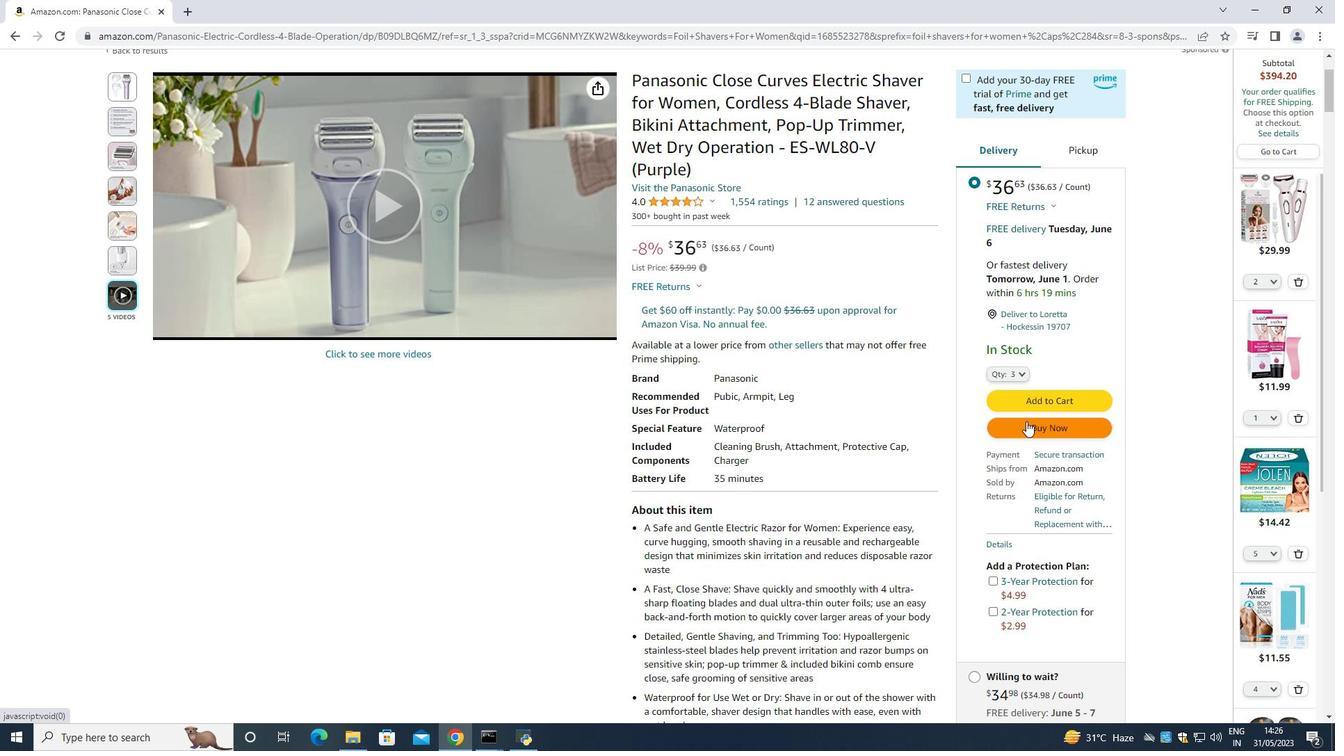 
Action: Mouse pressed left at (1031, 424)
Screenshot: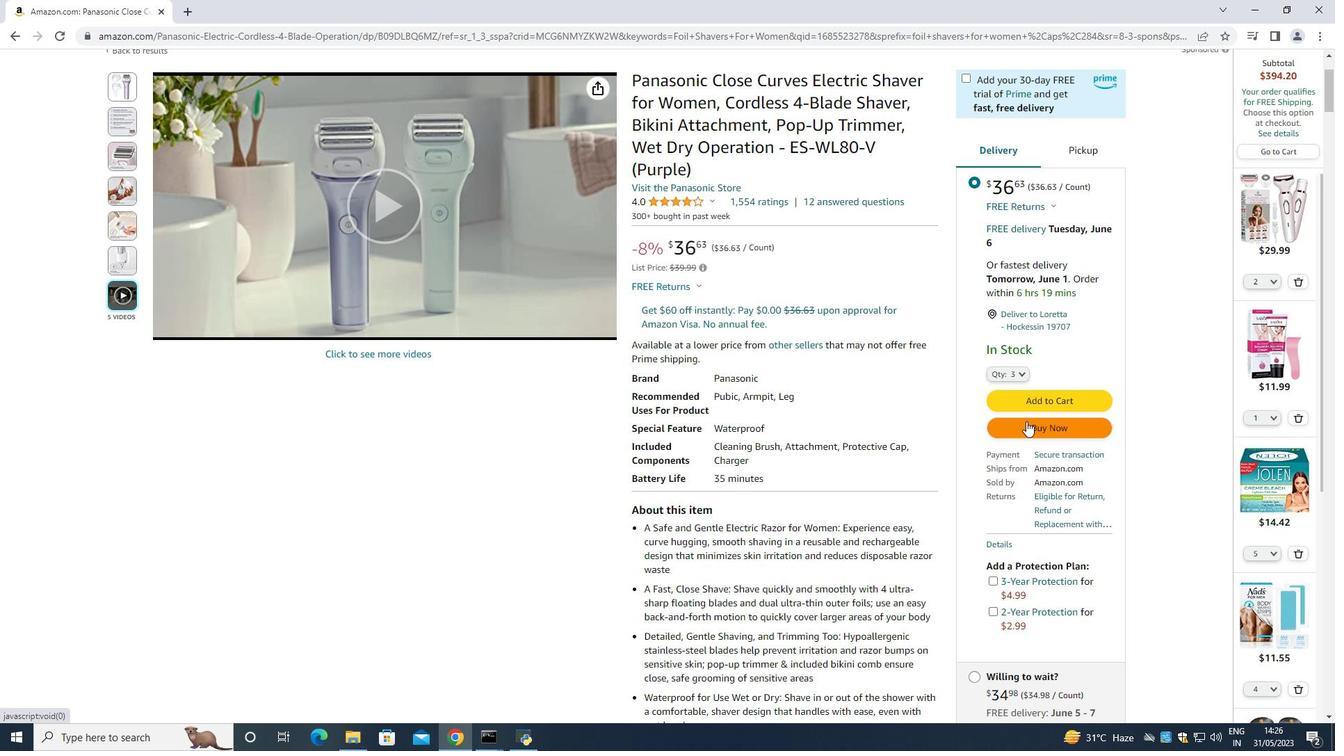 
Action: Mouse moved to (807, 124)
Screenshot: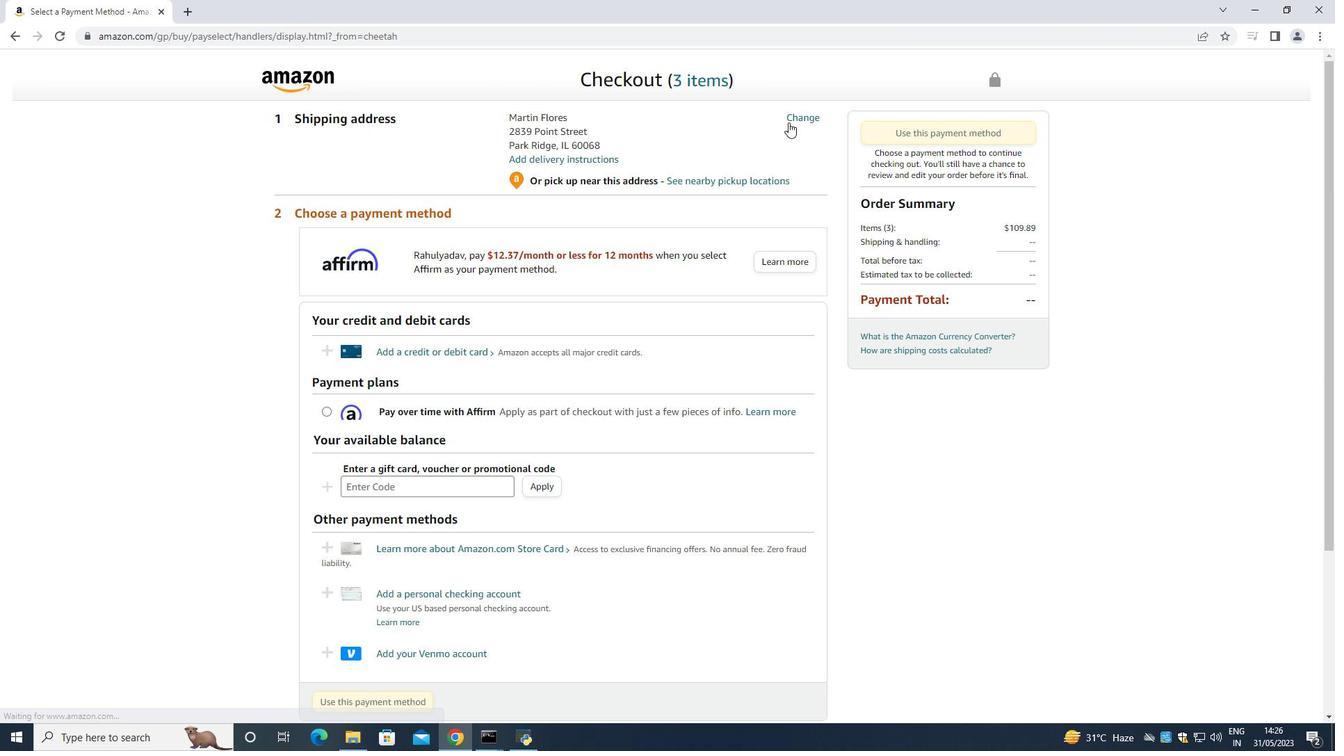 
Action: Mouse pressed left at (807, 124)
Screenshot: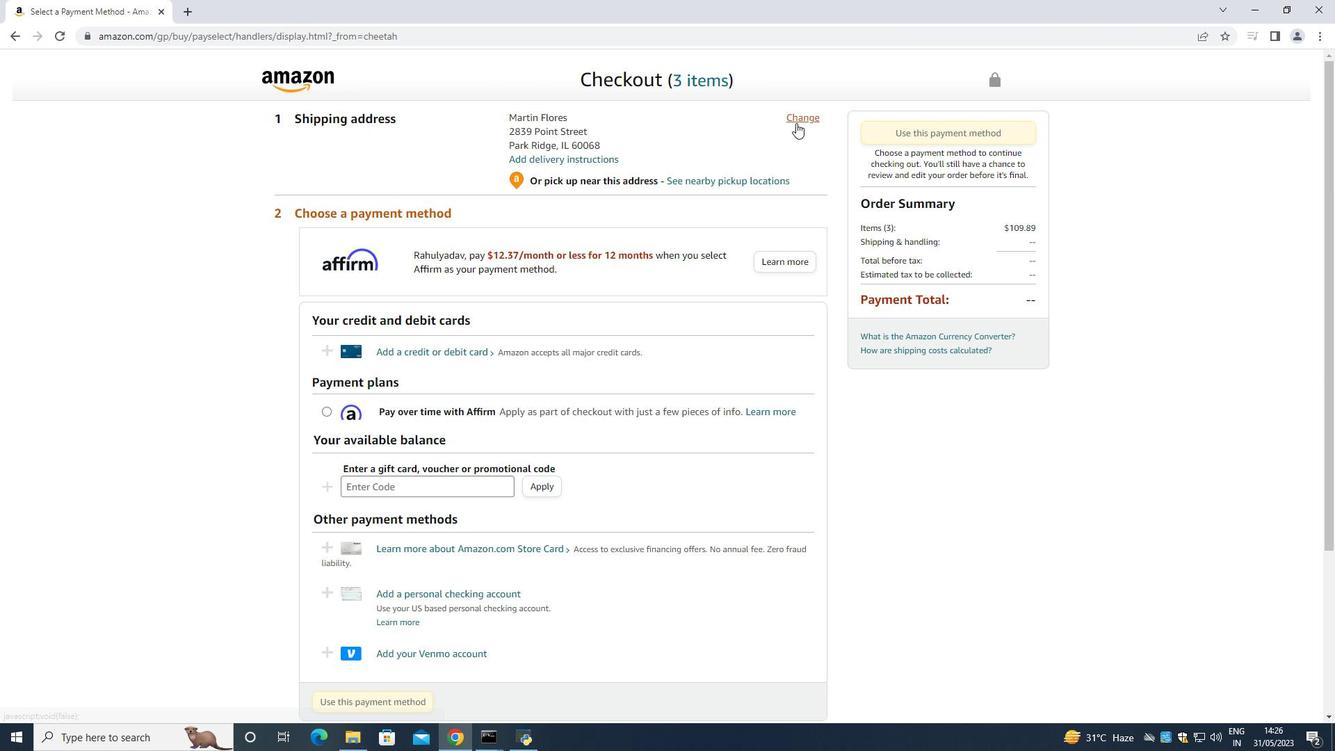 
Action: Mouse moved to (805, 116)
Screenshot: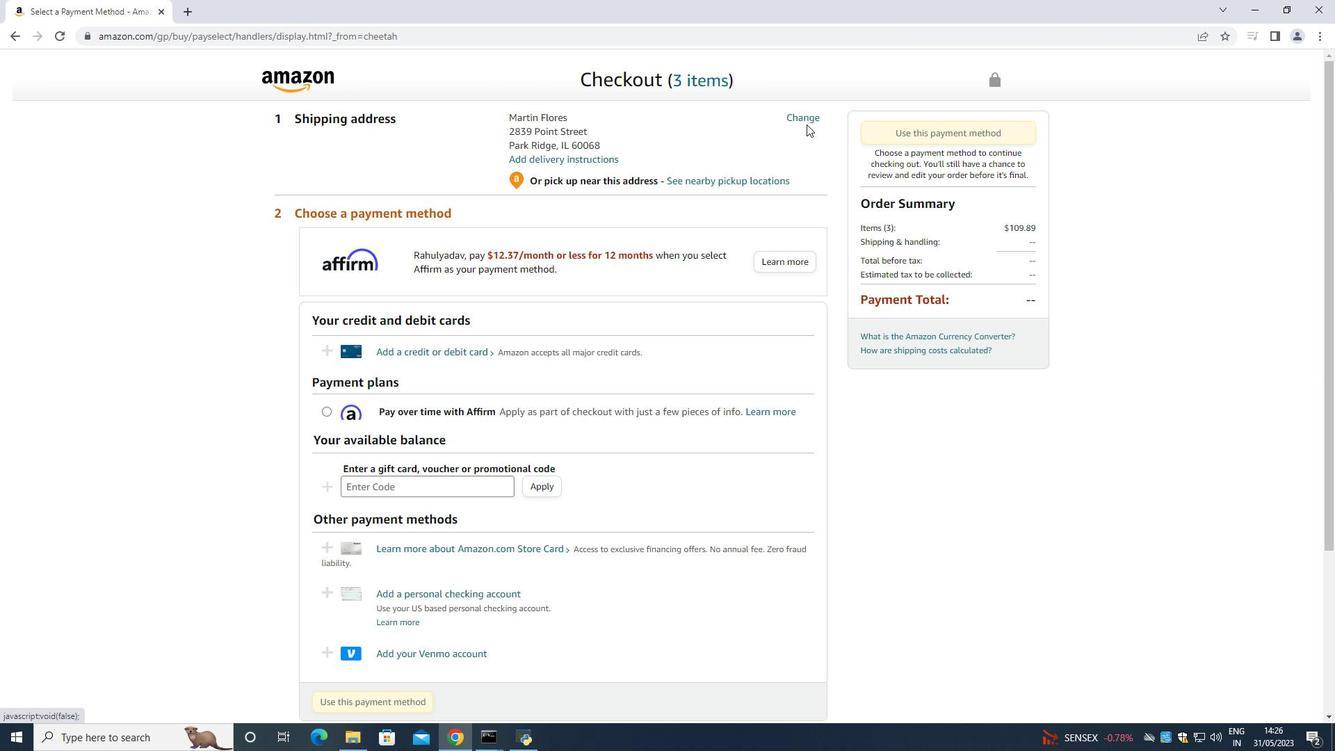 
Action: Mouse pressed left at (805, 116)
Screenshot: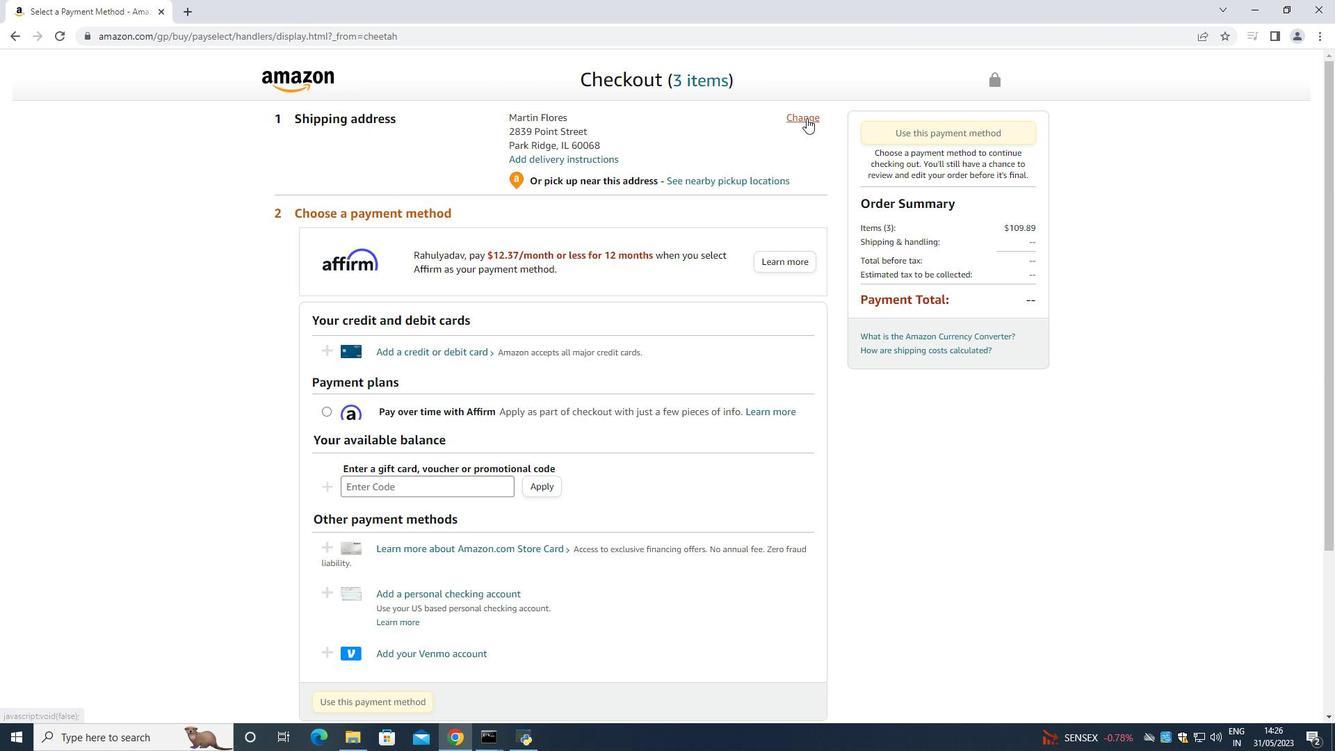 
Action: Mouse scrolled (805, 116) with delta (0, 0)
Screenshot: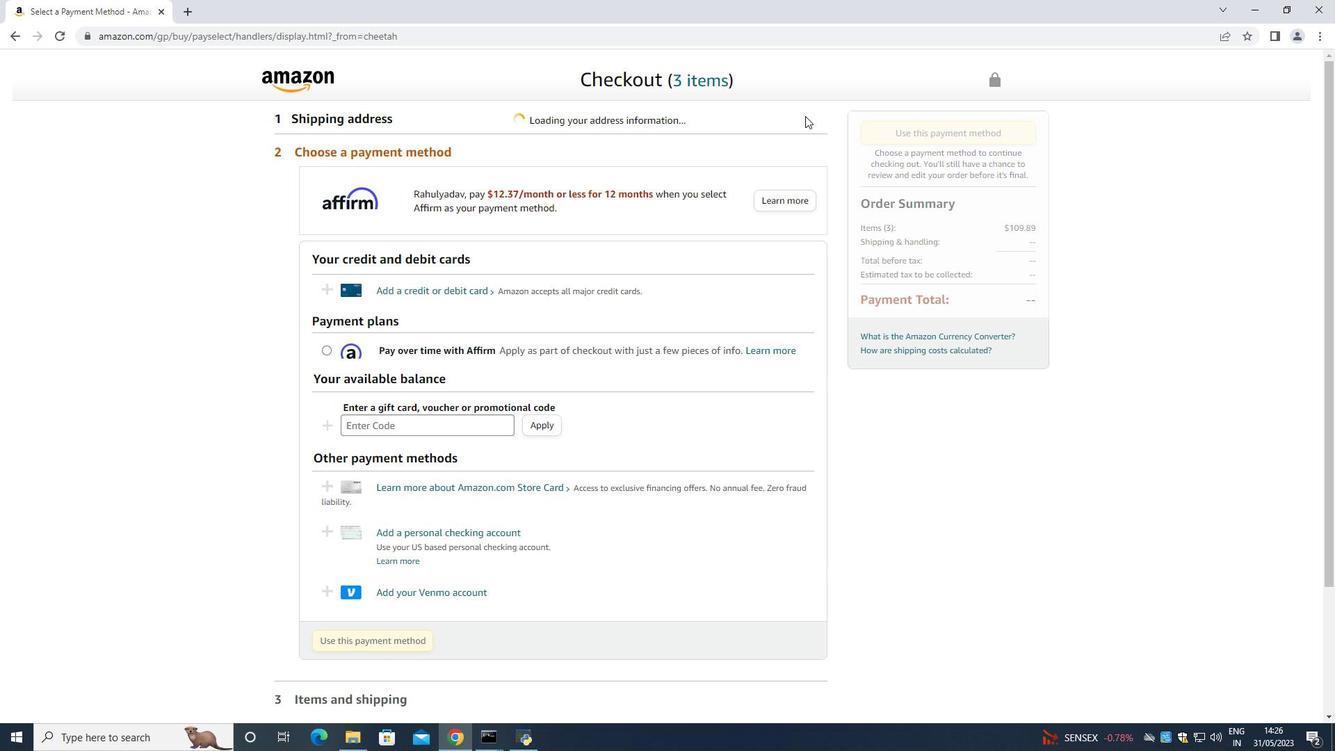 
Action: Mouse moved to (575, 313)
Screenshot: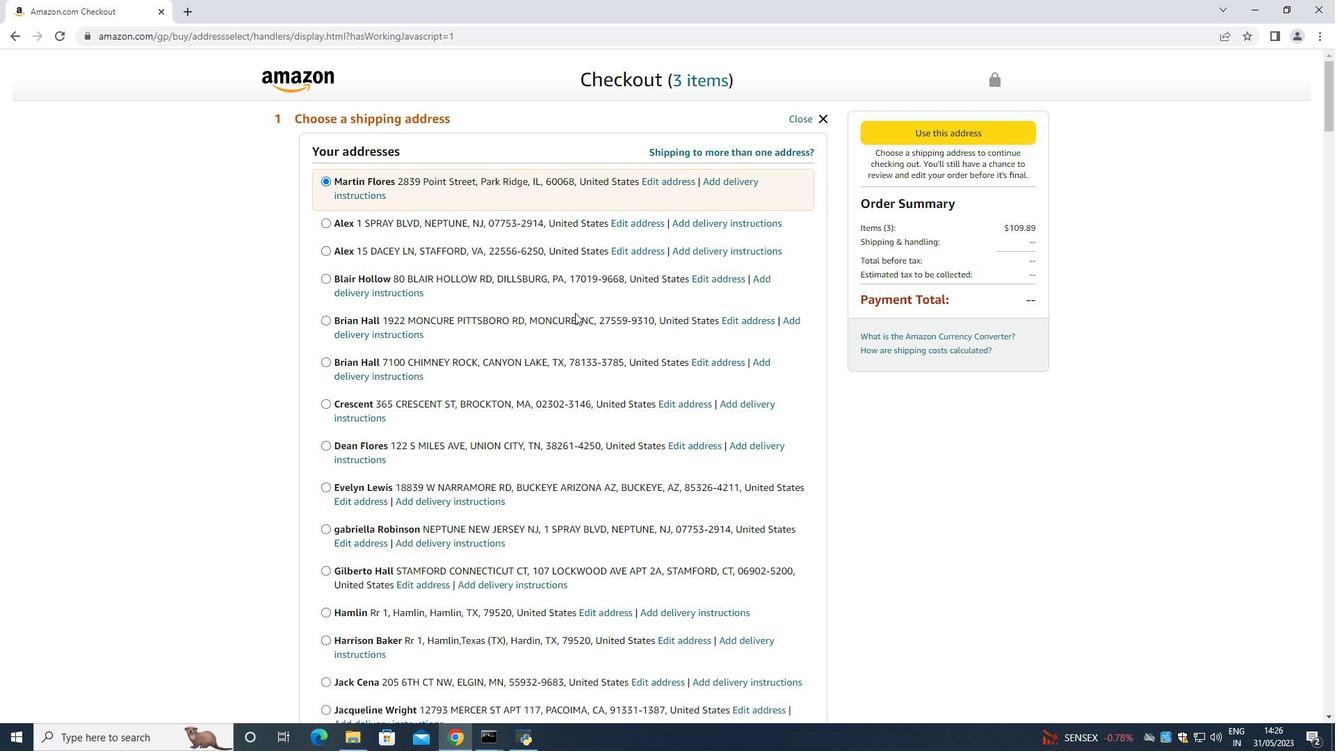 
Action: Key pressed <Key.down><Key.down><Key.down><Key.down><Key.down><Key.down><Key.down><Key.down><Key.down><Key.down><Key.space><Key.space><Key.space><Key.space><Key.space><Key.space><Key.space><Key.space><Key.space><Key.space><Key.space><Key.space><Key.space>
Screenshot: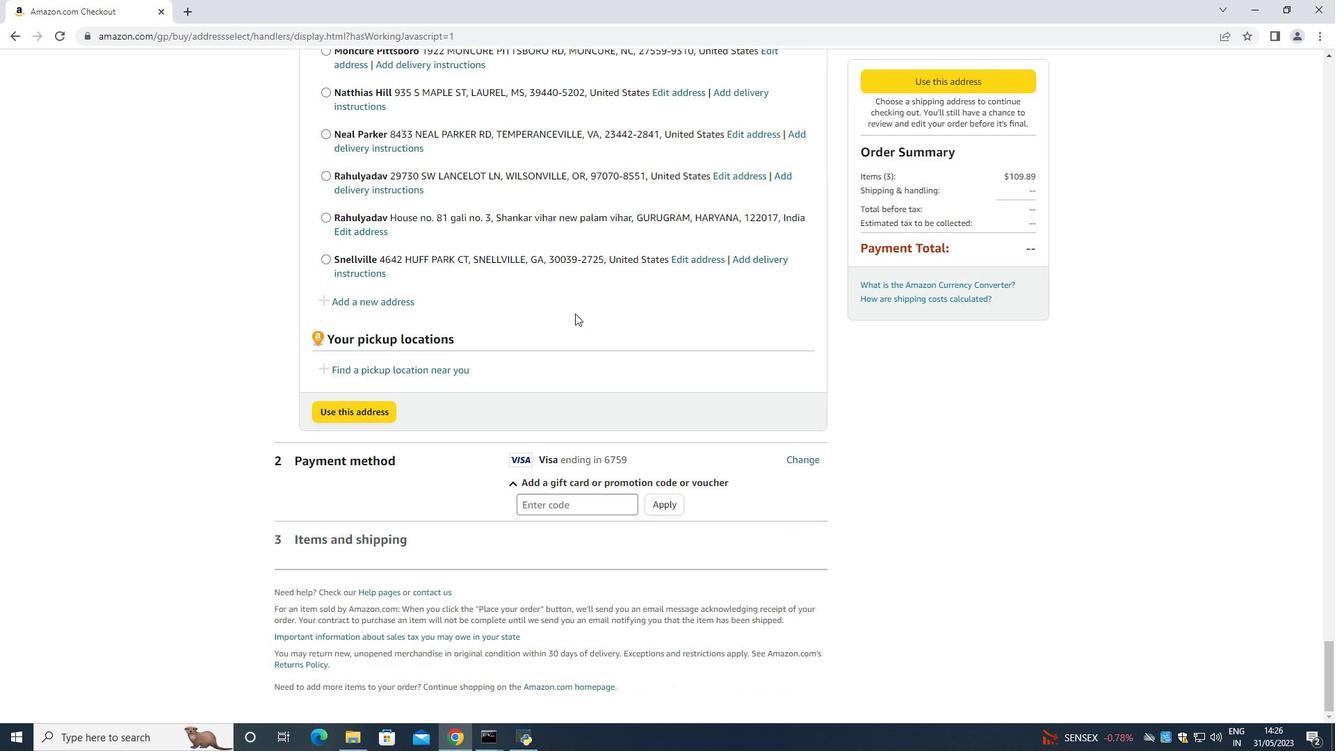 
Action: Mouse moved to (381, 310)
Screenshot: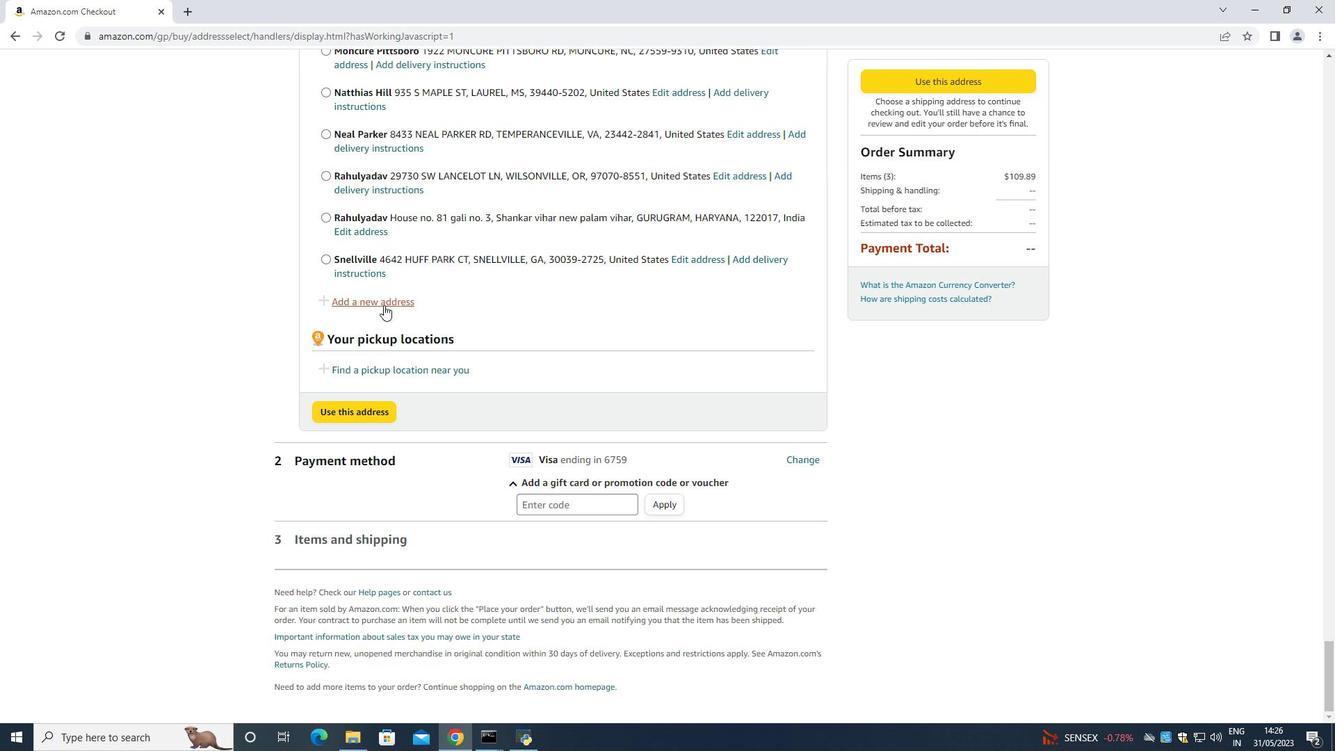 
Action: Mouse pressed left at (381, 310)
Screenshot: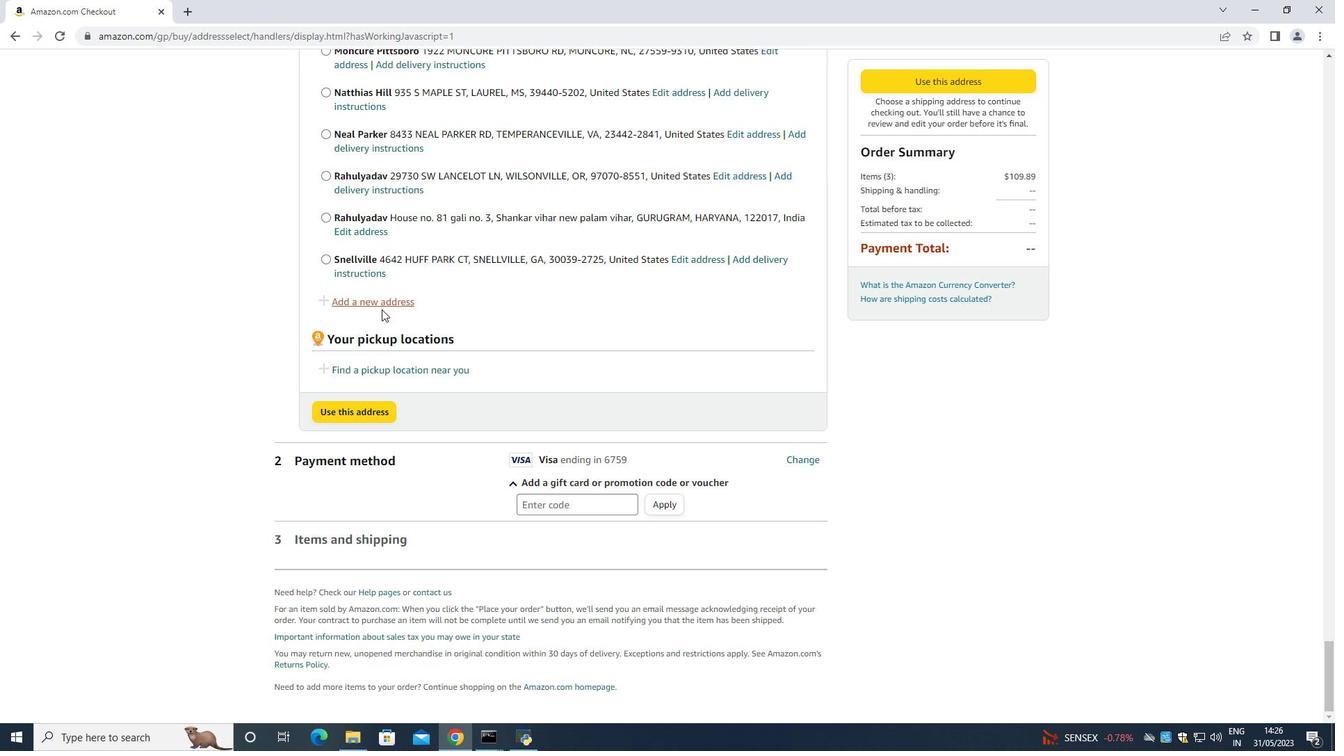 
Action: Mouse moved to (377, 306)
Screenshot: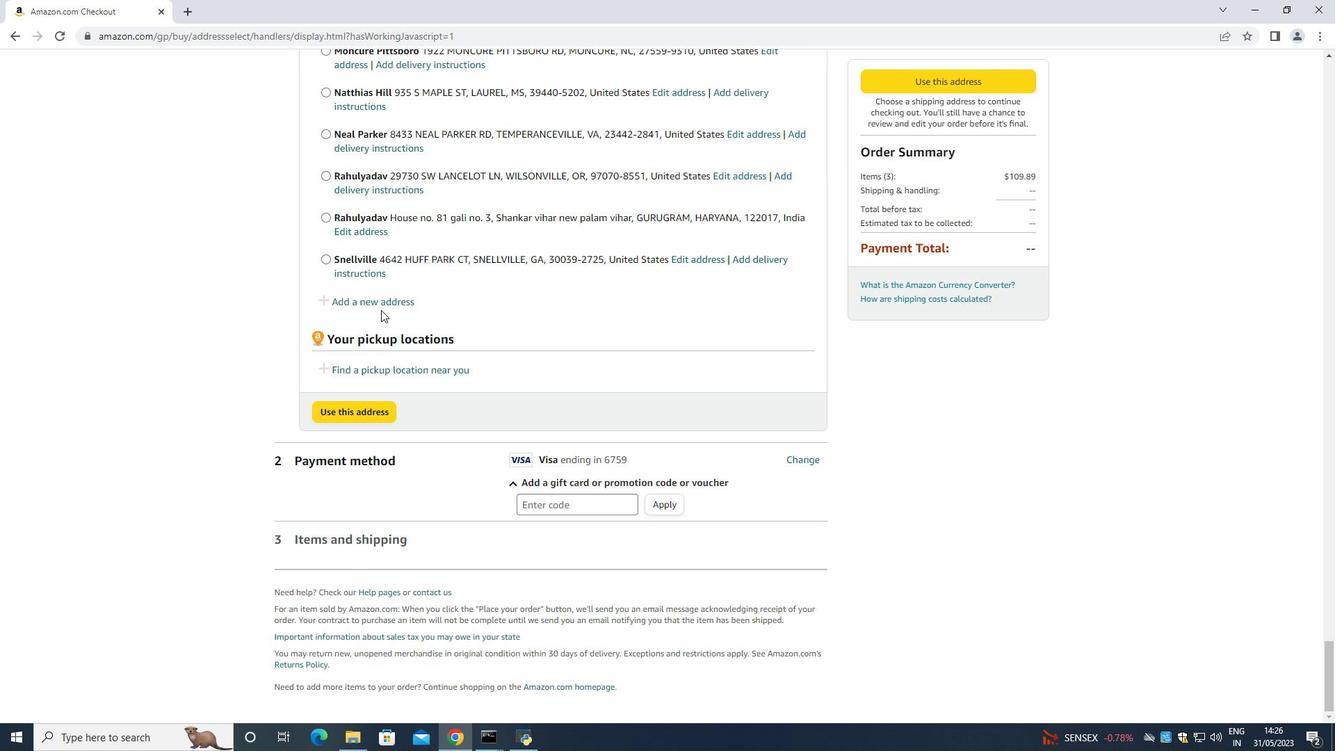 
Action: Mouse pressed left at (377, 306)
Screenshot: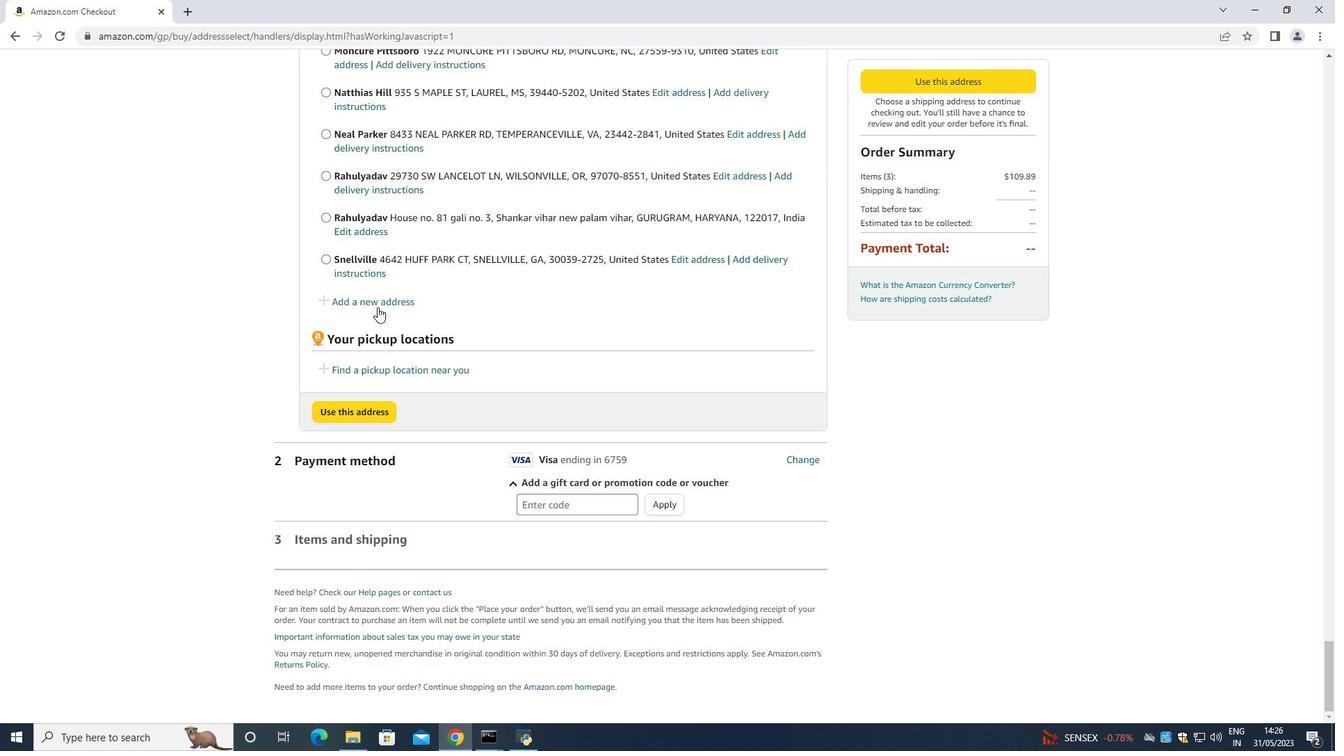 
Action: Mouse moved to (508, 331)
Screenshot: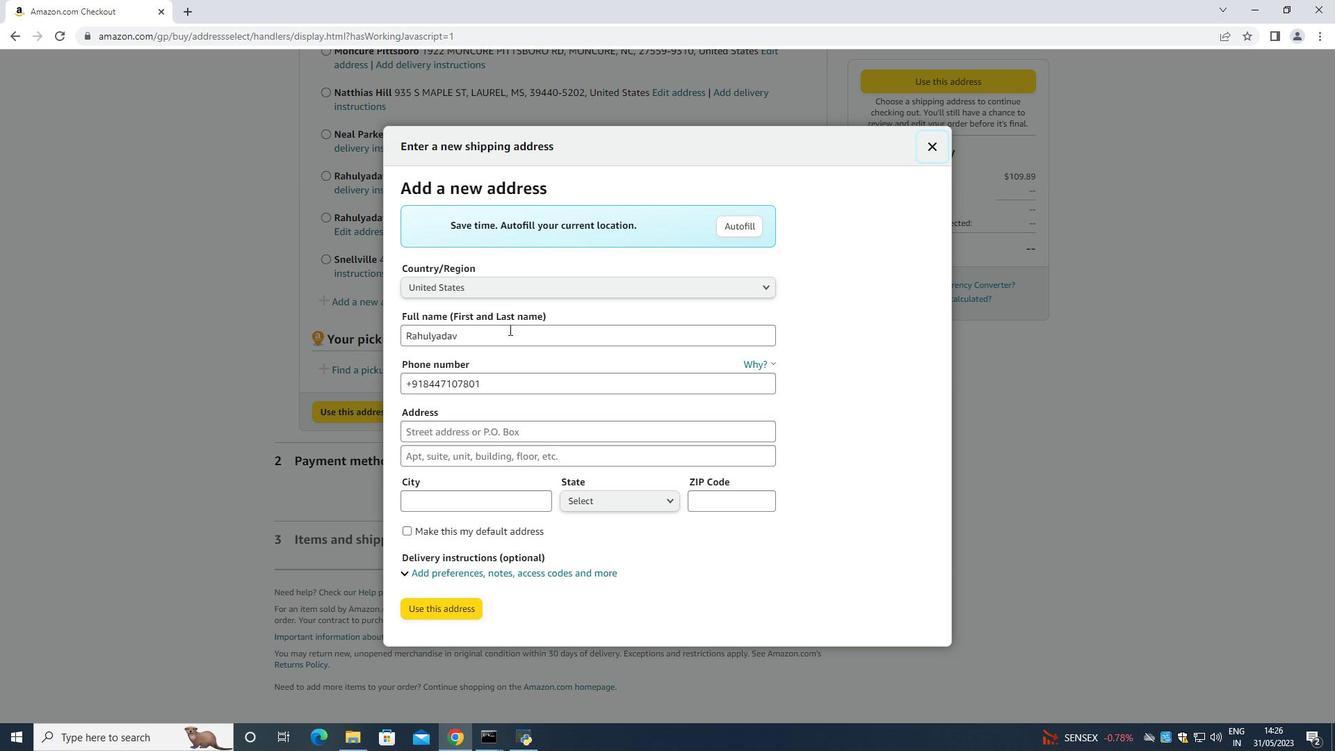 
Action: Mouse pressed left at (508, 331)
Screenshot: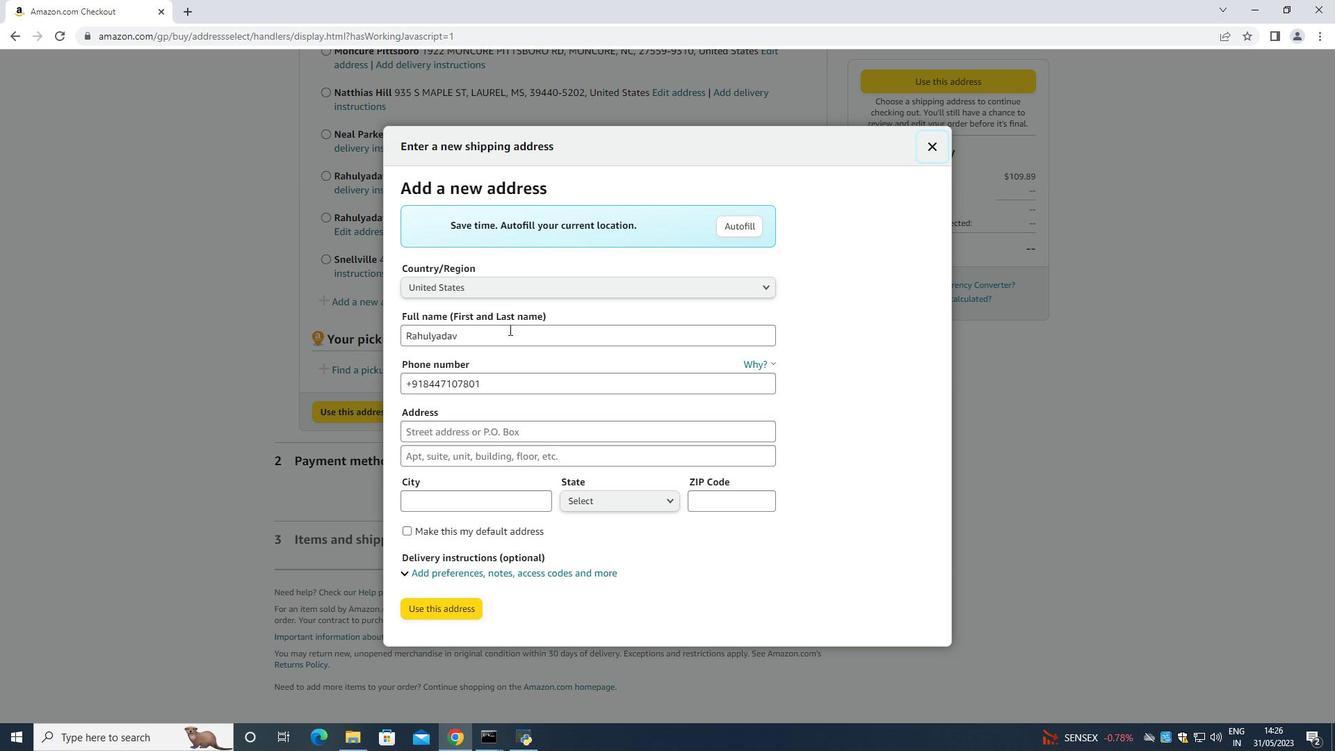 
Action: Key pressed <Key.backspace><Key.backspace><Key.backspace><Key.backspace><Key.backspace><Key.backspace><Key.backspace><Key.backspace><Key.backspace><Key.backspace><Key.backspace><Key.backspace><Key.backspace><Key.backspace><Key.backspace><Key.backspace><Key.backspace><Key.shift>Nary<Key.space><Key.backspace><Key.backspace><Key.backspace><Key.backspace><Key.backspace><Key.backspace><Key.backspace><Key.backspace><Key.backspace><Key.backspace><Key.backspace><Key.backspace><Key.backspace><Key.backspace><Key.backspace><Key.shift>Mary<Key.space><Key.shift>Jones<Key.space><Key.tab><Key.tab><Key.backspace>7738643880<Key.tab><Key.tab>
Screenshot: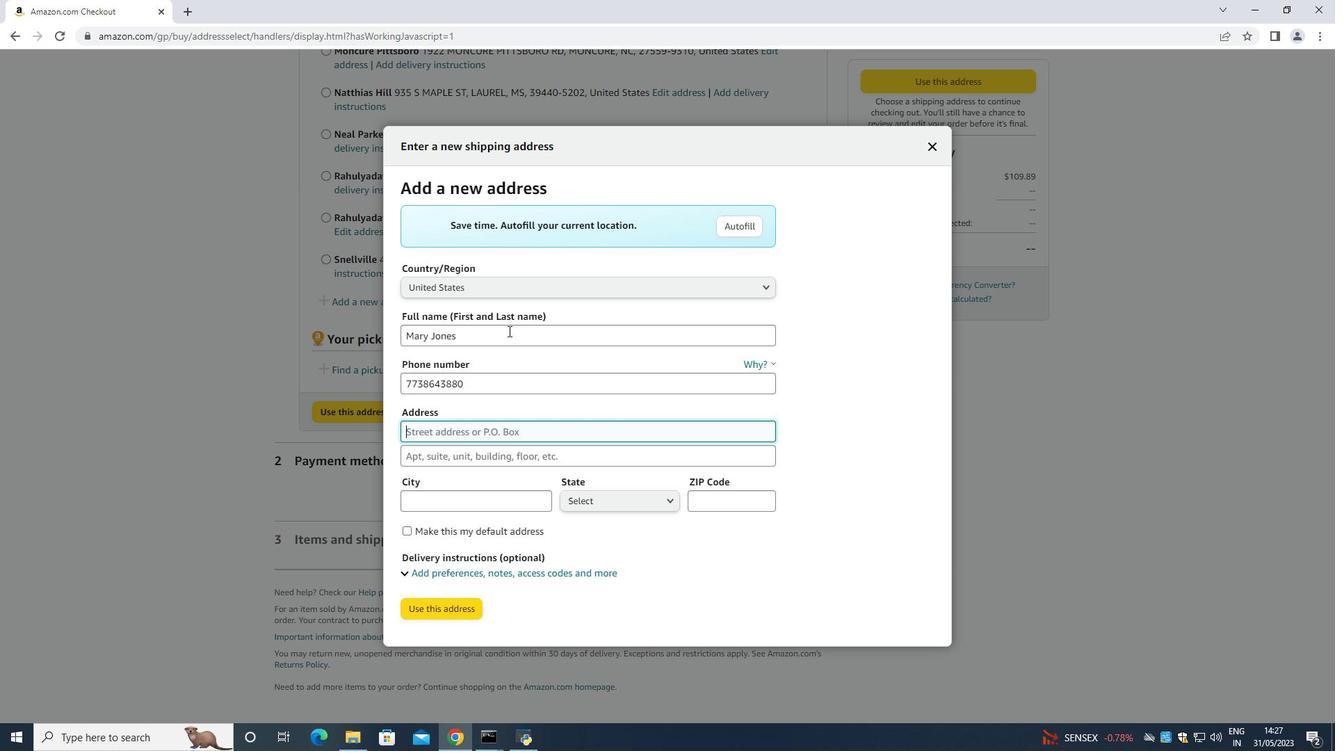 
Action: Mouse moved to (493, 430)
Screenshot: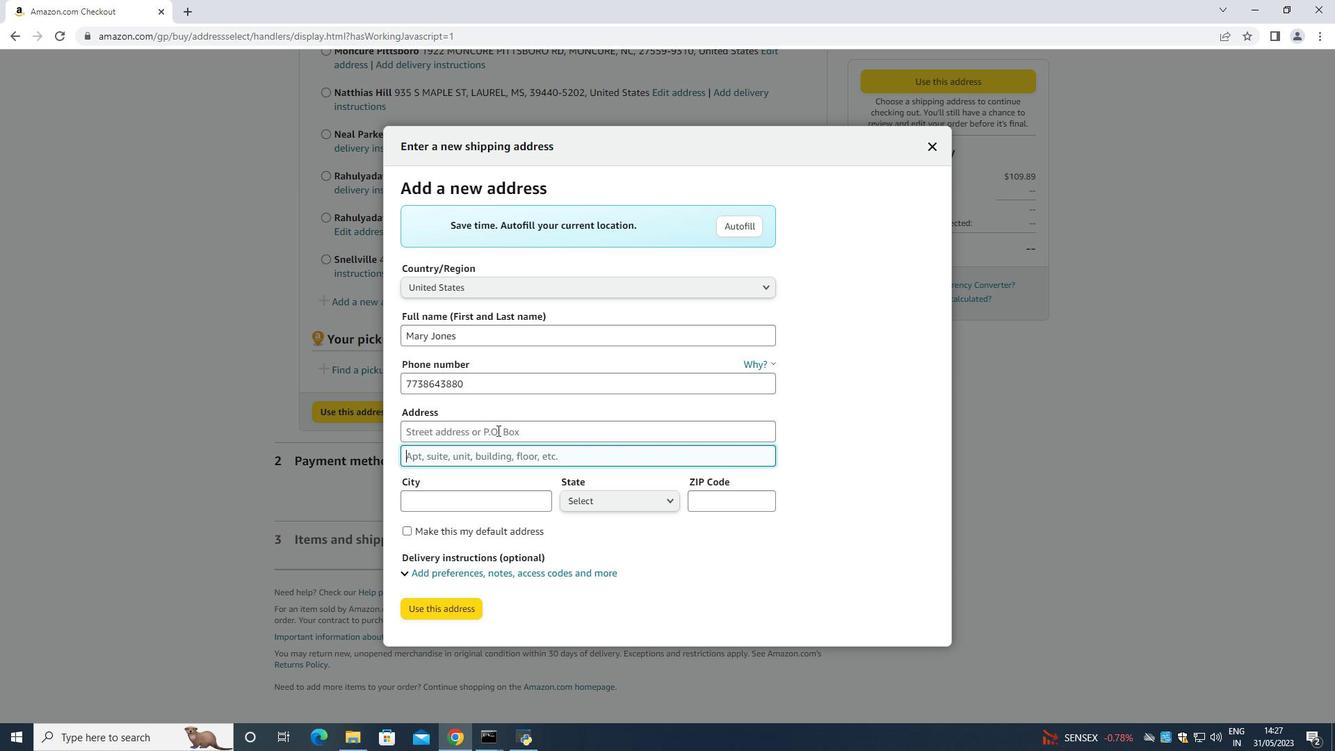 
Action: Mouse pressed left at (493, 430)
Screenshot: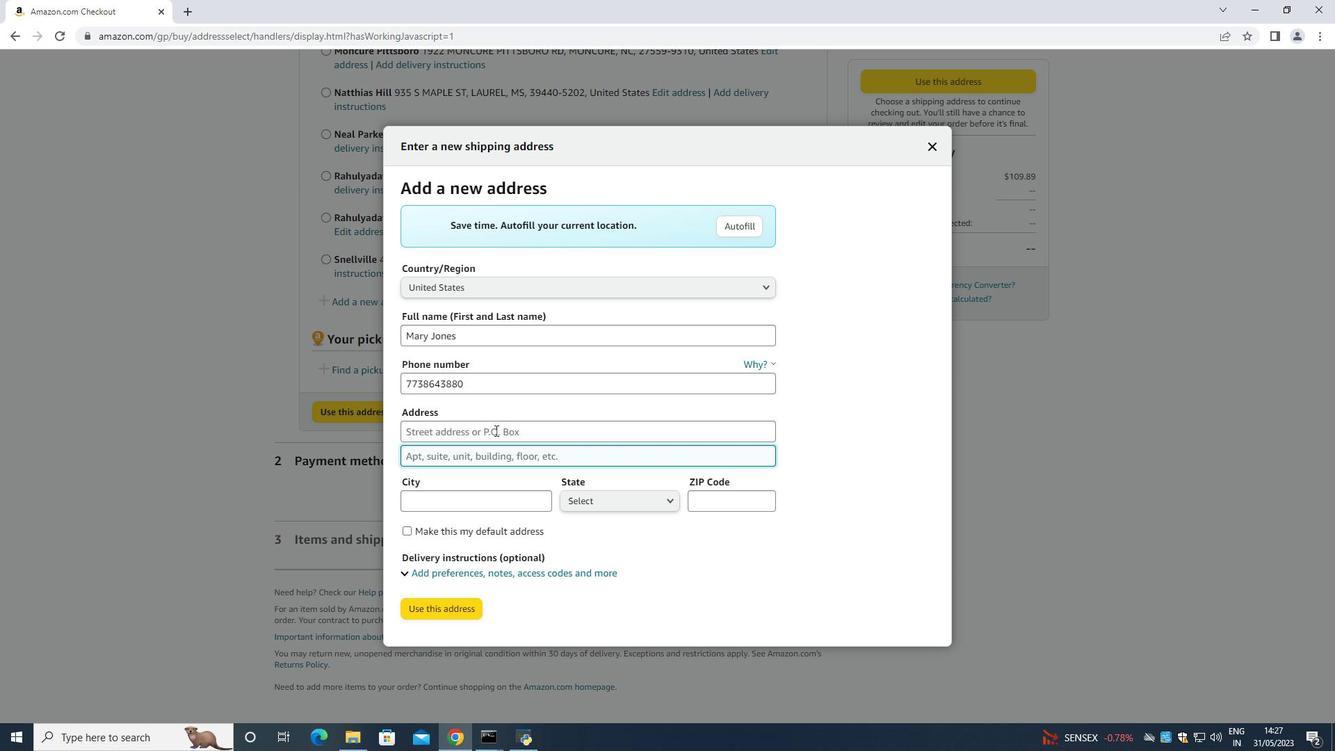 
Action: Key pressed <Key.right><Key.right><Key.right><Key.down><Key.right><Key.down><Key.down><Key.down>2840<Key.space><Key.shift>Point<Key.space><Key.shift>Street<Key.space><Key.tab><Key.tab><Key.shift>Park<Key.space><Key.shift>Ridge<Key.space>
Screenshot: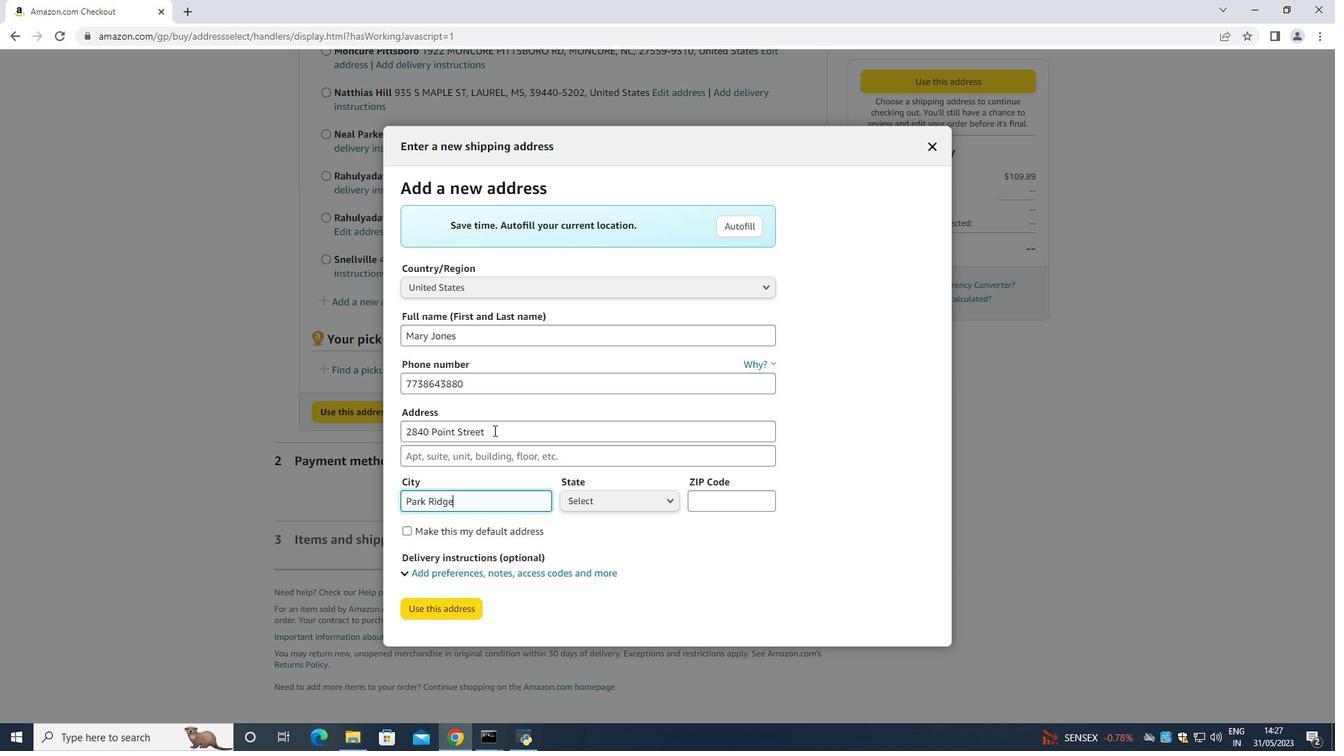 
Action: Mouse moved to (592, 485)
Screenshot: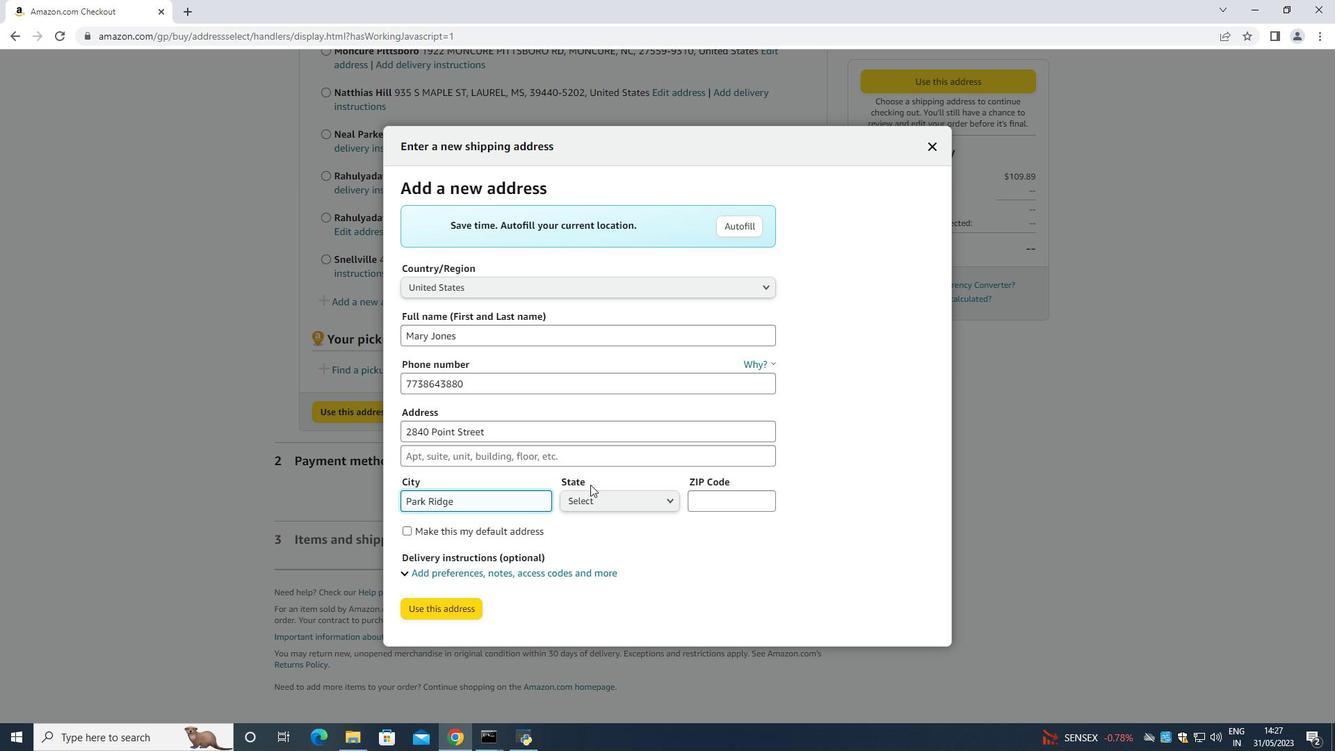 
Action: Mouse pressed left at (592, 485)
Screenshot: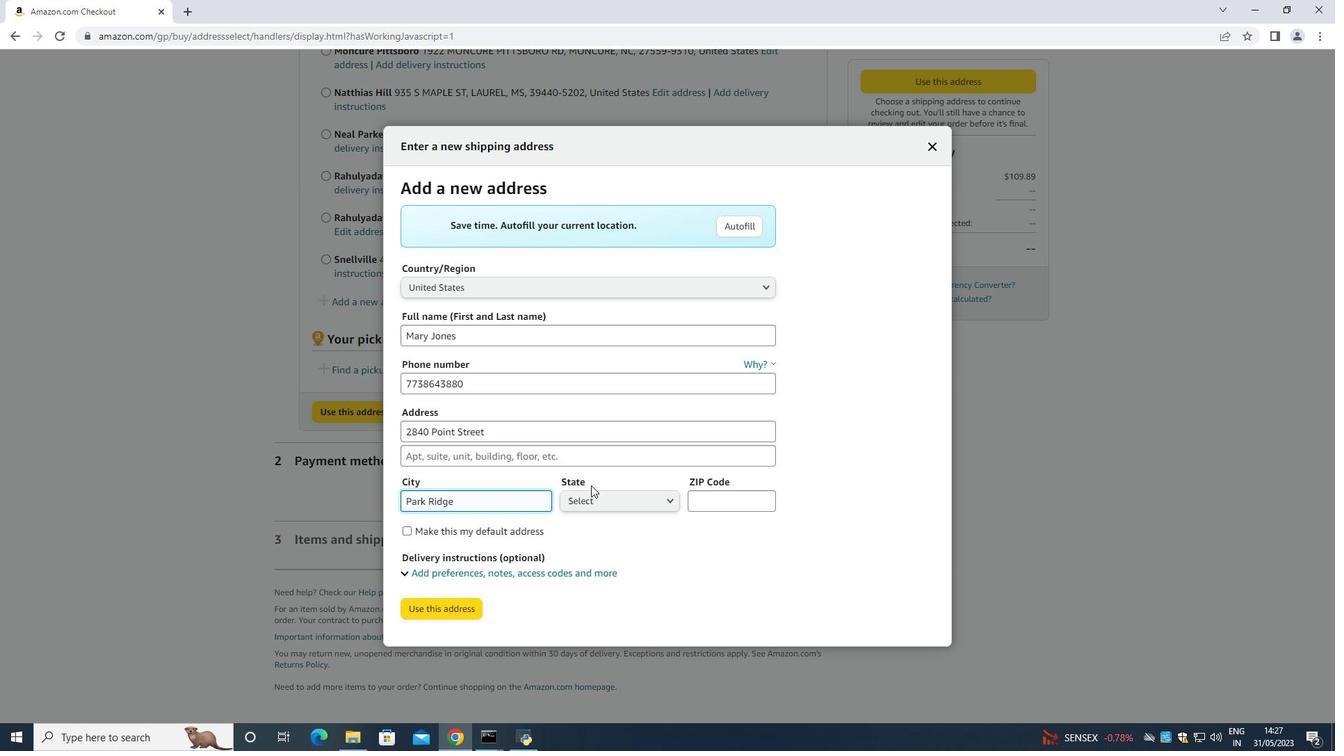 
Action: Mouse moved to (597, 504)
Screenshot: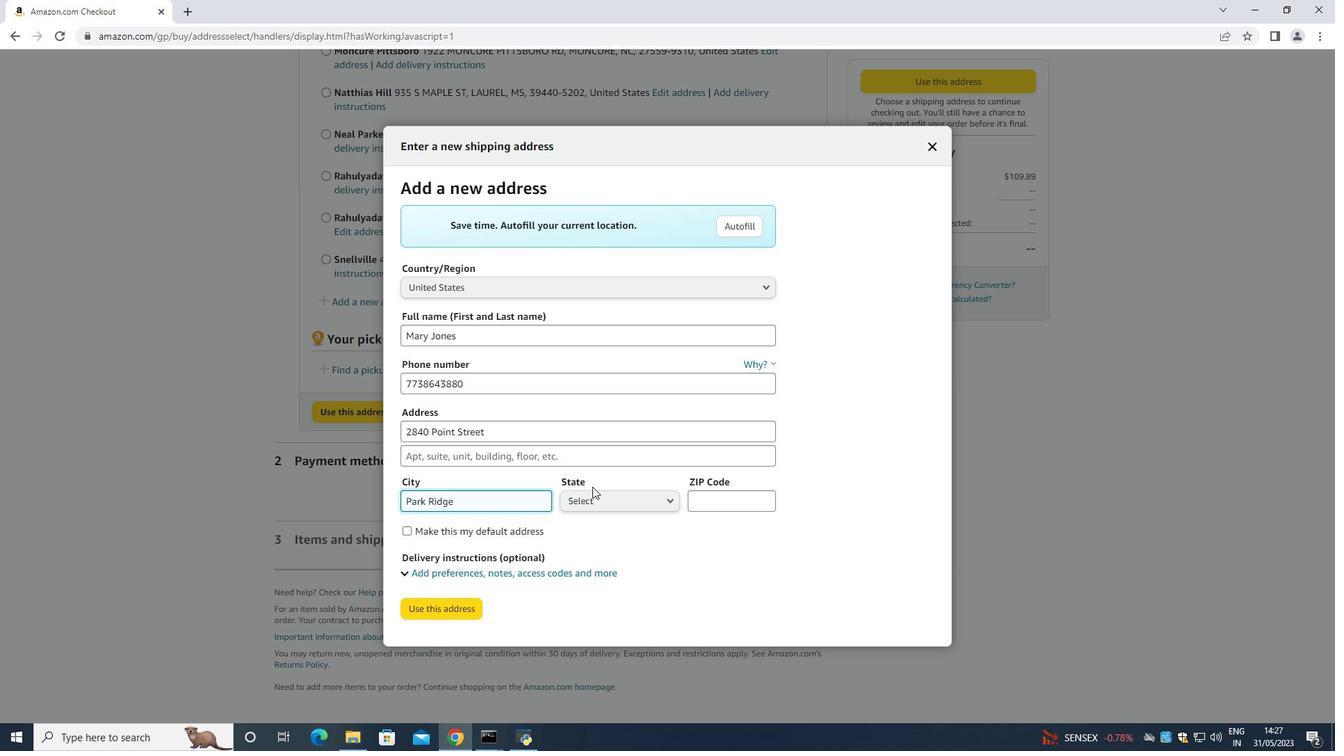 
Action: Mouse pressed left at (597, 504)
Screenshot: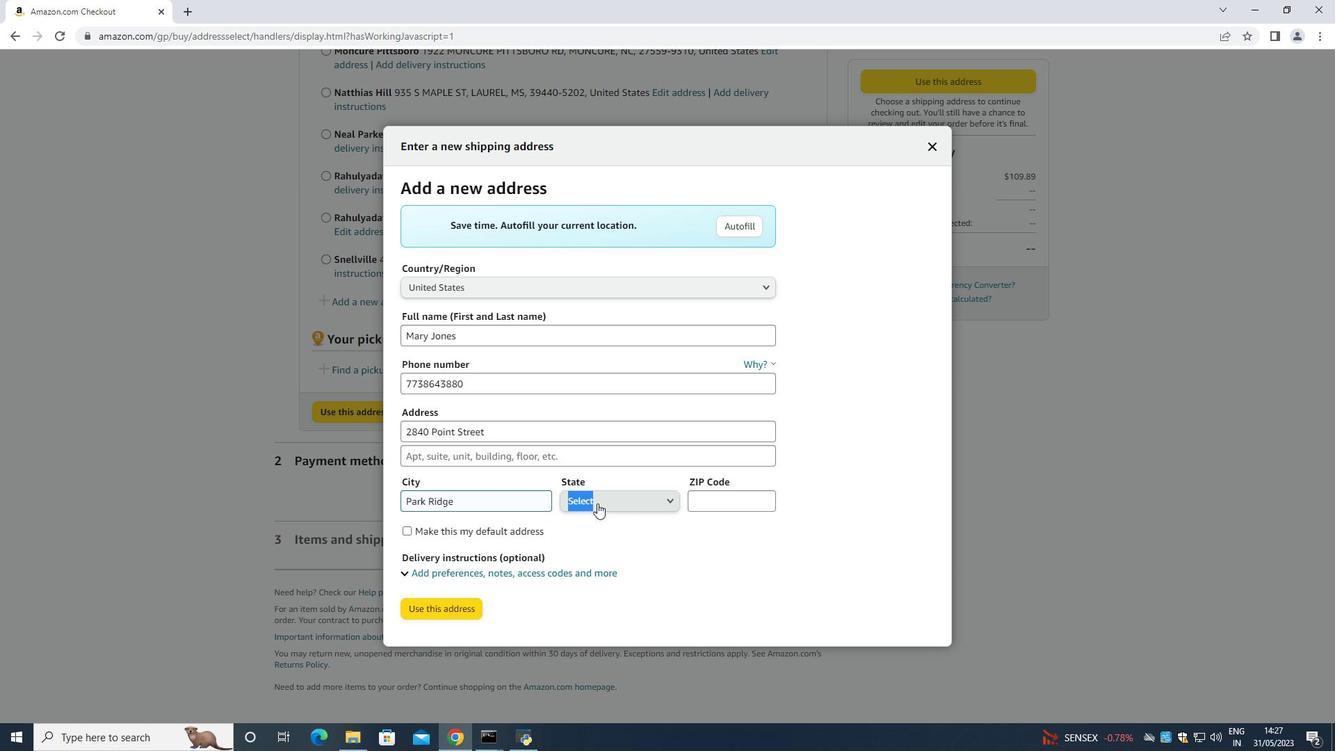 
Action: Mouse moved to (587, 366)
Screenshot: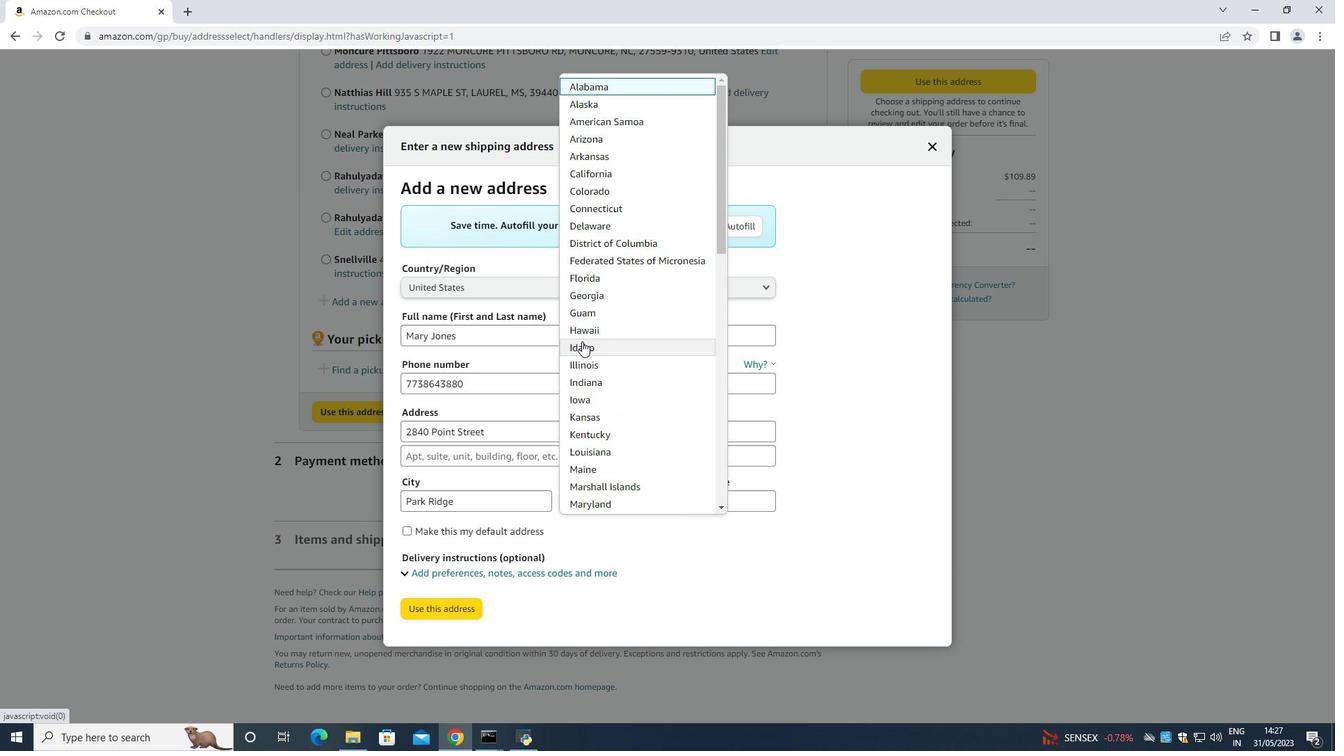 
Action: Mouse pressed left at (587, 366)
Screenshot: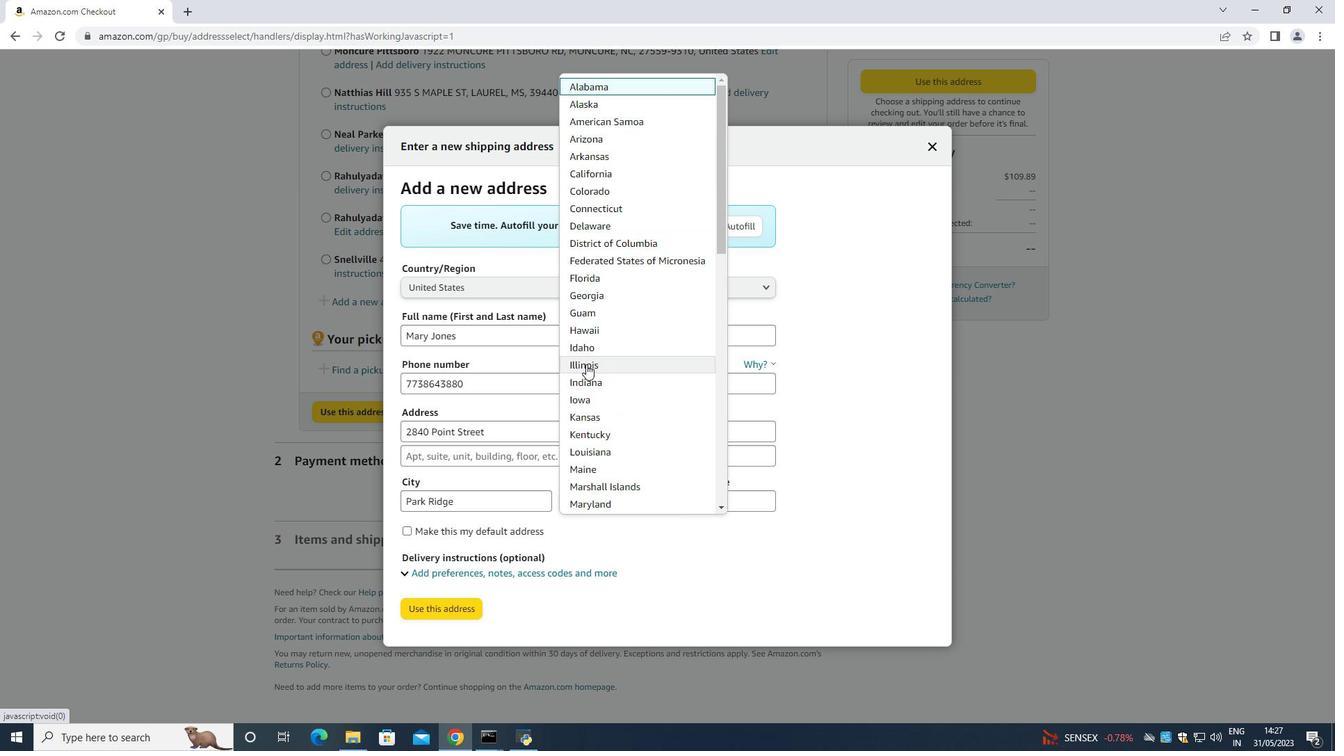
Action: Mouse moved to (713, 500)
Screenshot: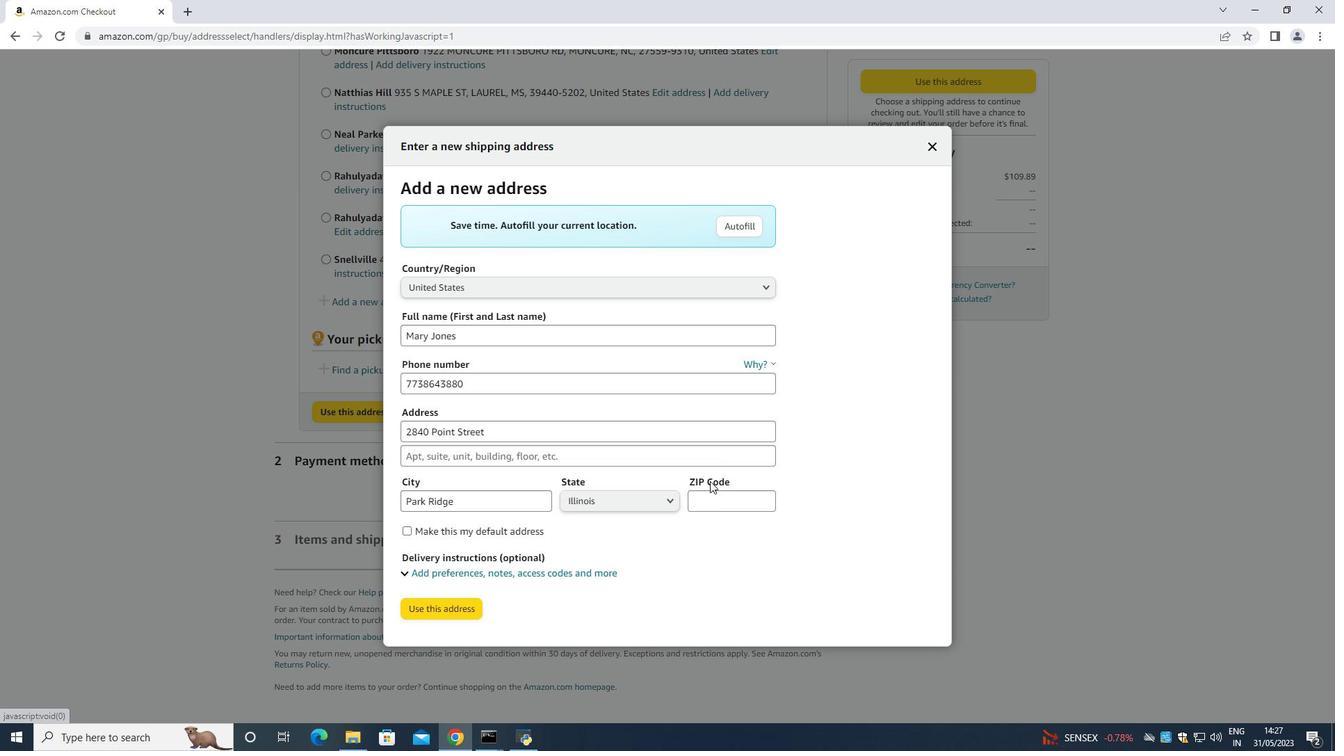 
Action: Mouse pressed left at (713, 500)
Screenshot: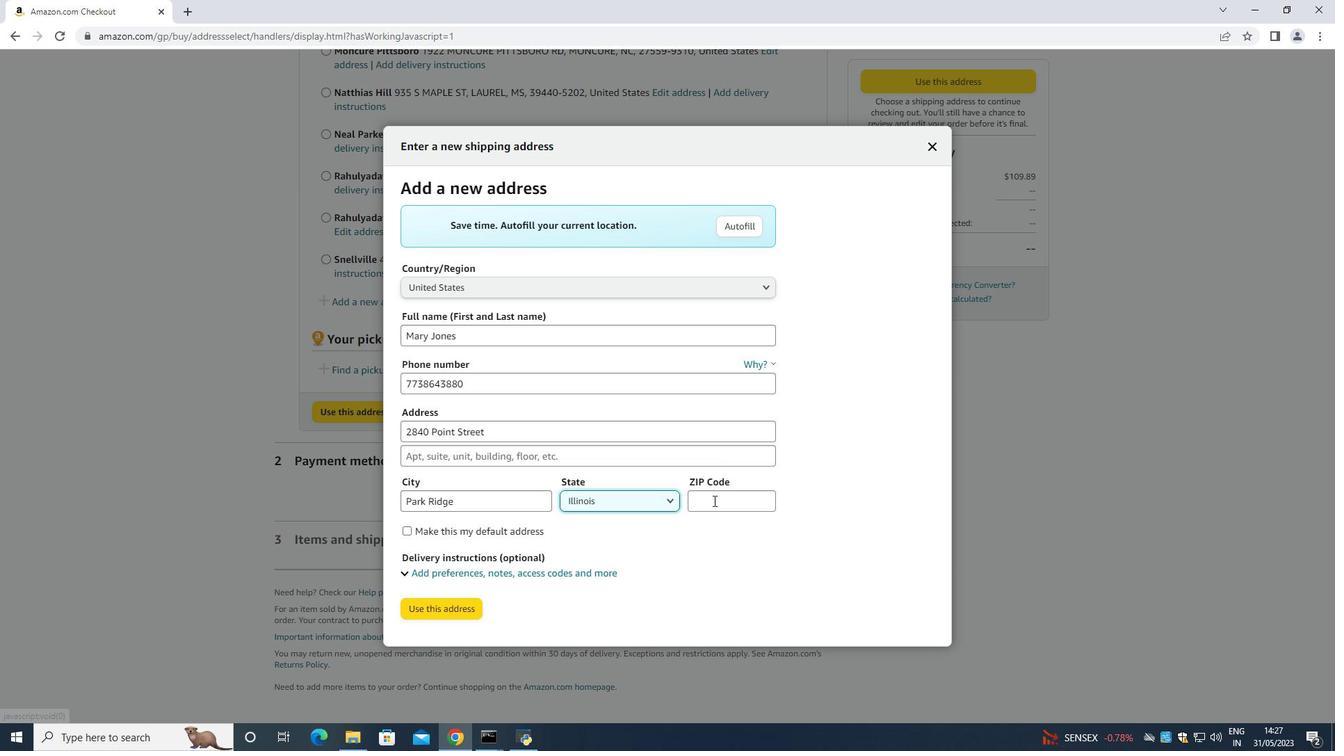 
Action: Key pressed 60068
Screenshot: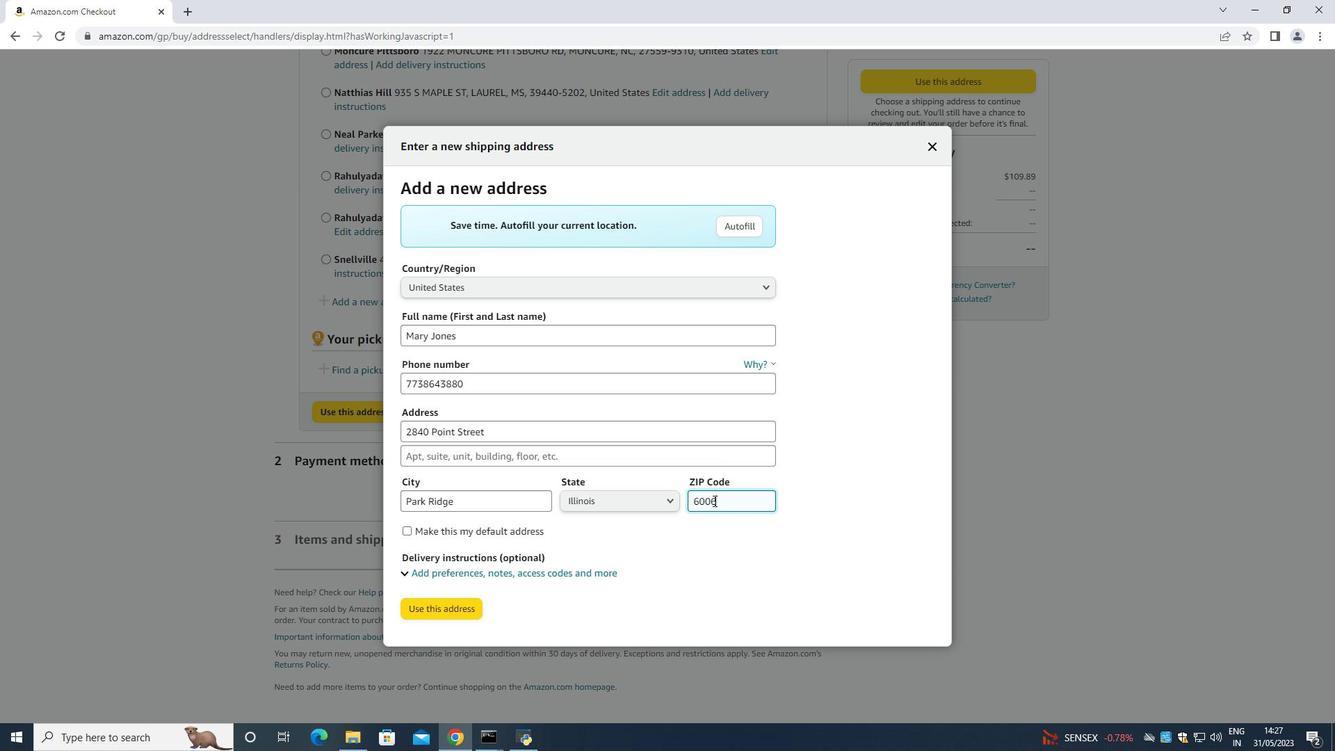 
Action: Mouse moved to (414, 610)
Screenshot: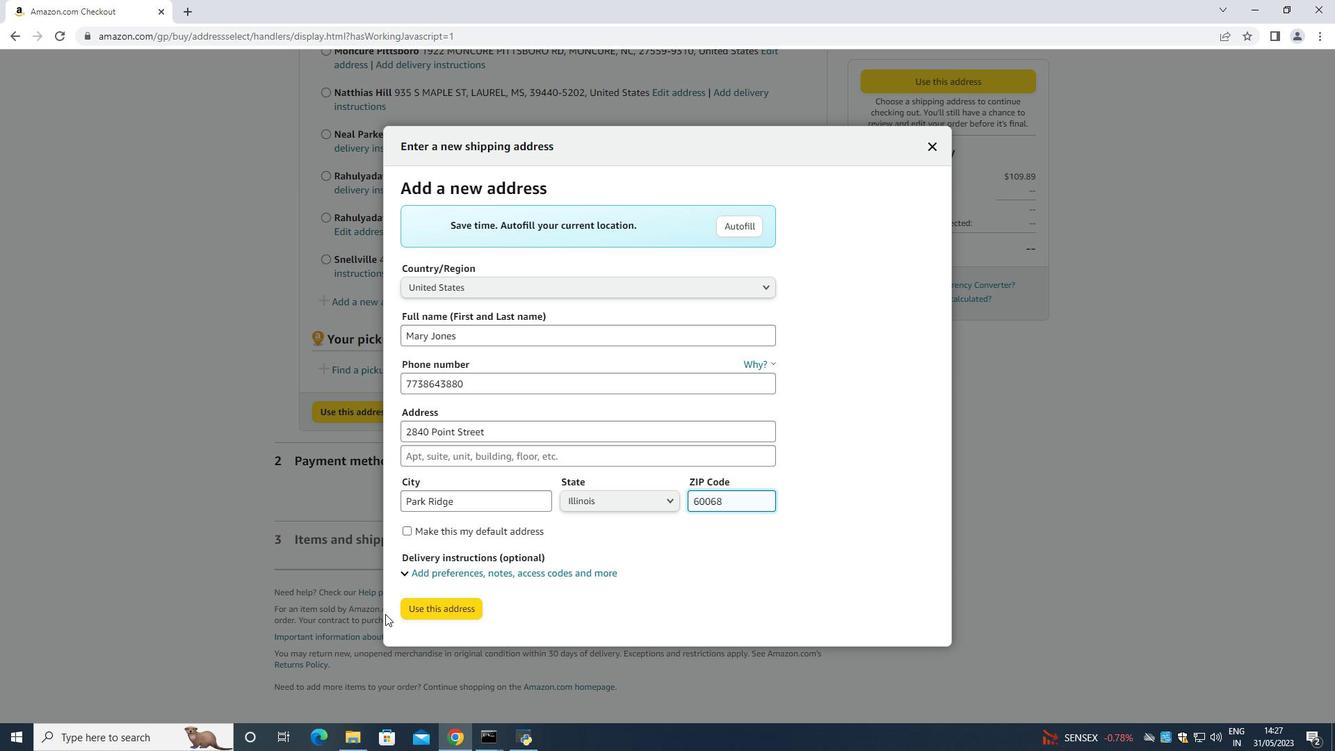 
Action: Mouse pressed left at (414, 610)
Screenshot: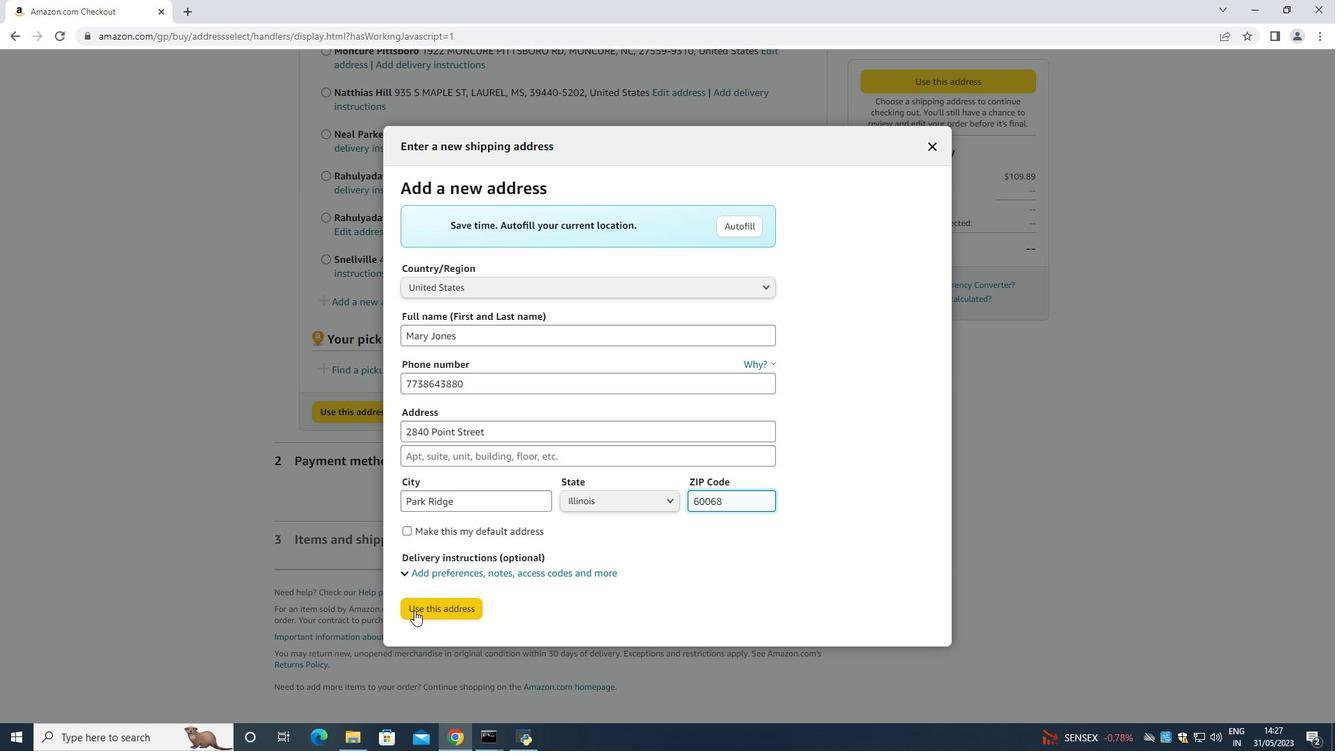
Action: Mouse moved to (432, 704)
Screenshot: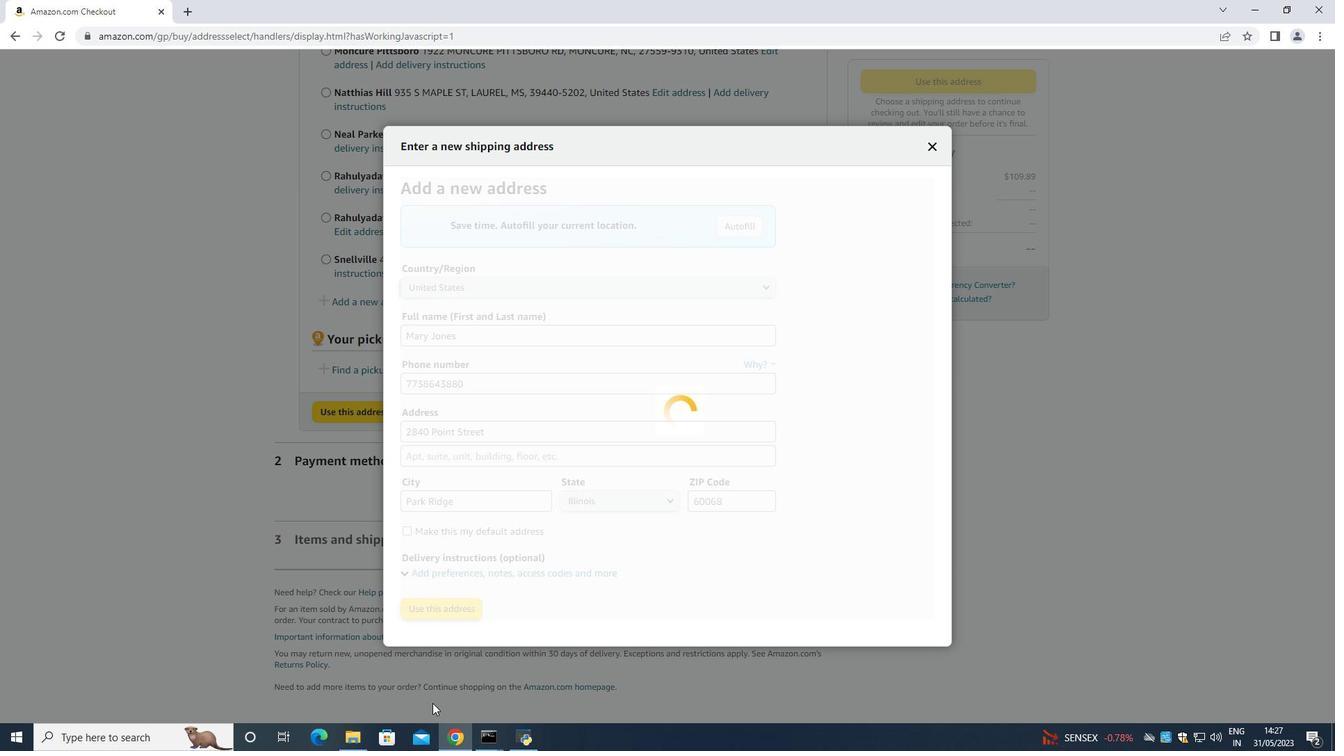 
Action: Mouse pressed left at (432, 704)
Screenshot: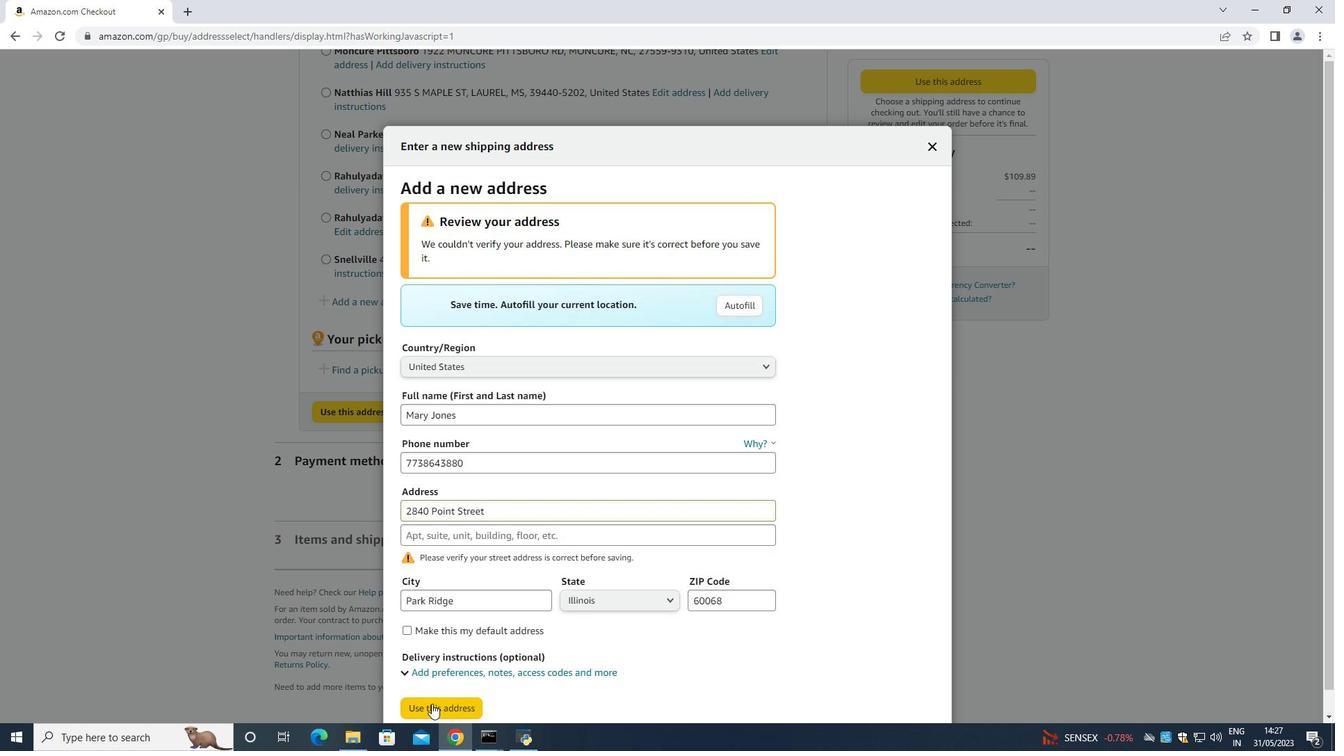 
Action: Mouse moved to (431, 325)
Screenshot: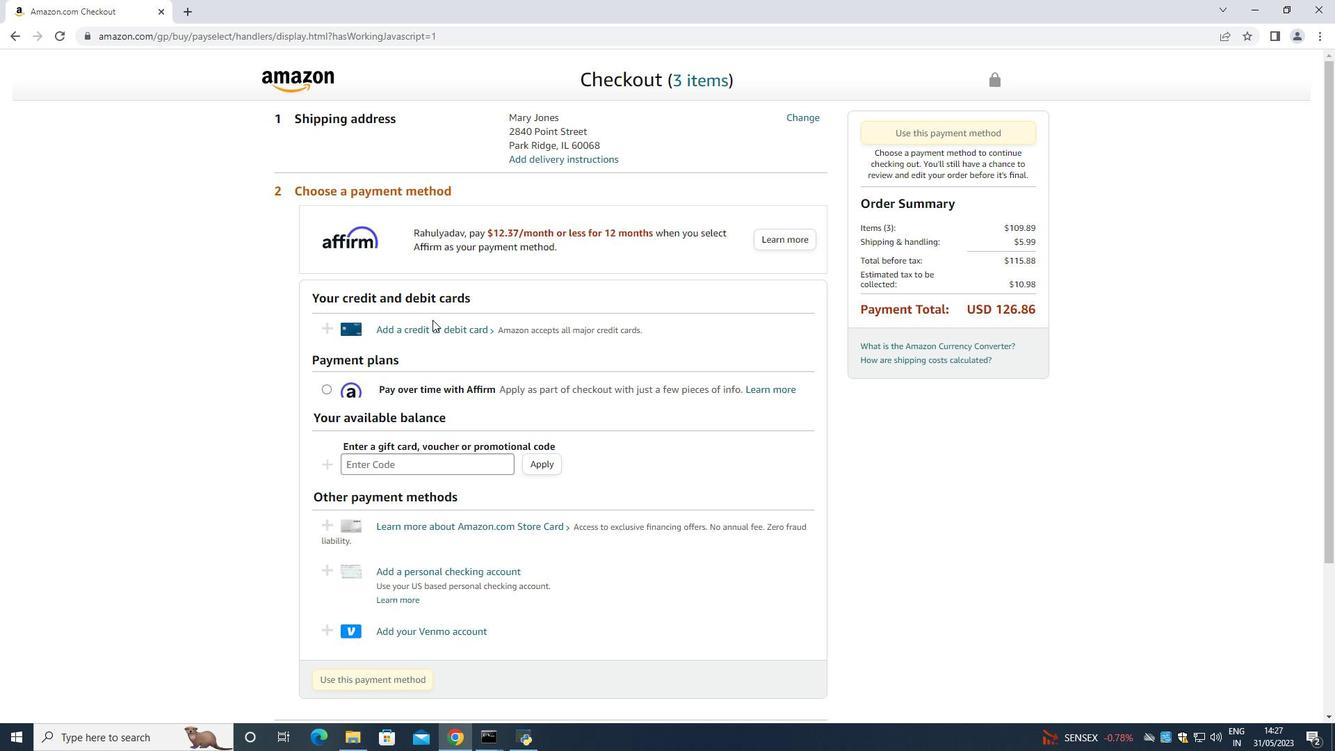 
Action: Mouse pressed left at (431, 325)
Screenshot: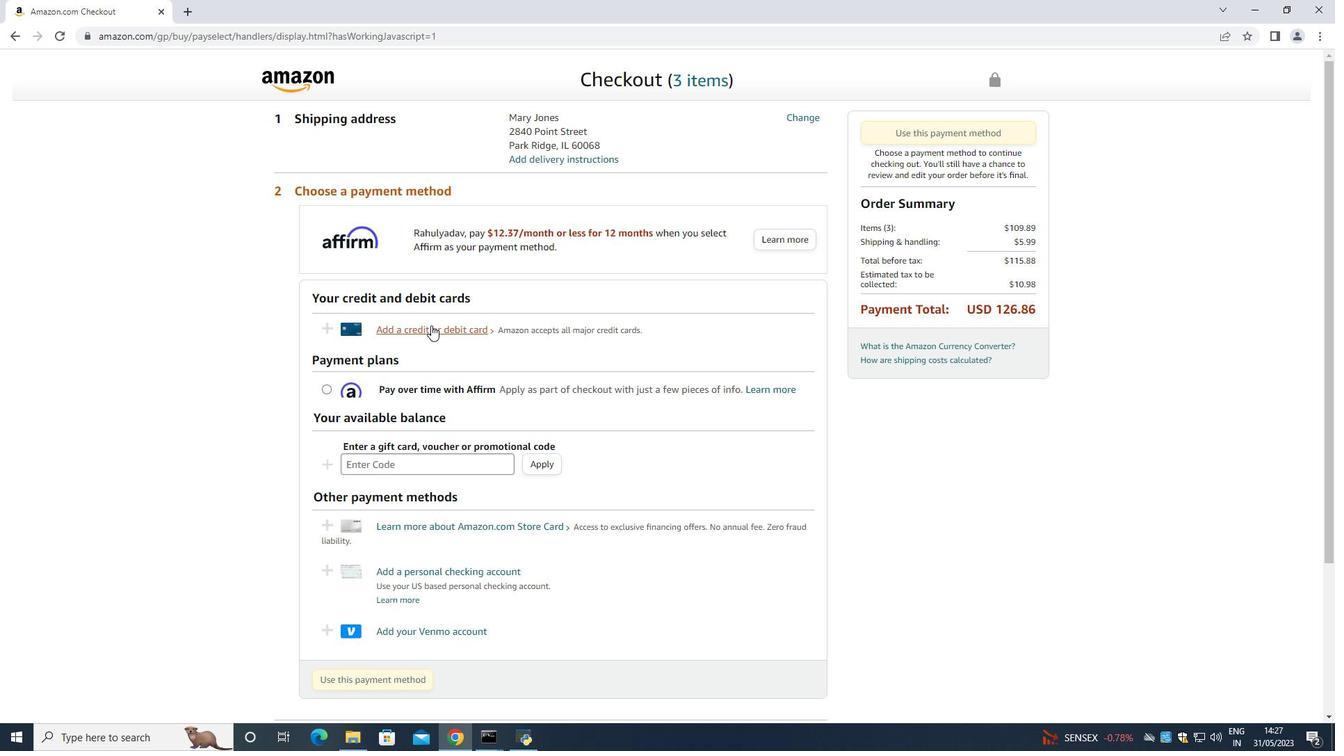 
Action: Mouse moved to (622, 320)
Screenshot: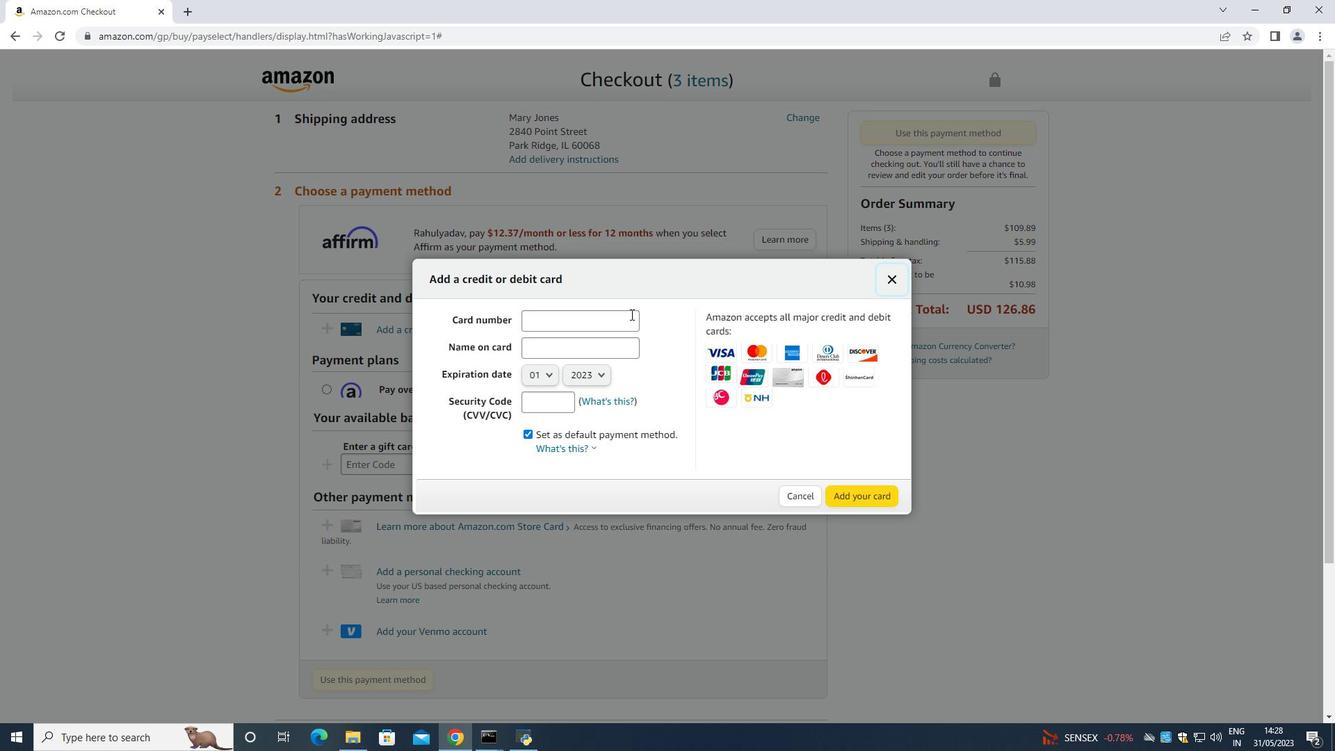 
Action: Mouse pressed left at (622, 320)
Screenshot: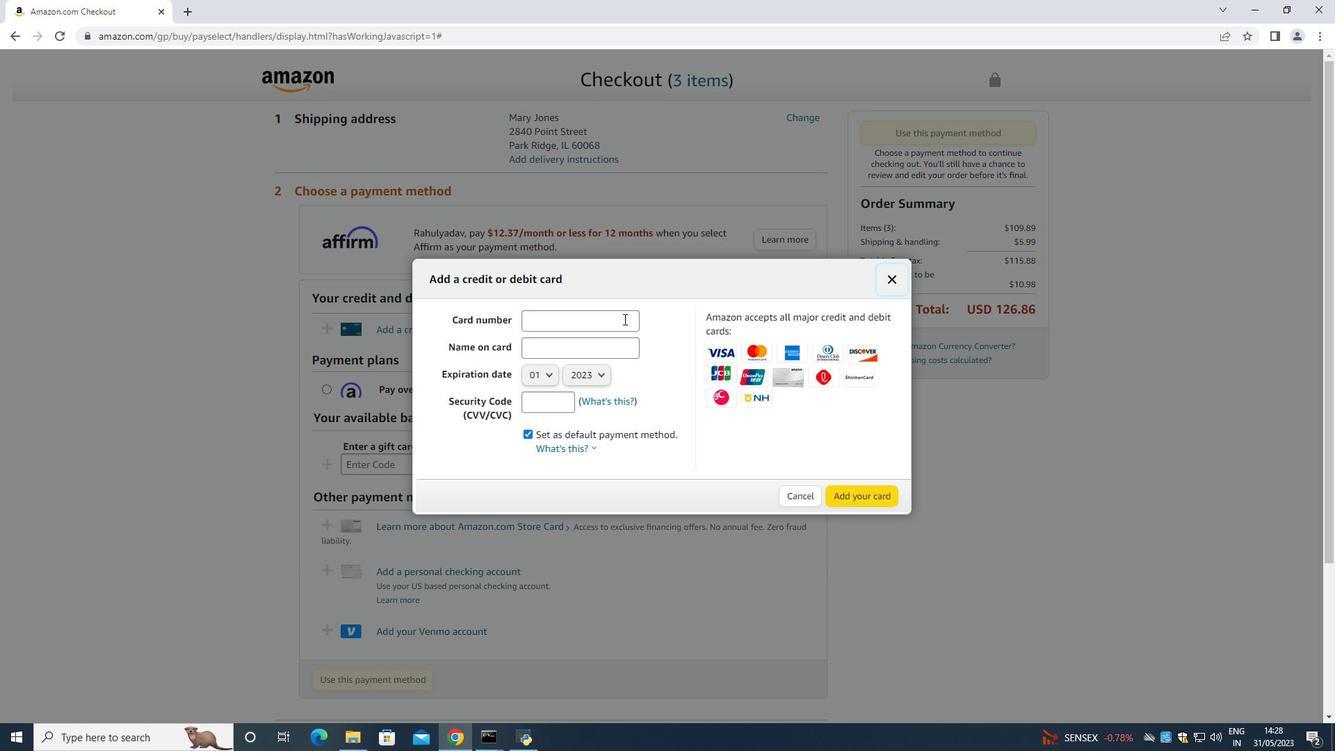 
Action: Key pressed 6598421235677965<Key.tab><Key.shift>Mary<Key.space><Key.shift>Jones<Key.space><Key.tab>
Screenshot: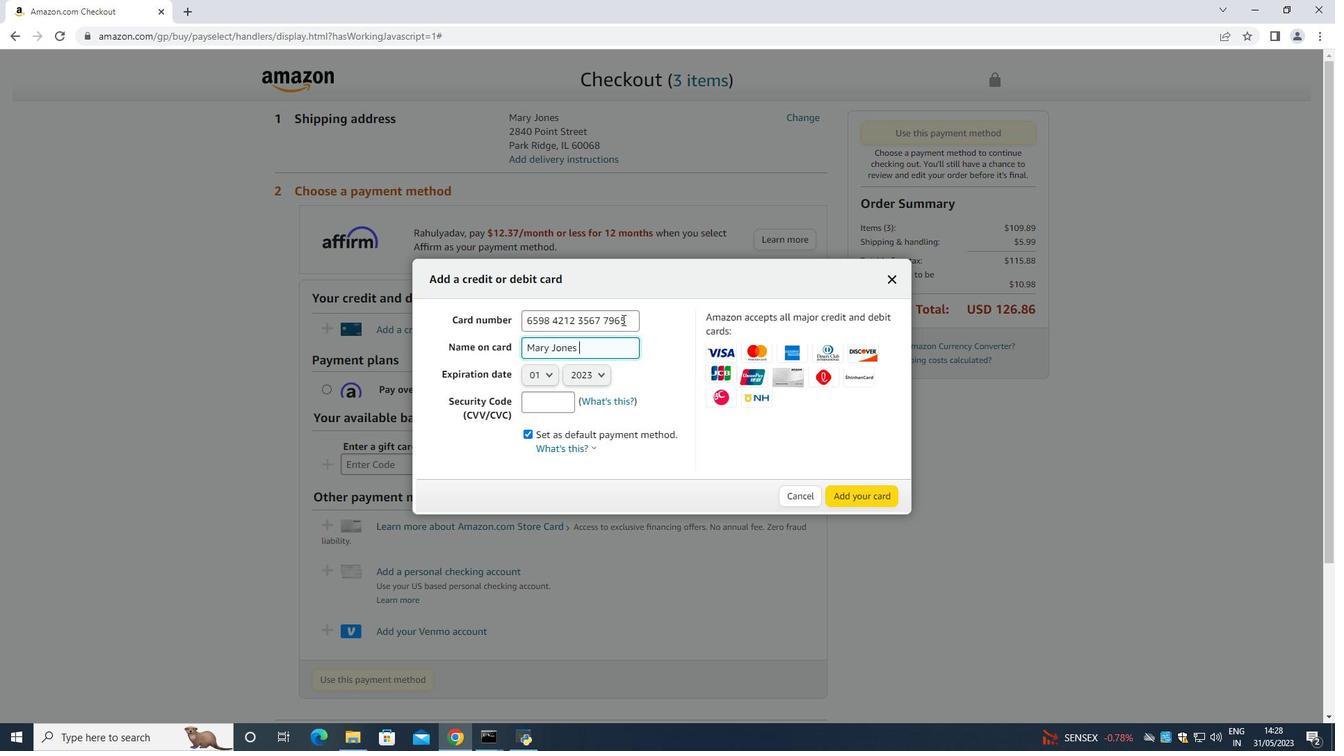 
Action: Mouse moved to (623, 320)
Screenshot: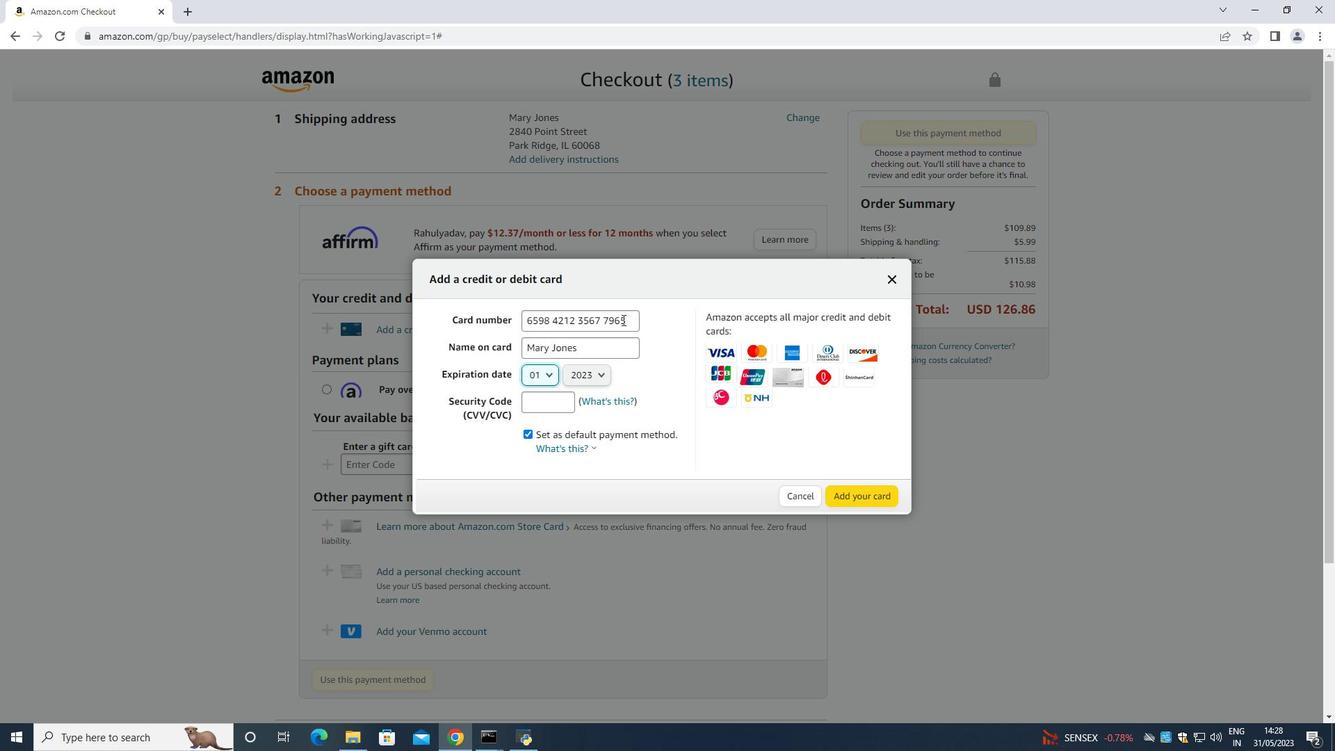 
Action: Key pressed <Key.right><Key.right><Key.right><Key.right><Key.right><Key.right><Key.right><Key.right><Key.right><Key.right><Key.right><Key.enter><Key.enter><Key.tab><Key.tab><Key.right><Key.right><Key.tab>549<Key.backspace>9
Screenshot: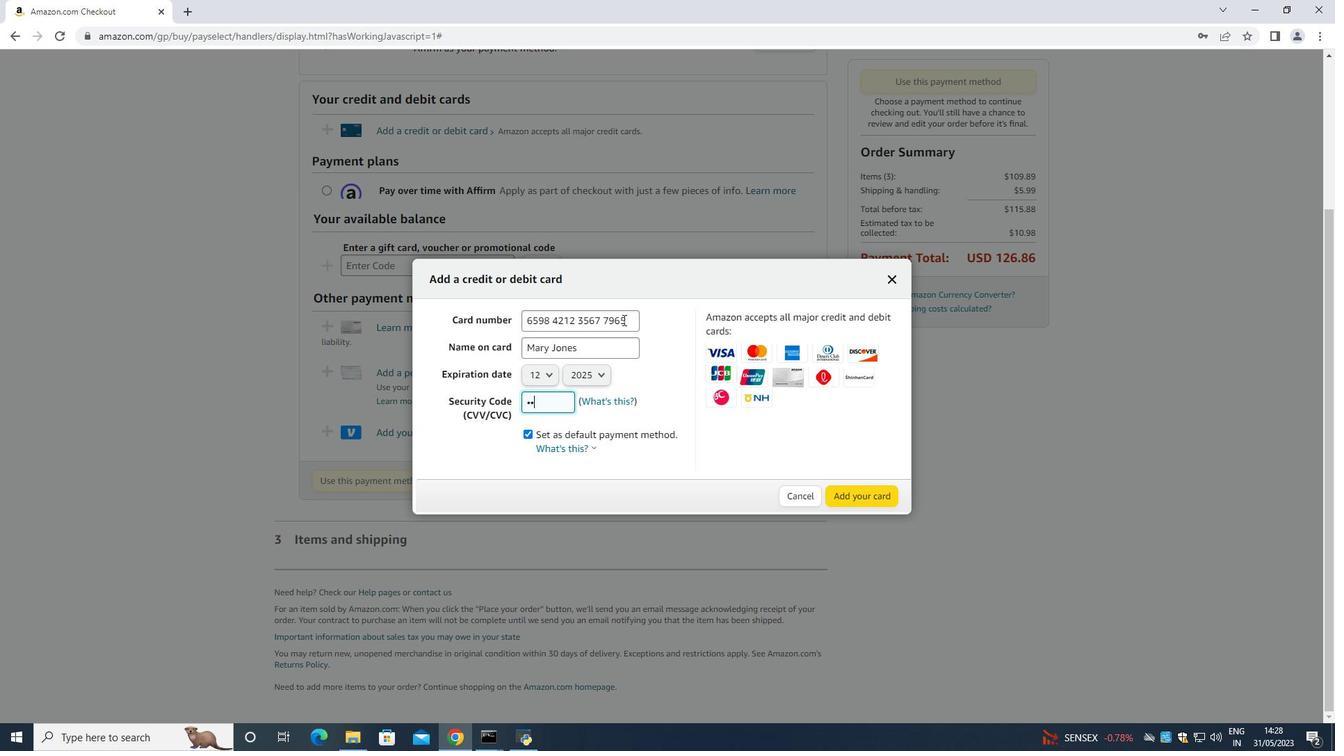 
